 Task: Buy 4 Down & Down Alternative of size 6-7 years for Baby Girls from Clothing section under best seller category for shipping address: Gabriel Evans, 1399 Camden Street, Reno, Nevada 89501, Cell Number 7752551231. Pay from credit card ending with 2005, CVV 3321
Action: Mouse moved to (408, 95)
Screenshot: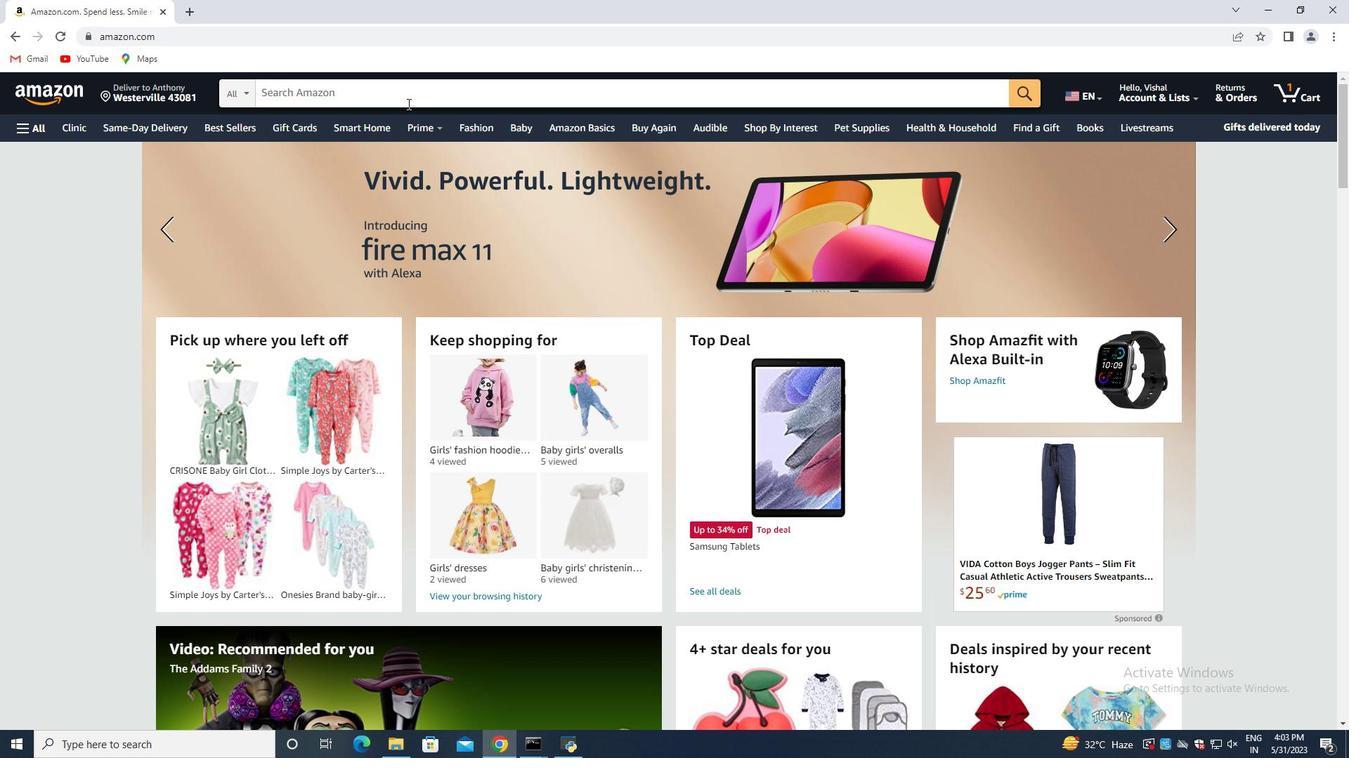 
Action: Mouse pressed left at (408, 95)
Screenshot: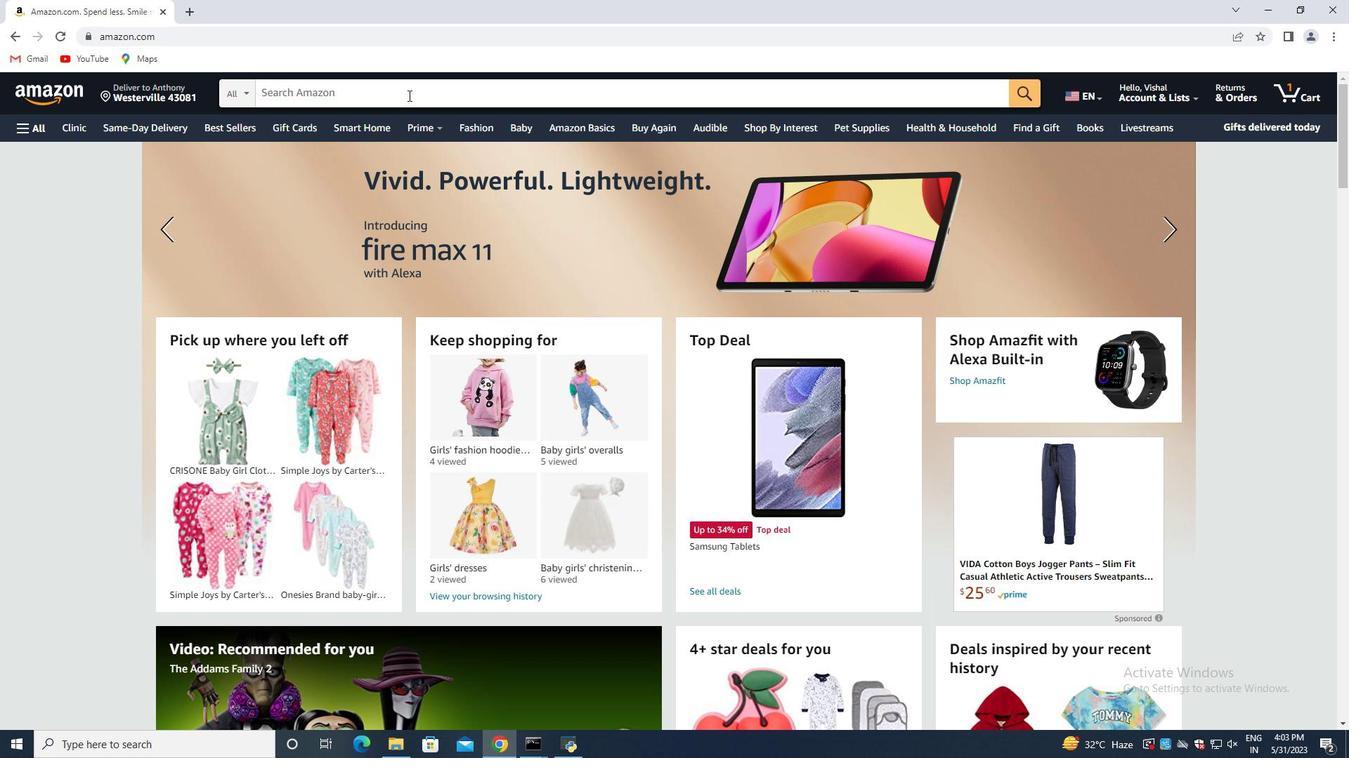 
Action: Key pressed <Key.shift><Key.shift><Key.shift><Key.shift><Key.shift><Key.shift><Key.shift><Key.shift><Key.shift><Key.shift><Key.shift><Key.shift><Key.shift><Key.shift>Down<Key.space><Key.shift><Key.shift><Key.shift><Key.shift><Key.shift><Key.shift><Key.shift><Key.shift><Key.shift><Key.shift><Key.shift><Key.shift>&<Key.space><Key.shift>Down<Key.space><Key.shift>Alternative<Key.space>of<Key.space>size<Key.space>6-7<Key.space>years<Key.space>for<Key.space><Key.shift>Baby<Key.space><Key.shift>Girls<Key.enter>
Screenshot: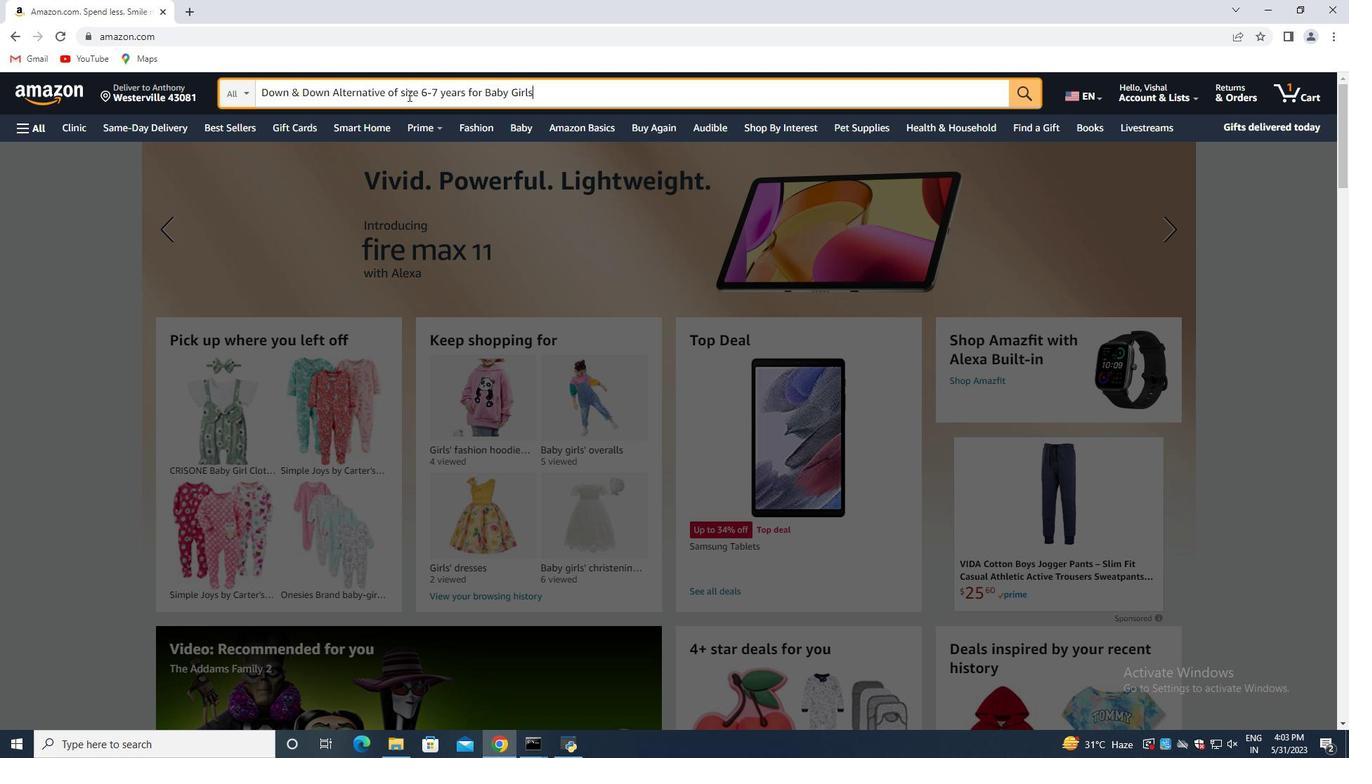 
Action: Mouse moved to (159, 285)
Screenshot: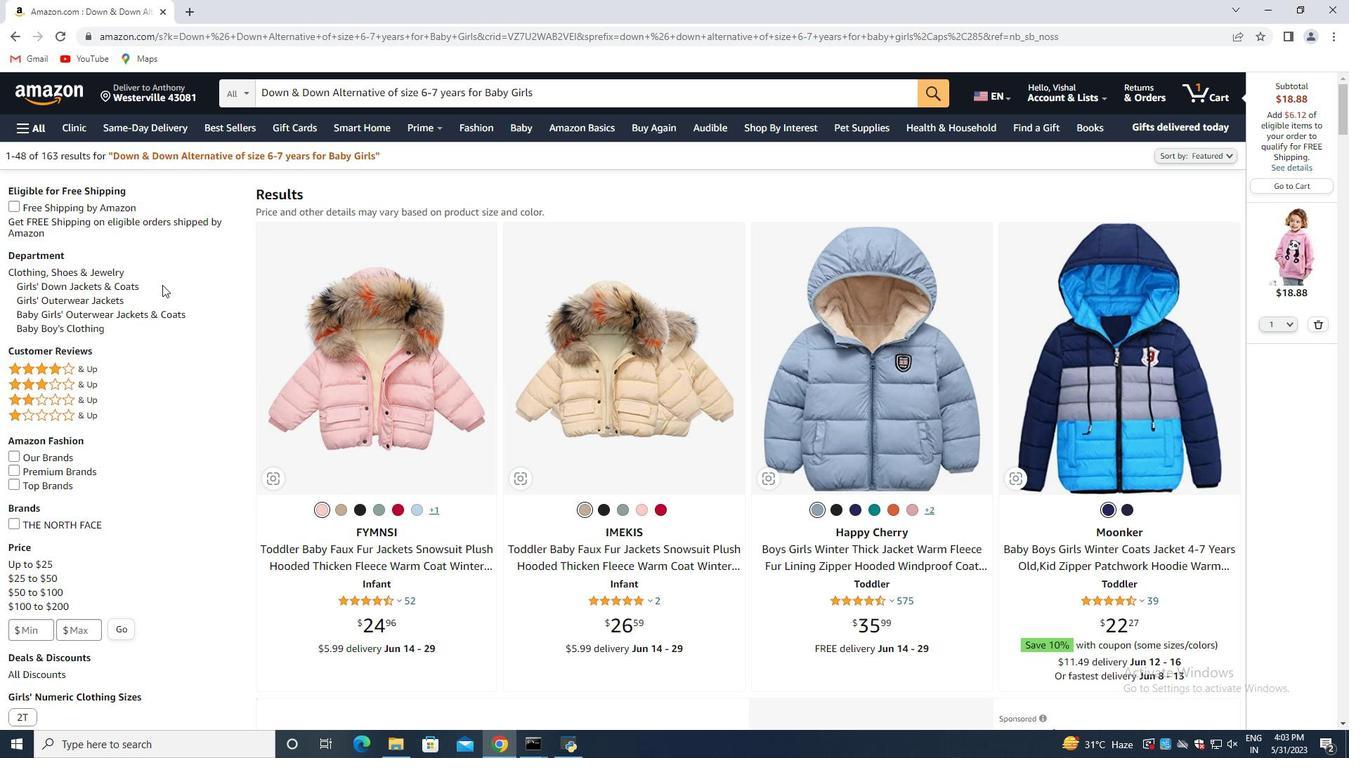 
Action: Mouse scrolled (159, 286) with delta (0, 0)
Screenshot: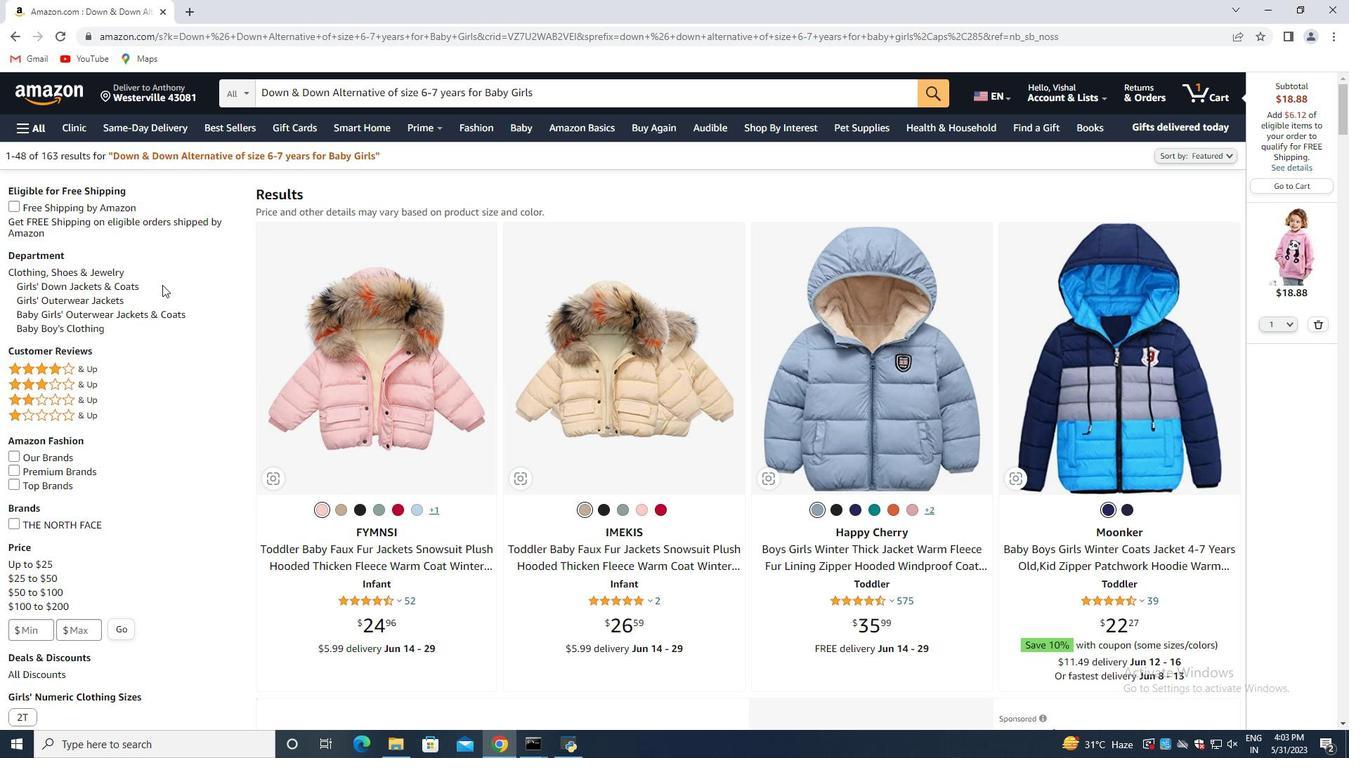 
Action: Mouse moved to (284, 300)
Screenshot: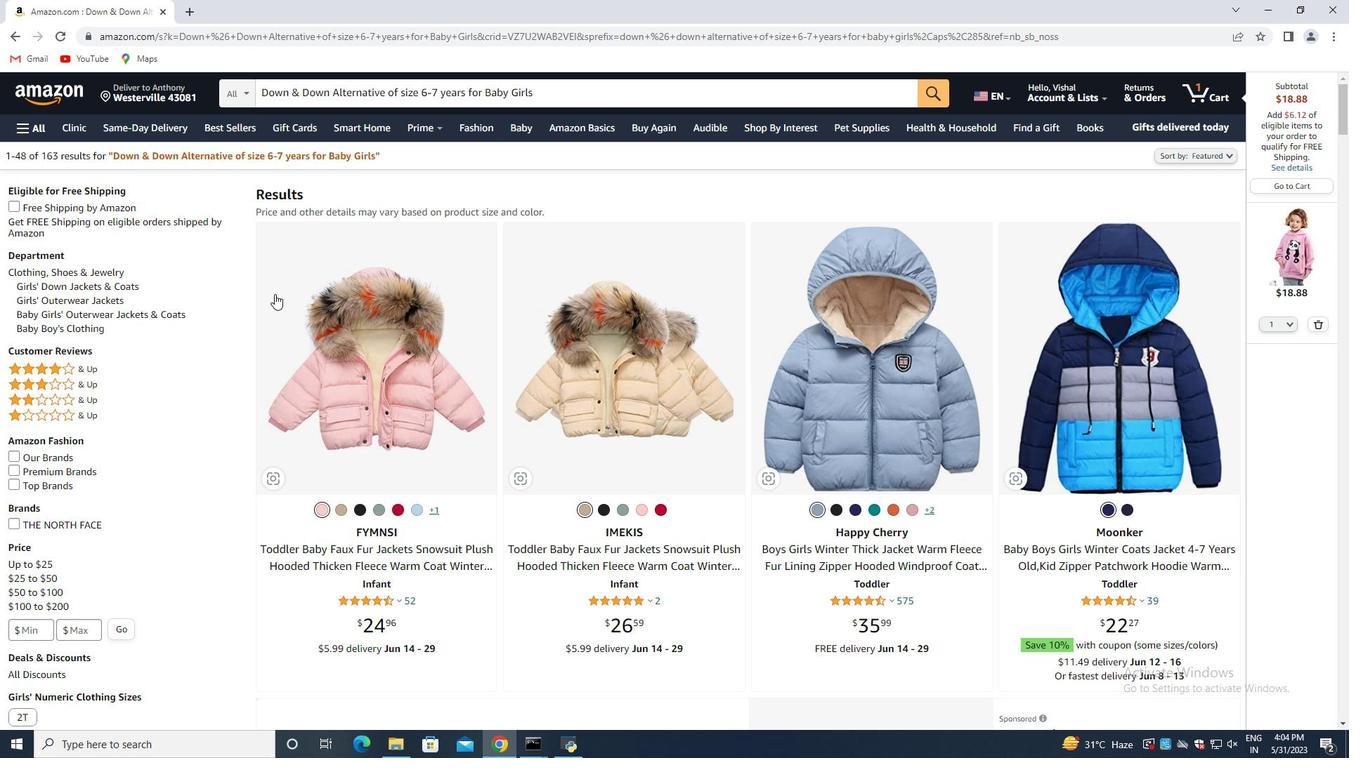 
Action: Mouse scrolled (284, 299) with delta (0, 0)
Screenshot: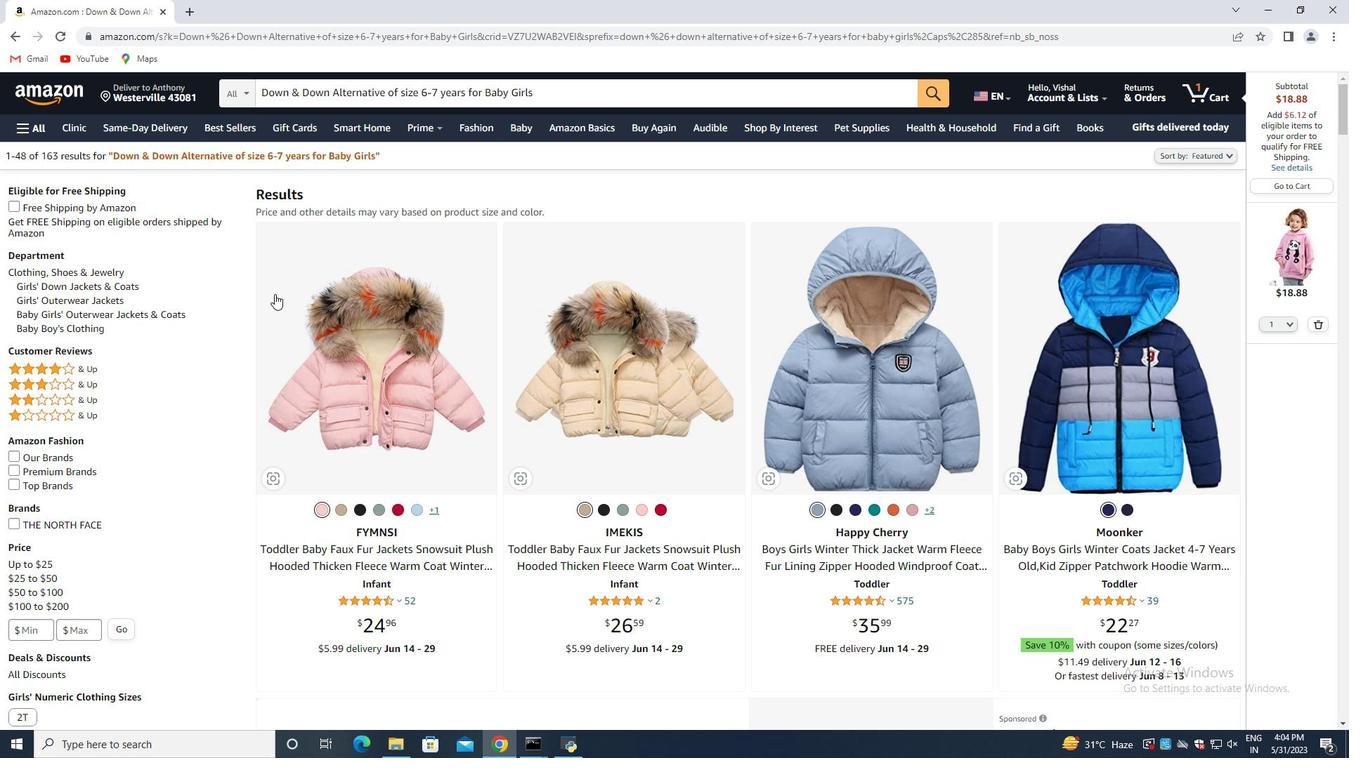 
Action: Mouse moved to (296, 304)
Screenshot: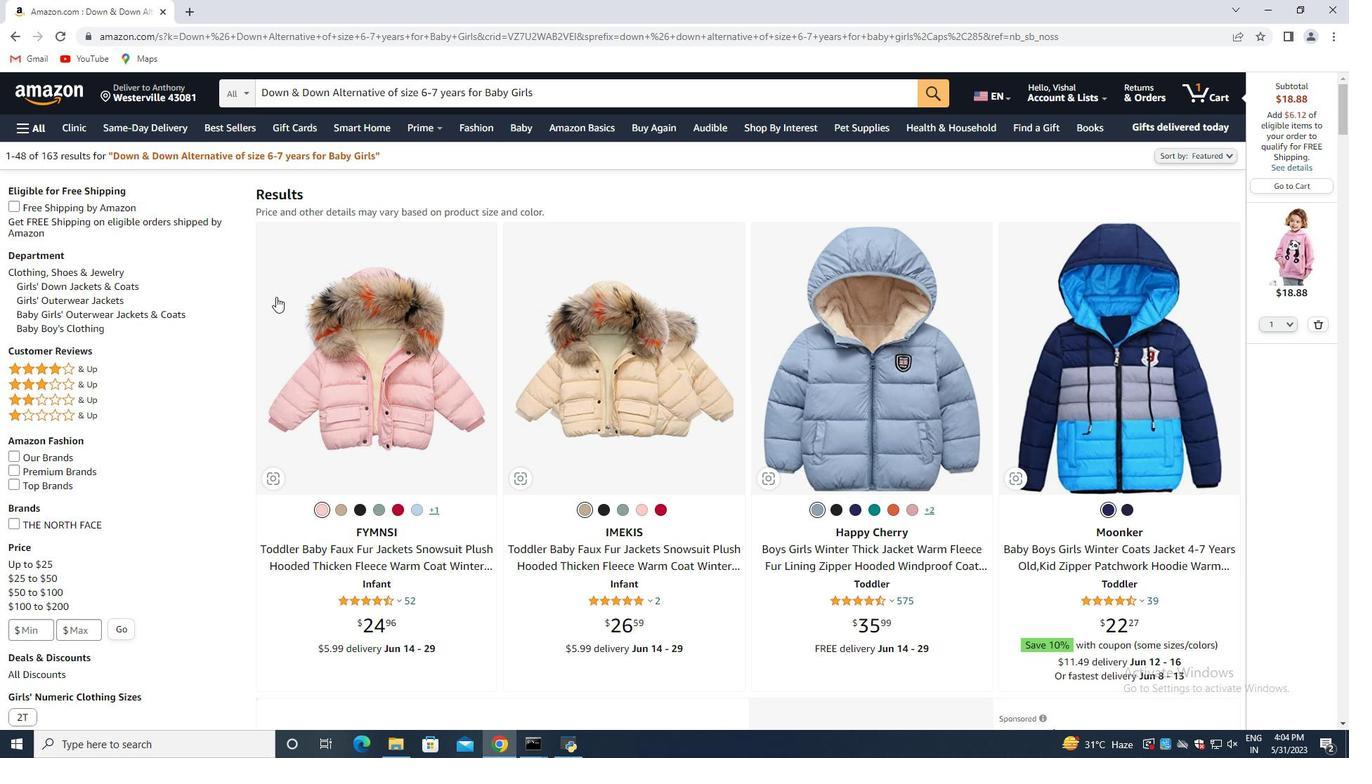 
Action: Mouse scrolled (296, 303) with delta (0, 0)
Screenshot: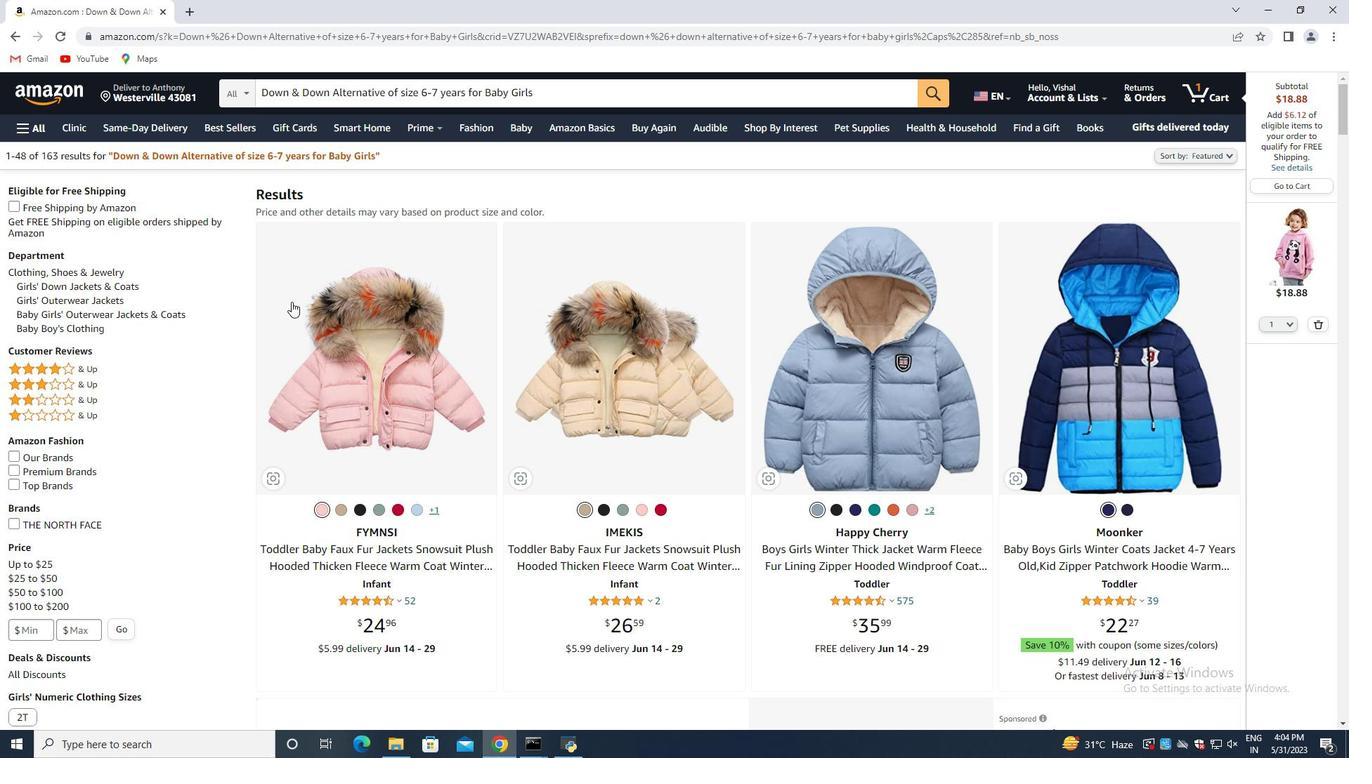 
Action: Mouse moved to (1320, 325)
Screenshot: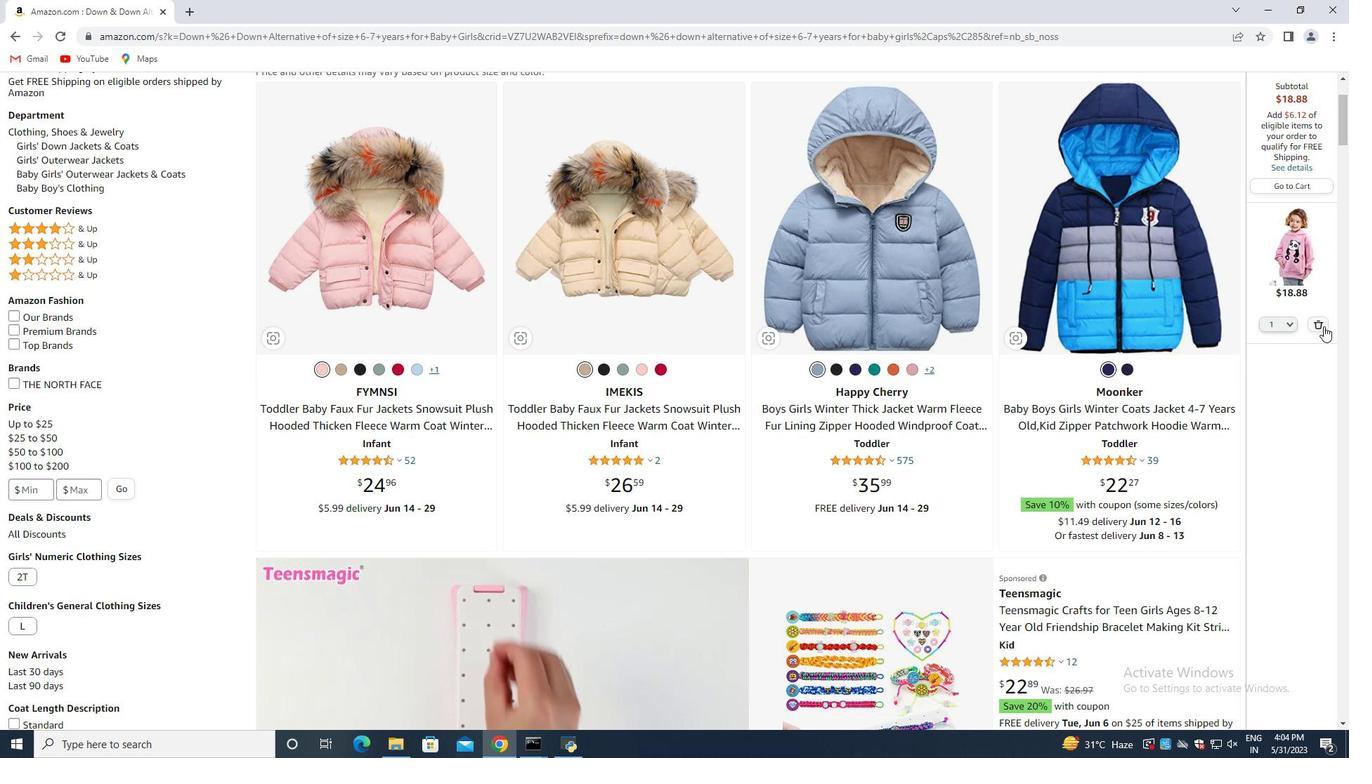 
Action: Mouse pressed left at (1320, 325)
Screenshot: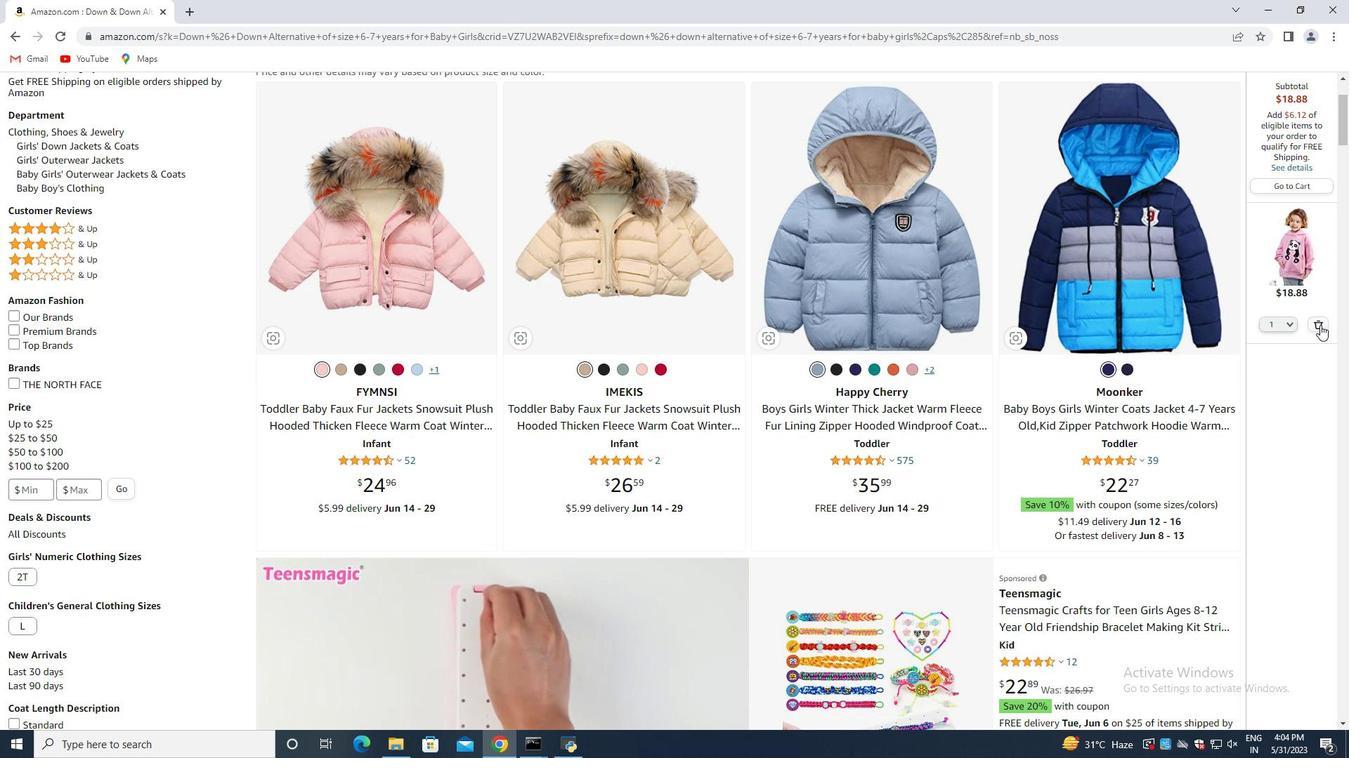 
Action: Mouse moved to (637, 330)
Screenshot: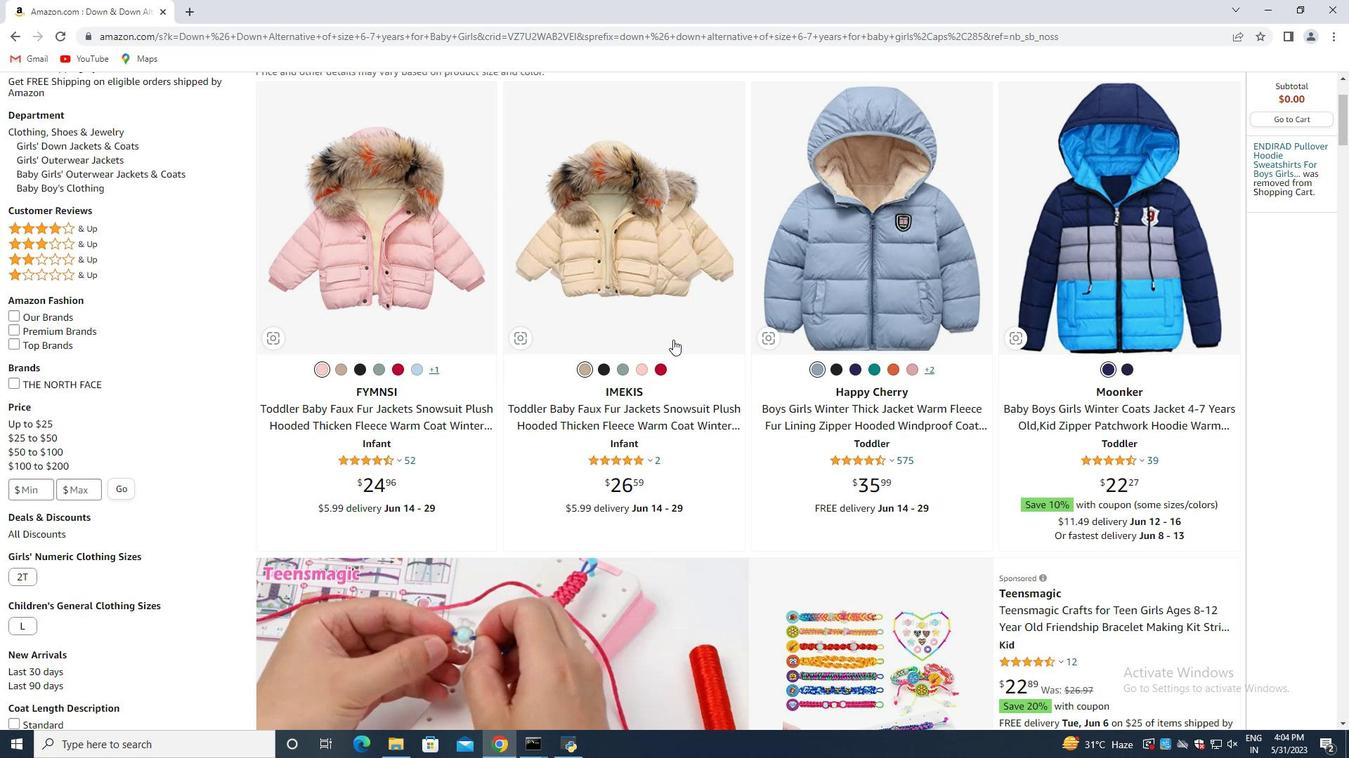
Action: Mouse scrolled (637, 331) with delta (0, 0)
Screenshot: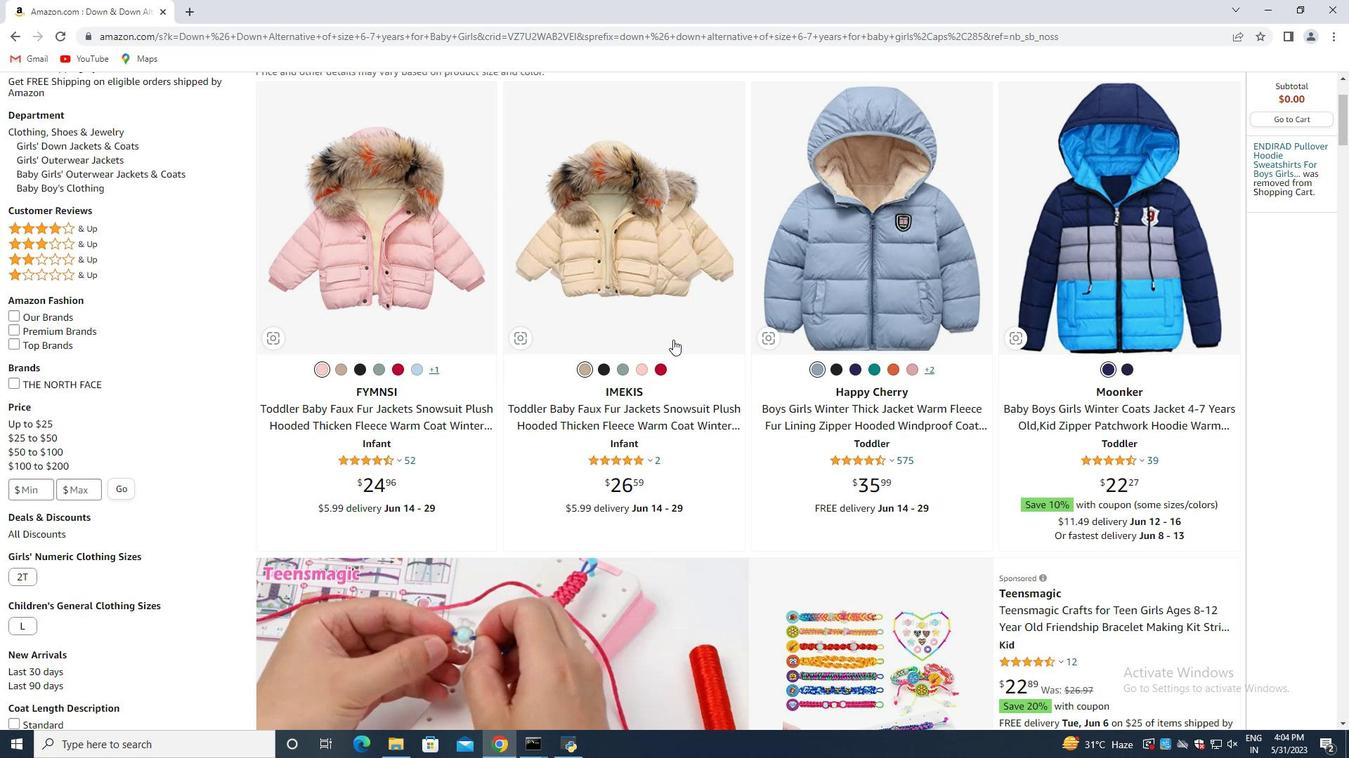 
Action: Mouse moved to (637, 329)
Screenshot: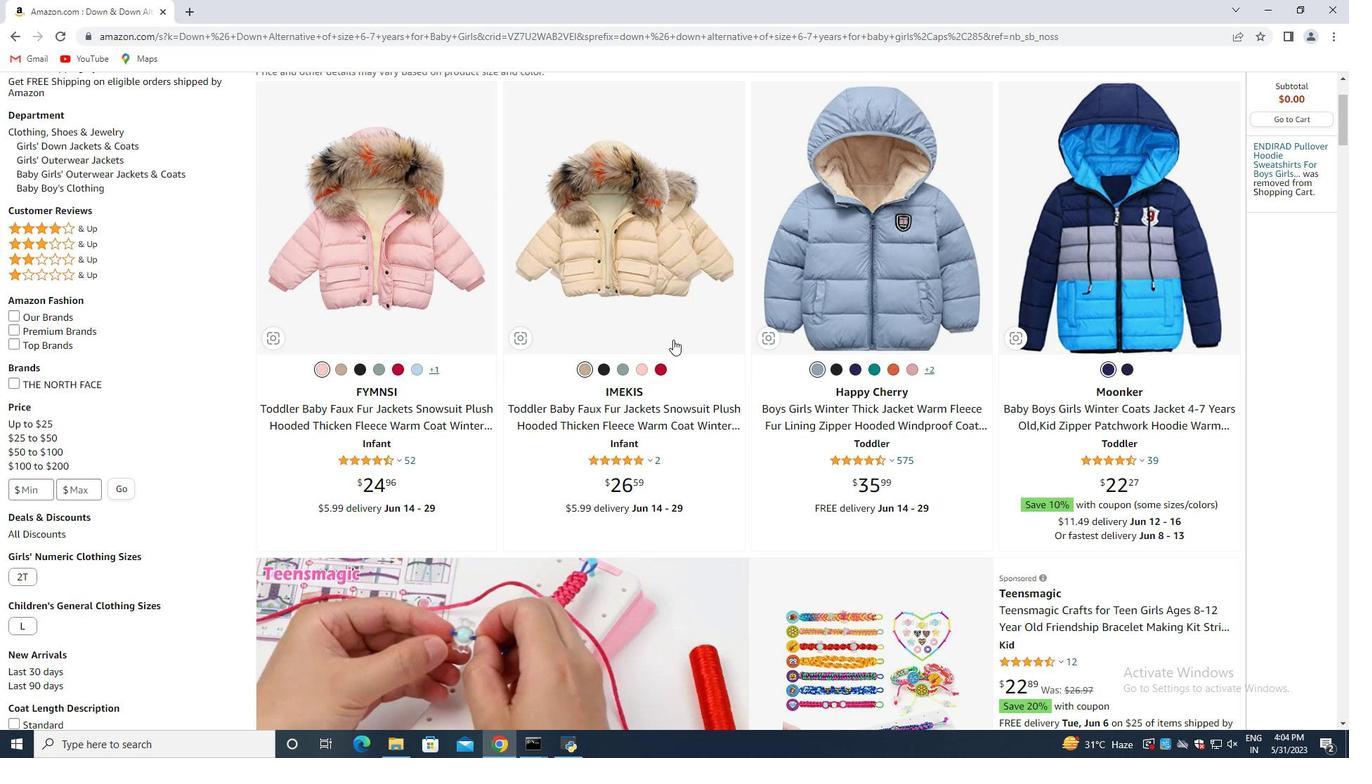 
Action: Mouse scrolled (637, 330) with delta (0, 0)
Screenshot: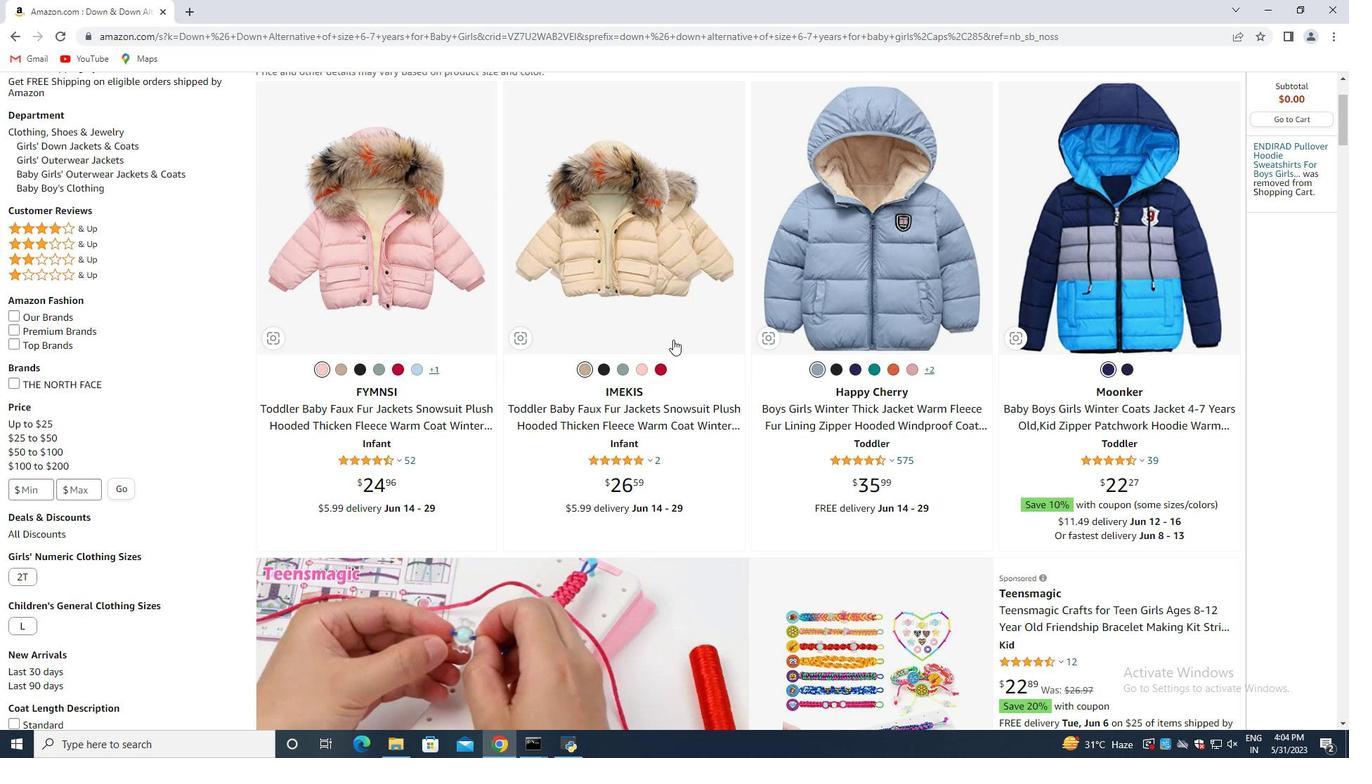 
Action: Mouse moved to (638, 329)
Screenshot: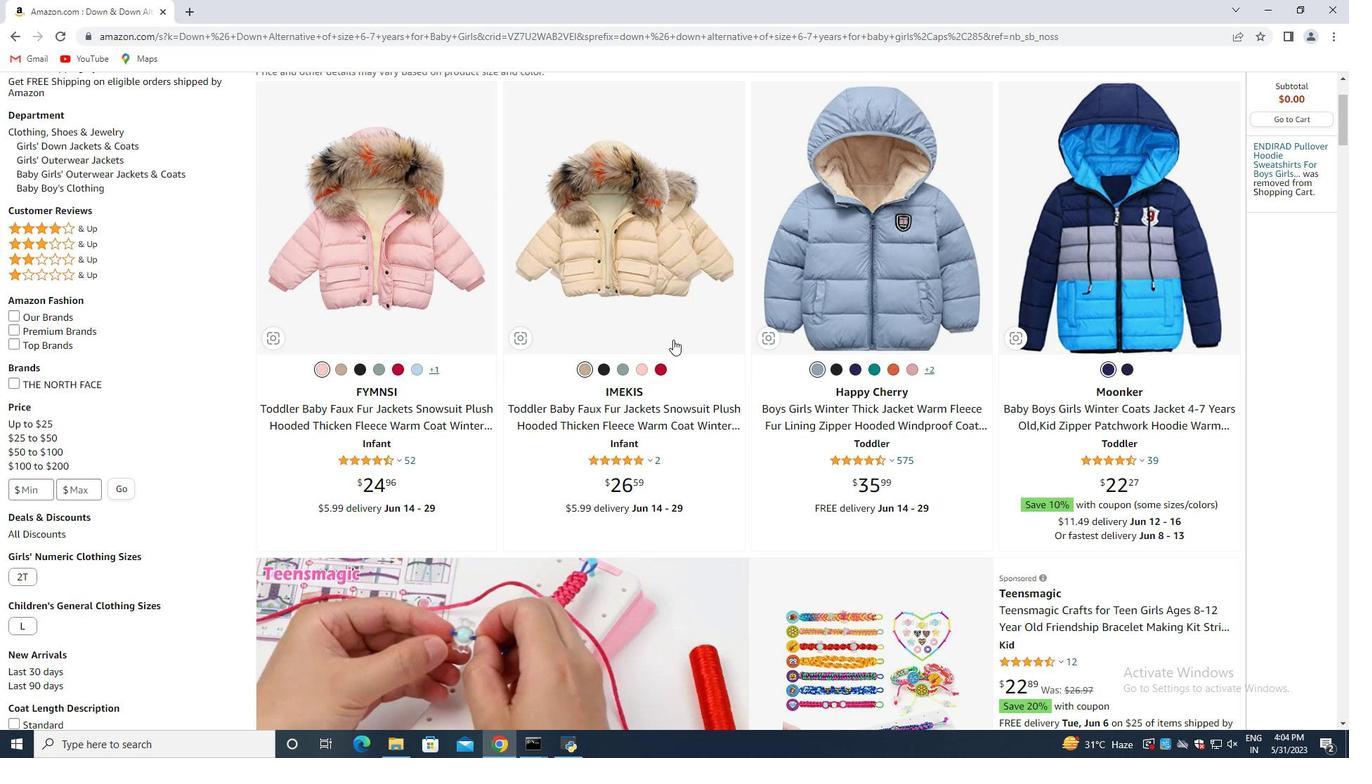 
Action: Mouse scrolled (638, 330) with delta (0, 0)
Screenshot: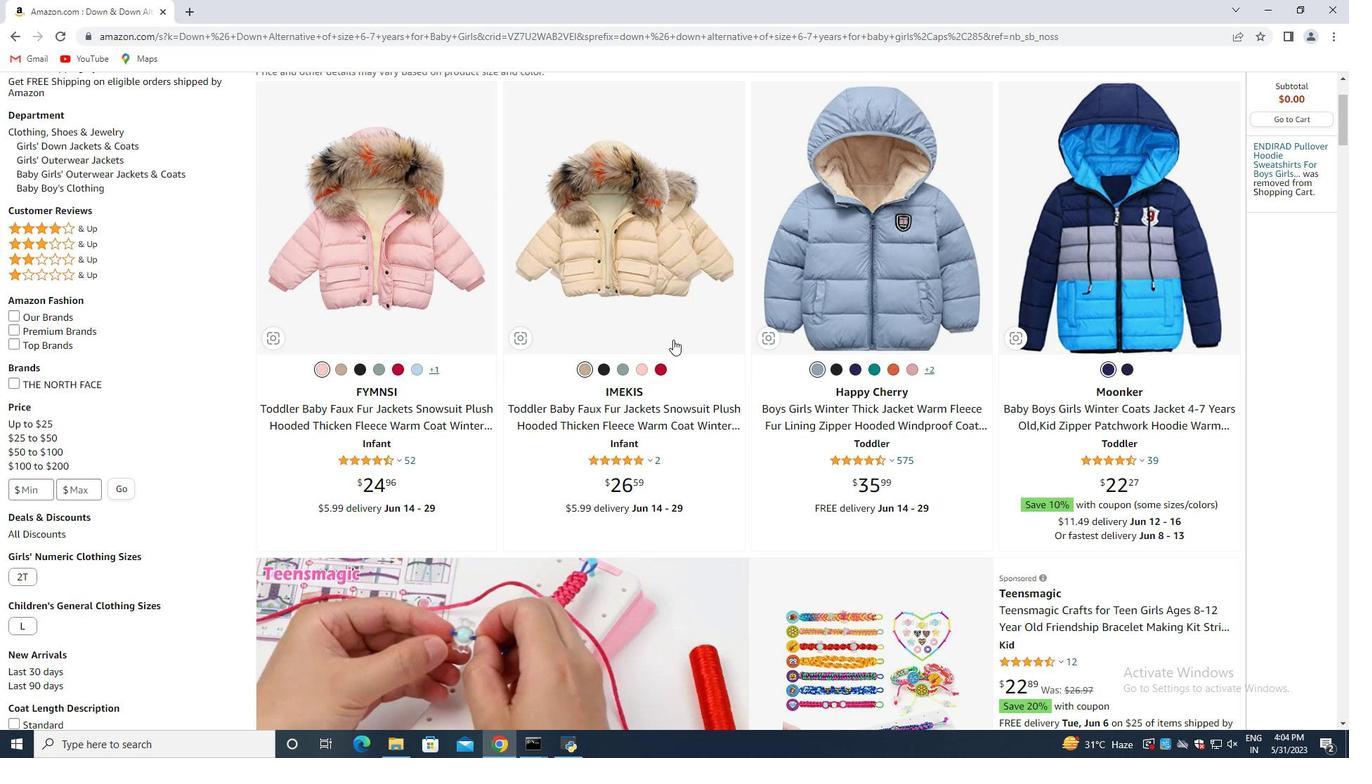 
Action: Mouse moved to (638, 329)
Screenshot: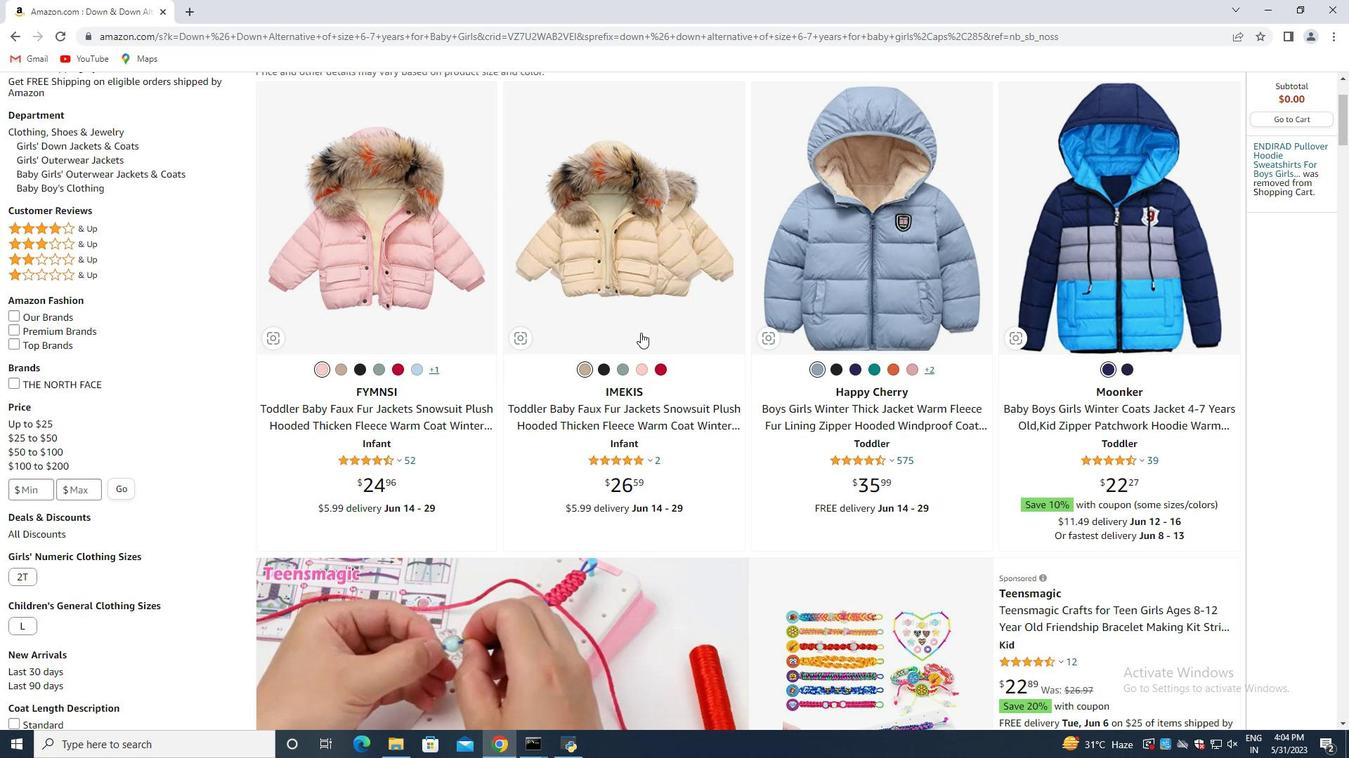 
Action: Mouse scrolled (638, 330) with delta (0, 0)
Screenshot: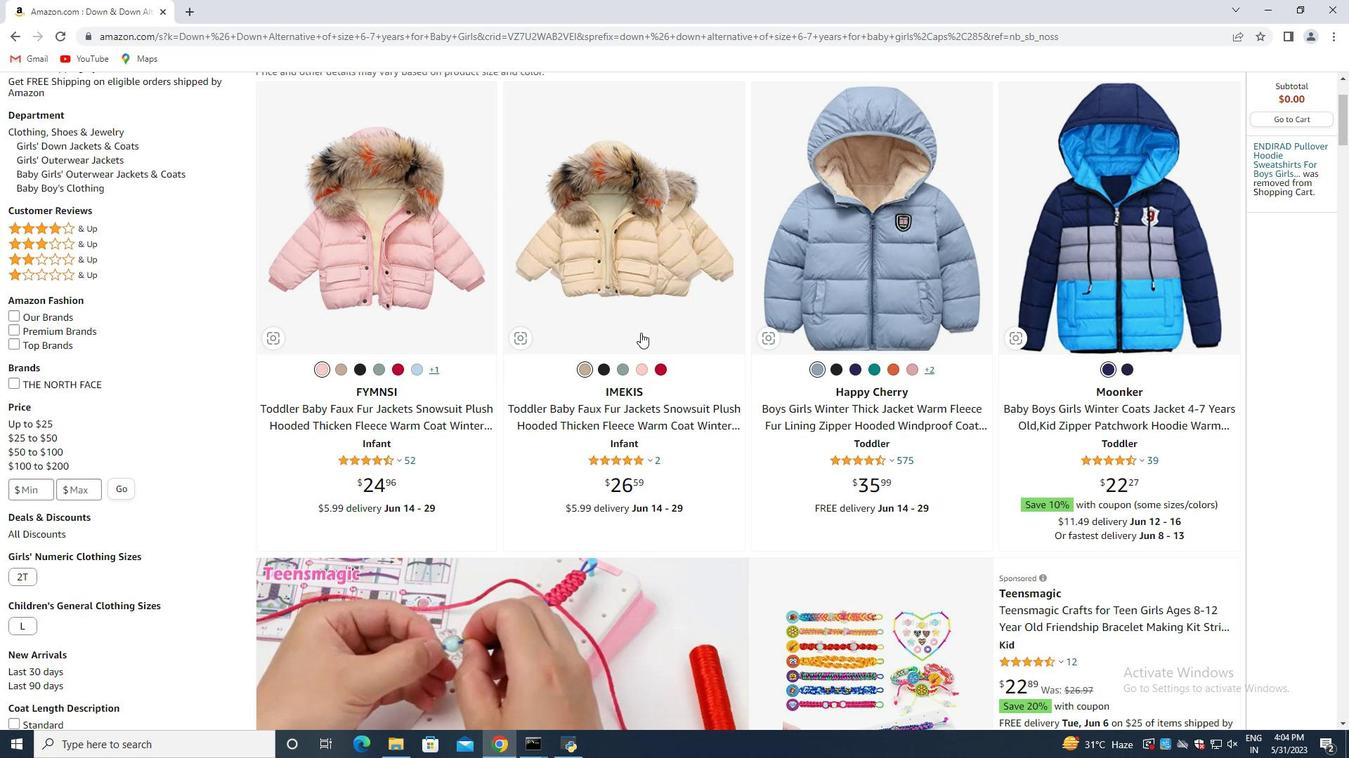 
Action: Mouse scrolled (638, 330) with delta (0, 0)
Screenshot: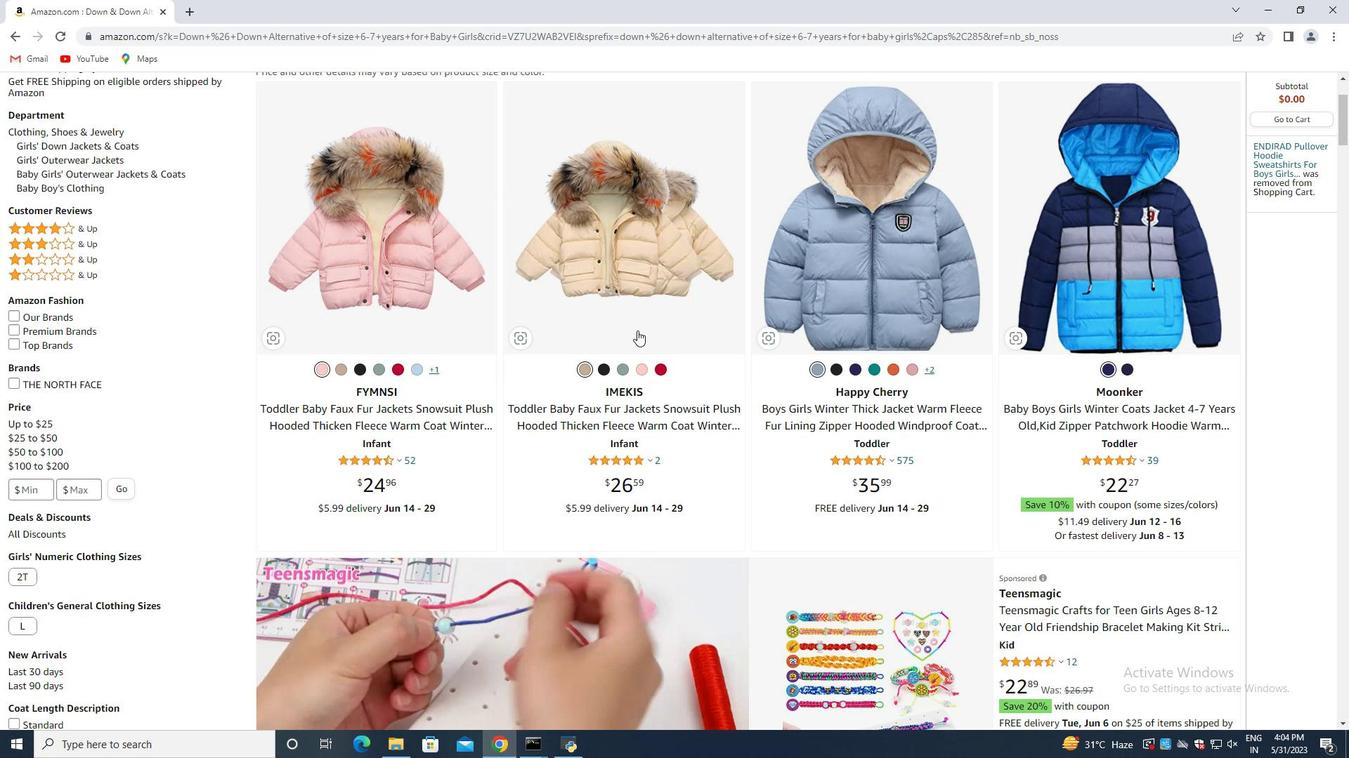 
Action: Mouse scrolled (638, 330) with delta (0, 0)
Screenshot: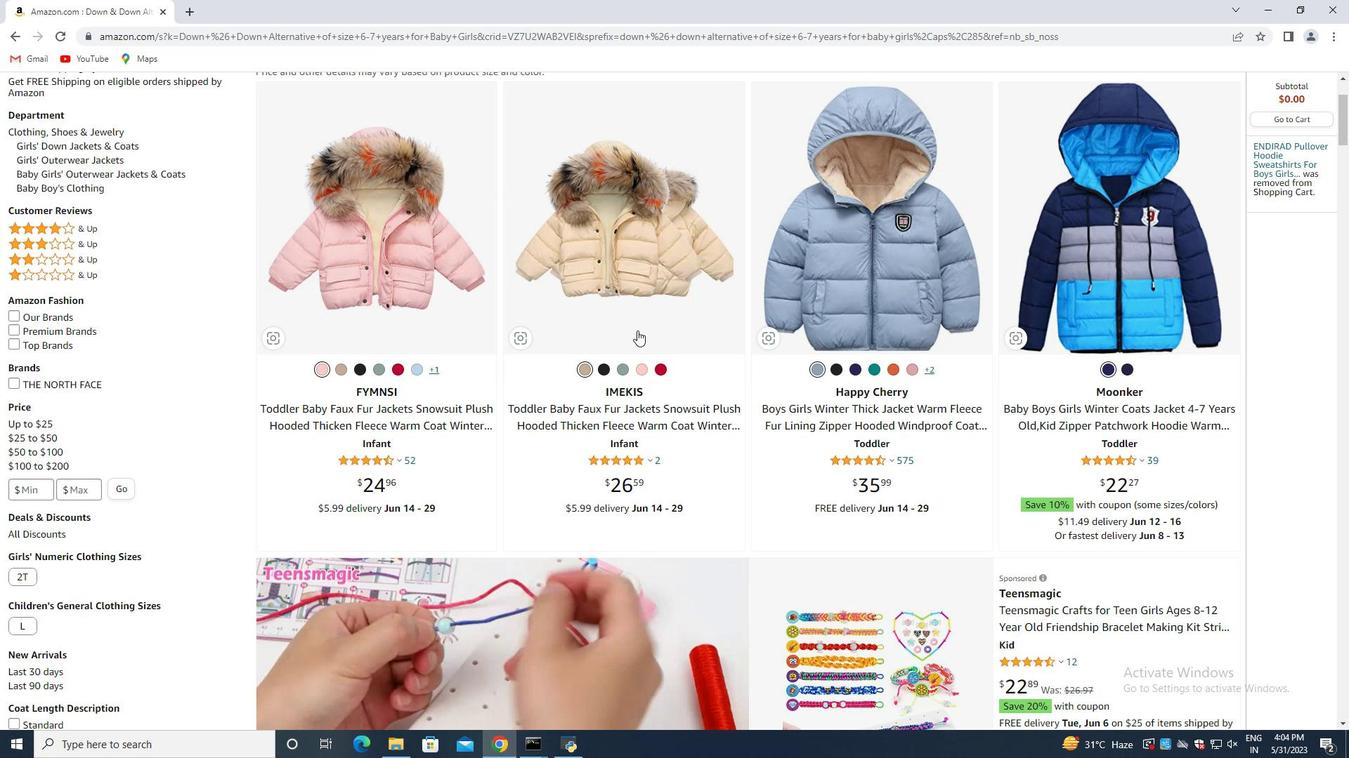 
Action: Mouse scrolled (638, 328) with delta (0, 0)
Screenshot: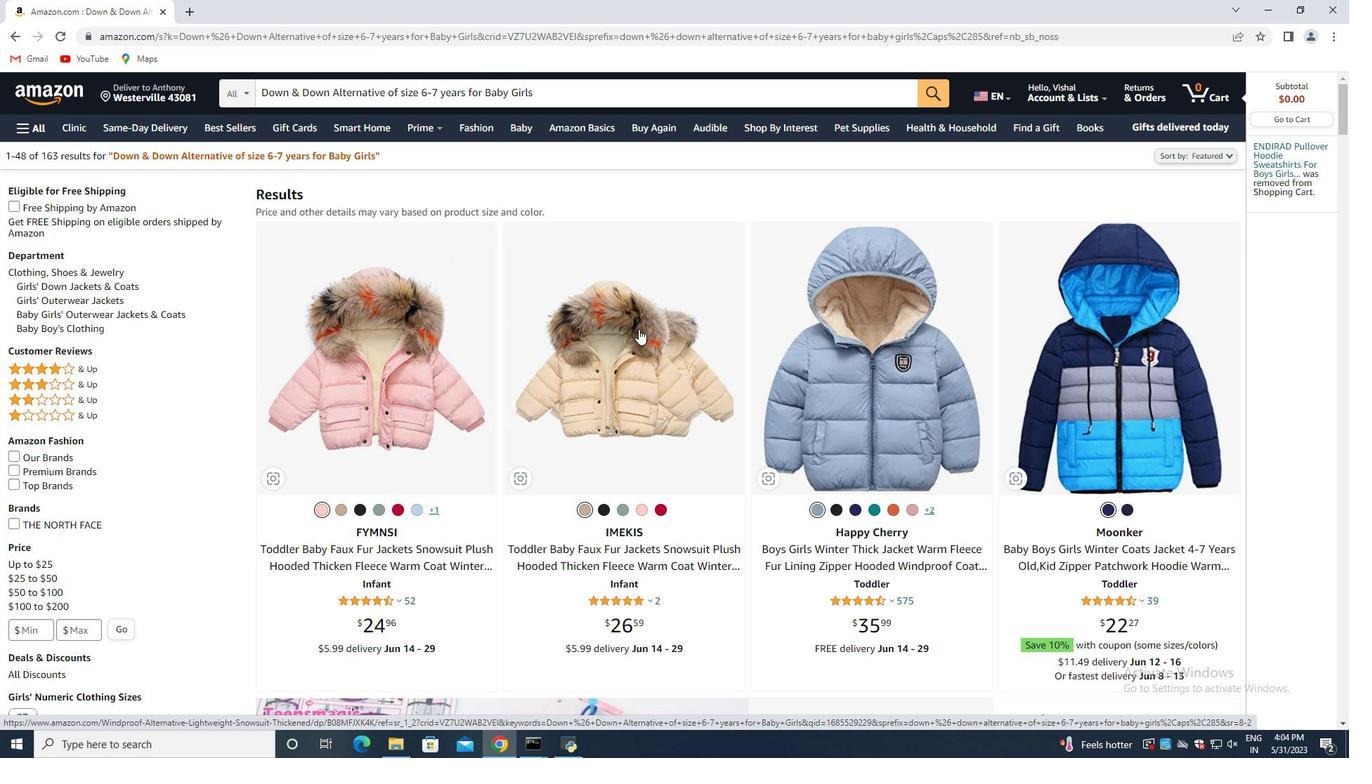 
Action: Mouse moved to (638, 335)
Screenshot: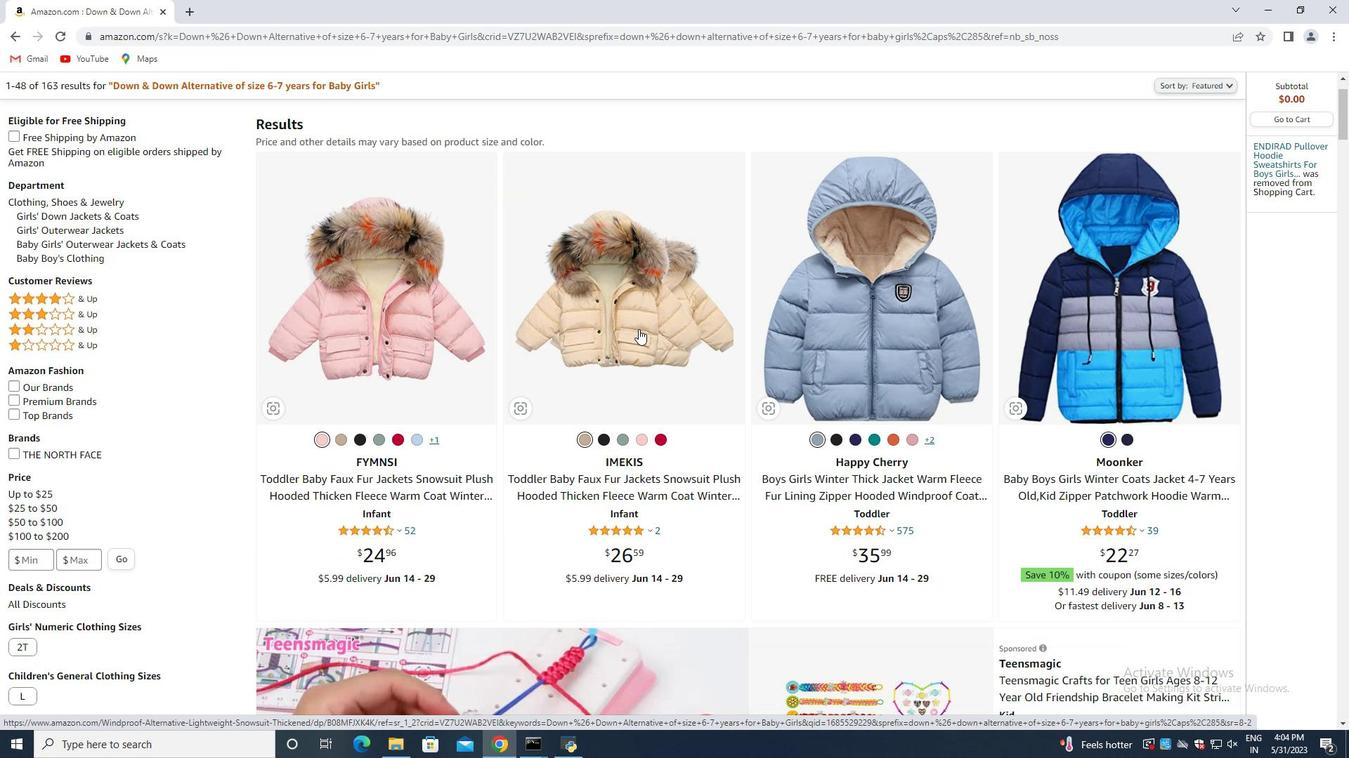 
Action: Mouse scrolled (638, 334) with delta (0, 0)
Screenshot: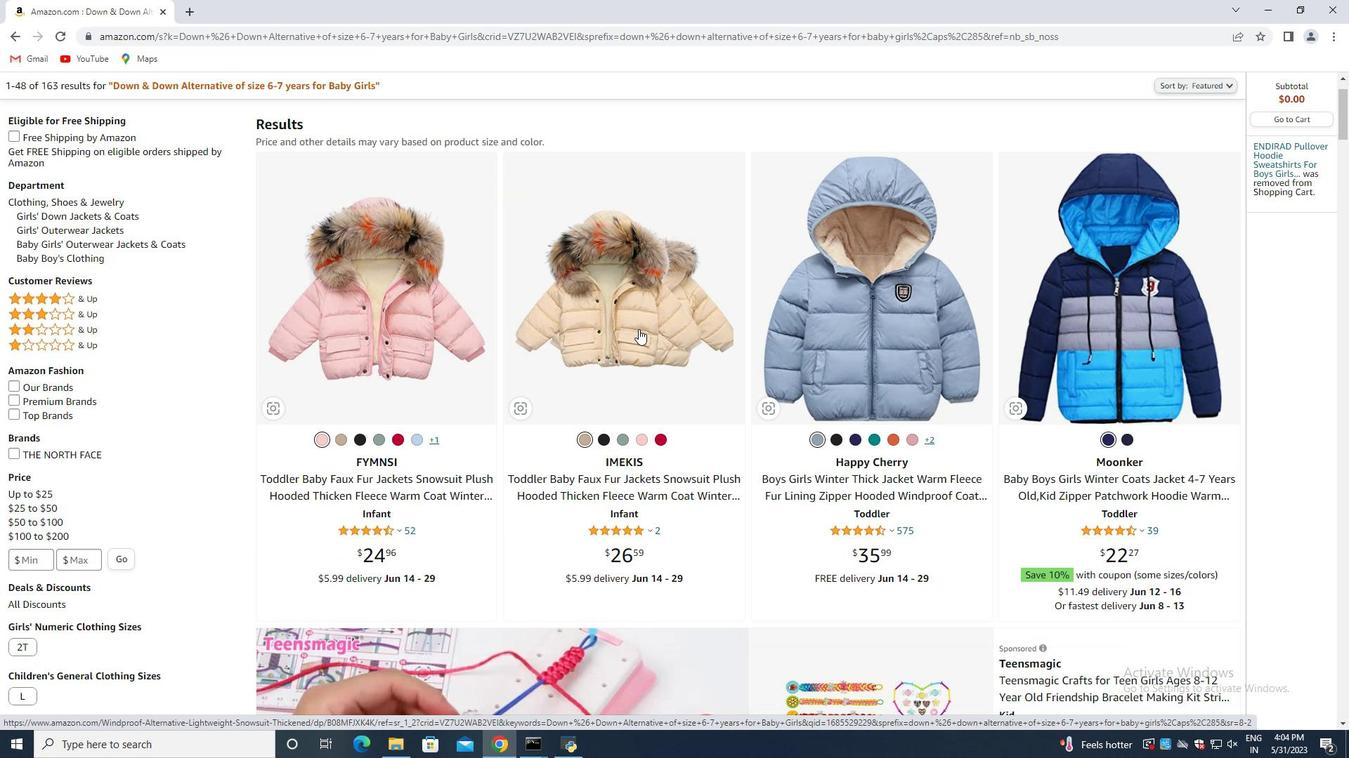 
Action: Mouse moved to (638, 336)
Screenshot: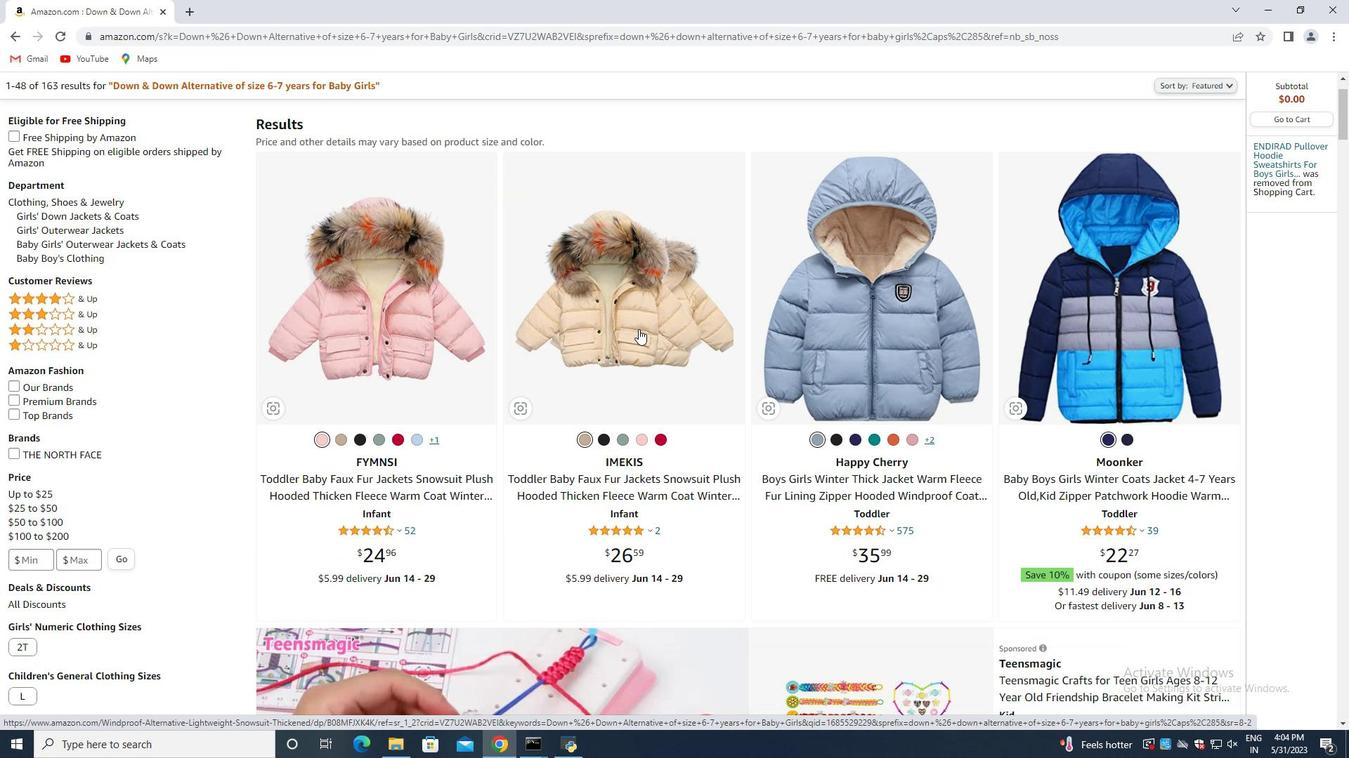 
Action: Mouse scrolled (638, 335) with delta (0, 0)
Screenshot: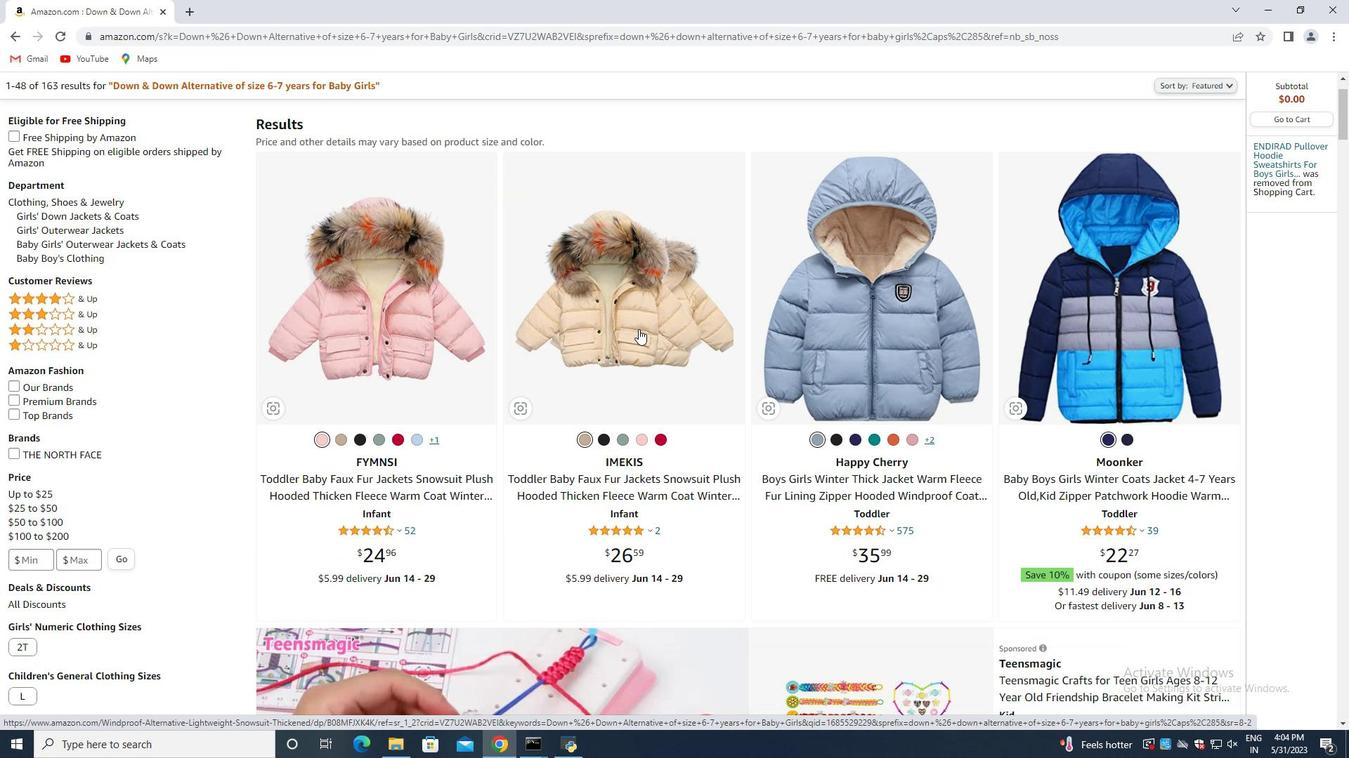 
Action: Mouse scrolled (638, 335) with delta (0, 0)
Screenshot: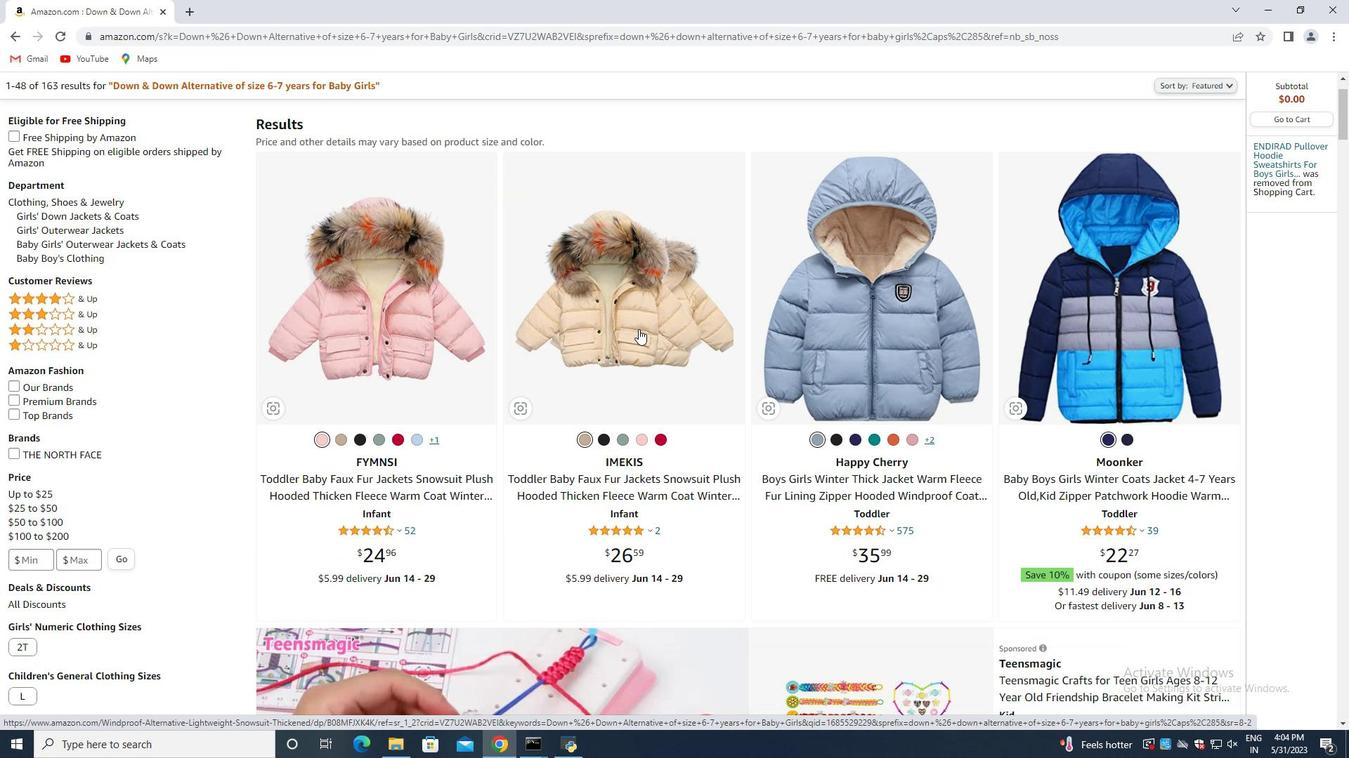 
Action: Mouse scrolled (638, 335) with delta (0, 0)
Screenshot: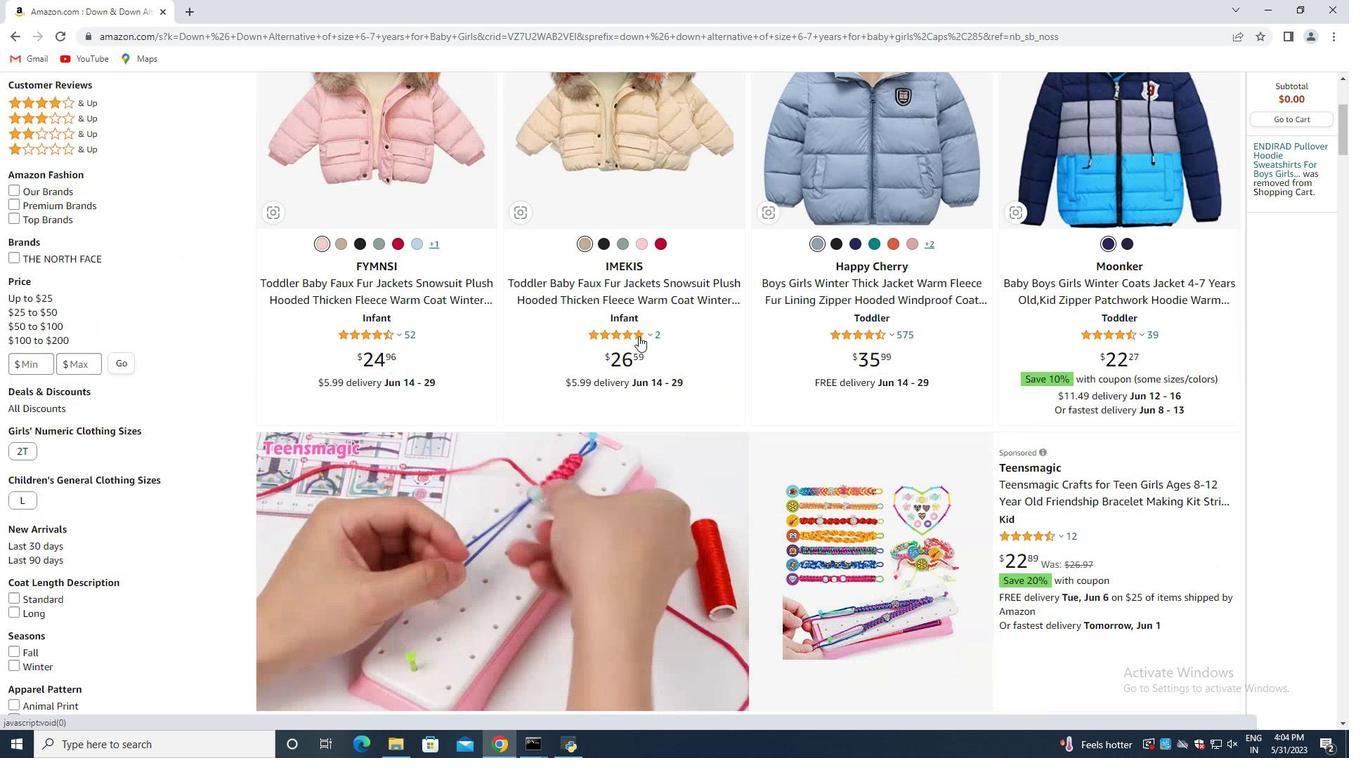 
Action: Mouse moved to (638, 337)
Screenshot: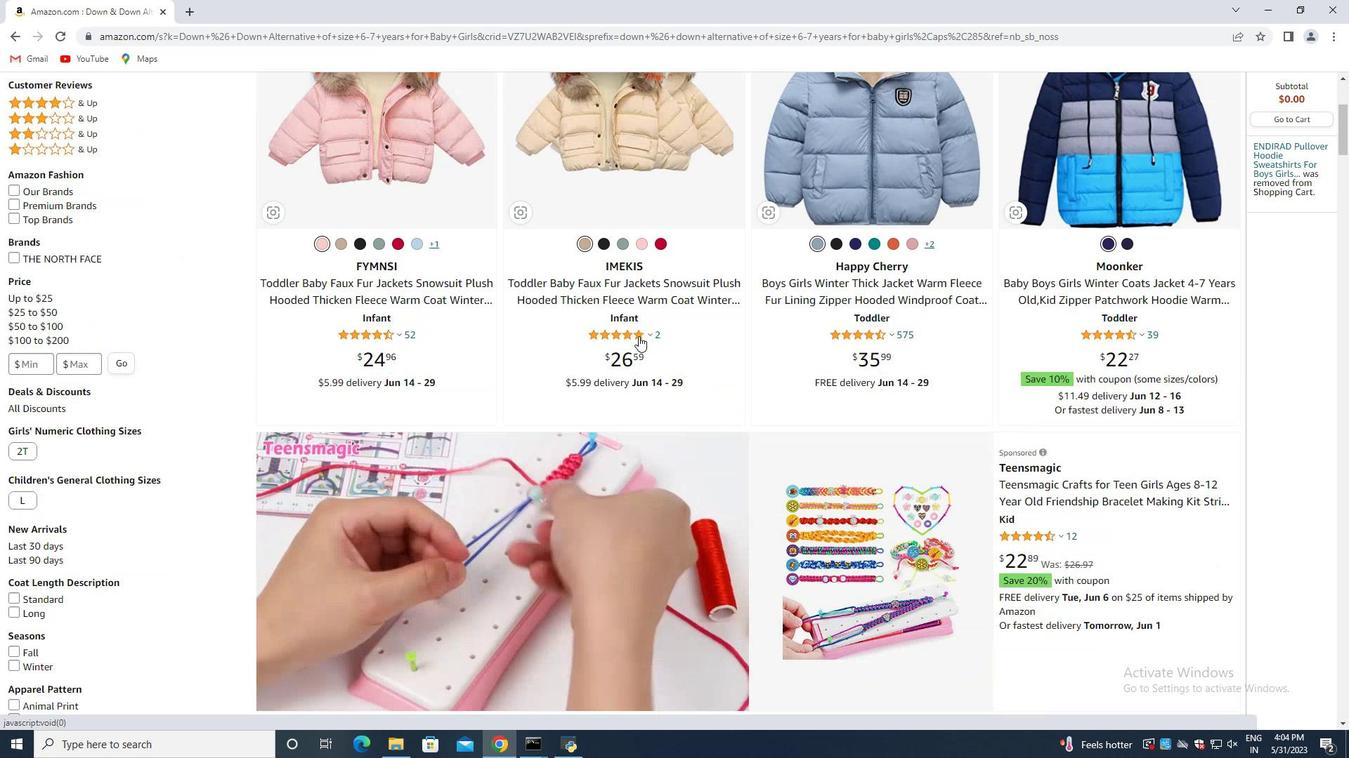 
Action: Mouse scrolled (638, 336) with delta (0, 0)
Screenshot: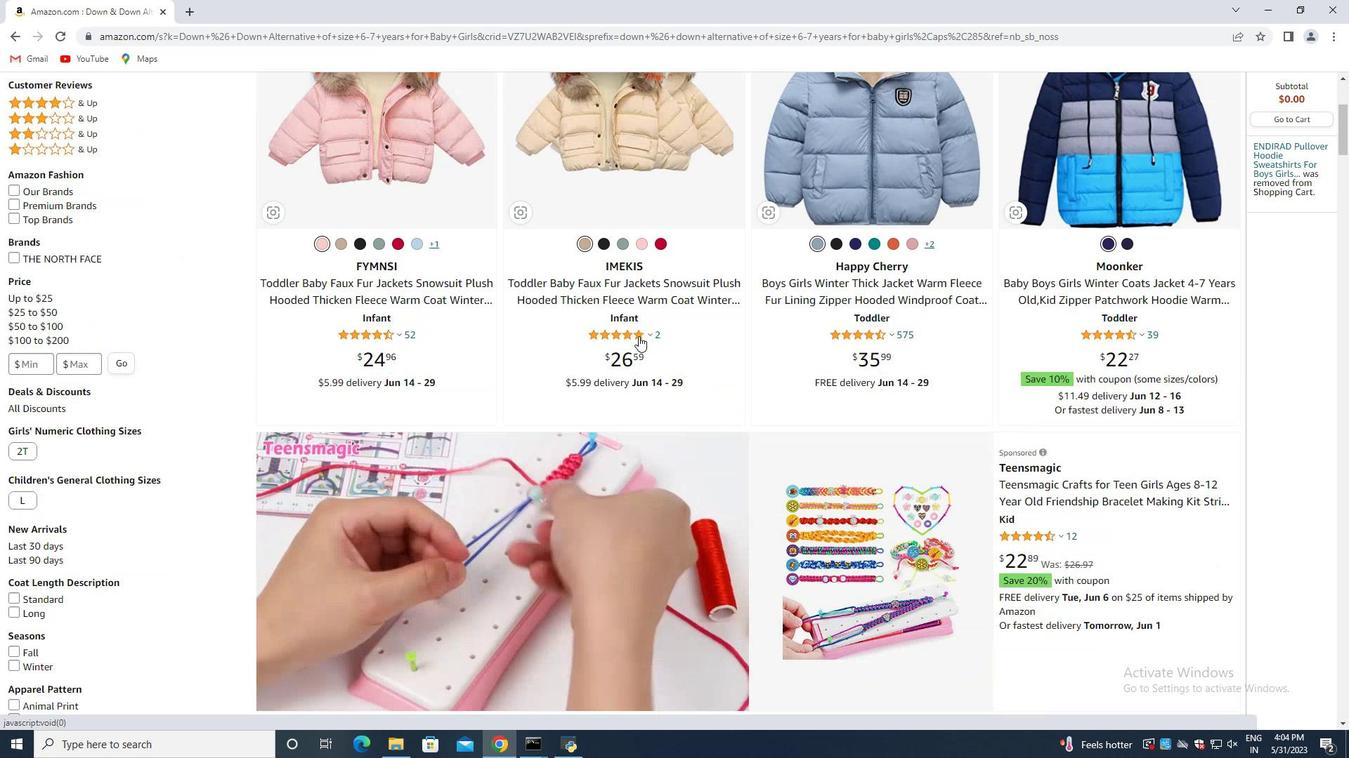 
Action: Mouse moved to (638, 338)
Screenshot: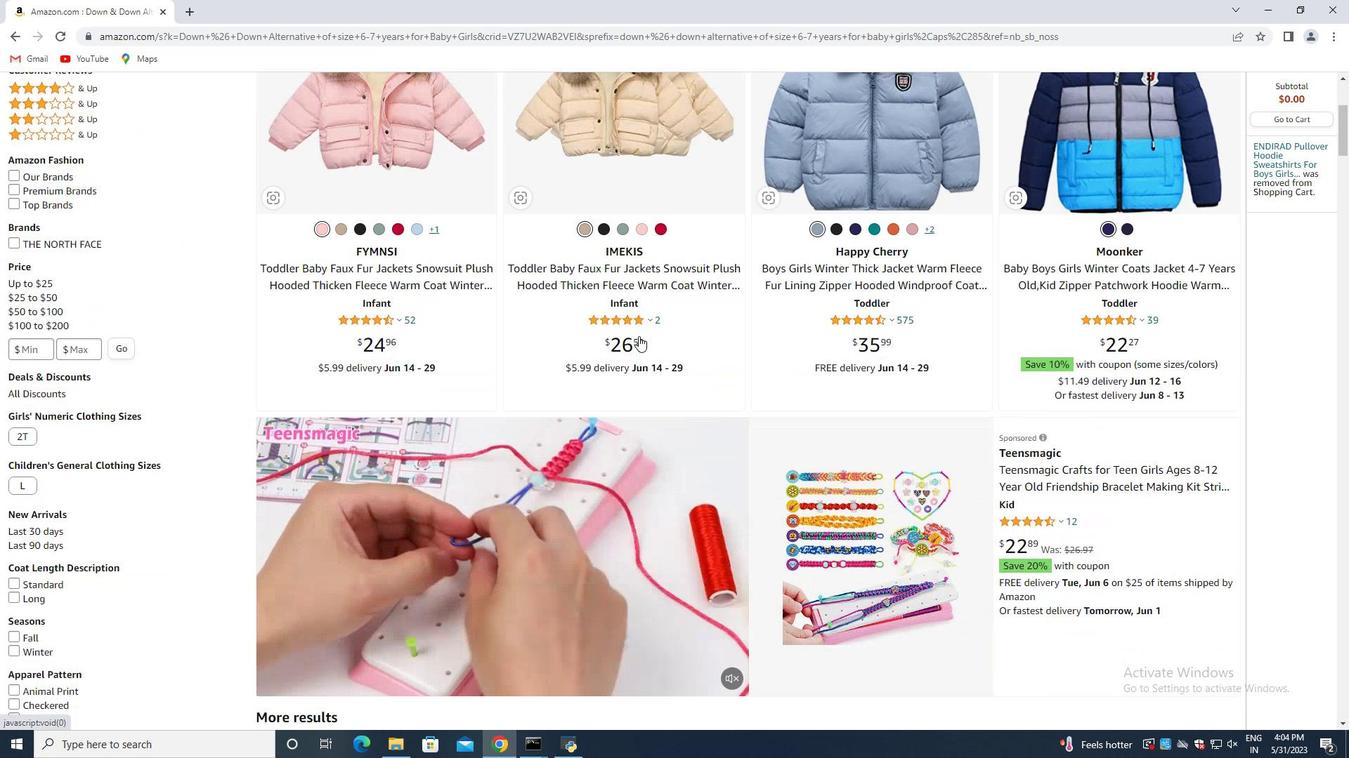
Action: Mouse scrolled (638, 338) with delta (0, 0)
Screenshot: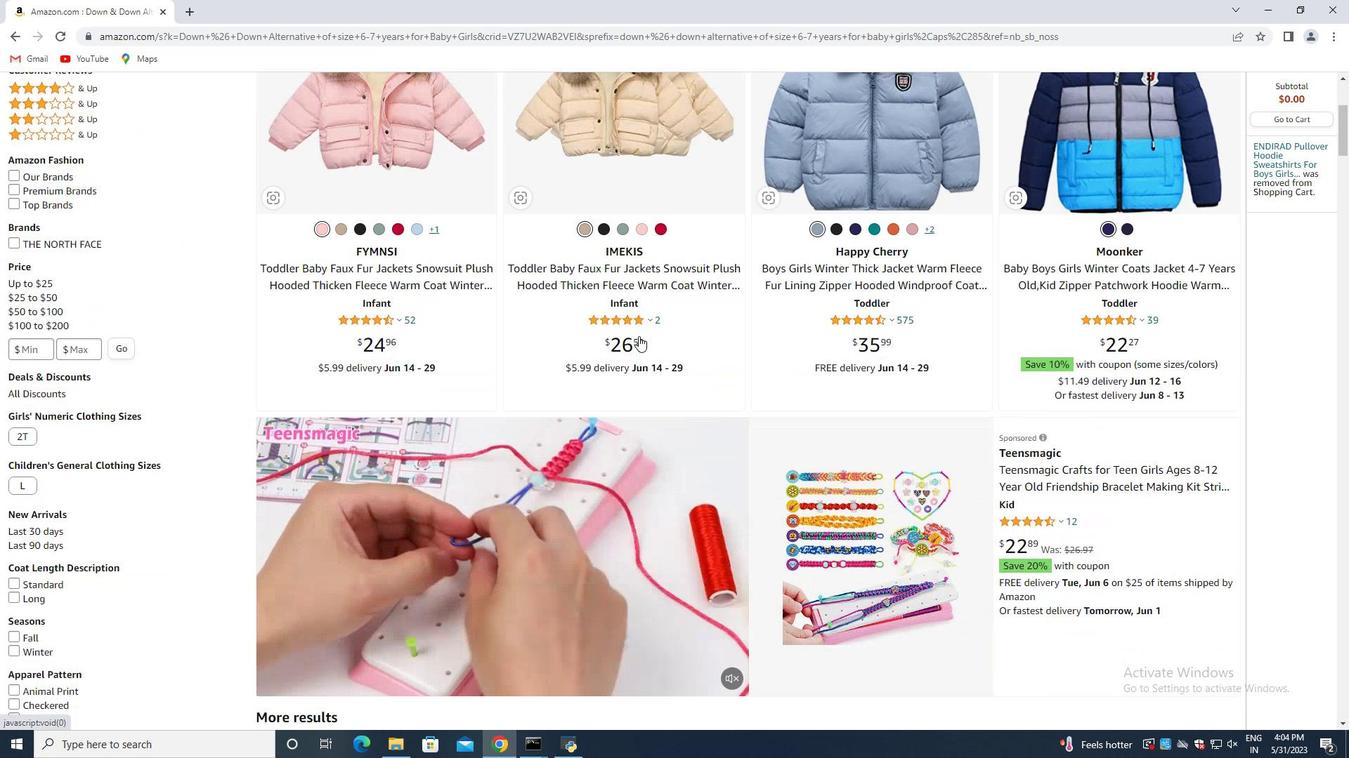 
Action: Mouse scrolled (638, 338) with delta (0, 0)
Screenshot: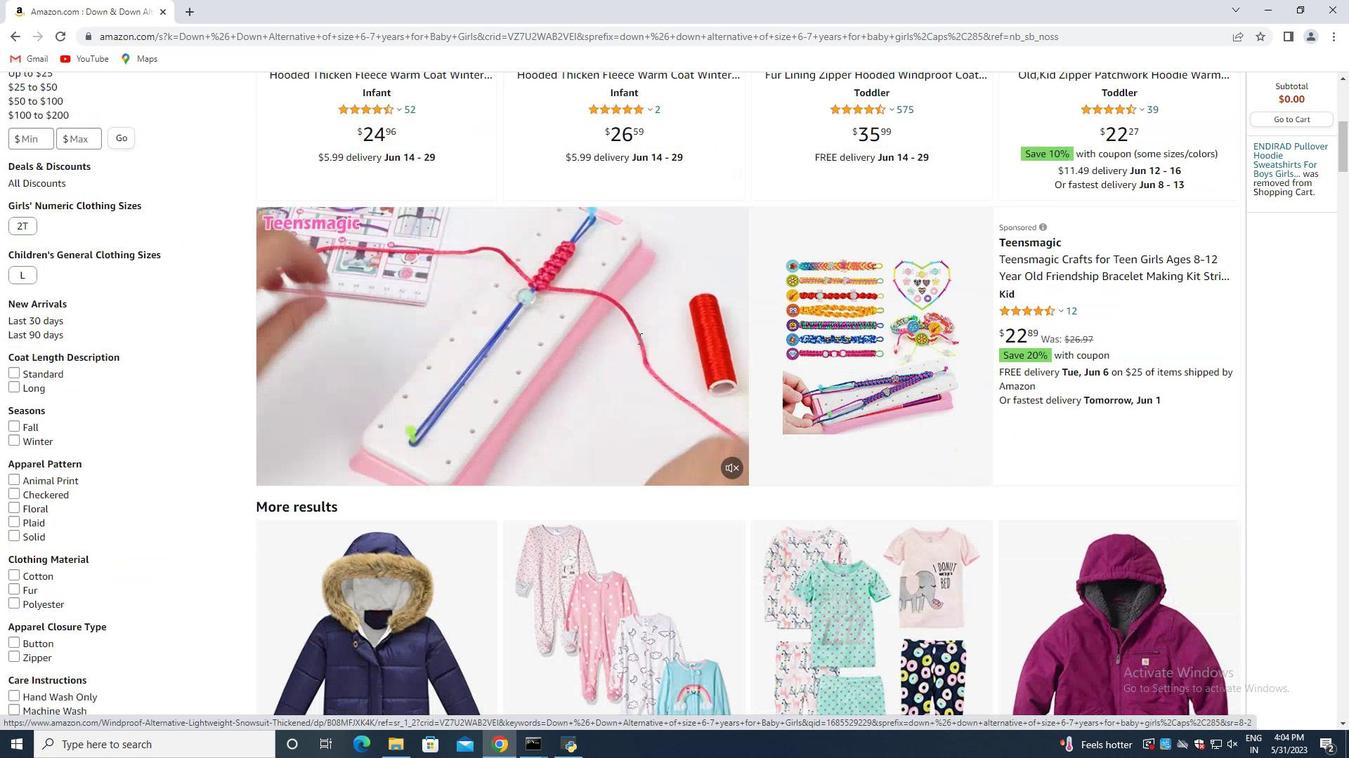 
Action: Mouse moved to (638, 339)
Screenshot: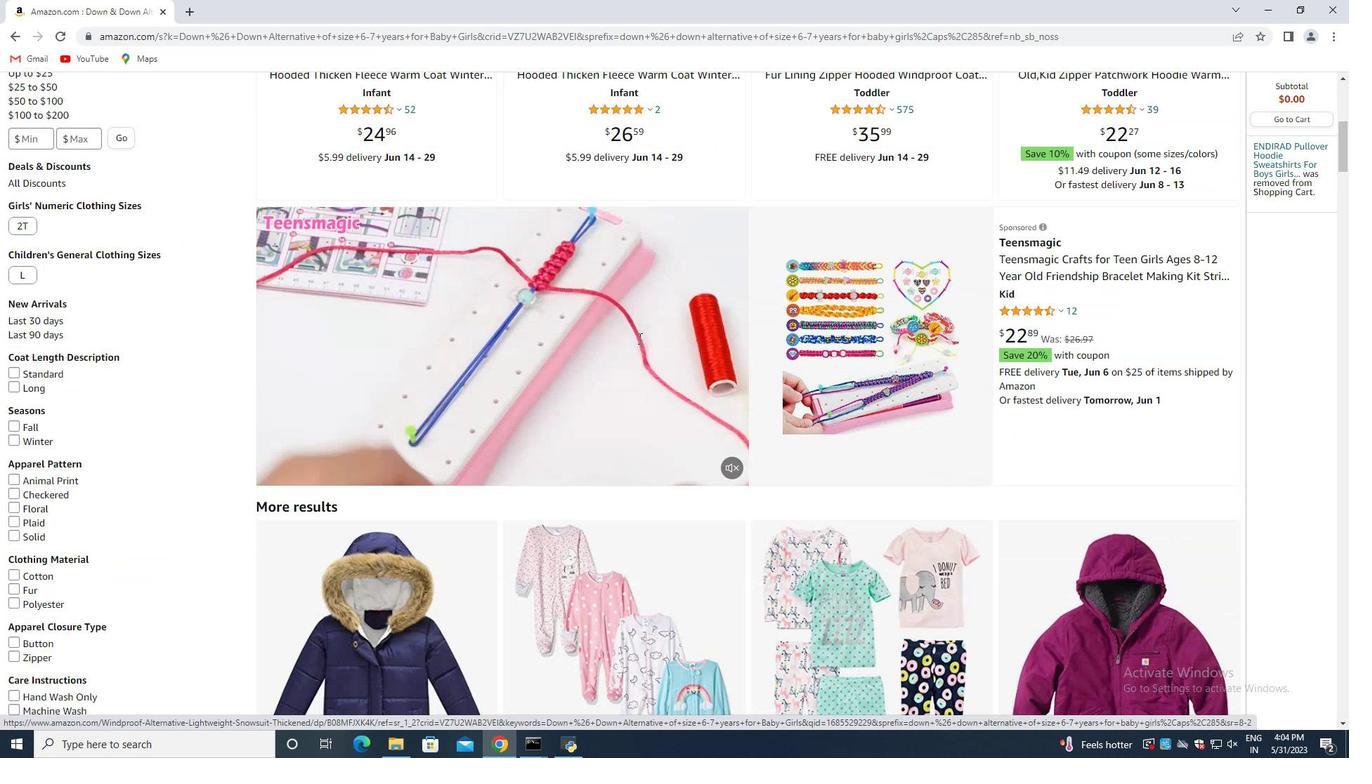 
Action: Mouse scrolled (638, 338) with delta (0, 0)
Screenshot: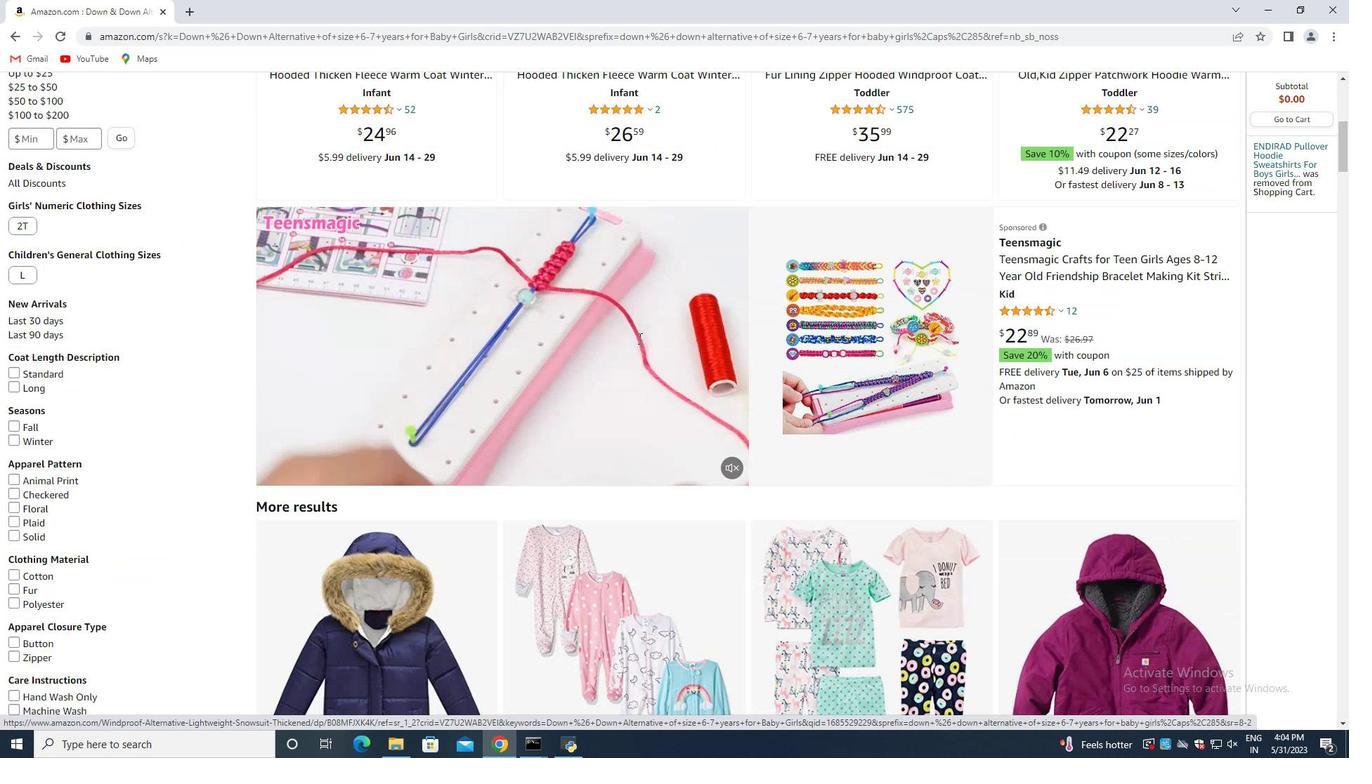 
Action: Mouse moved to (638, 340)
Screenshot: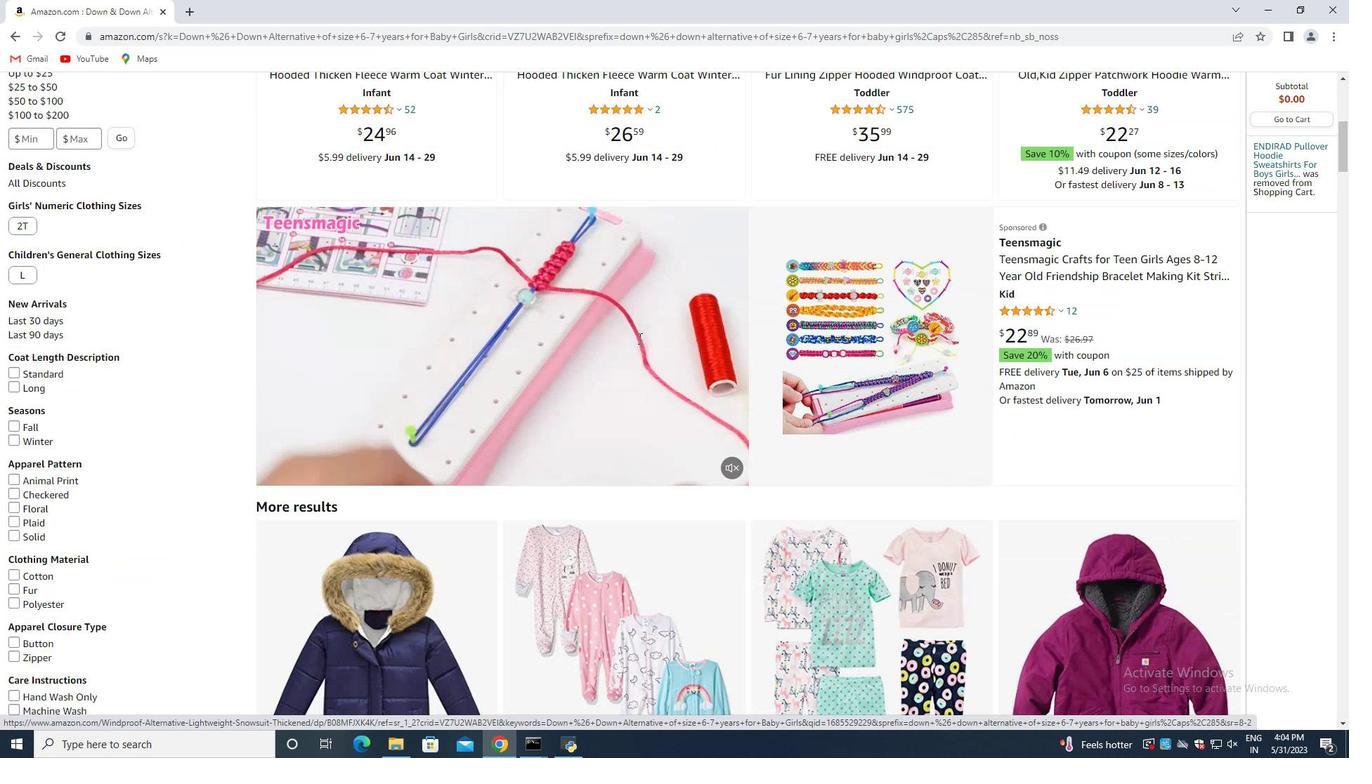 
Action: Mouse scrolled (638, 339) with delta (0, 0)
Screenshot: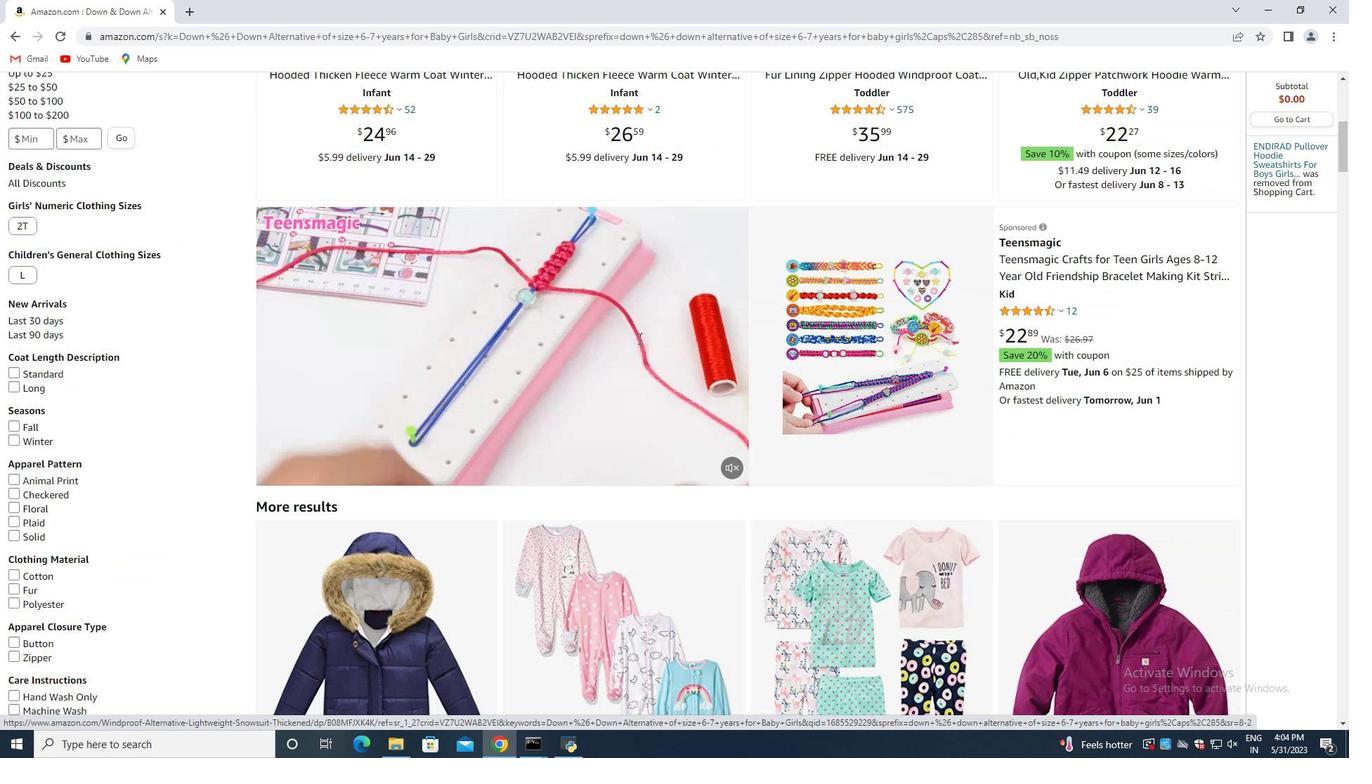 
Action: Mouse moved to (638, 341)
Screenshot: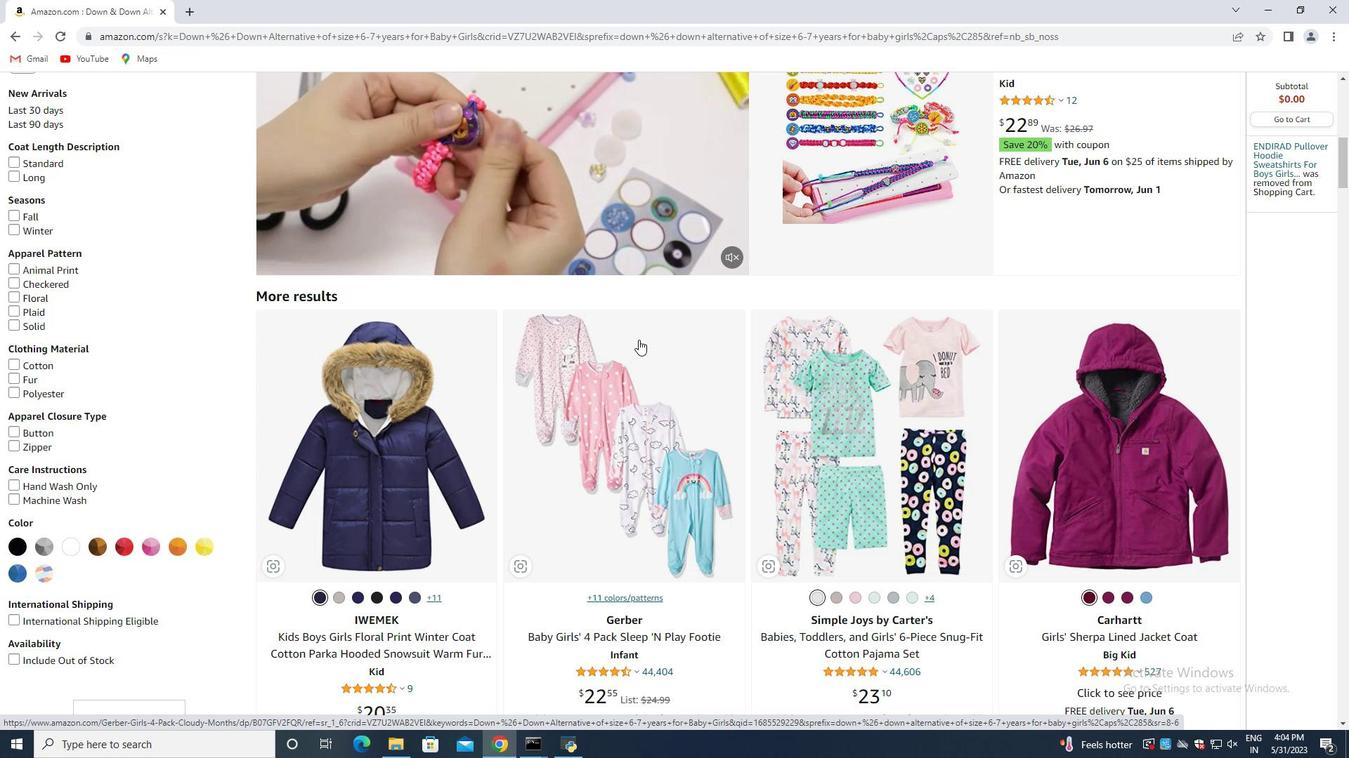 
Action: Mouse scrolled (638, 340) with delta (0, 0)
Screenshot: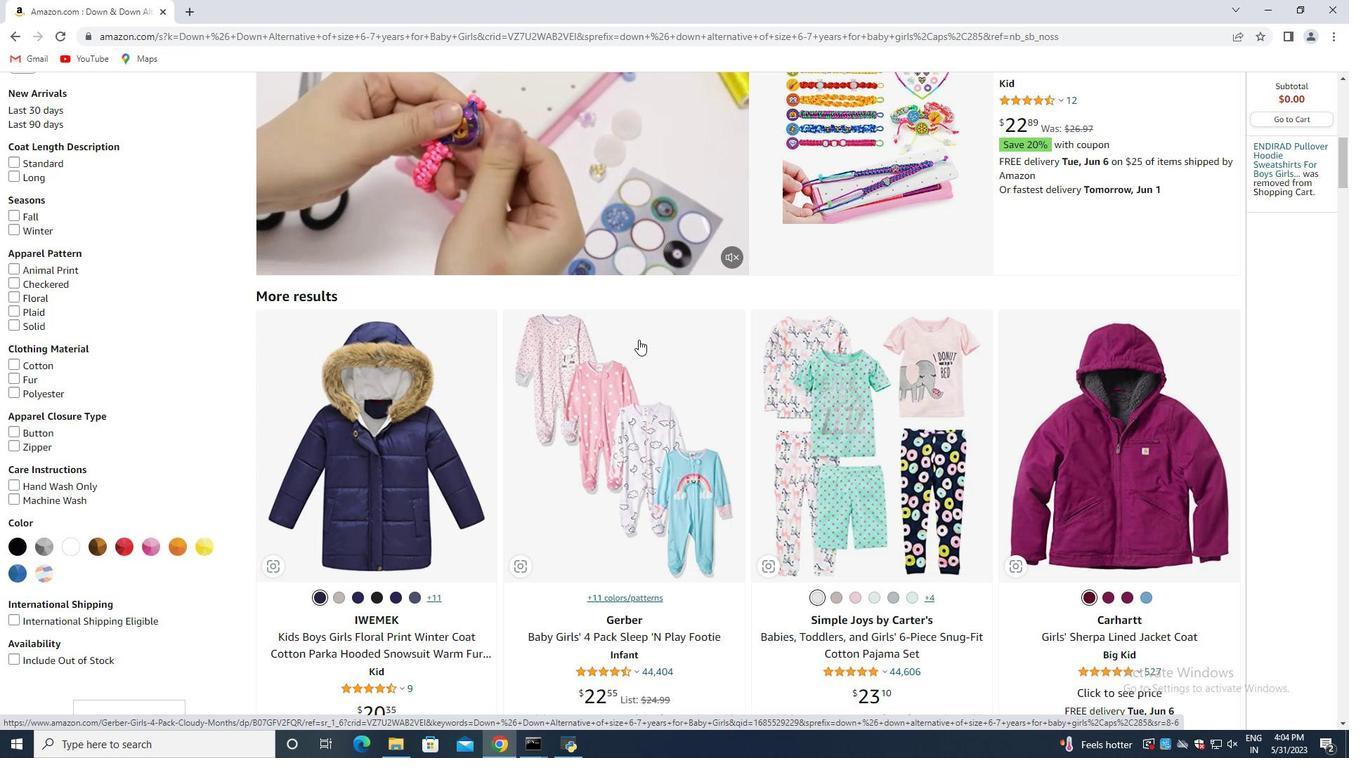 
Action: Mouse moved to (638, 342)
Screenshot: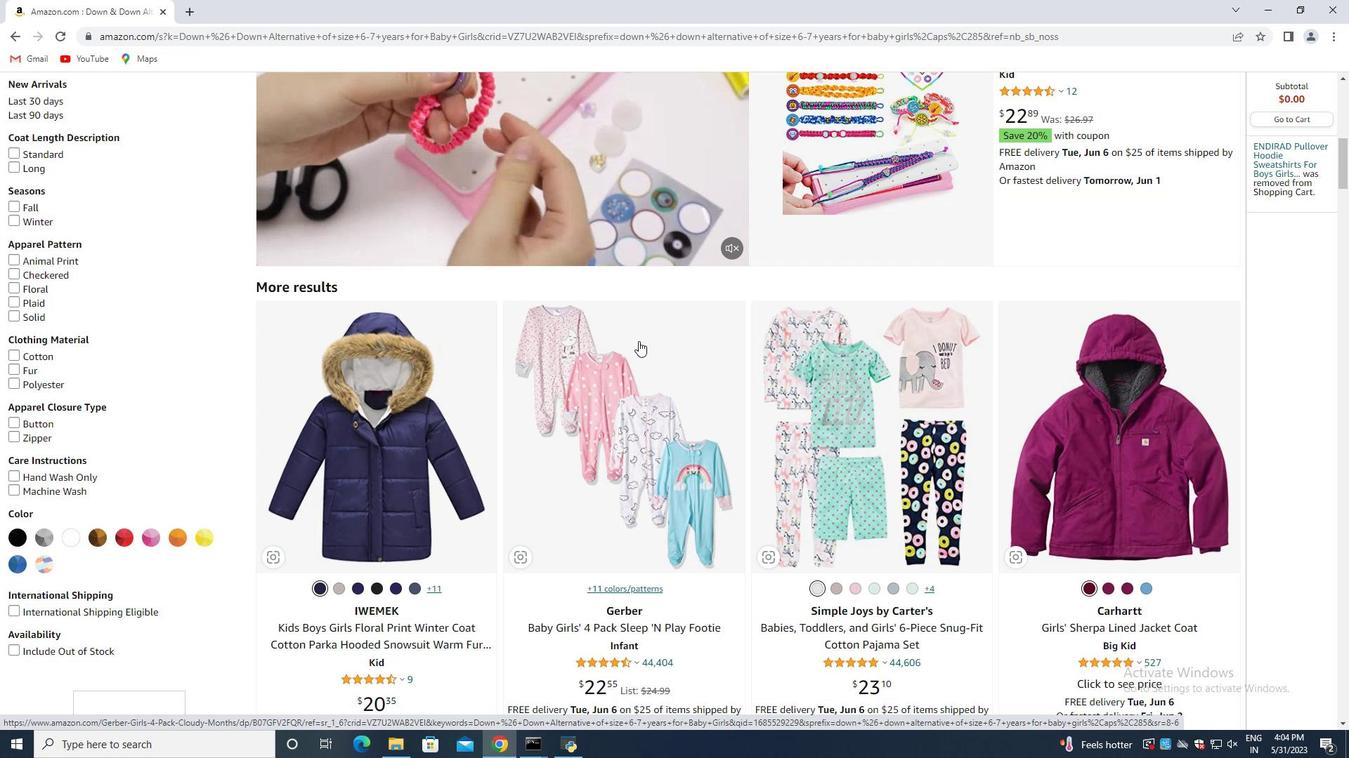 
Action: Mouse scrolled (638, 342) with delta (0, 0)
Screenshot: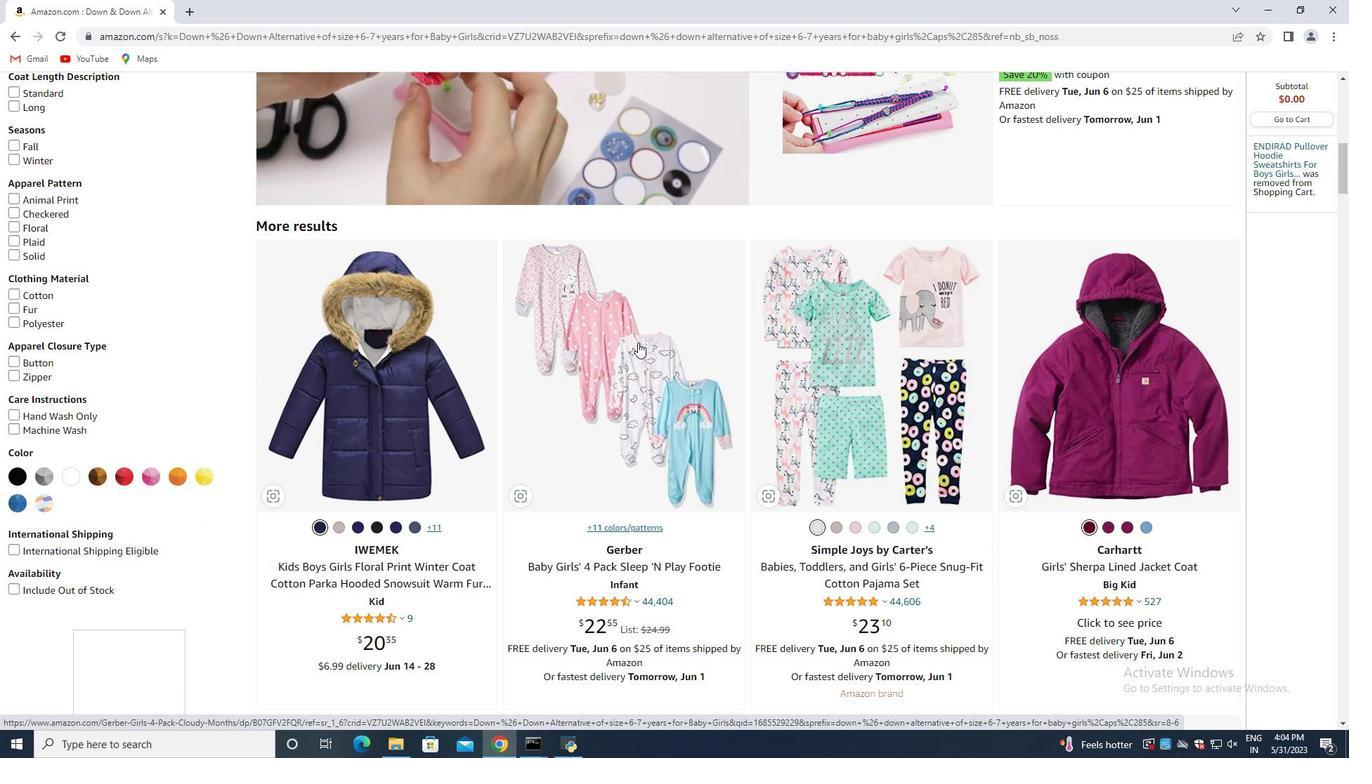
Action: Mouse scrolled (638, 342) with delta (0, 0)
Screenshot: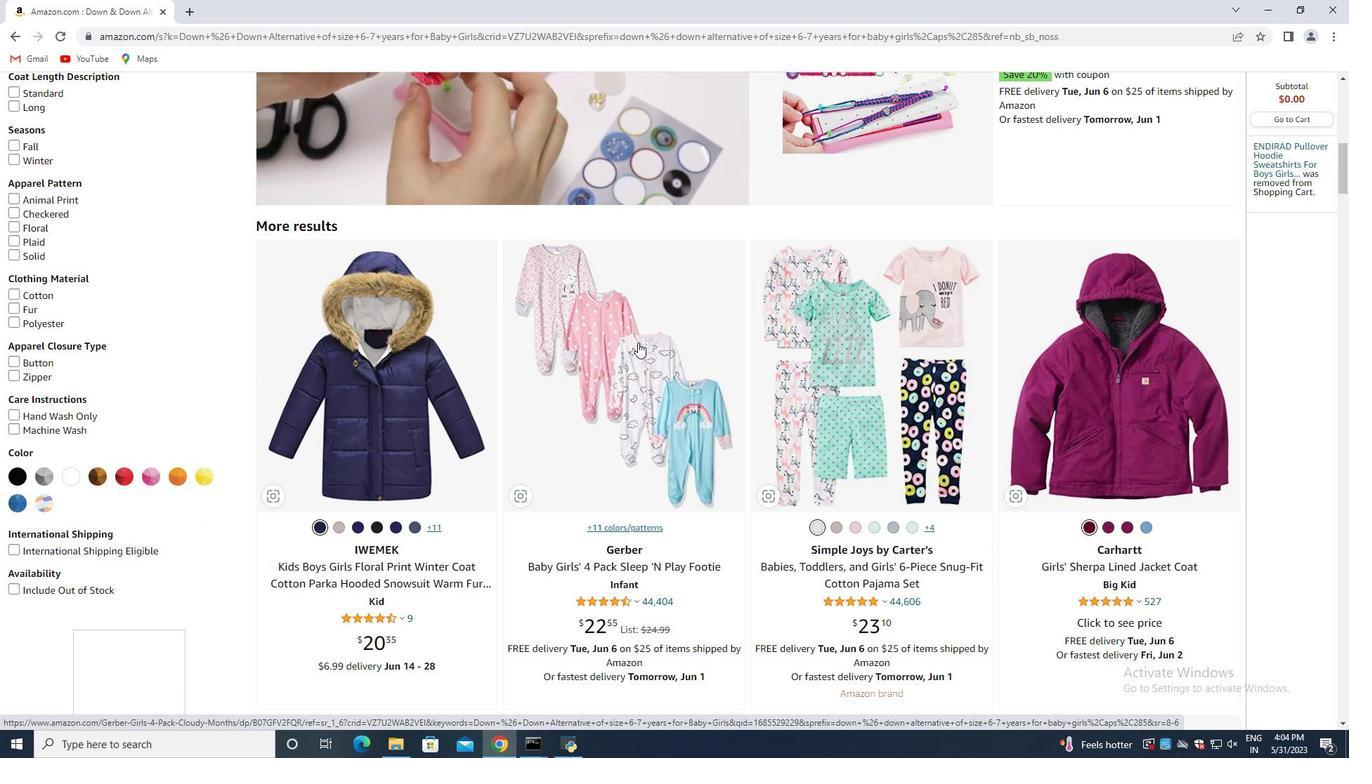 
Action: Mouse moved to (637, 343)
Screenshot: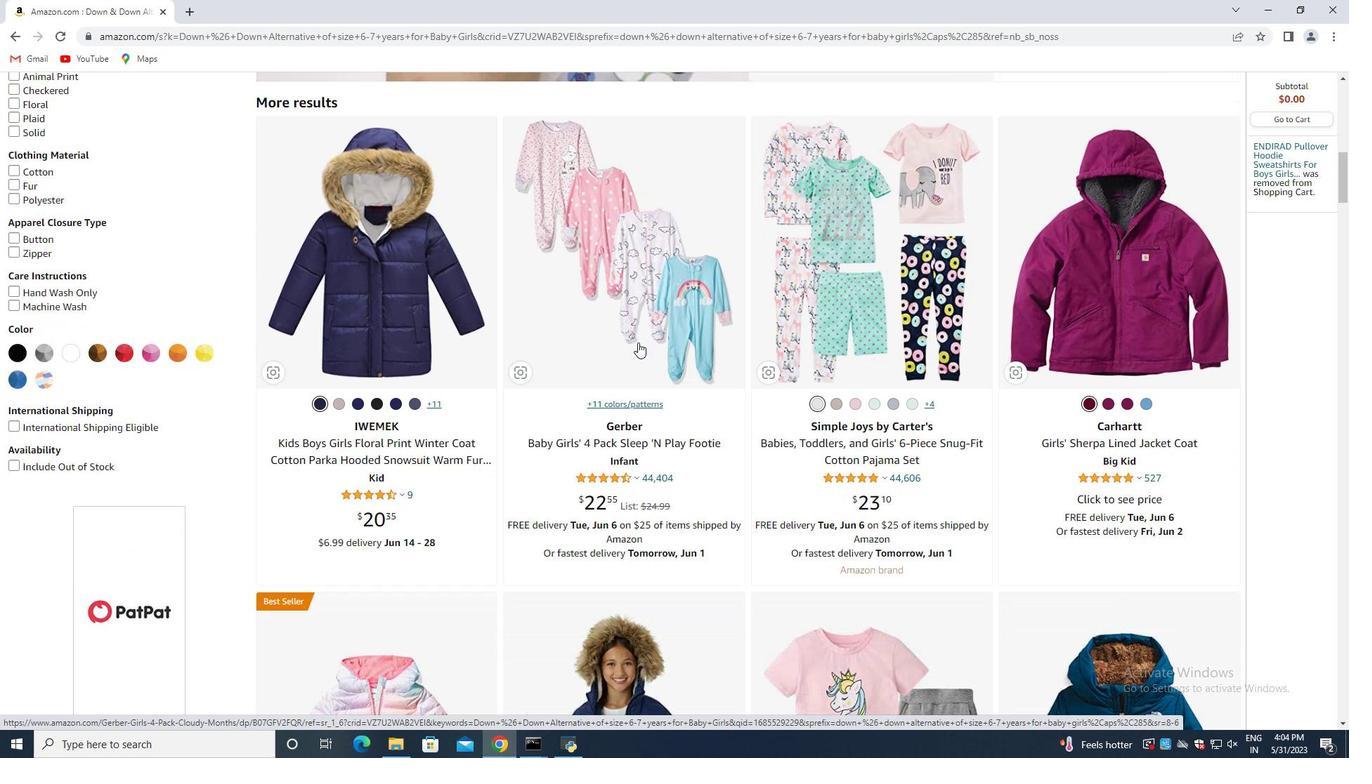 
Action: Mouse scrolled (637, 342) with delta (0, 0)
Screenshot: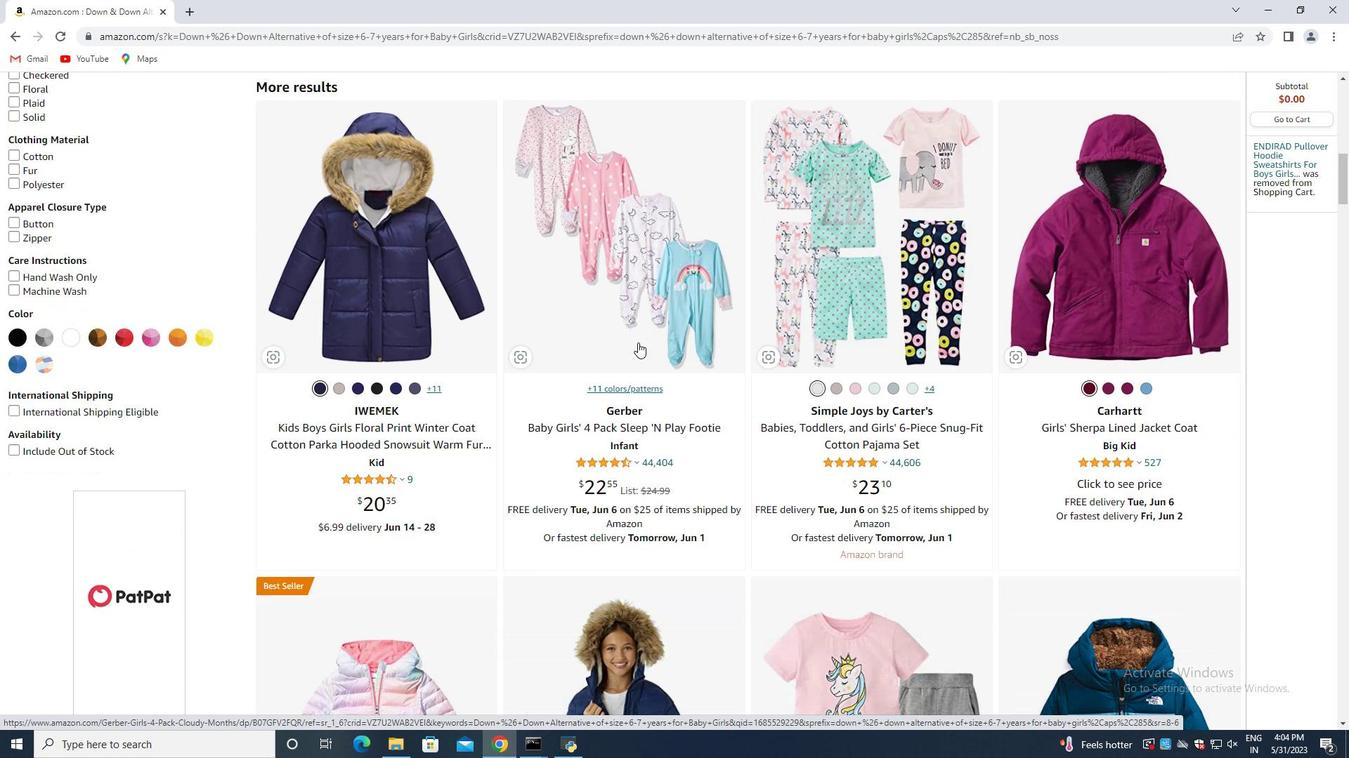 
Action: Mouse scrolled (637, 342) with delta (0, 0)
Screenshot: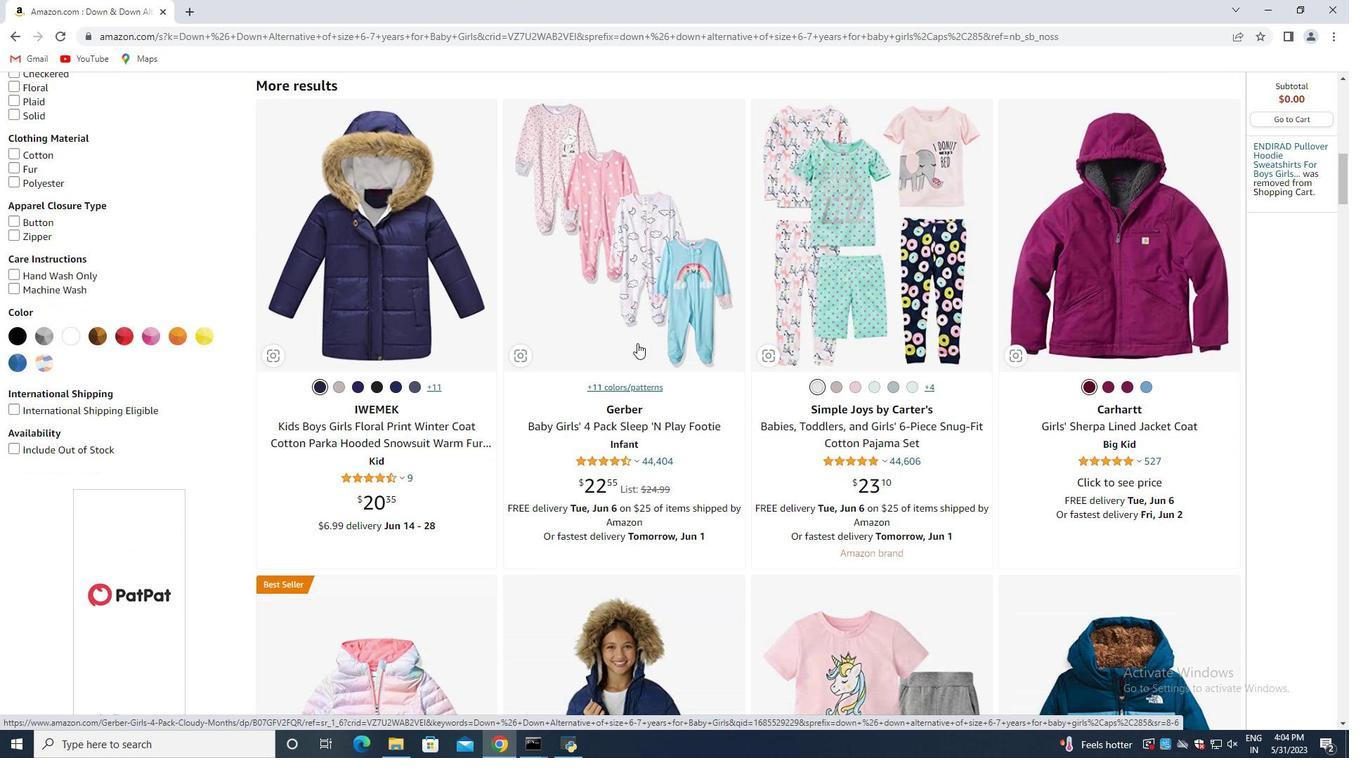 
Action: Mouse moved to (636, 345)
Screenshot: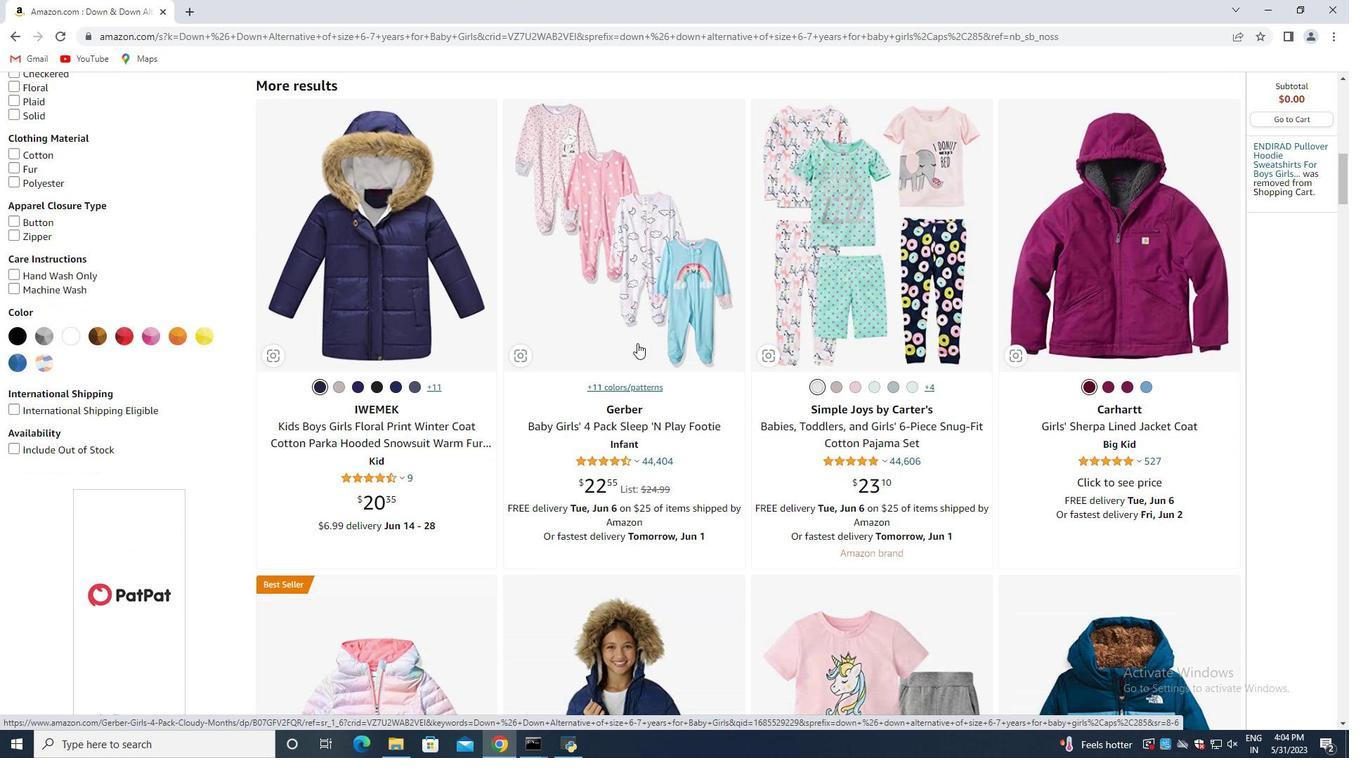 
Action: Mouse scrolled (636, 344) with delta (0, 0)
Screenshot: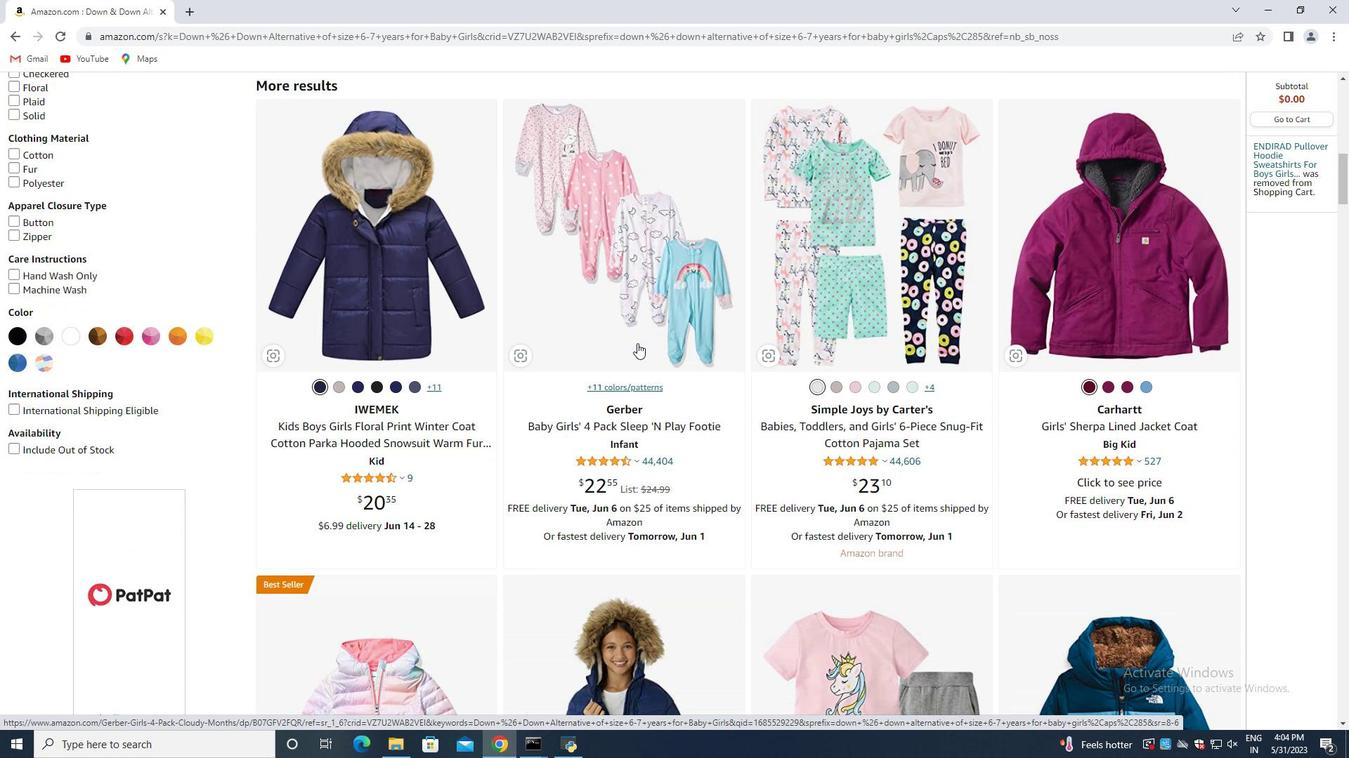 
Action: Mouse moved to (636, 347)
Screenshot: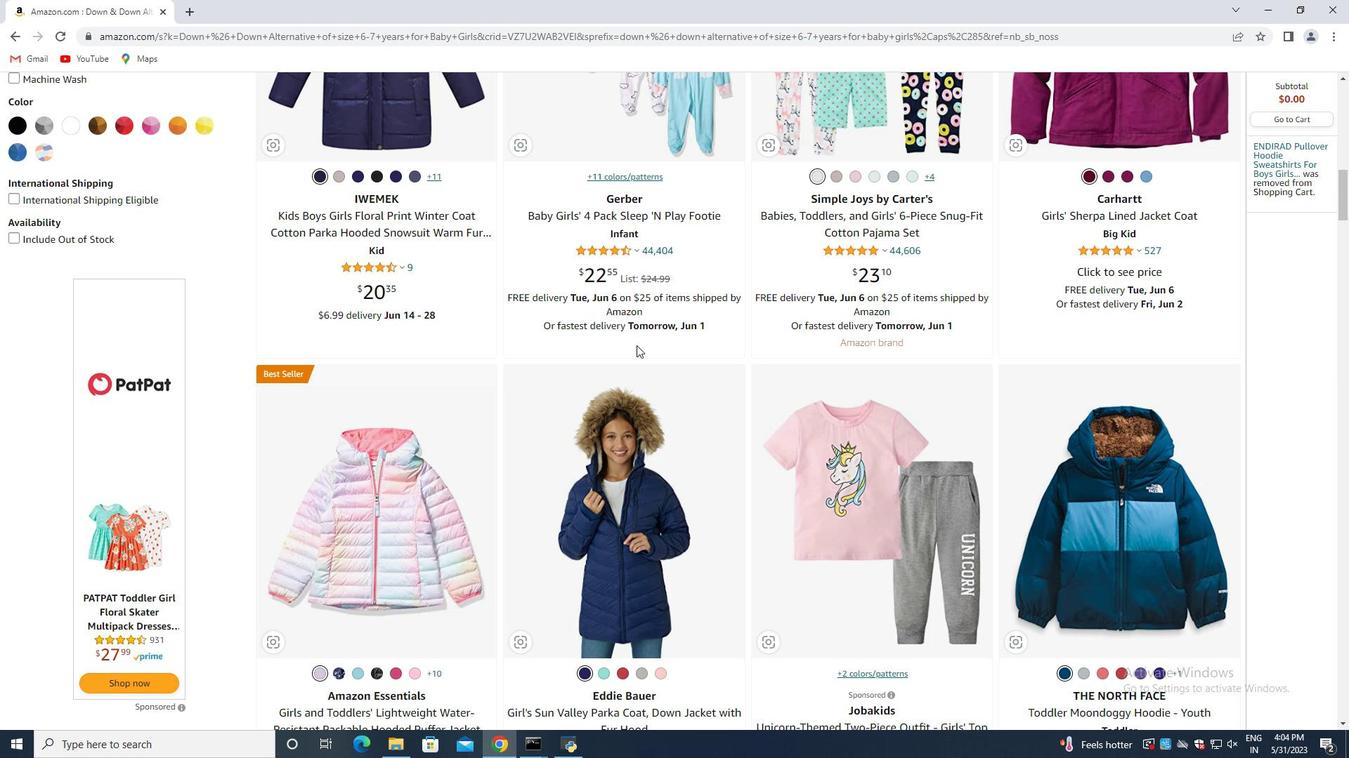 
Action: Mouse scrolled (636, 346) with delta (0, 0)
Screenshot: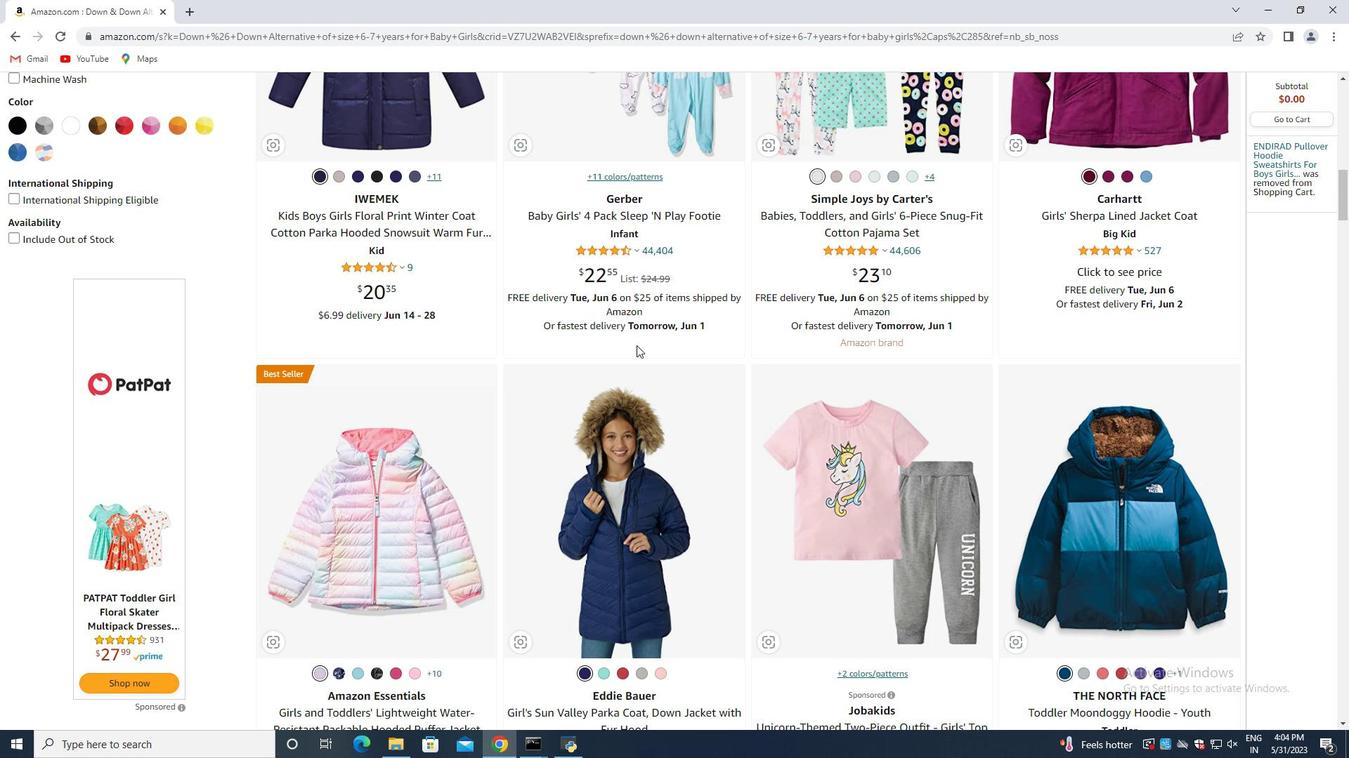 
Action: Mouse moved to (636, 347)
Screenshot: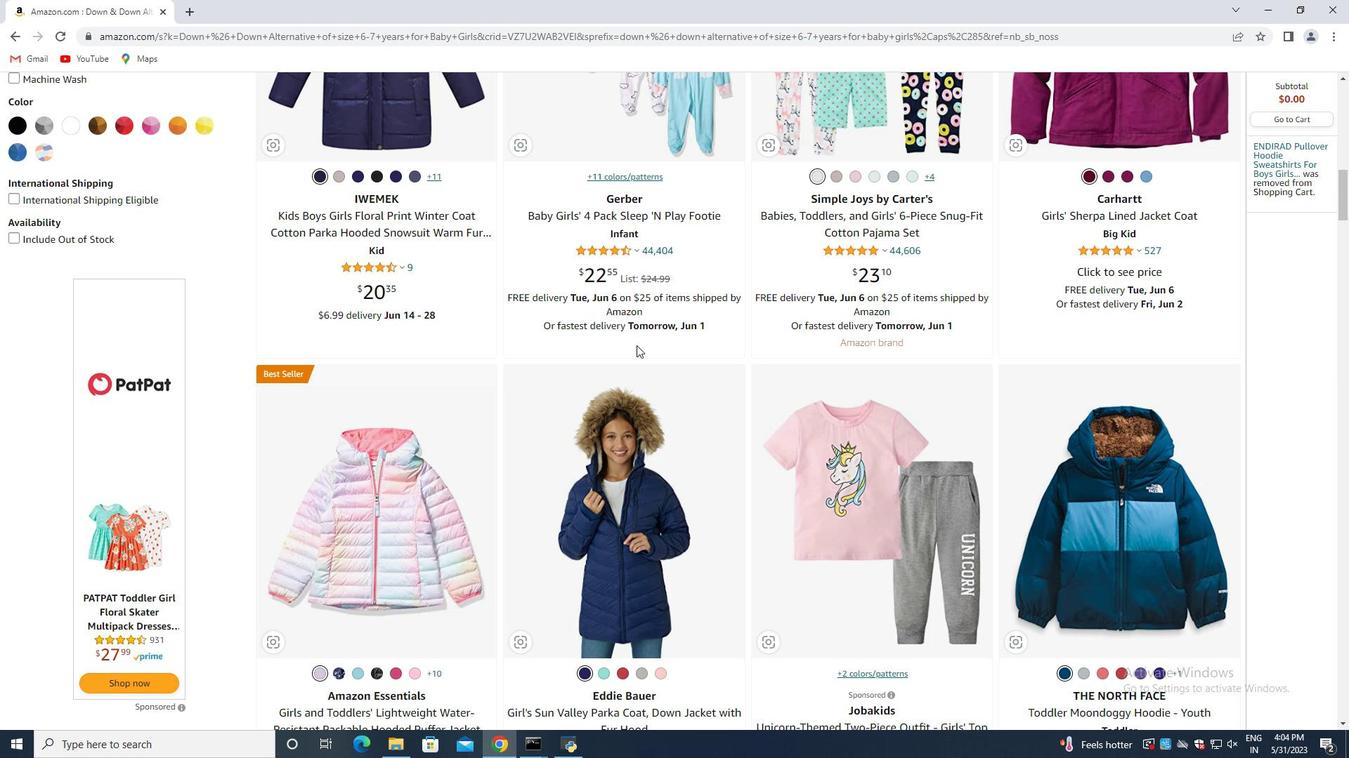 
Action: Mouse scrolled (636, 347) with delta (0, 0)
Screenshot: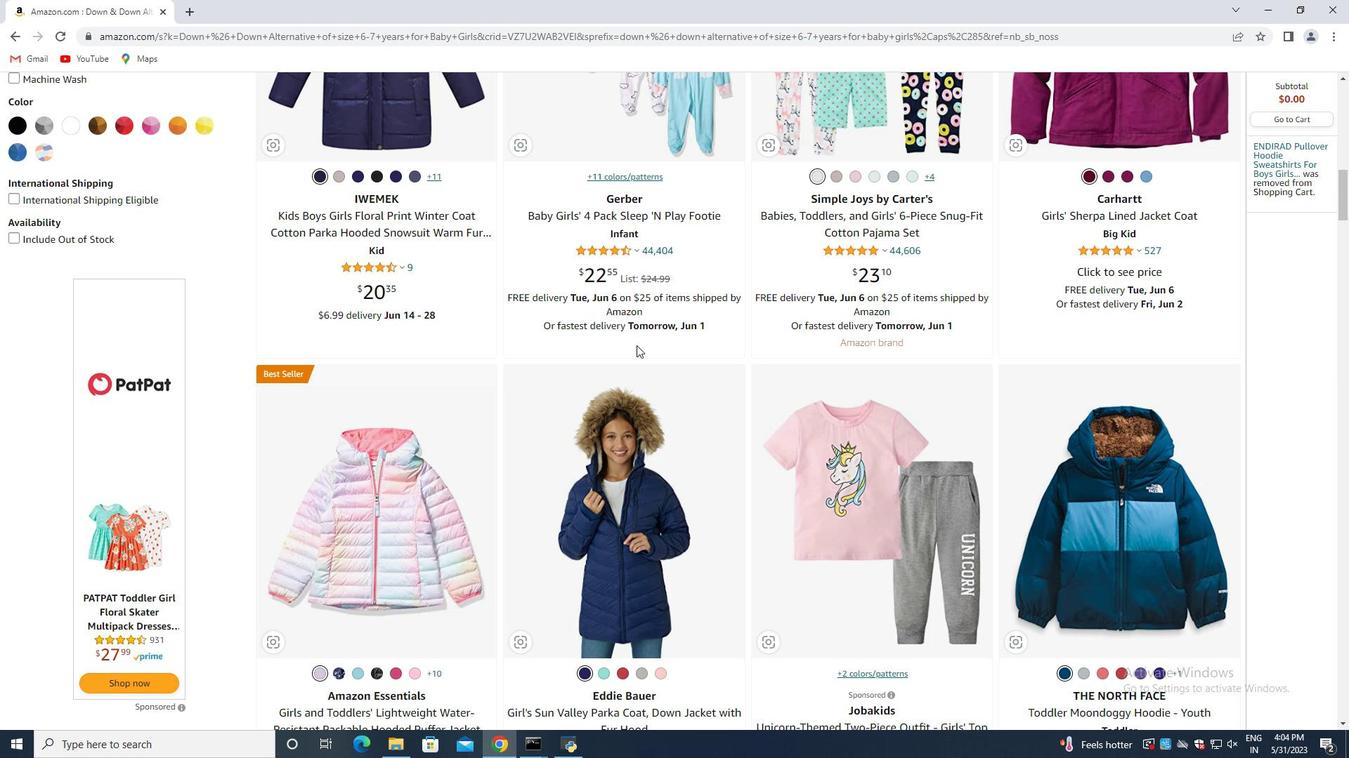 
Action: Mouse moved to (635, 355)
Screenshot: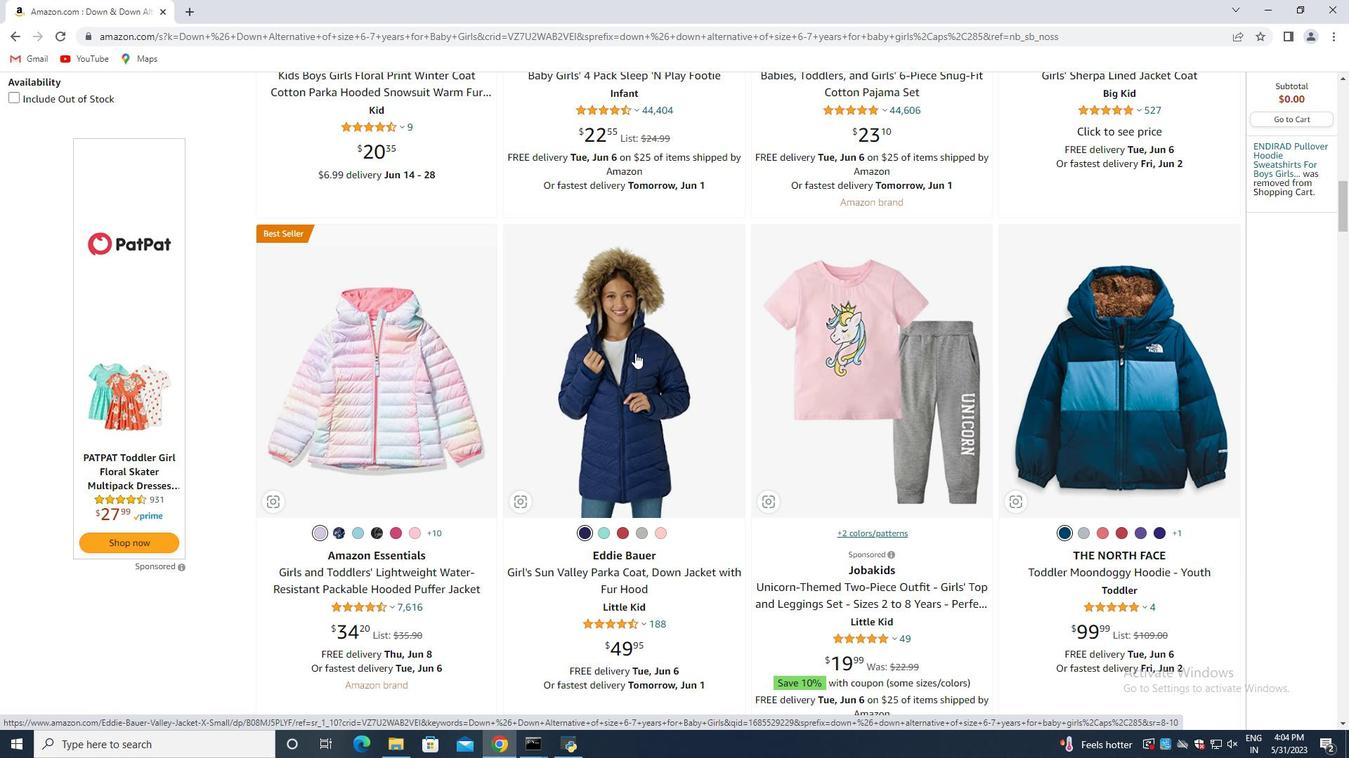 
Action: Mouse scrolled (635, 354) with delta (0, 0)
Screenshot: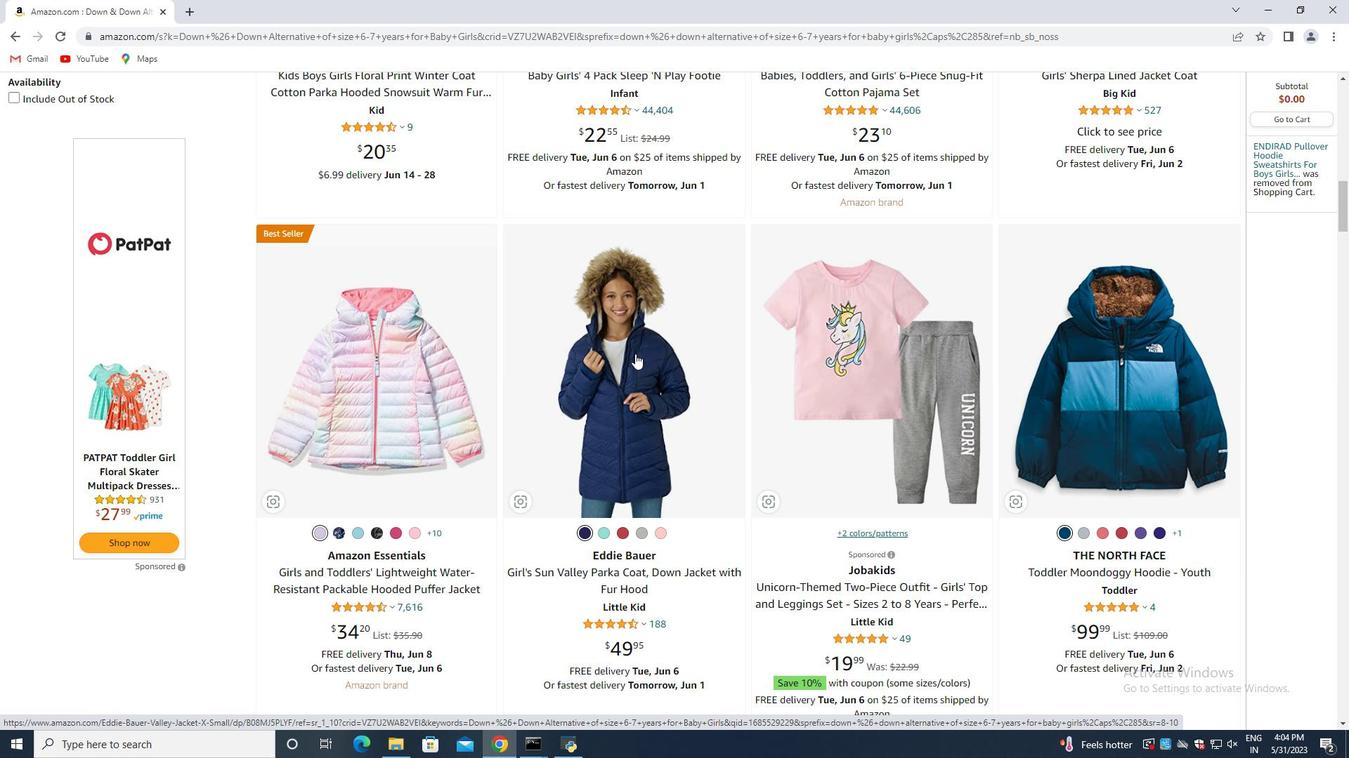 
Action: Mouse moved to (635, 356)
Screenshot: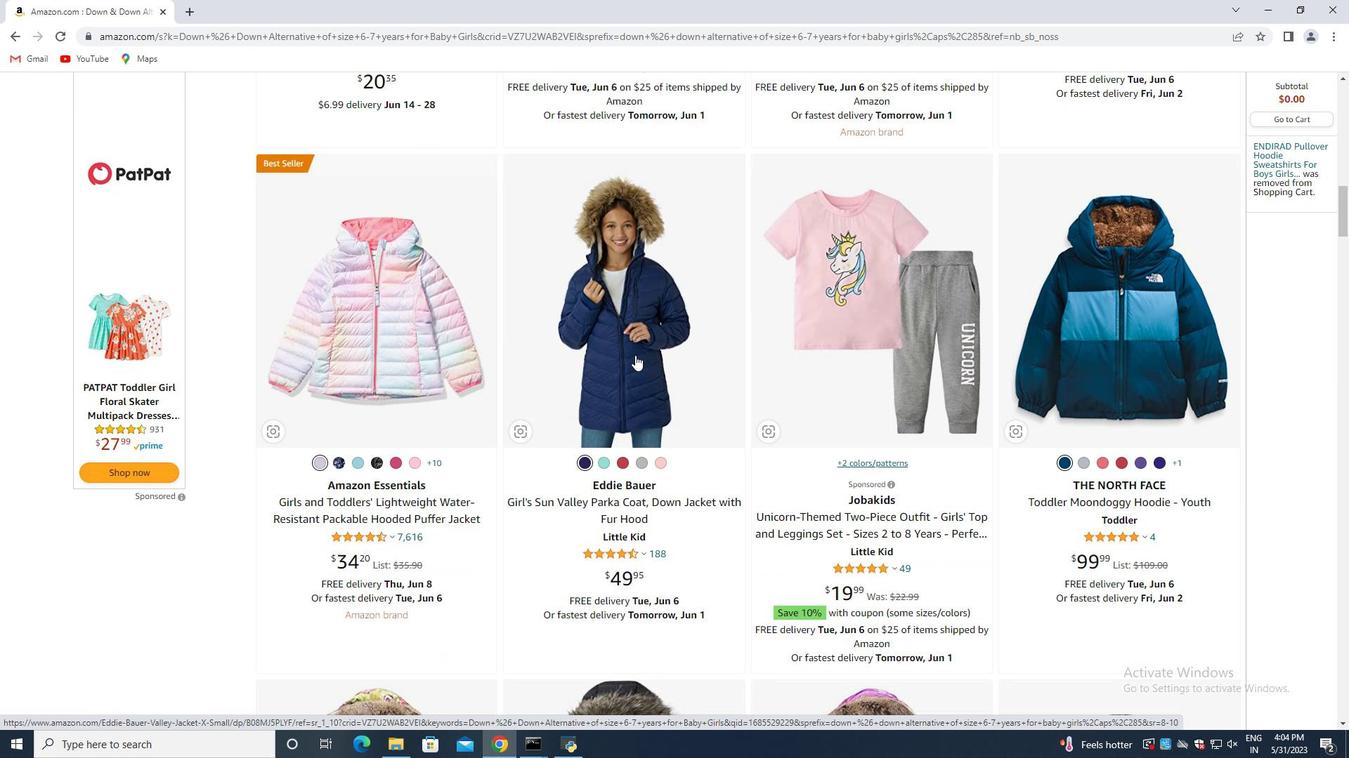 
Action: Mouse scrolled (635, 355) with delta (0, 0)
Screenshot: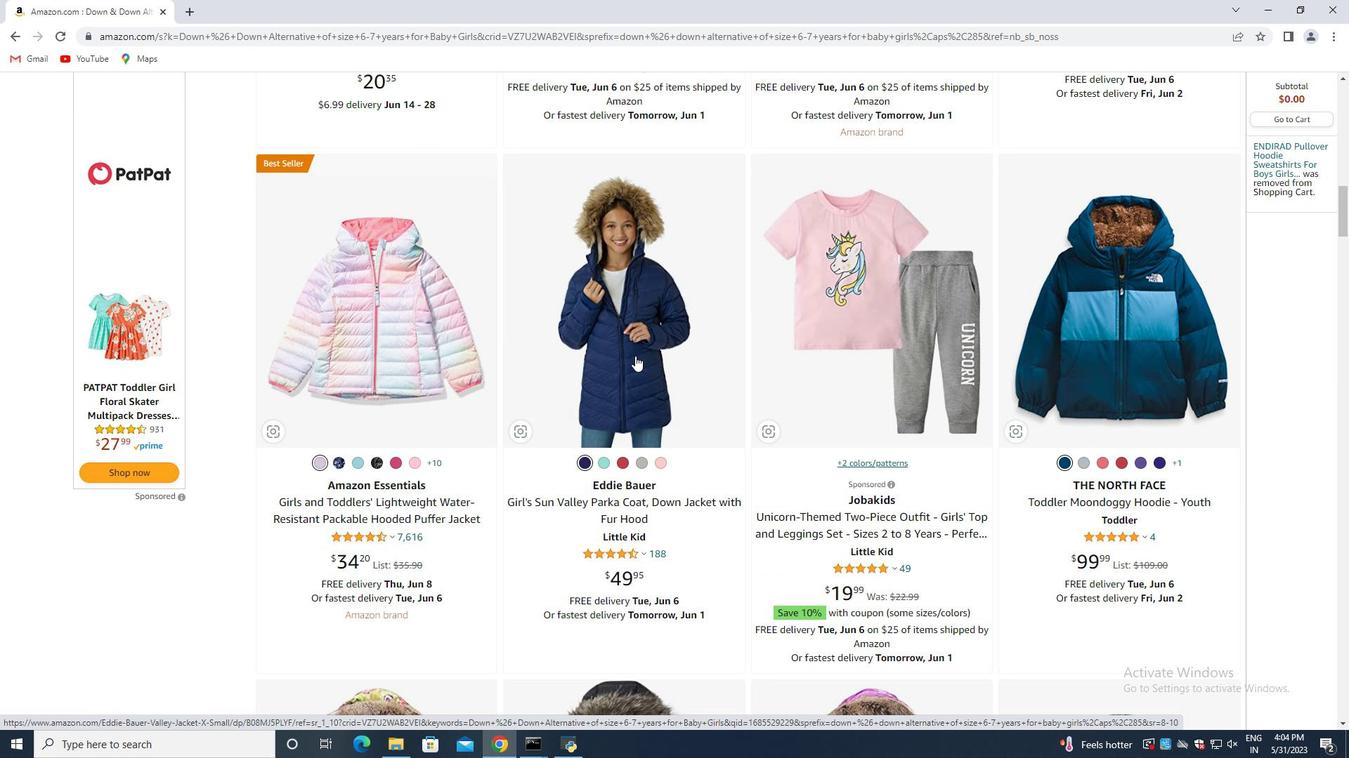 
Action: Mouse scrolled (635, 355) with delta (0, 0)
Screenshot: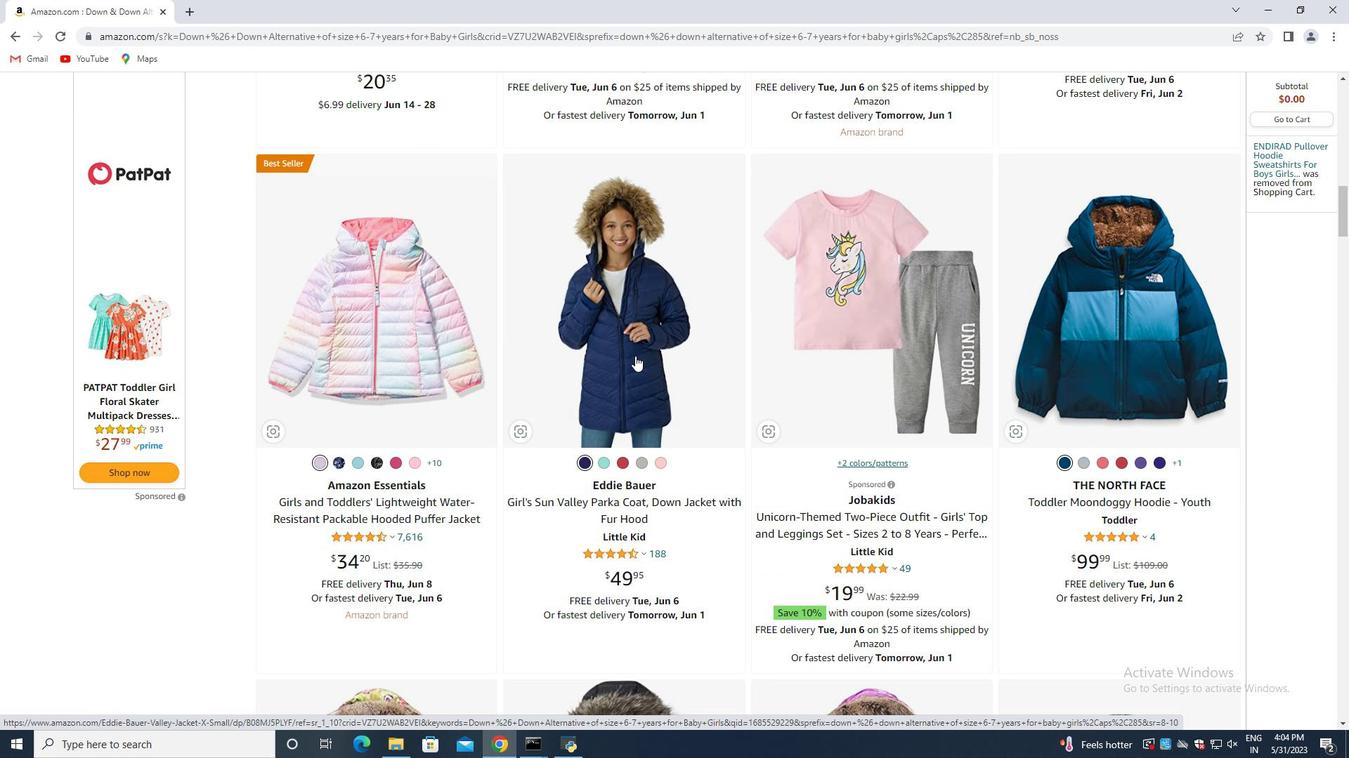 
Action: Mouse scrolled (635, 355) with delta (0, 0)
Screenshot: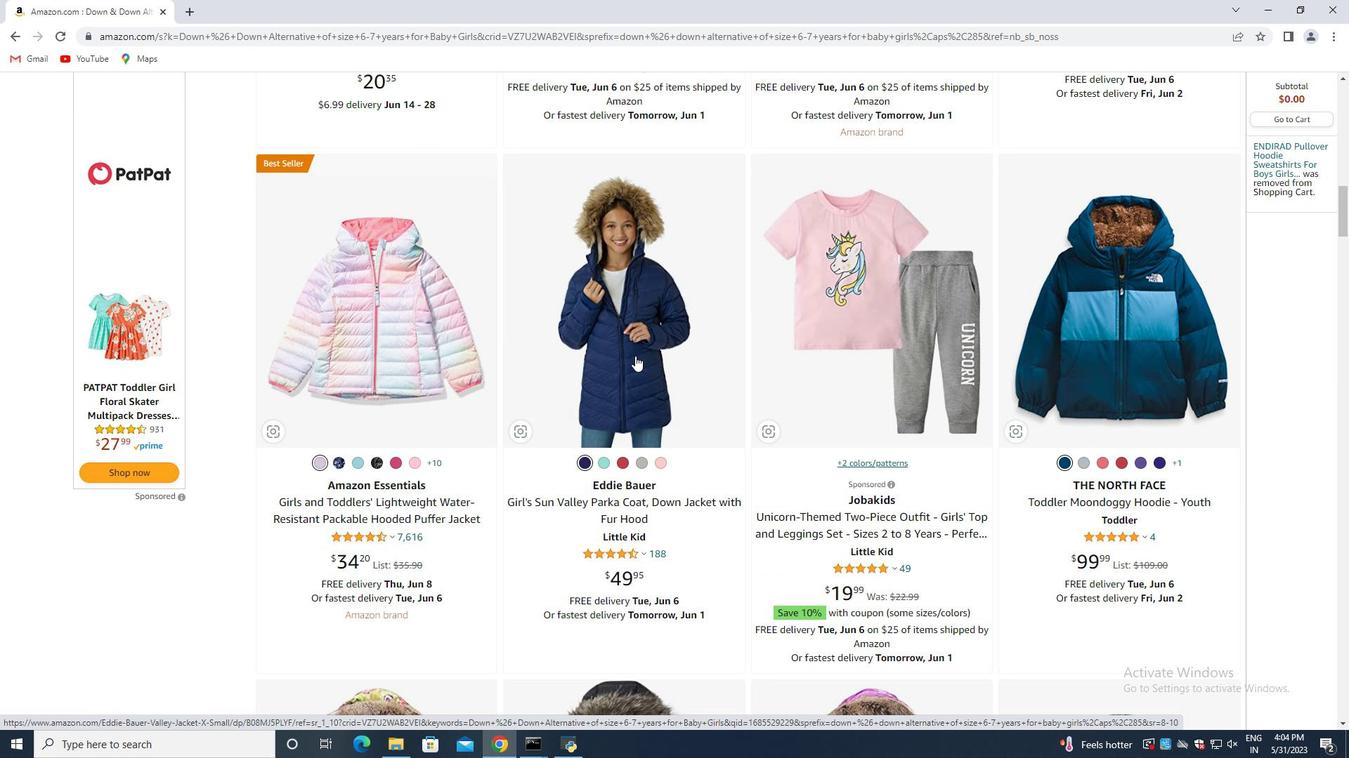 
Action: Mouse moved to (634, 358)
Screenshot: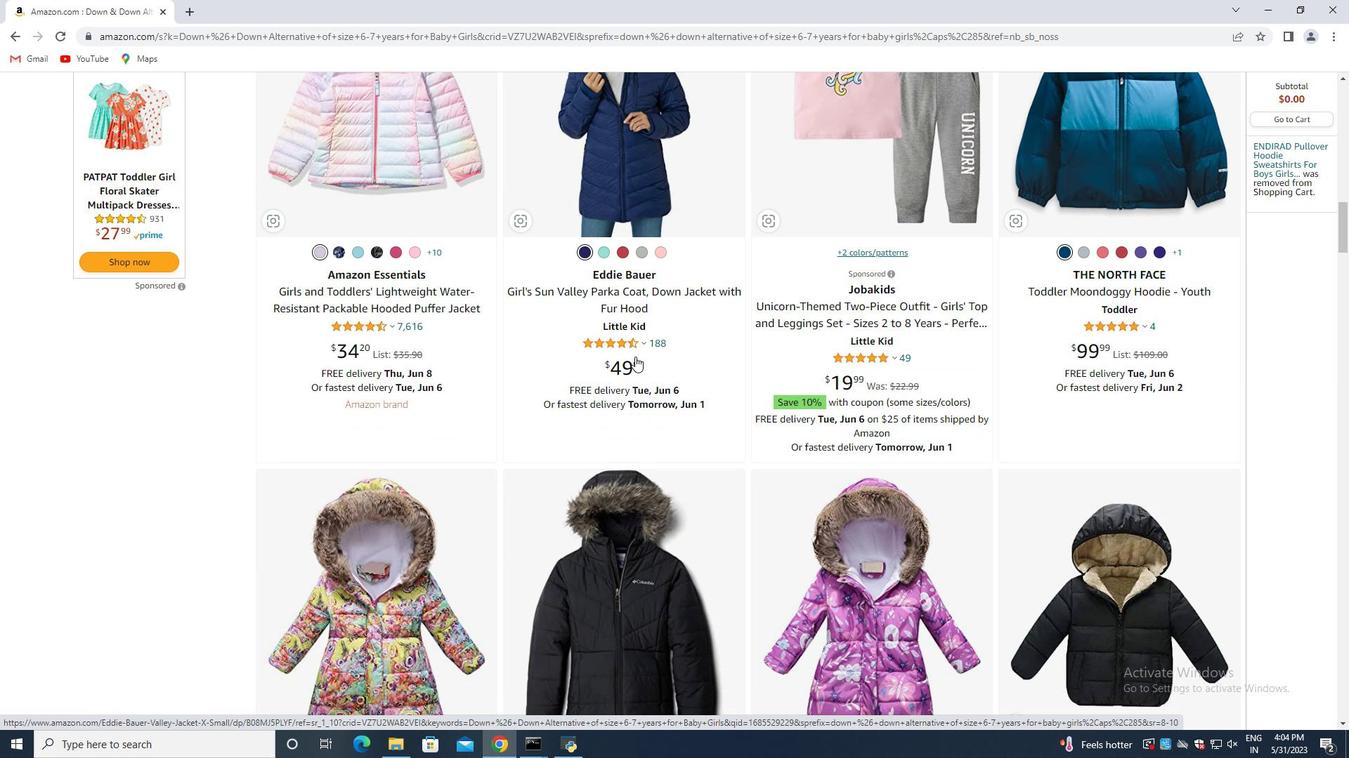 
Action: Mouse scrolled (634, 357) with delta (0, 0)
Screenshot: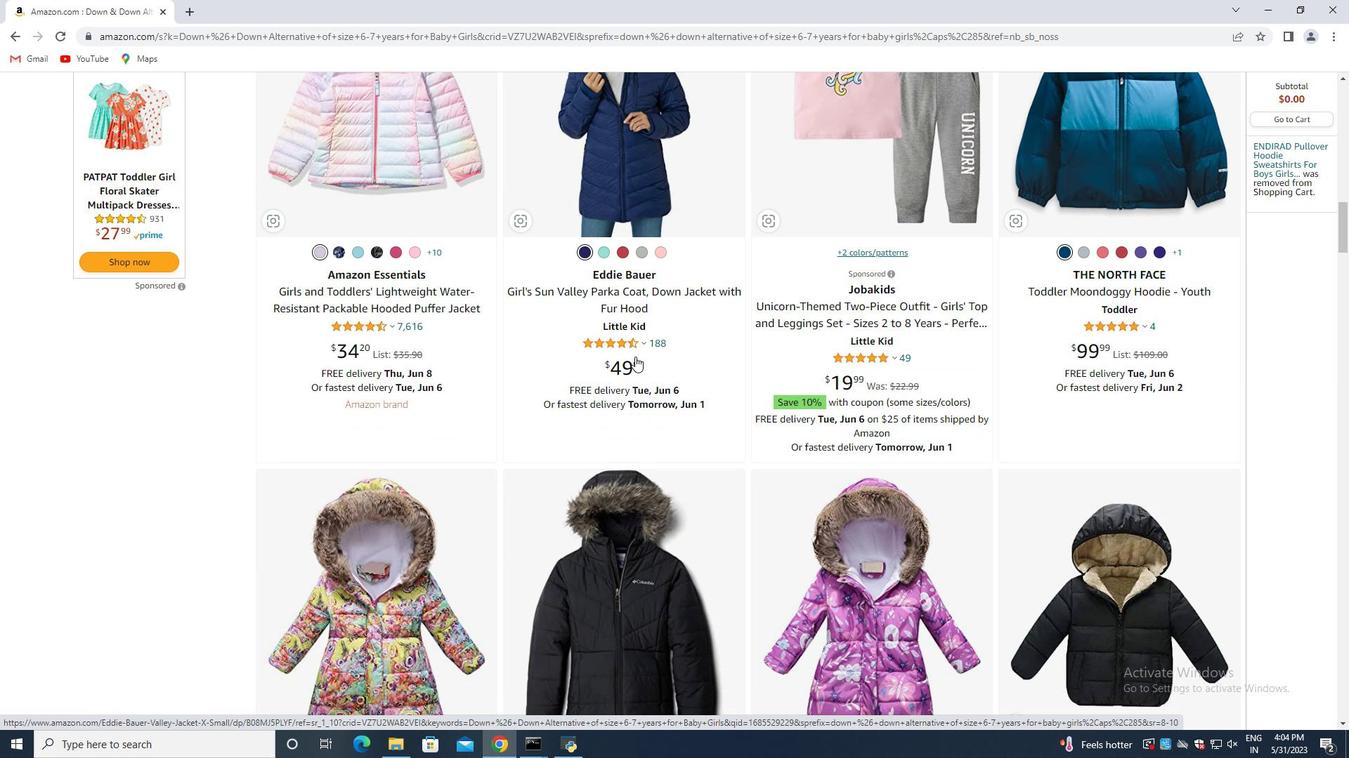 
Action: Mouse moved to (633, 358)
Screenshot: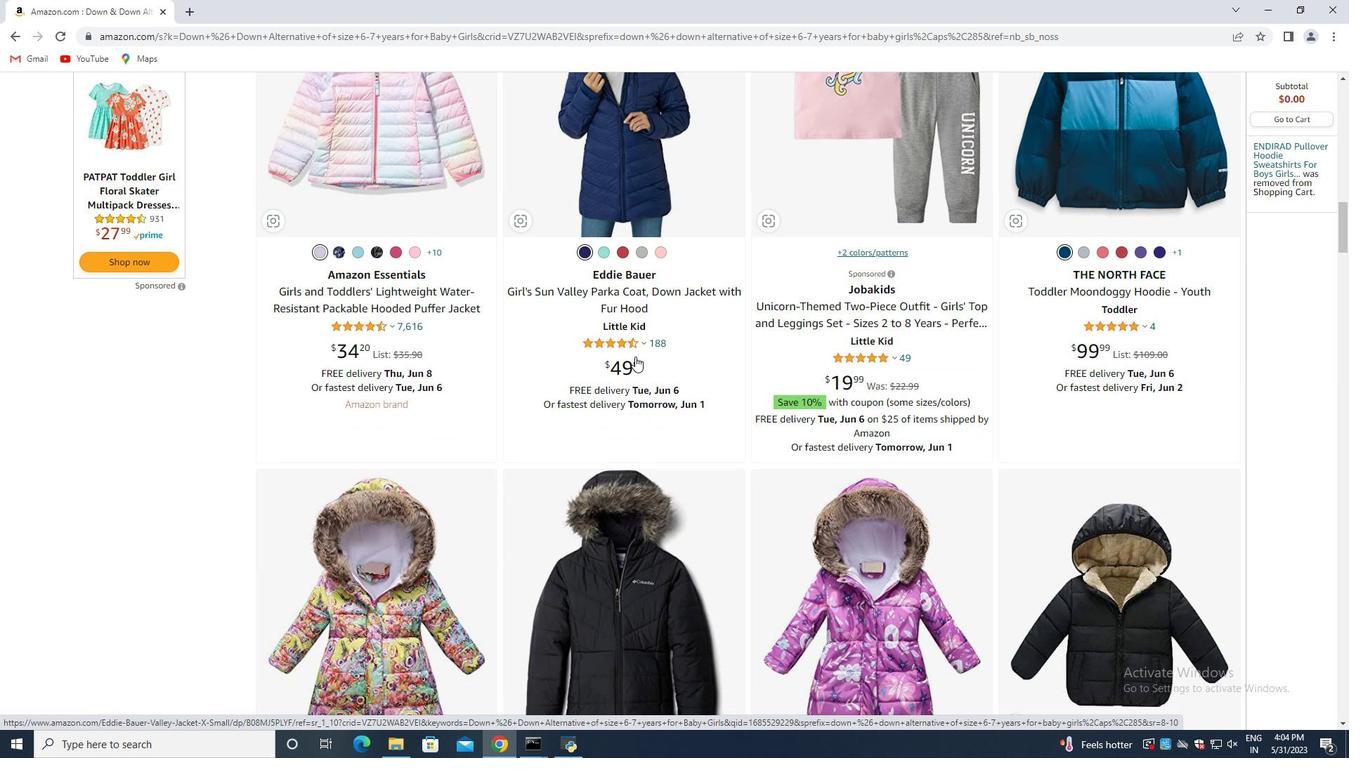 
Action: Mouse scrolled (633, 357) with delta (0, 0)
Screenshot: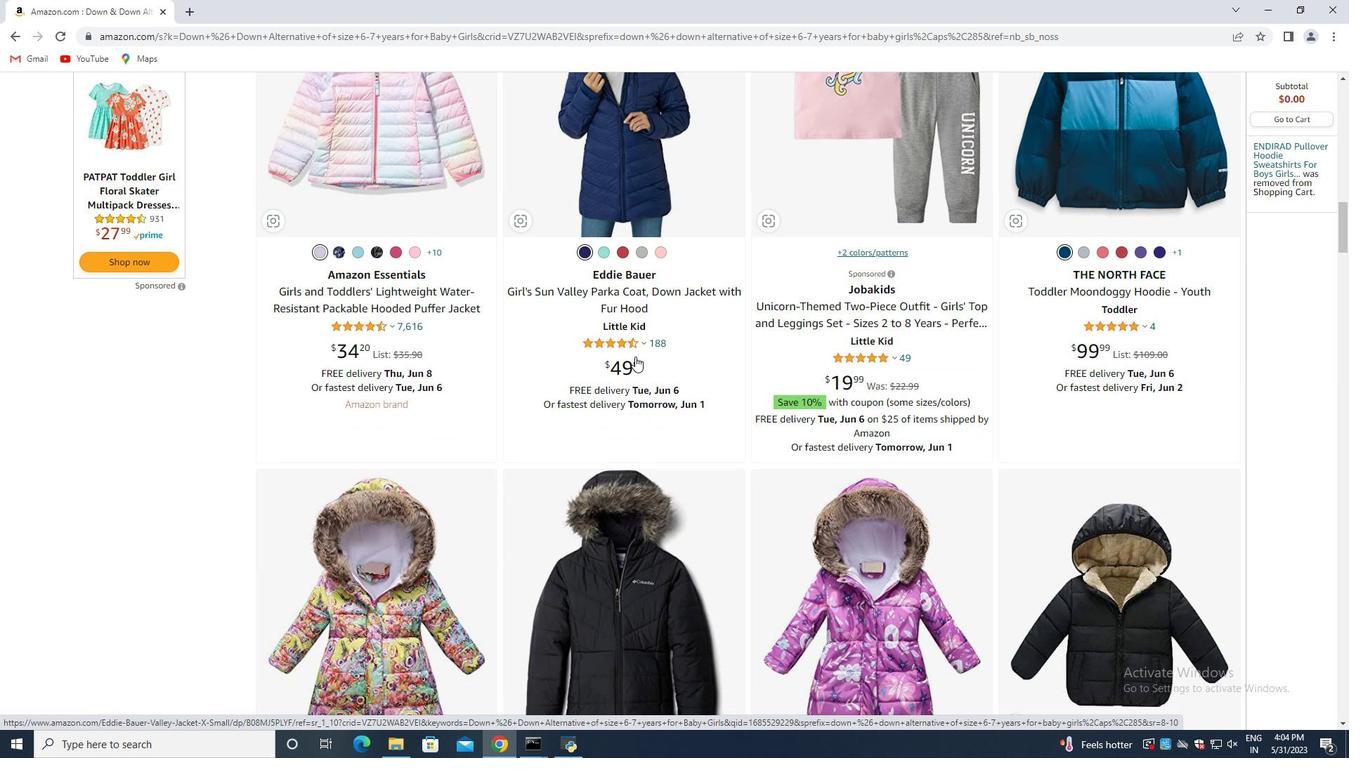 
Action: Mouse moved to (633, 361)
Screenshot: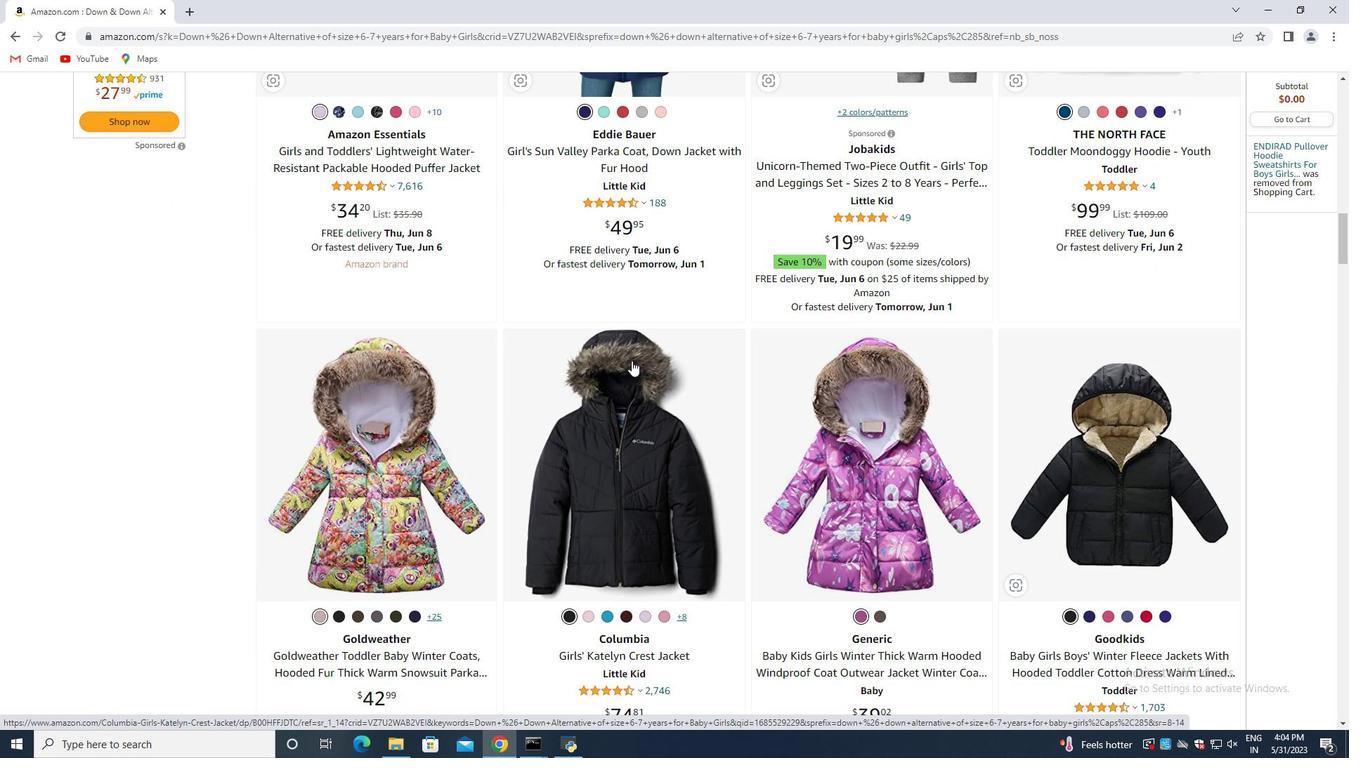
Action: Mouse scrolled (633, 360) with delta (0, 0)
Screenshot: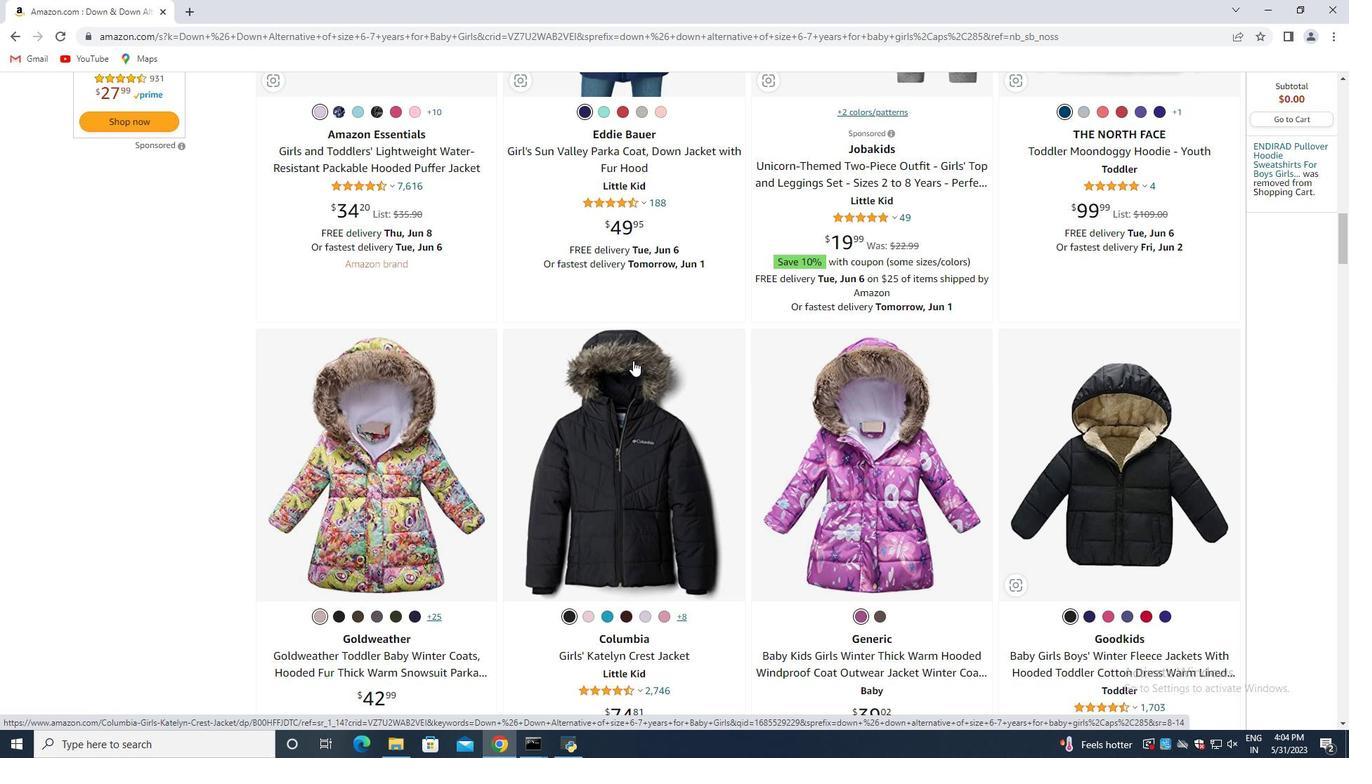 
Action: Mouse scrolled (633, 360) with delta (0, 0)
Screenshot: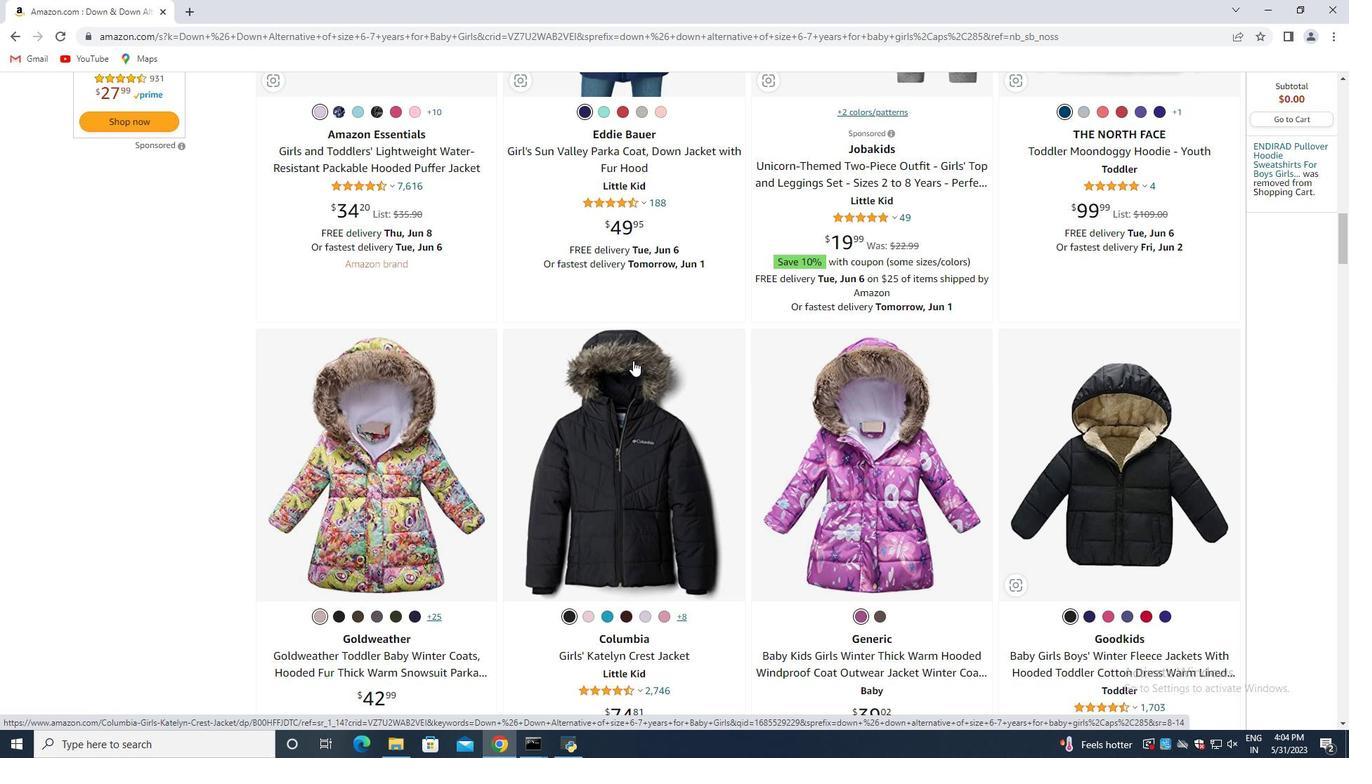 
Action: Mouse scrolled (633, 360) with delta (0, 0)
Screenshot: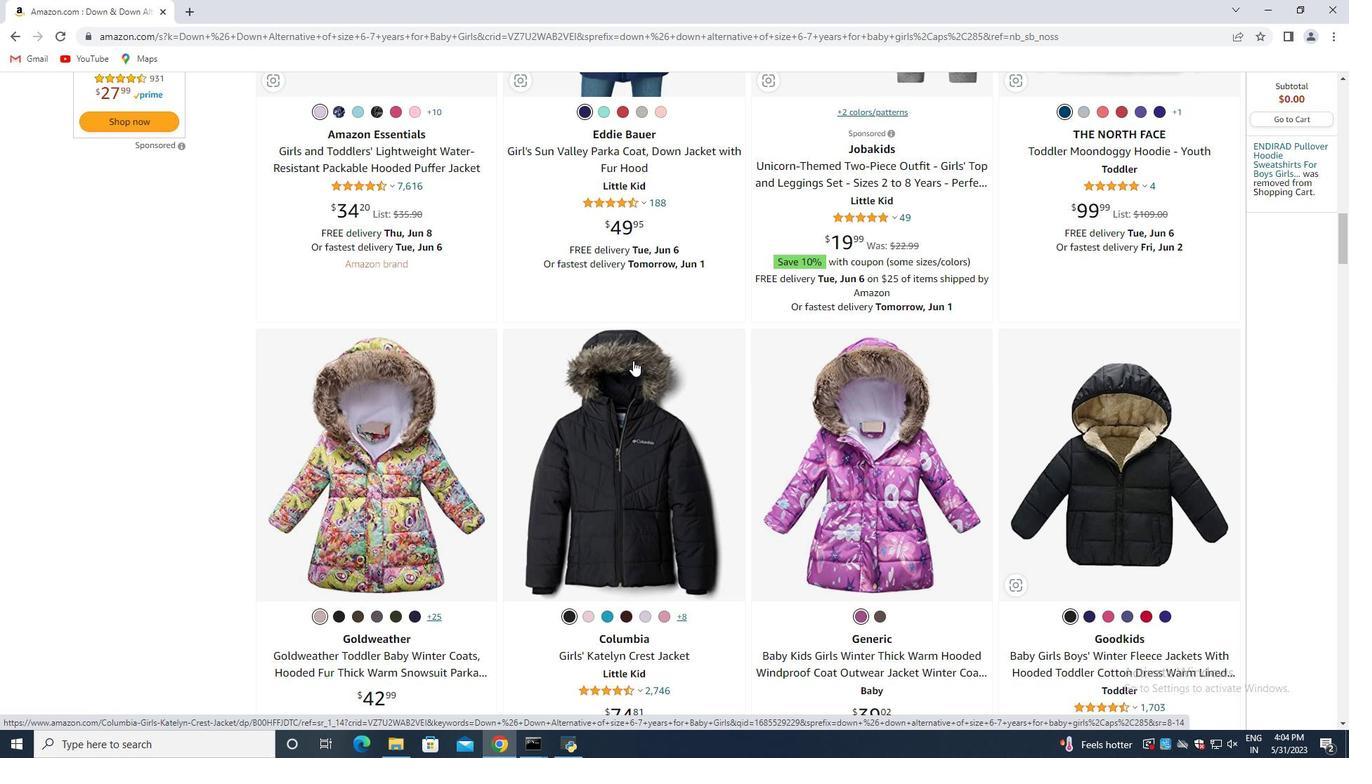 
Action: Mouse moved to (633, 364)
Screenshot: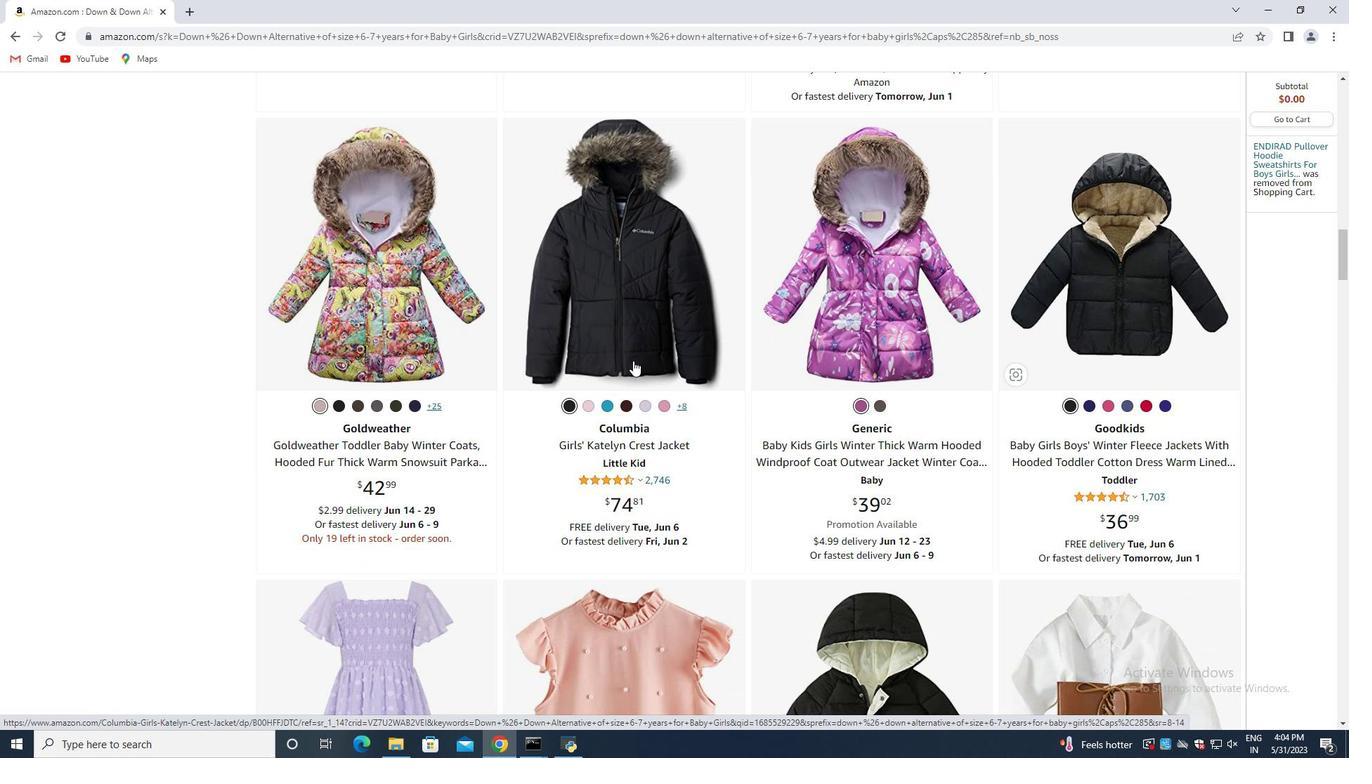 
Action: Mouse scrolled (633, 364) with delta (0, 0)
Screenshot: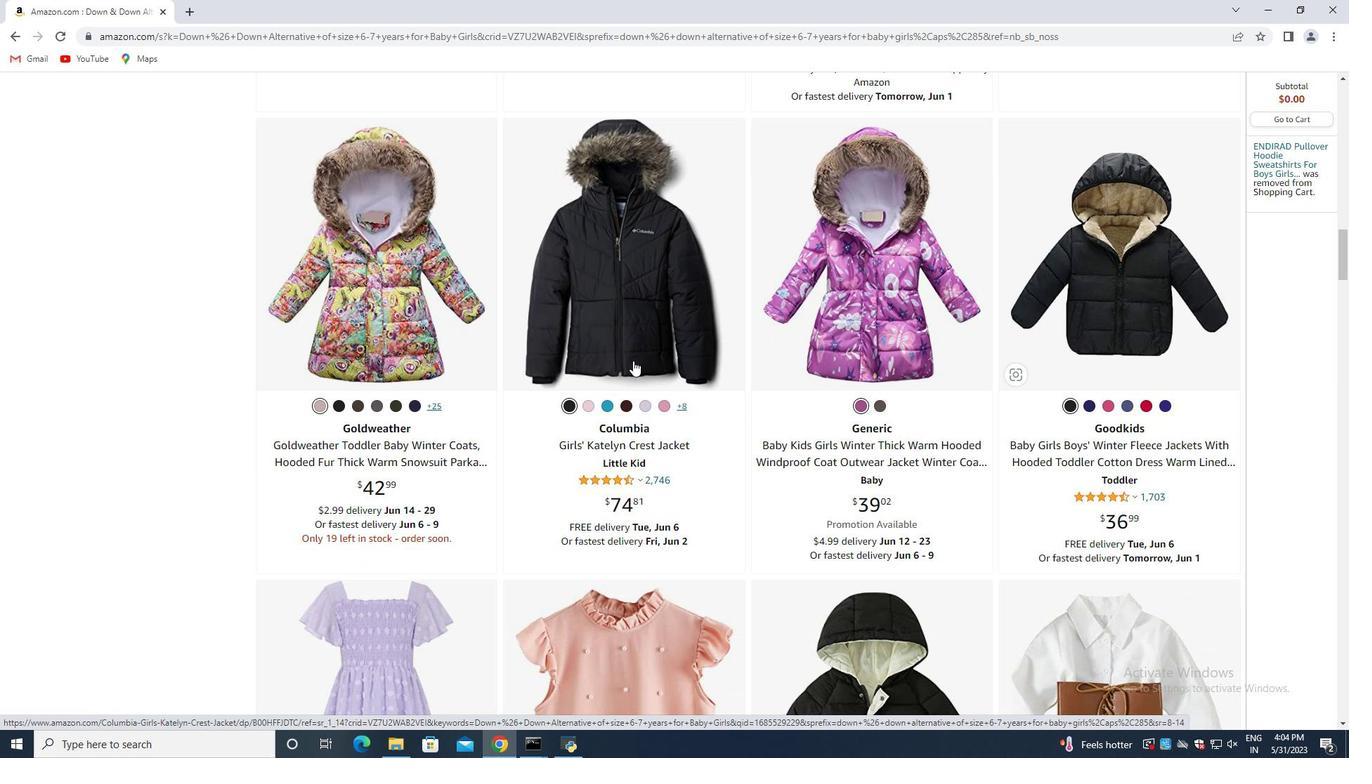 
Action: Mouse scrolled (633, 364) with delta (0, 0)
Screenshot: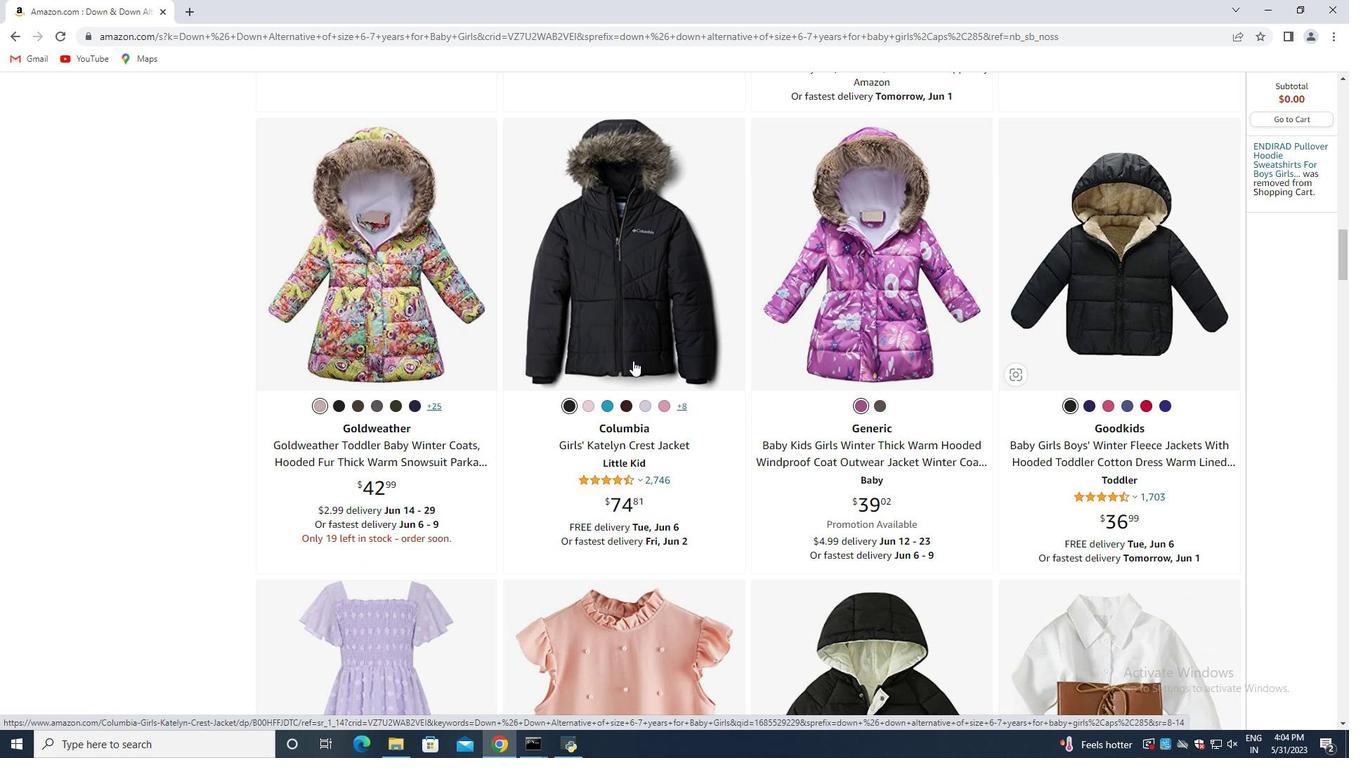 
Action: Mouse moved to (633, 365)
Screenshot: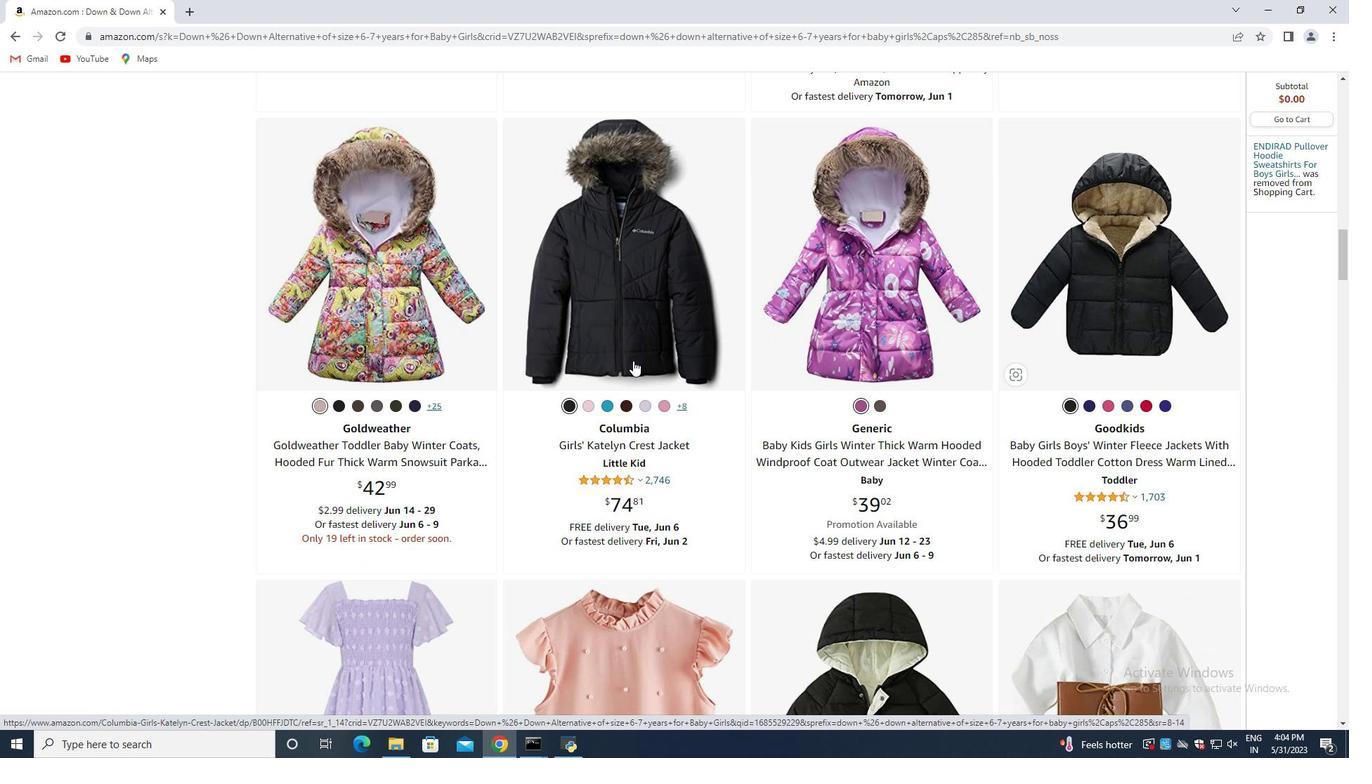 
Action: Mouse scrolled (633, 364) with delta (0, 0)
Screenshot: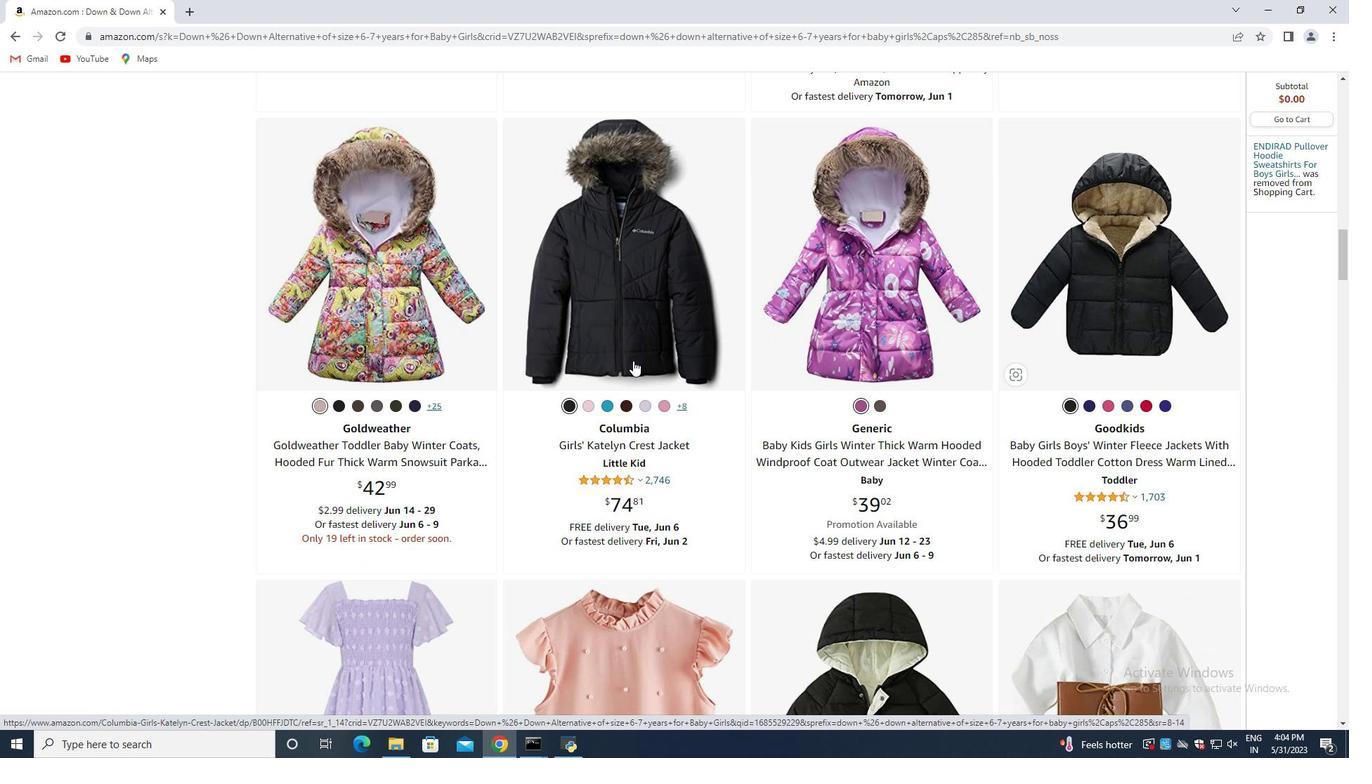 
Action: Mouse moved to (555, 375)
Screenshot: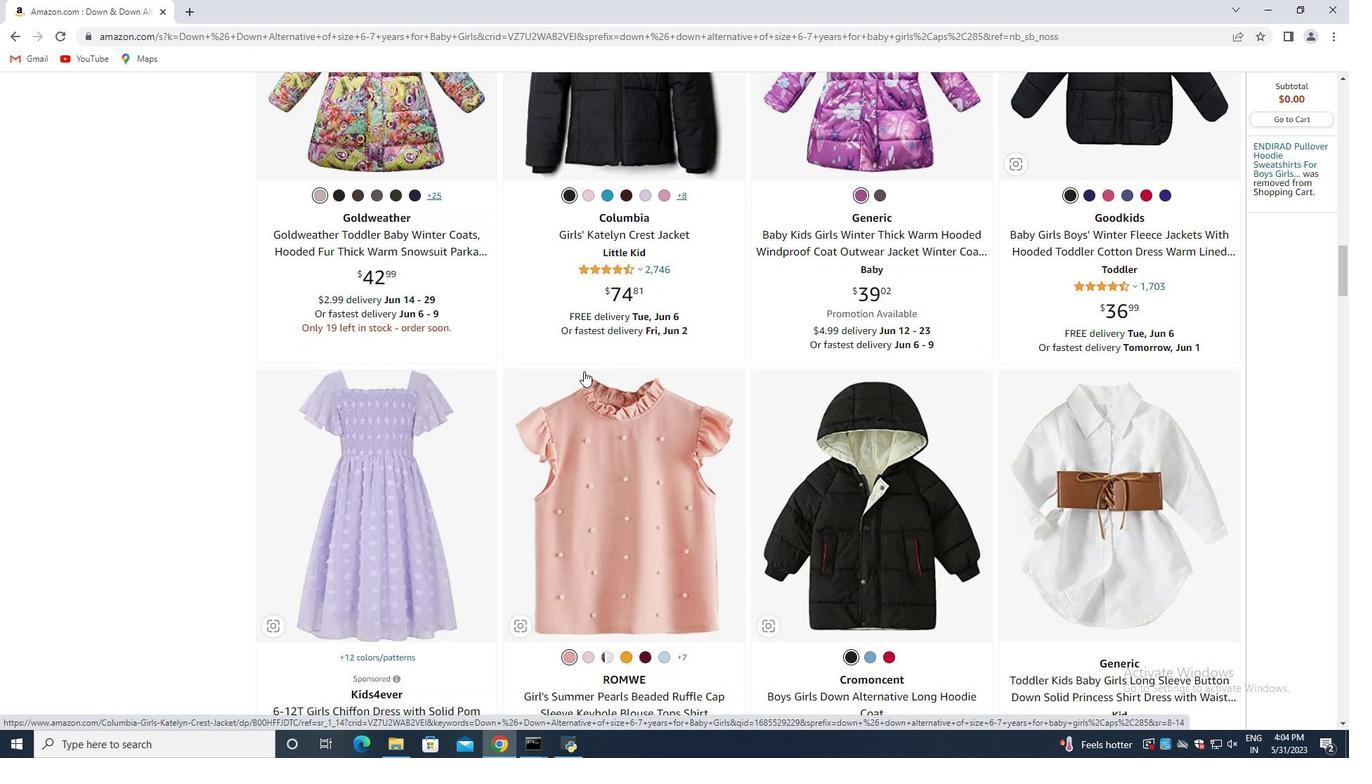 
Action: Mouse scrolled (555, 375) with delta (0, 0)
Screenshot: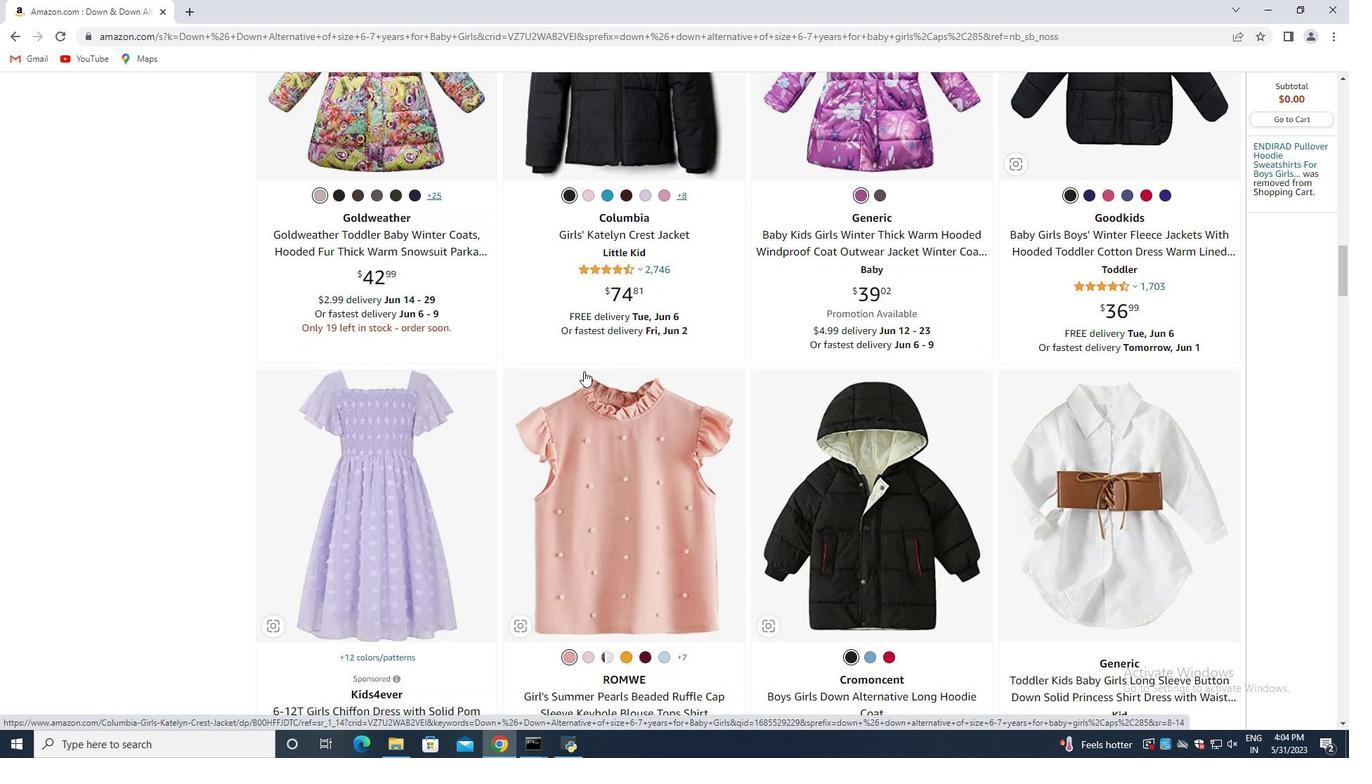 
Action: Mouse moved to (553, 378)
Screenshot: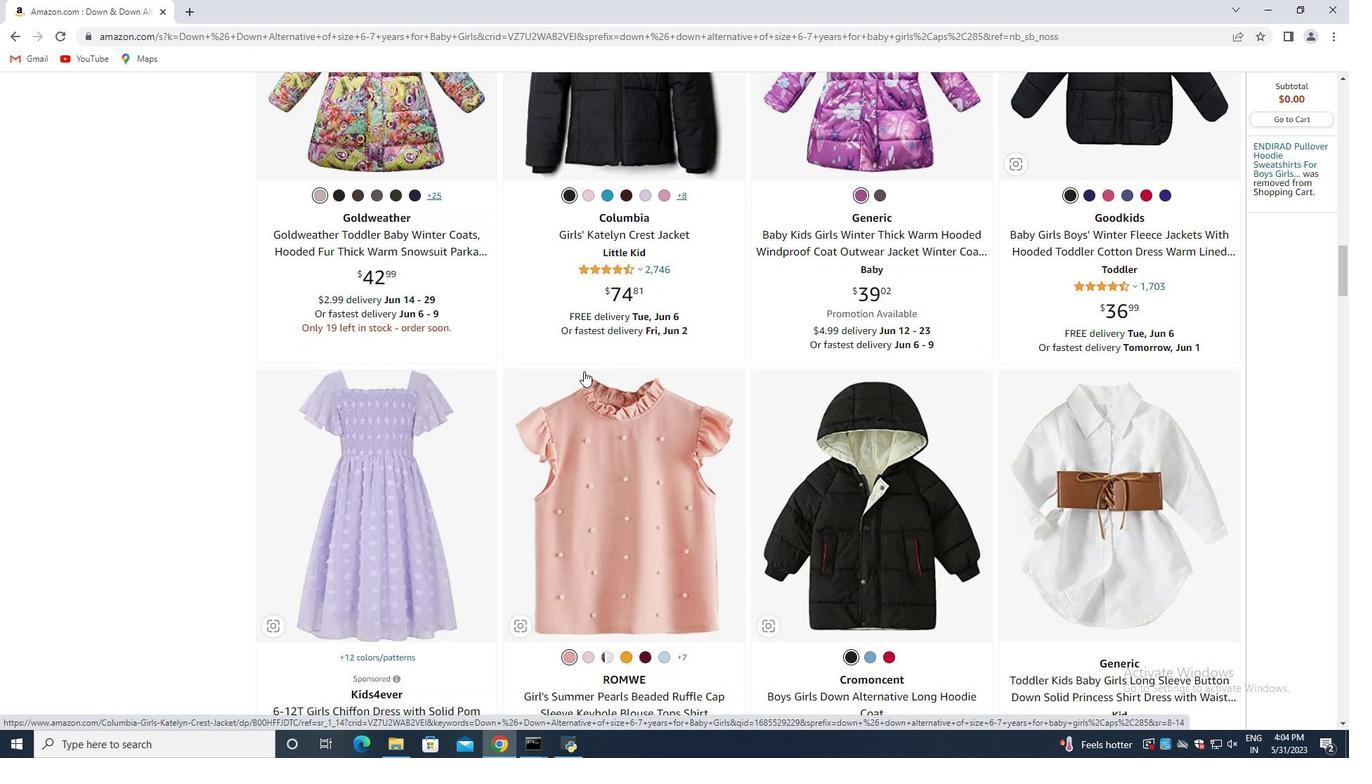 
Action: Mouse scrolled (553, 377) with delta (0, 0)
Screenshot: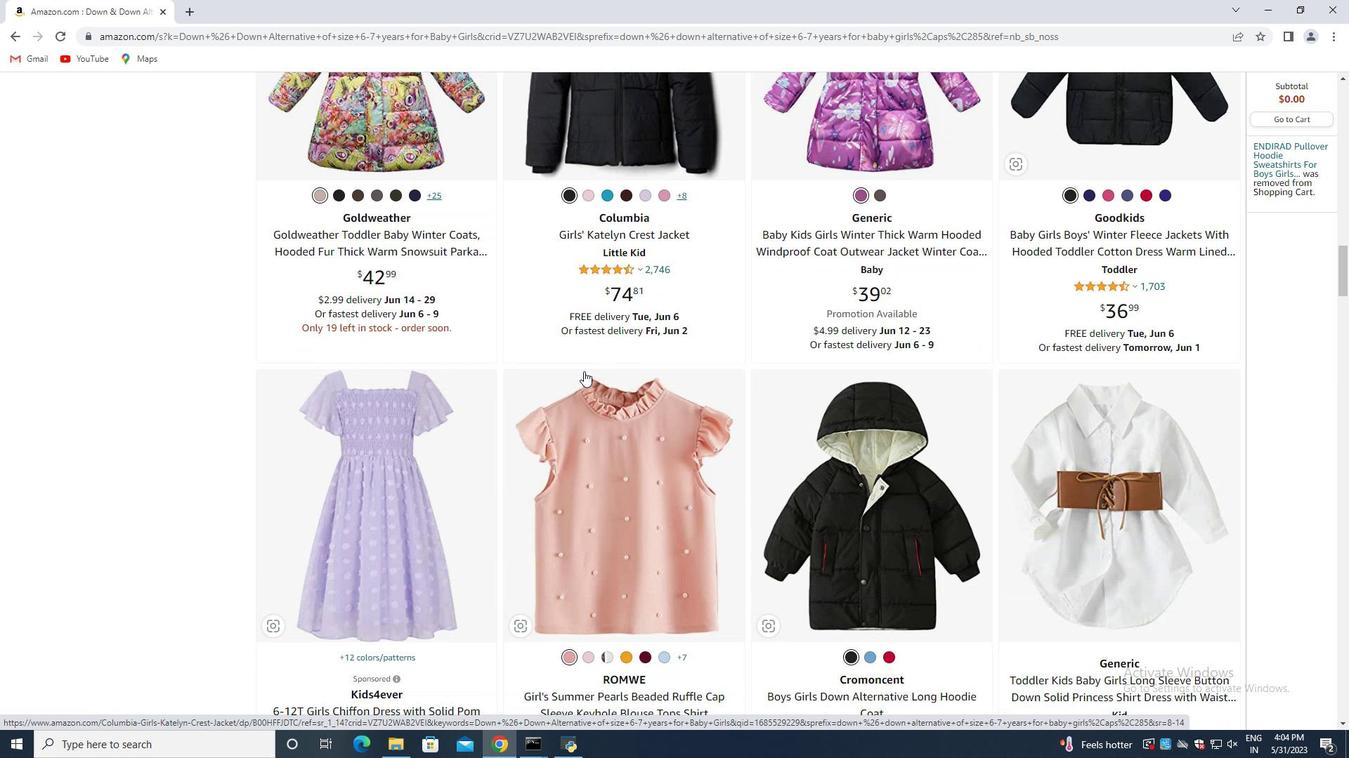 
Action: Mouse moved to (553, 380)
Screenshot: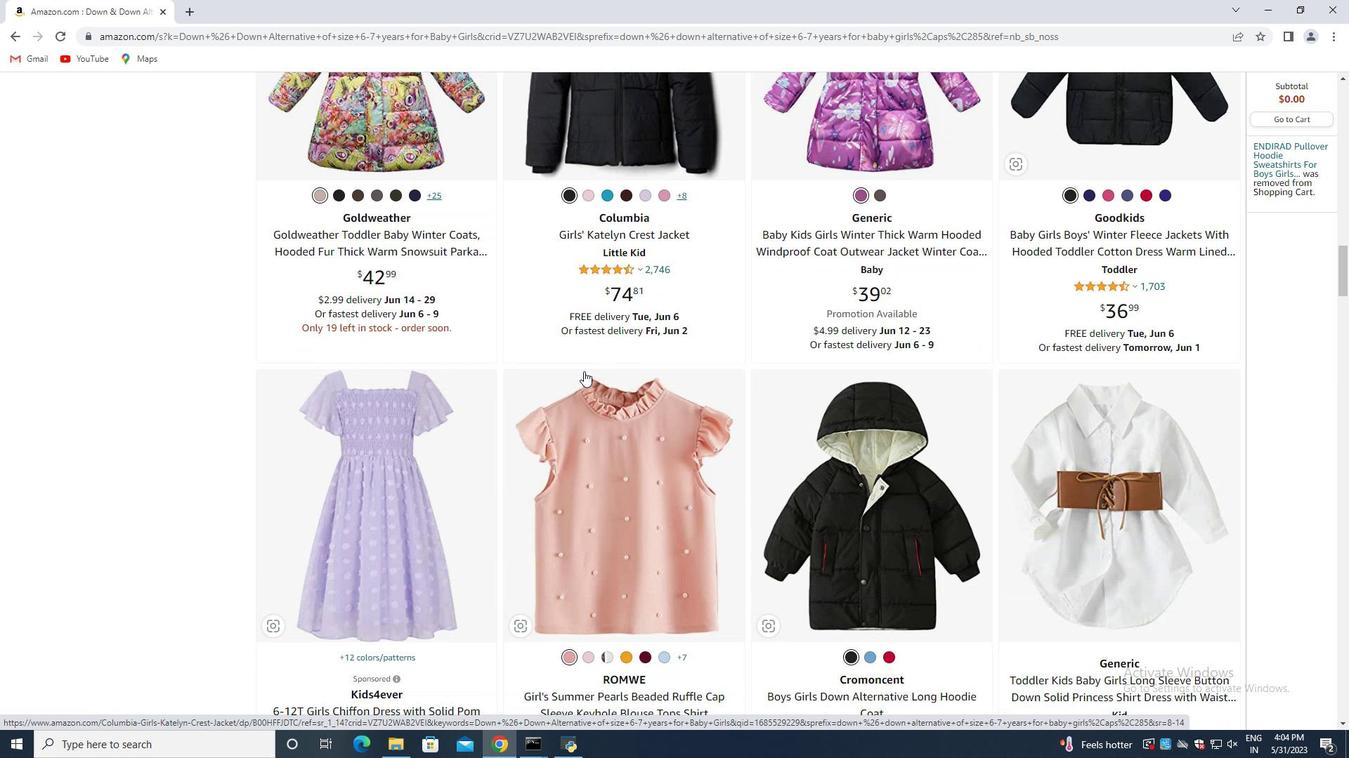 
Action: Mouse scrolled (553, 379) with delta (0, 0)
Screenshot: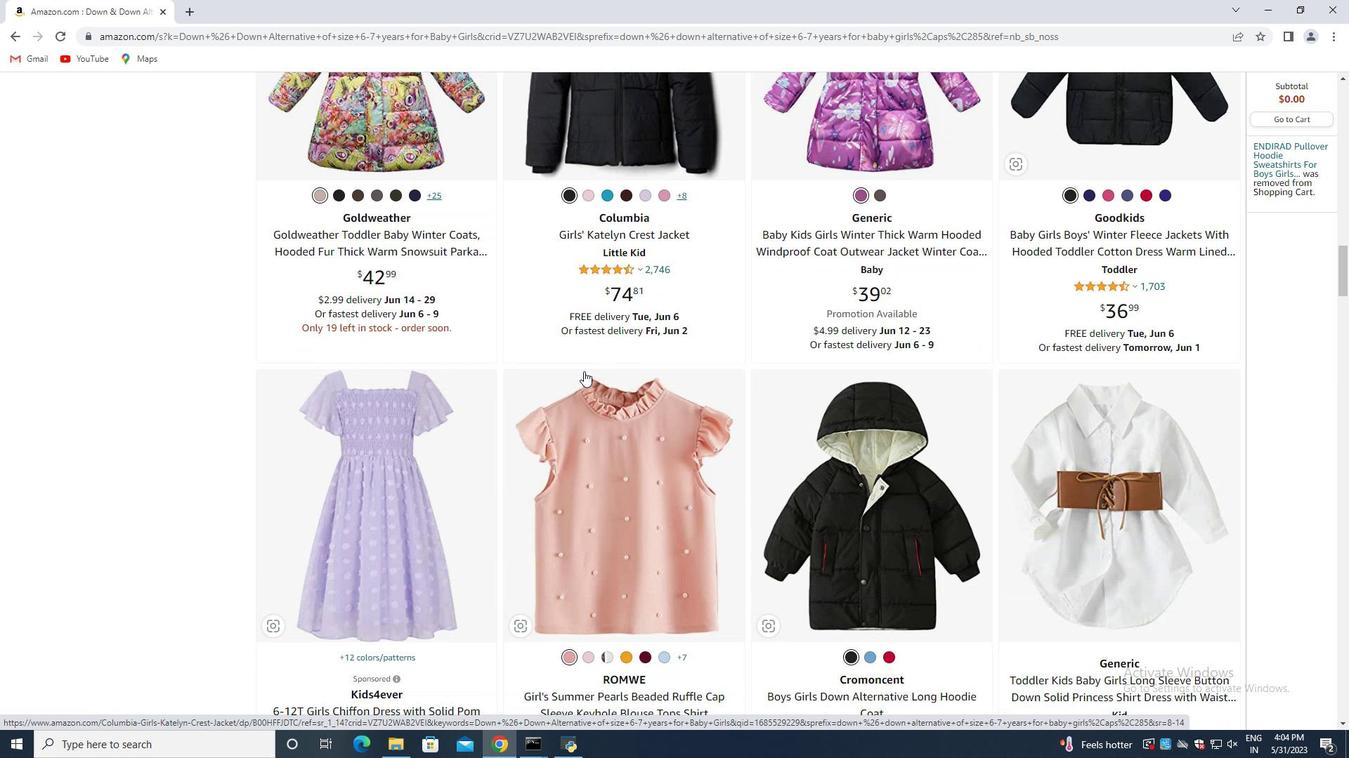 
Action: Mouse moved to (877, 355)
Screenshot: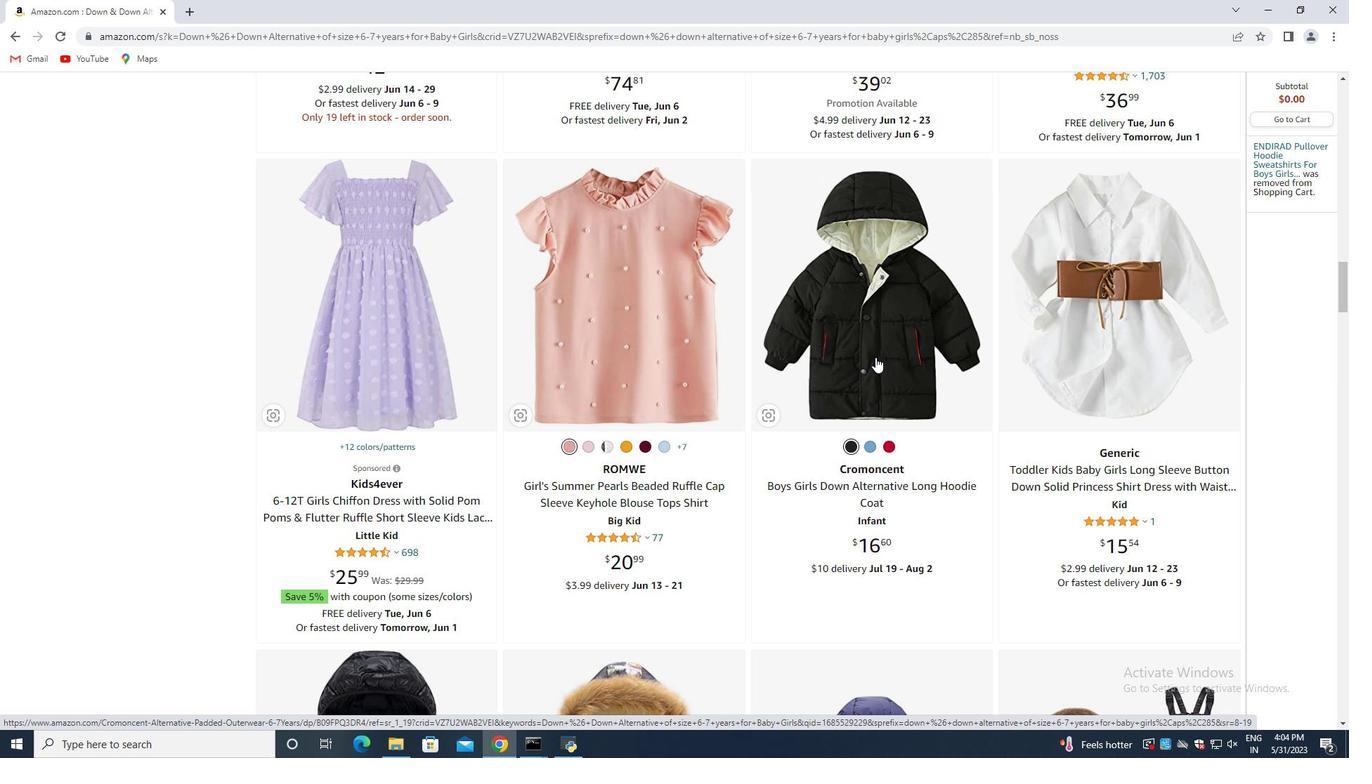 
Action: Mouse pressed left at (877, 355)
Screenshot: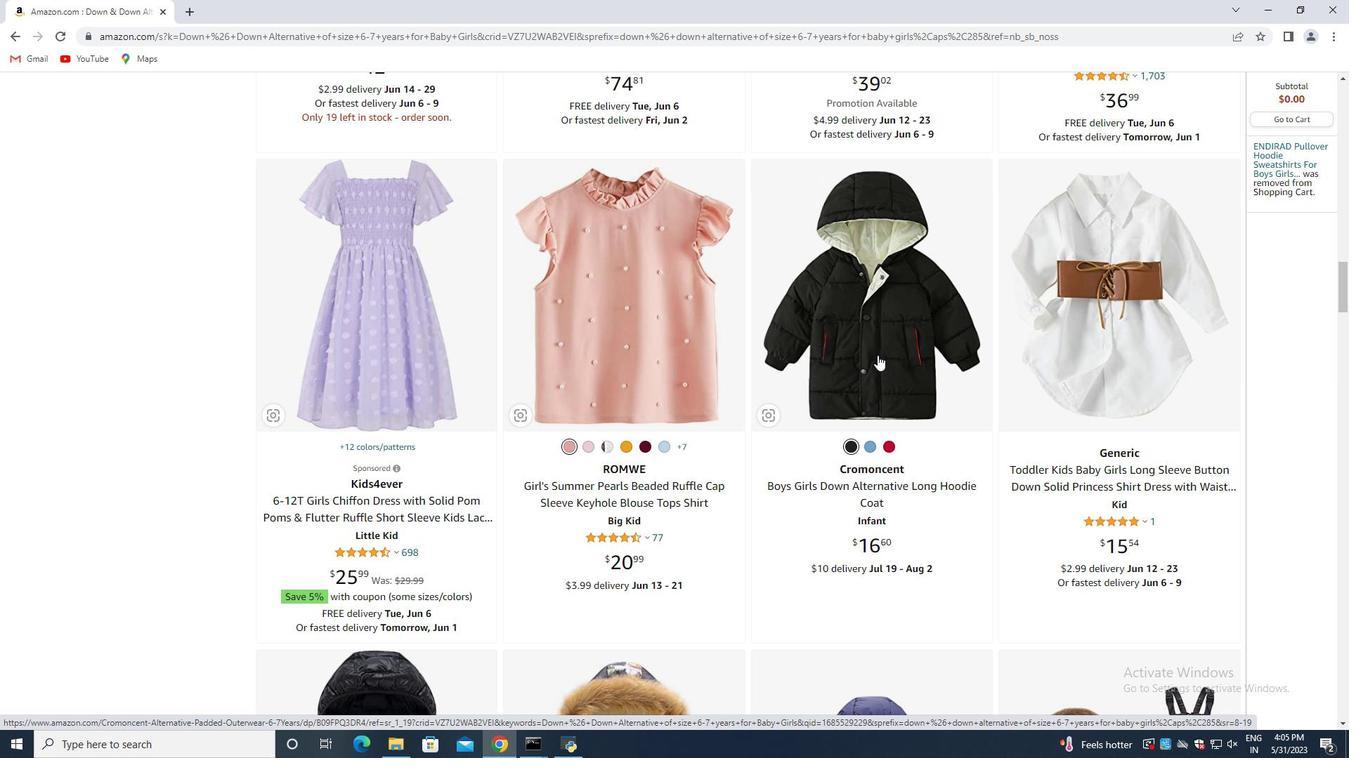 
Action: Mouse moved to (552, 421)
Screenshot: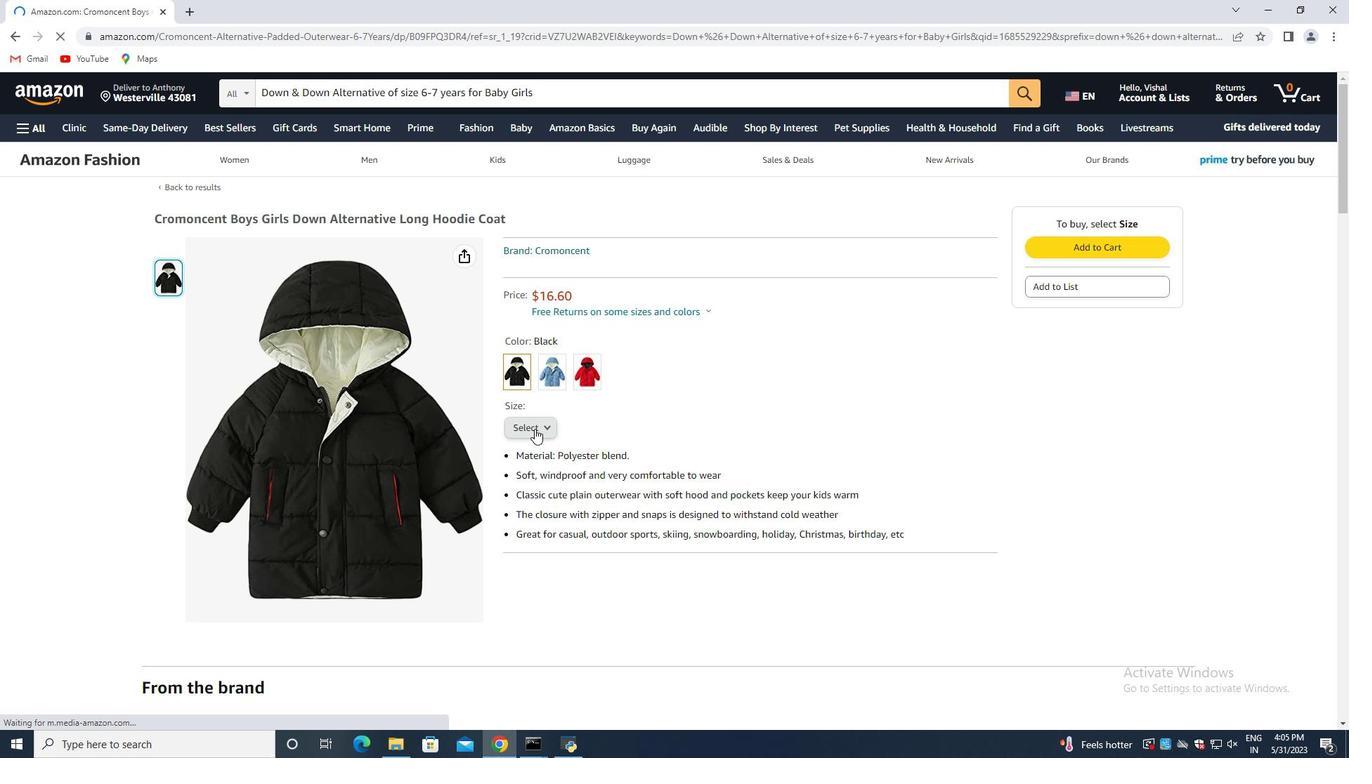 
Action: Mouse pressed left at (552, 421)
Screenshot: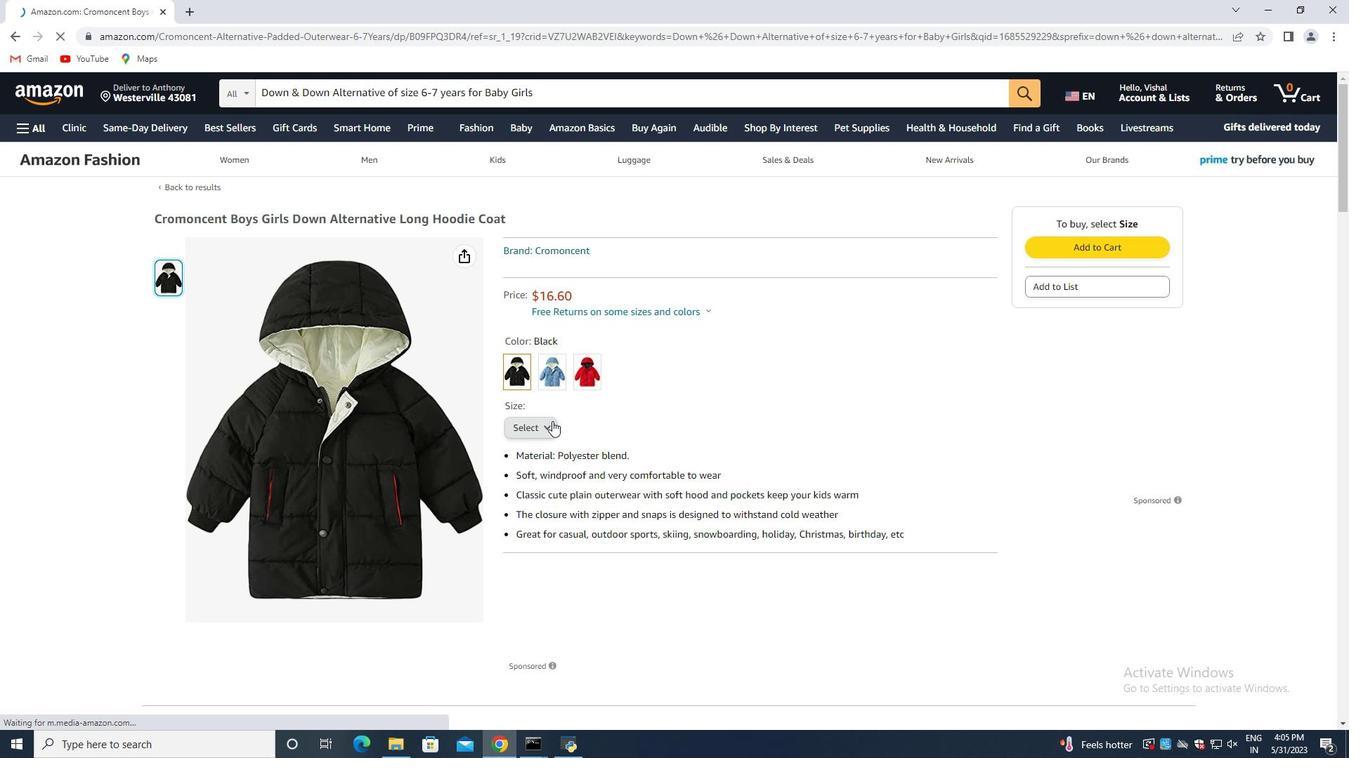 
Action: Mouse moved to (561, 480)
Screenshot: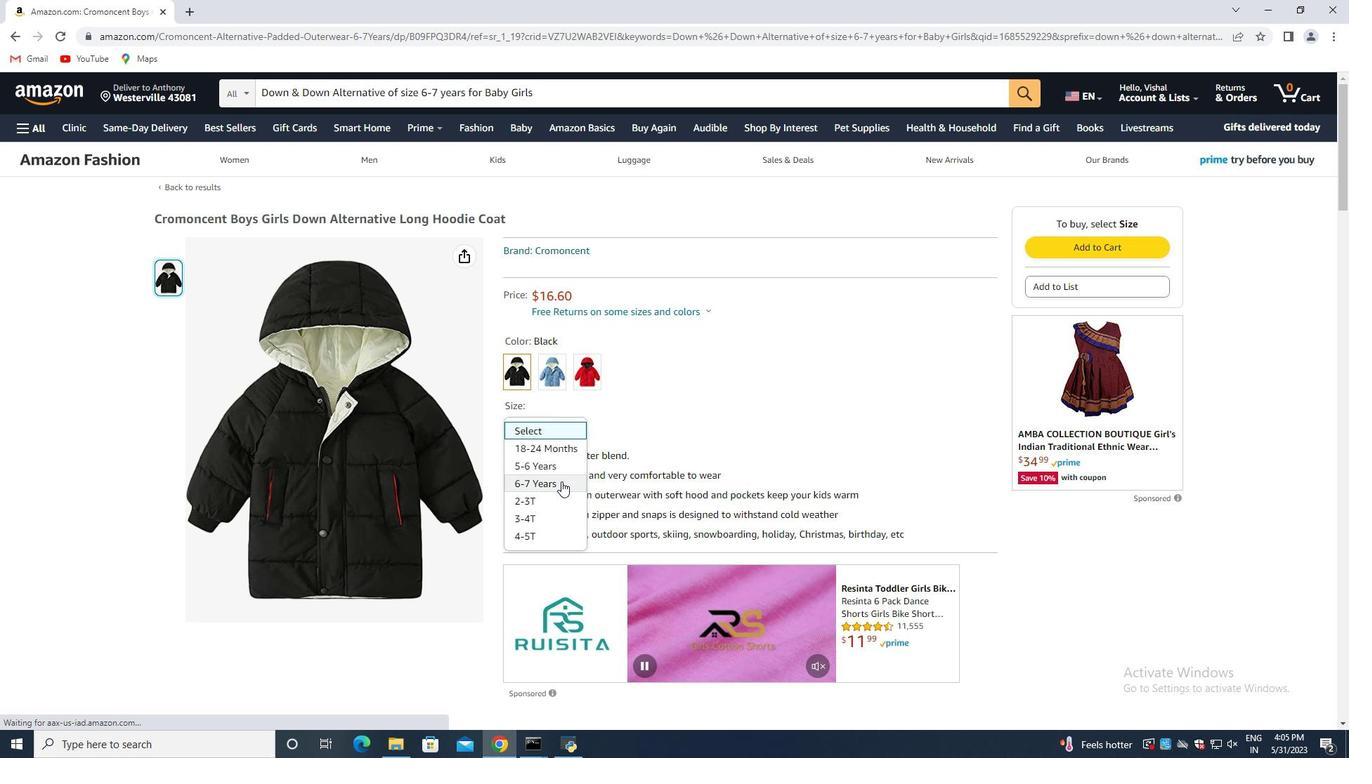 
Action: Mouse pressed left at (561, 480)
Screenshot: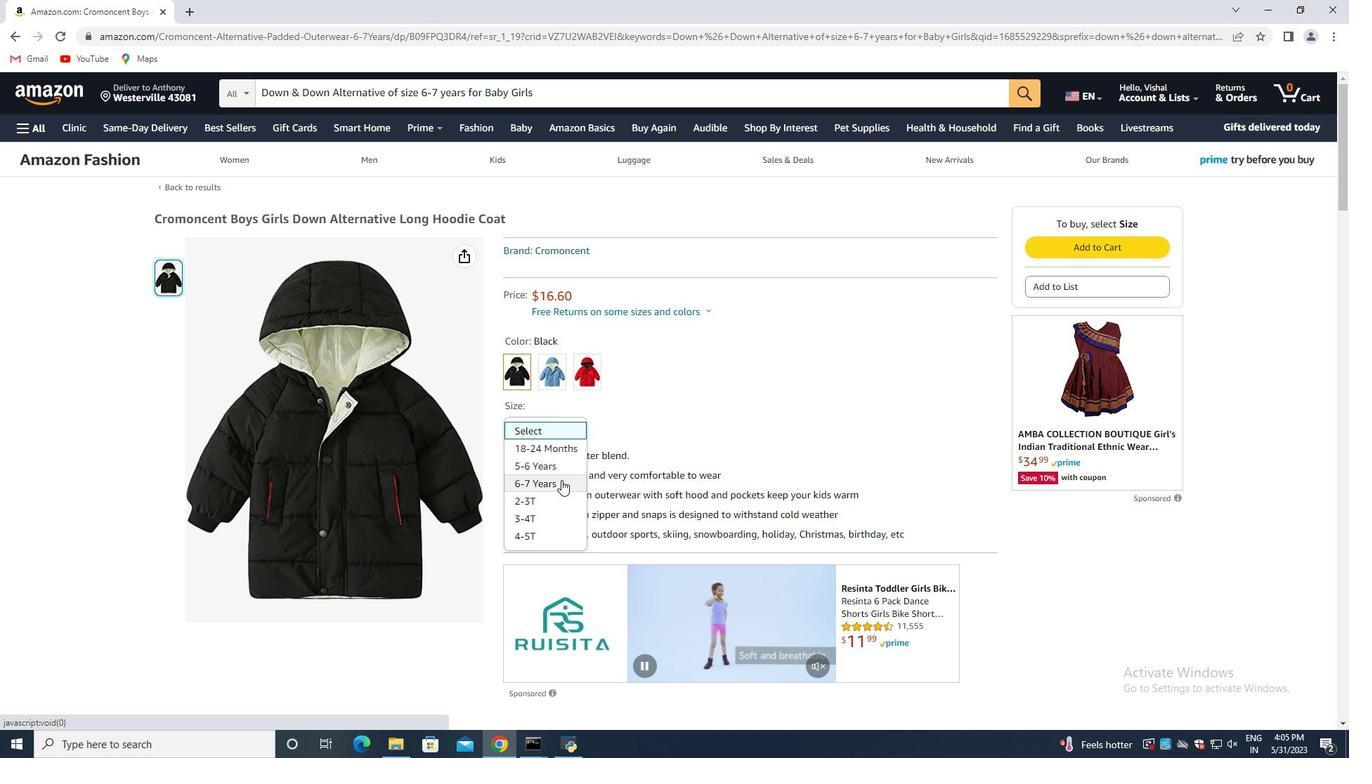 
Action: Mouse moved to (421, 445)
Screenshot: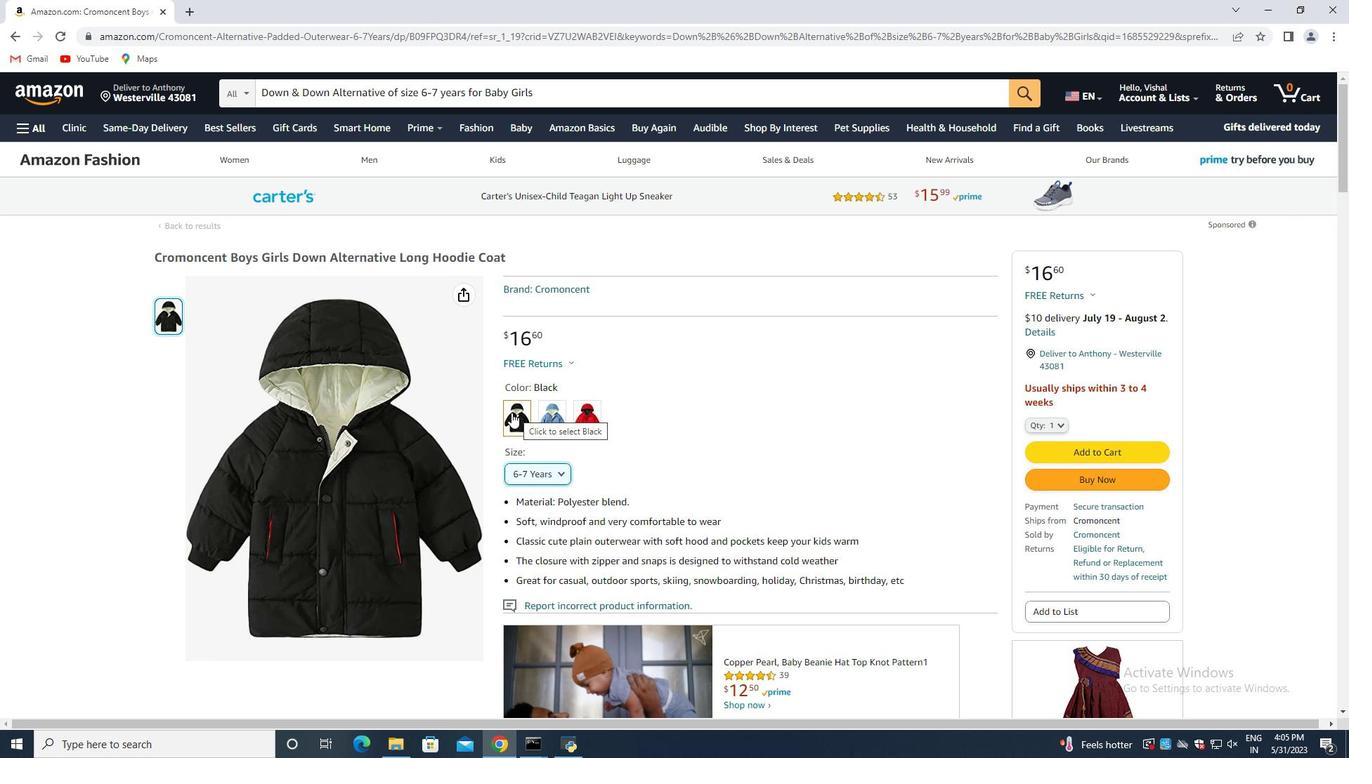 
Action: Mouse scrolled (421, 444) with delta (0, 0)
Screenshot: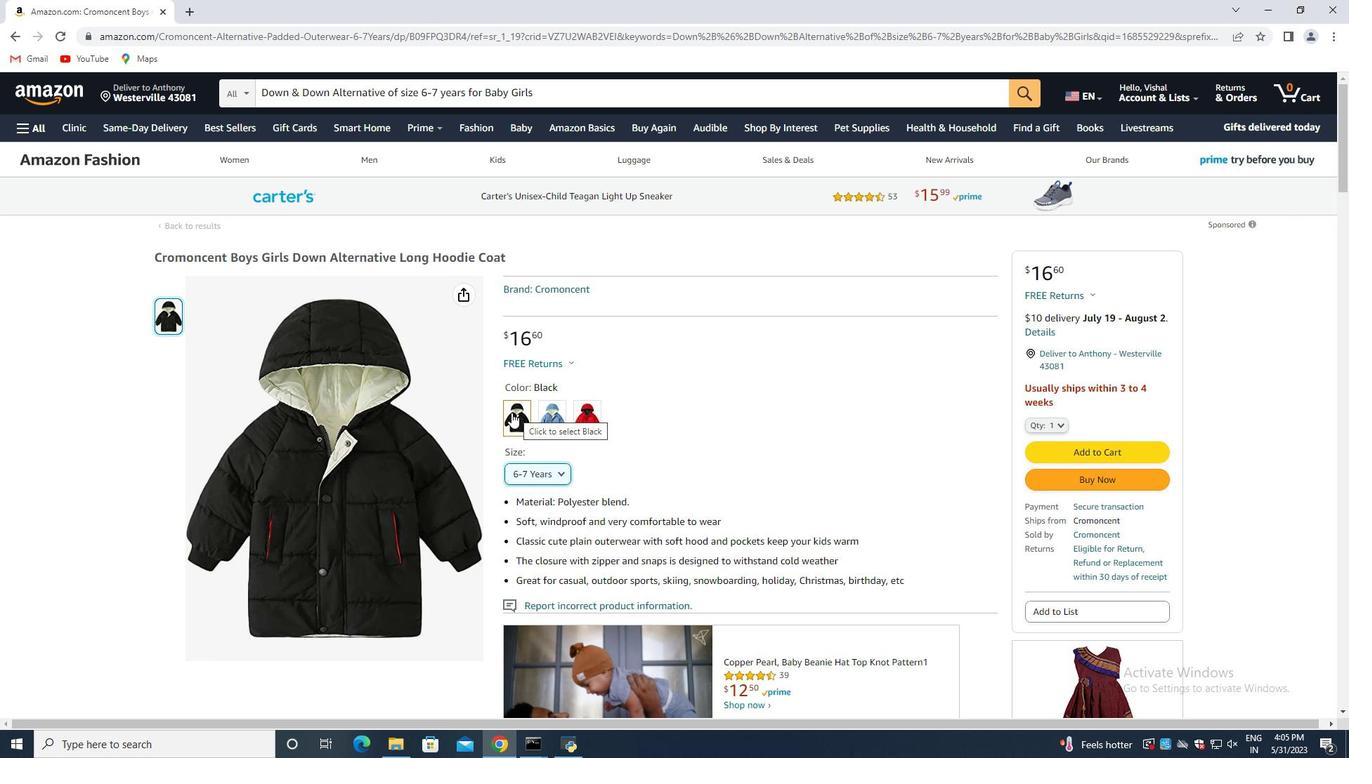 
Action: Mouse moved to (389, 457)
Screenshot: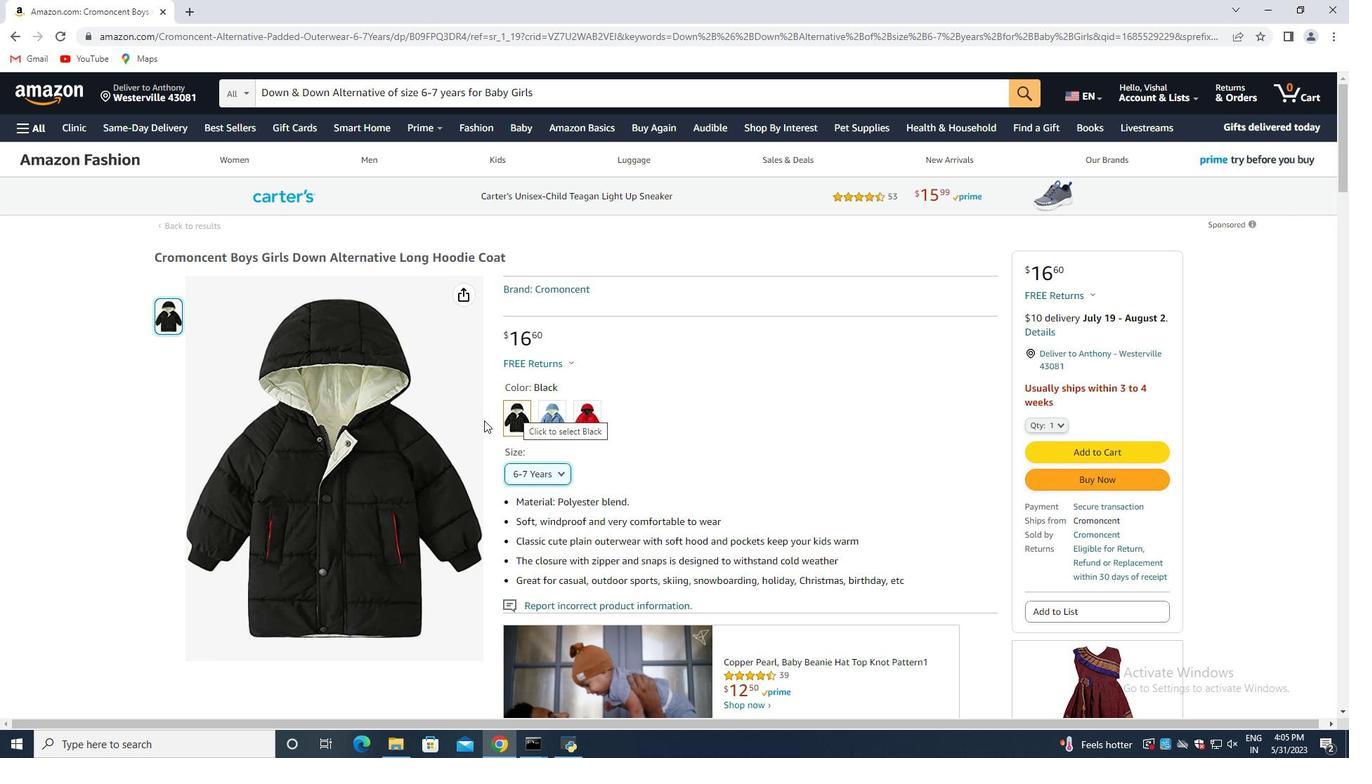 
Action: Mouse scrolled (389, 456) with delta (0, 0)
Screenshot: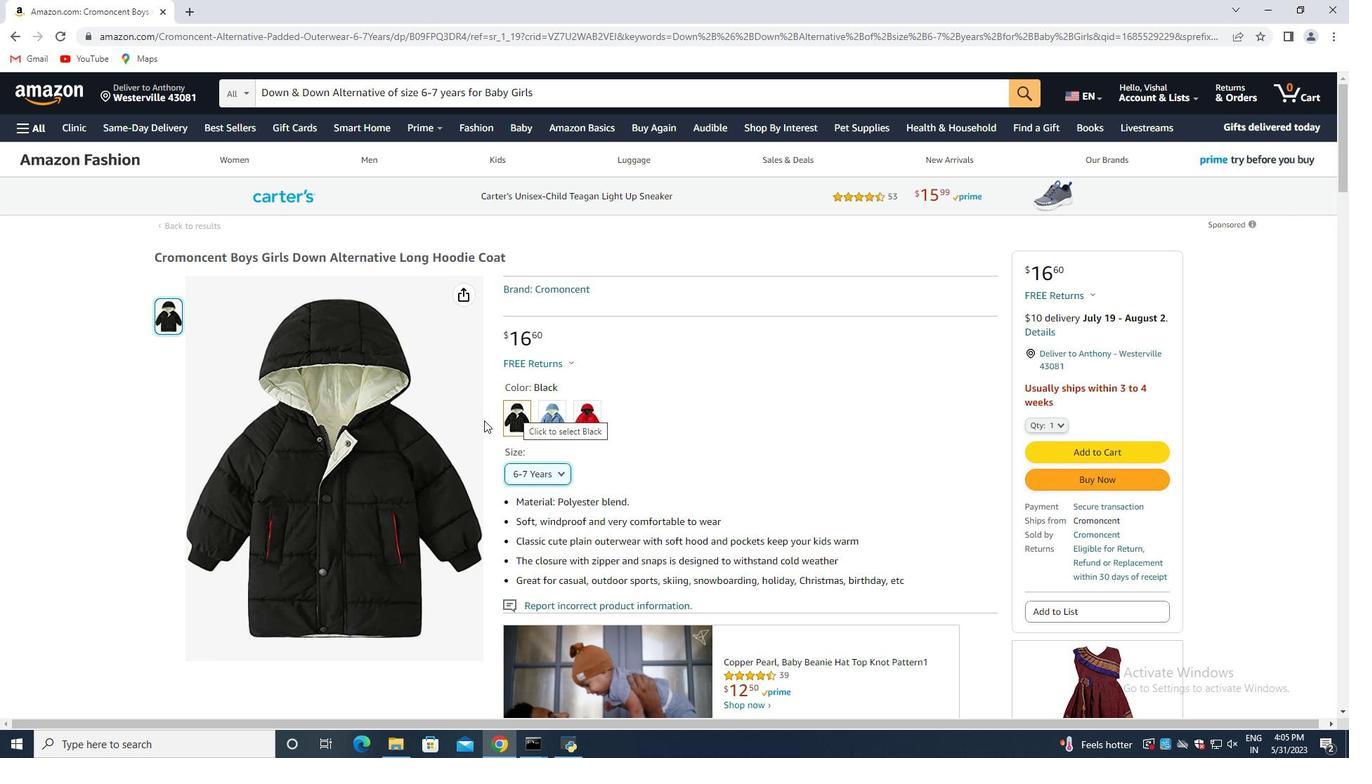 
Action: Mouse moved to (378, 462)
Screenshot: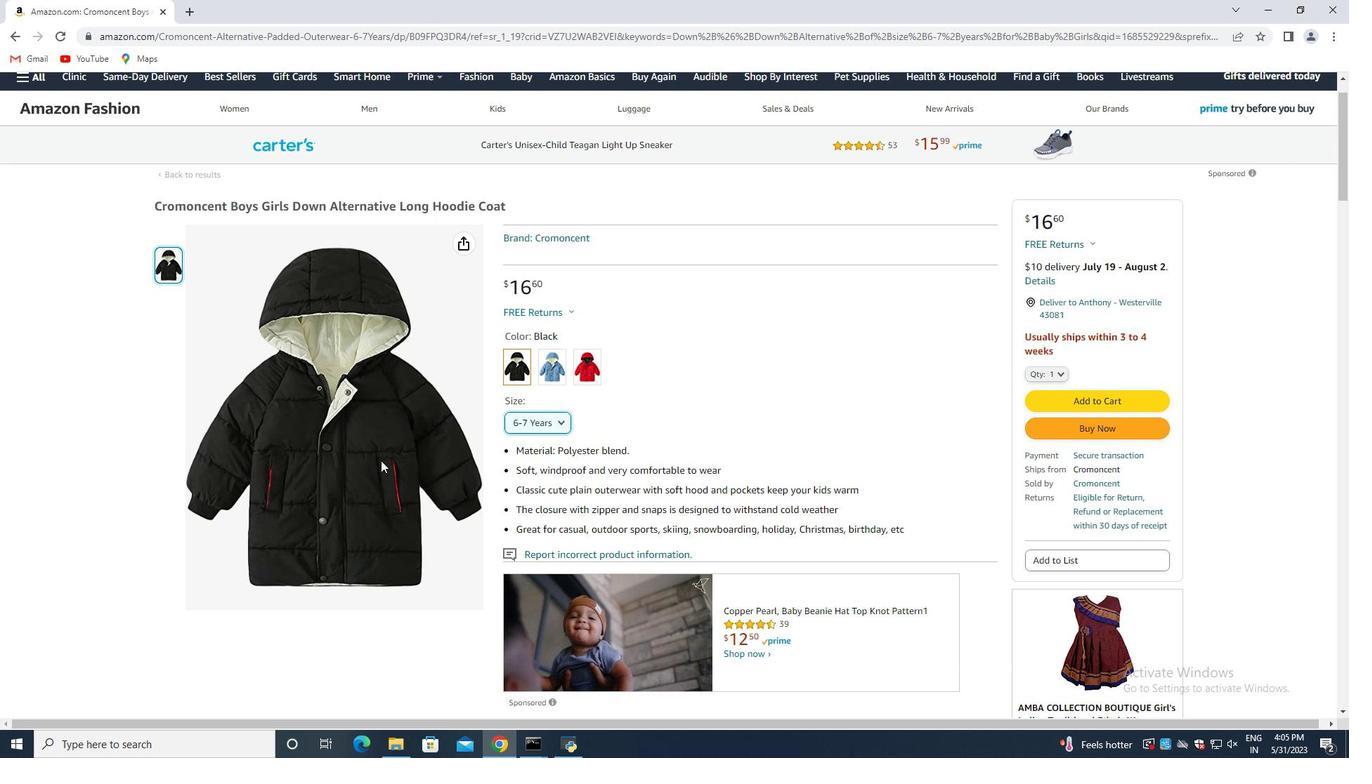 
Action: Mouse scrolled (378, 462) with delta (0, 0)
Screenshot: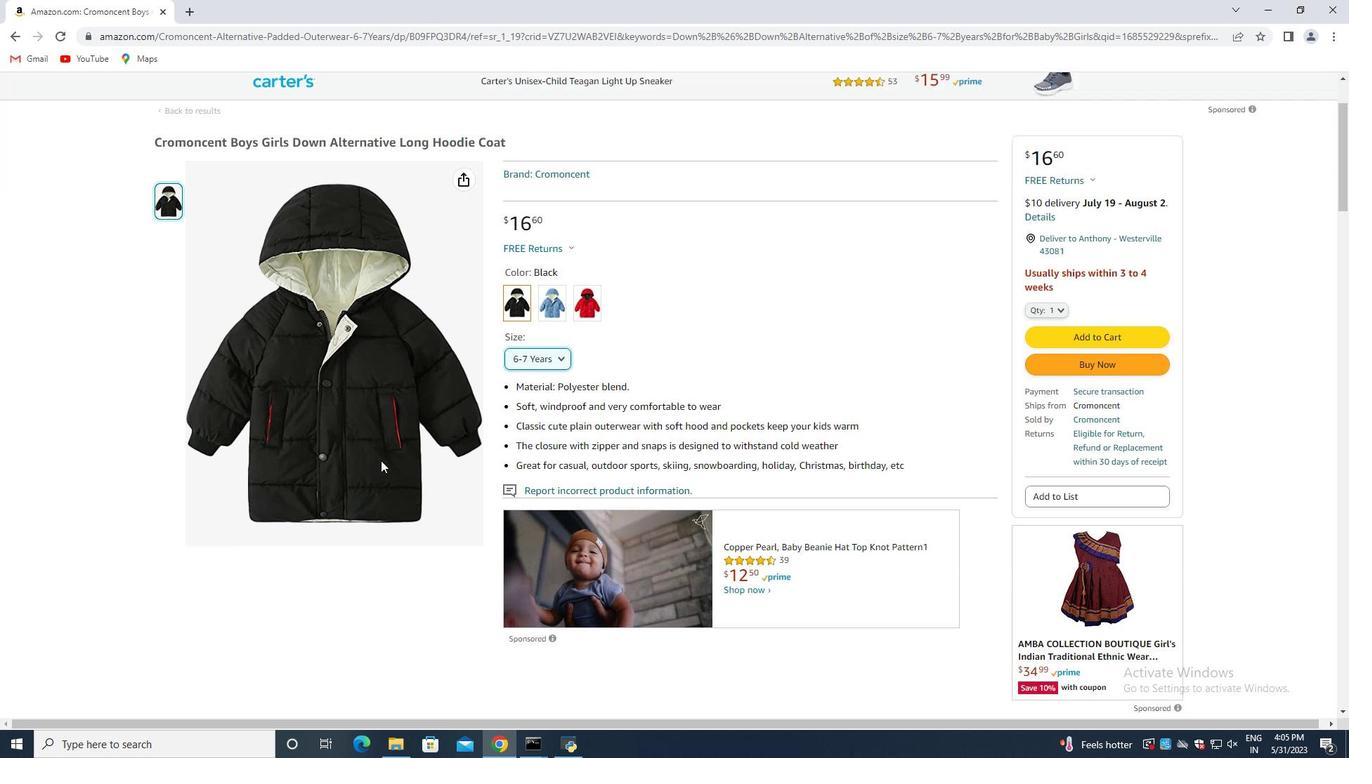 
Action: Mouse moved to (383, 458)
Screenshot: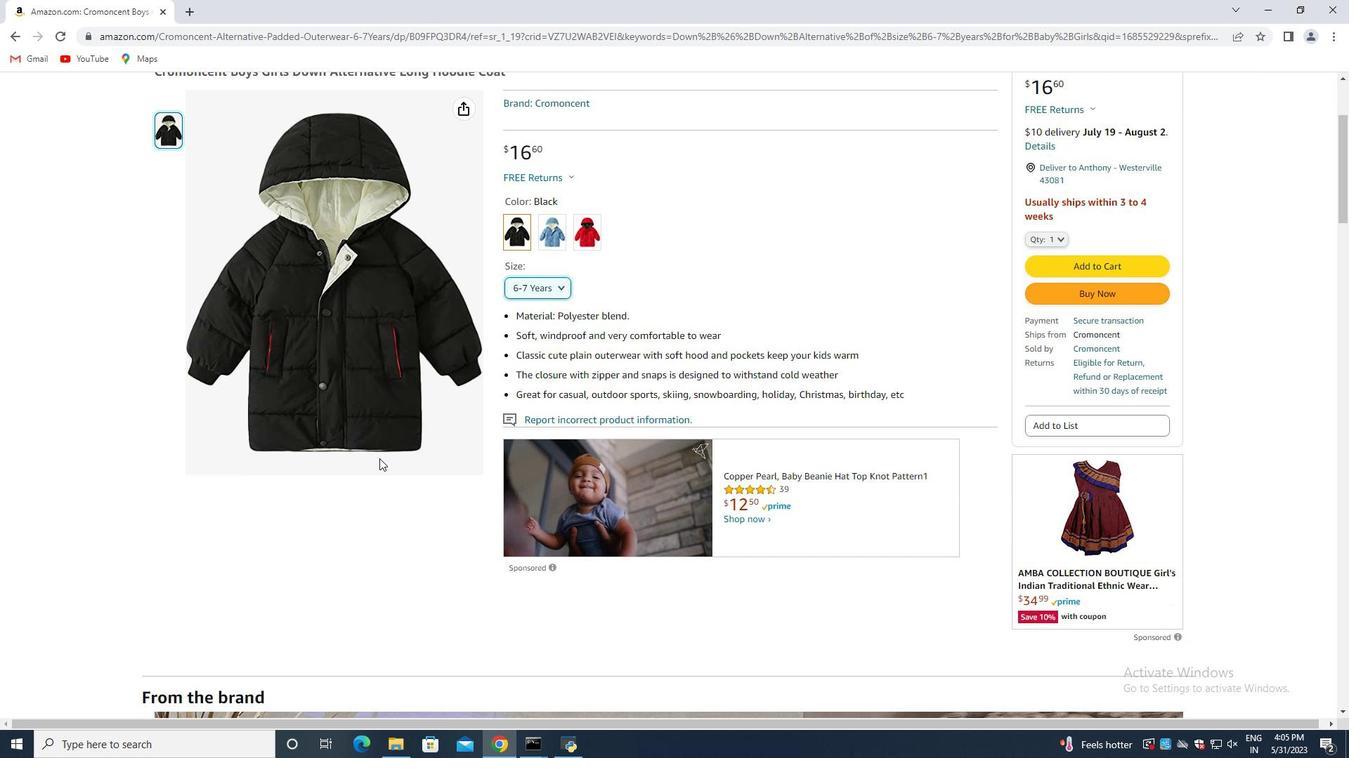 
Action: Mouse scrolled (383, 457) with delta (0, 0)
Screenshot: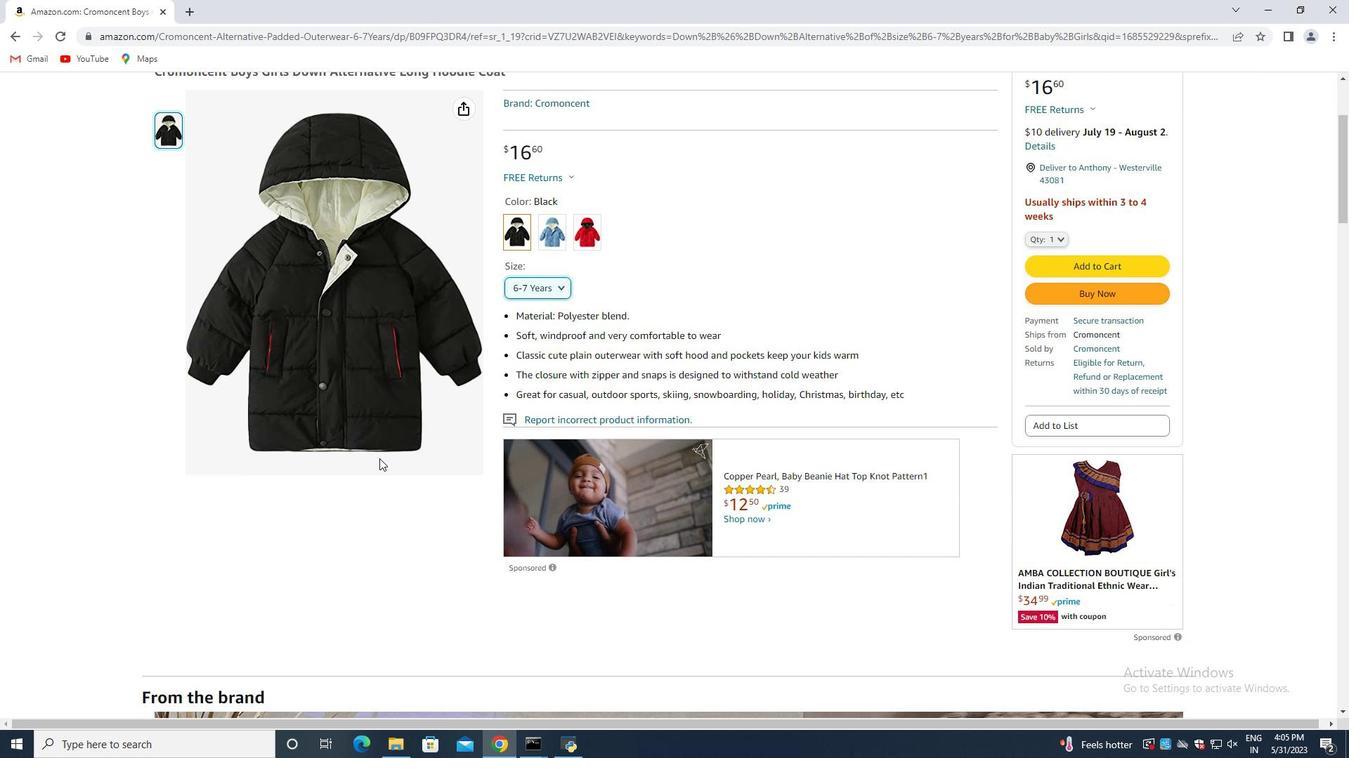 
Action: Mouse moved to (673, 341)
Screenshot: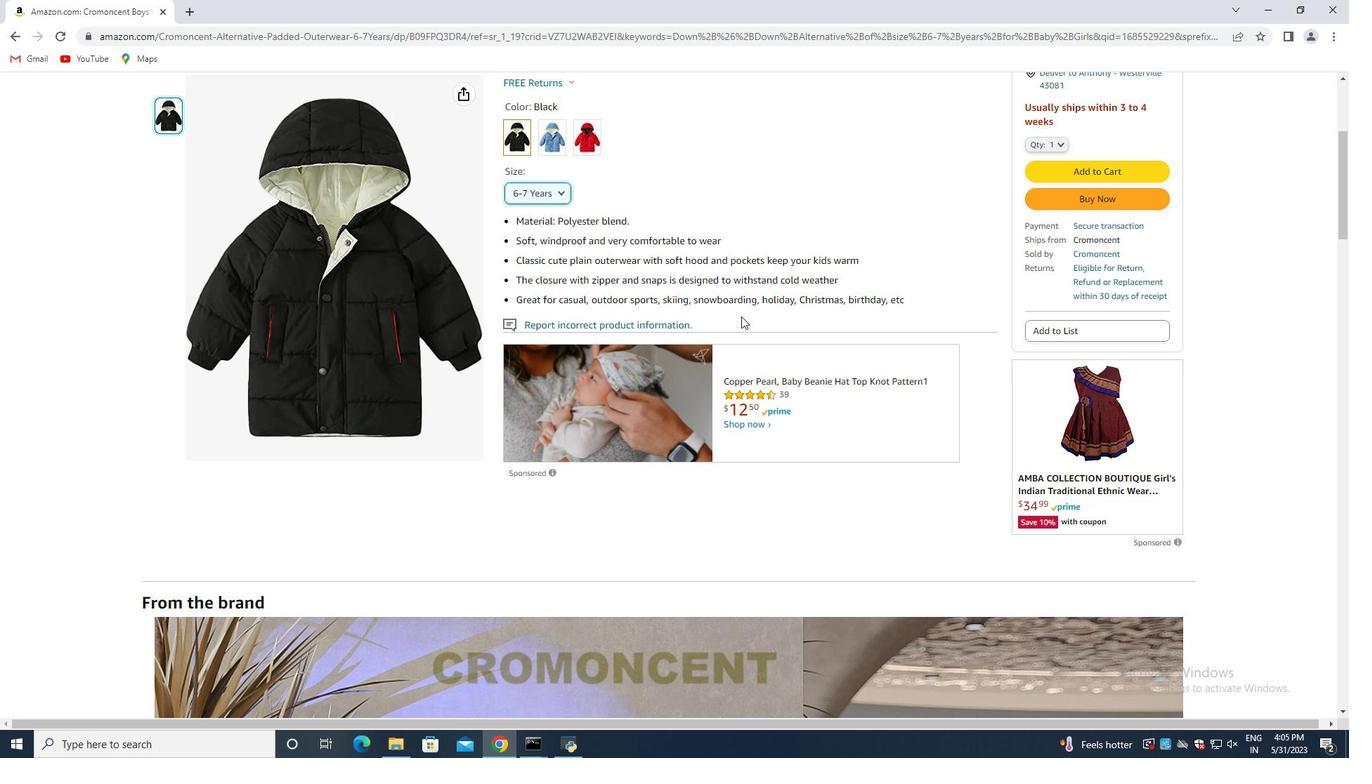 
Action: Mouse scrolled (673, 340) with delta (0, 0)
Screenshot: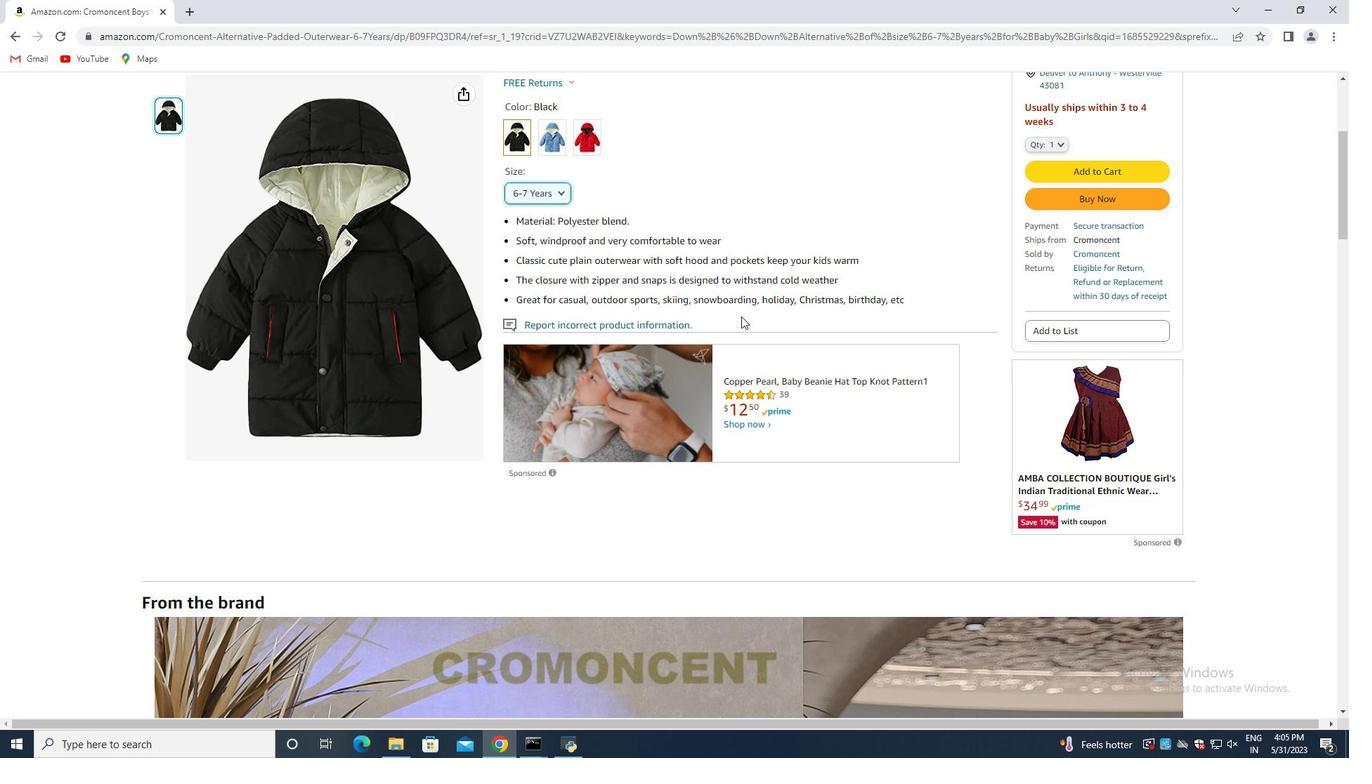 
Action: Mouse moved to (664, 344)
Screenshot: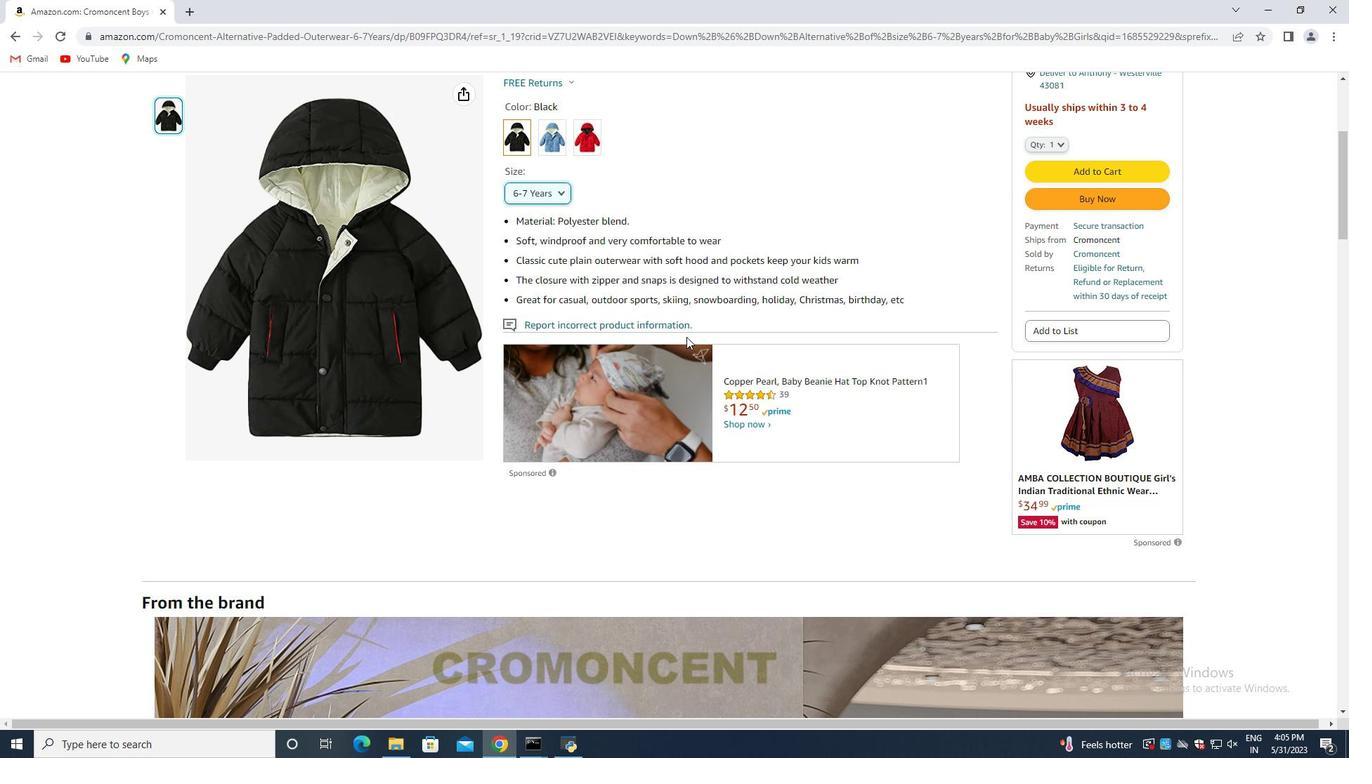 
Action: Mouse scrolled (664, 343) with delta (0, 0)
Screenshot: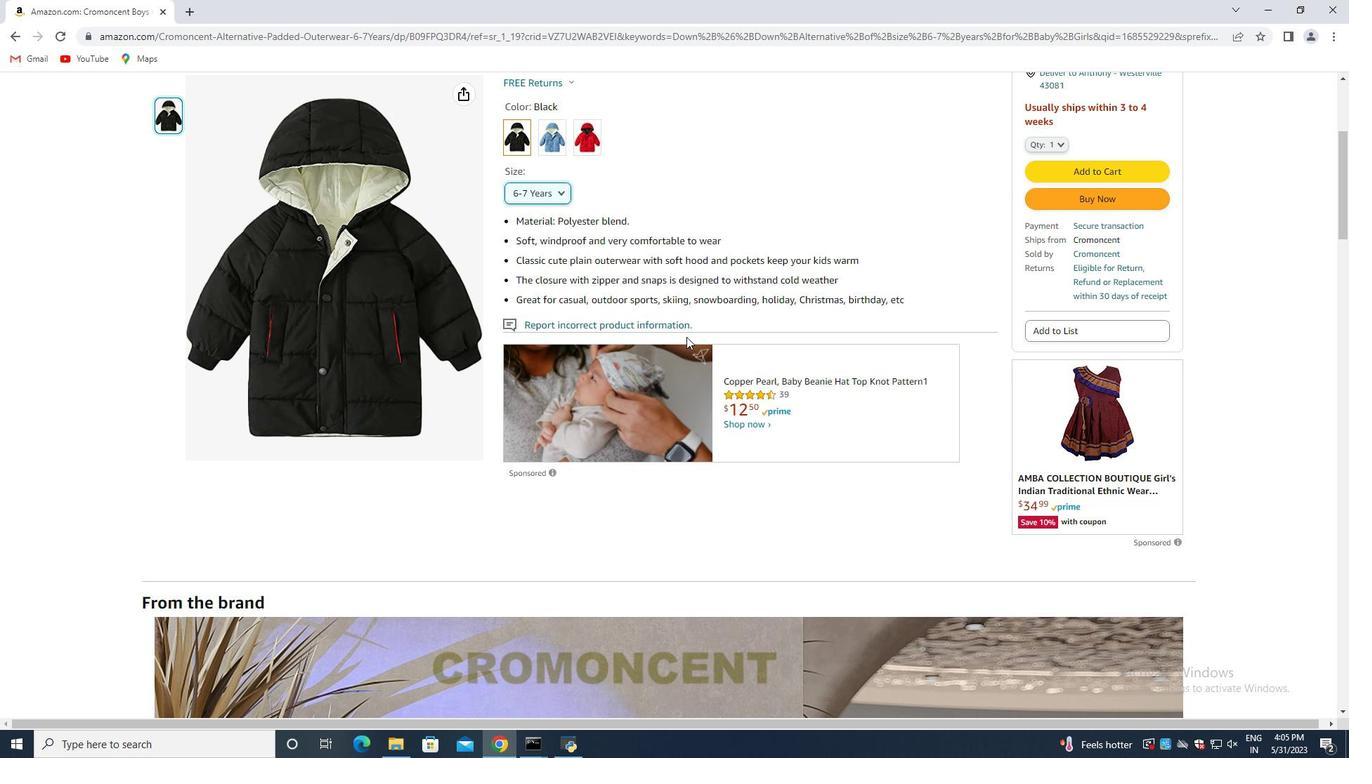 
Action: Mouse moved to (659, 345)
Screenshot: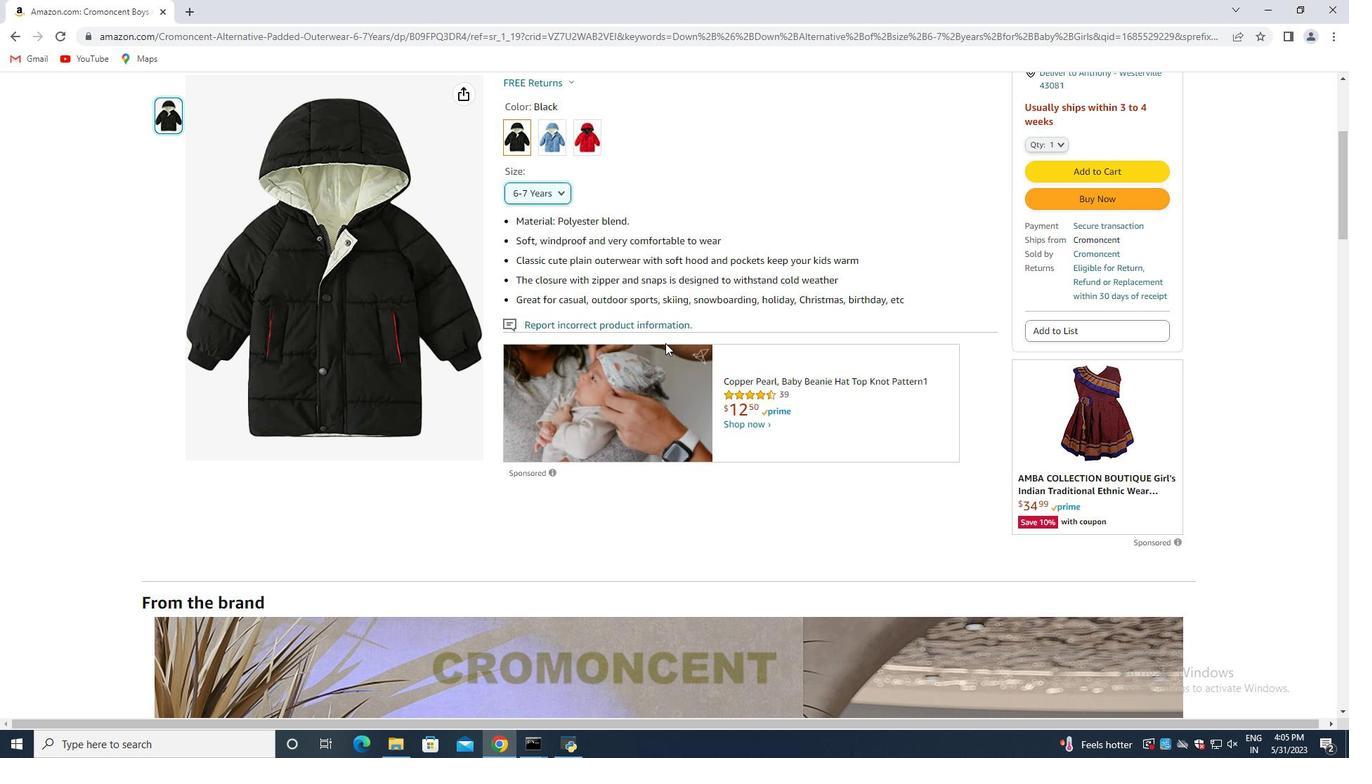 
Action: Mouse scrolled (659, 344) with delta (0, 0)
Screenshot: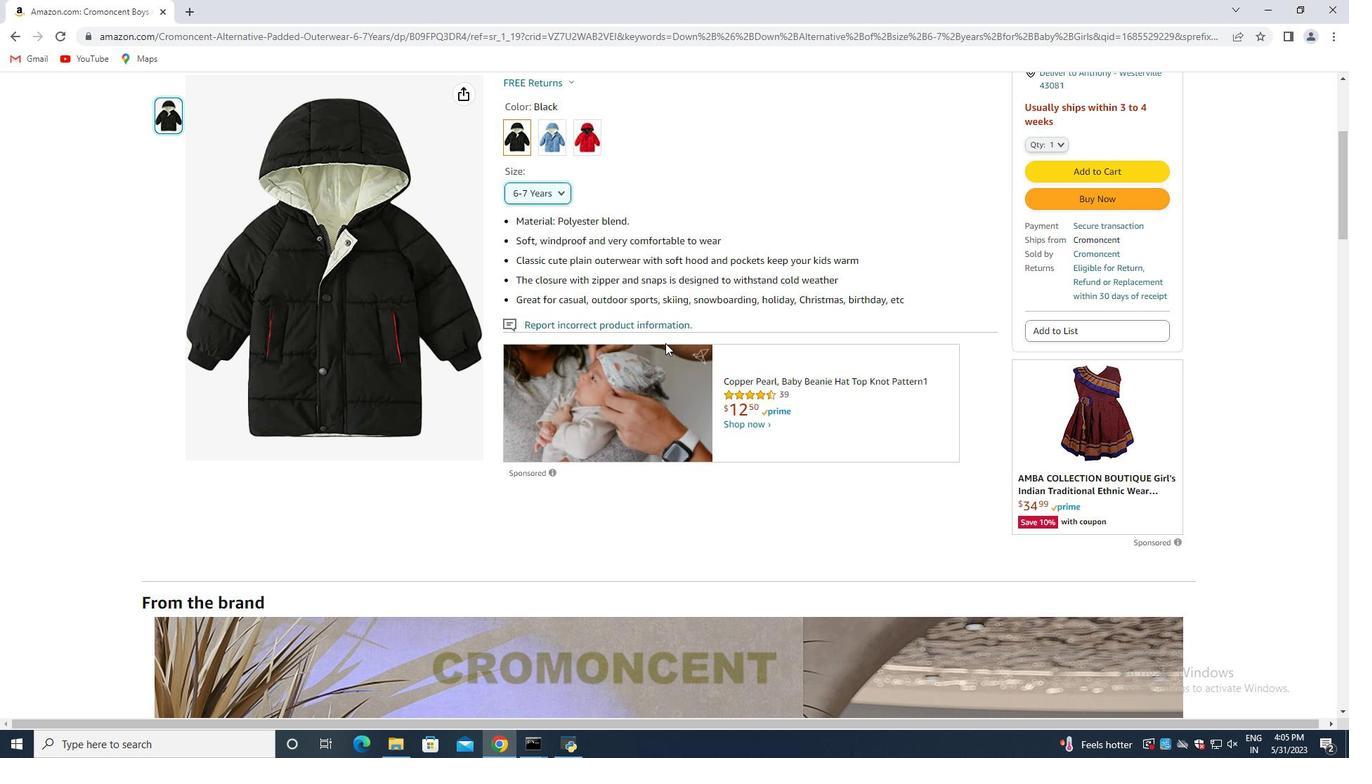 
Action: Mouse moved to (545, 334)
Screenshot: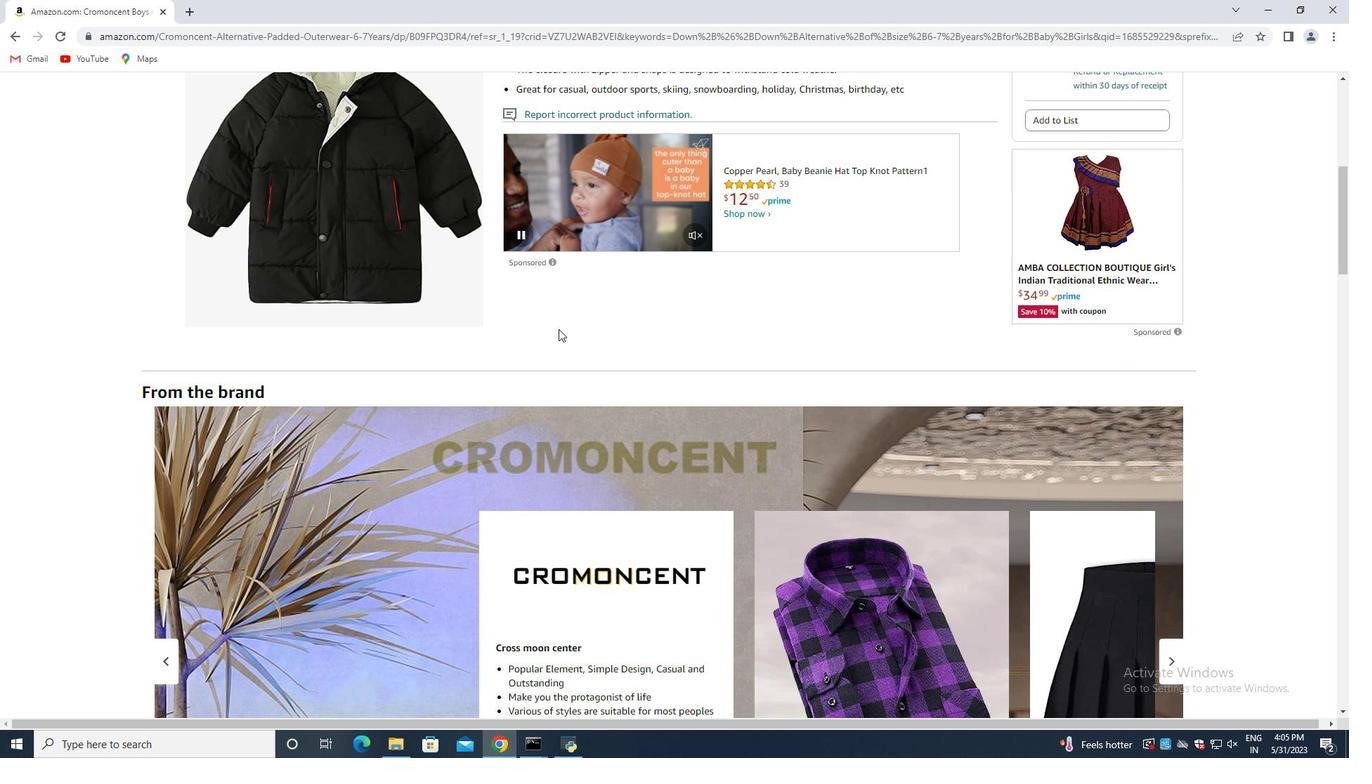 
Action: Mouse scrolled (545, 333) with delta (0, 0)
Screenshot: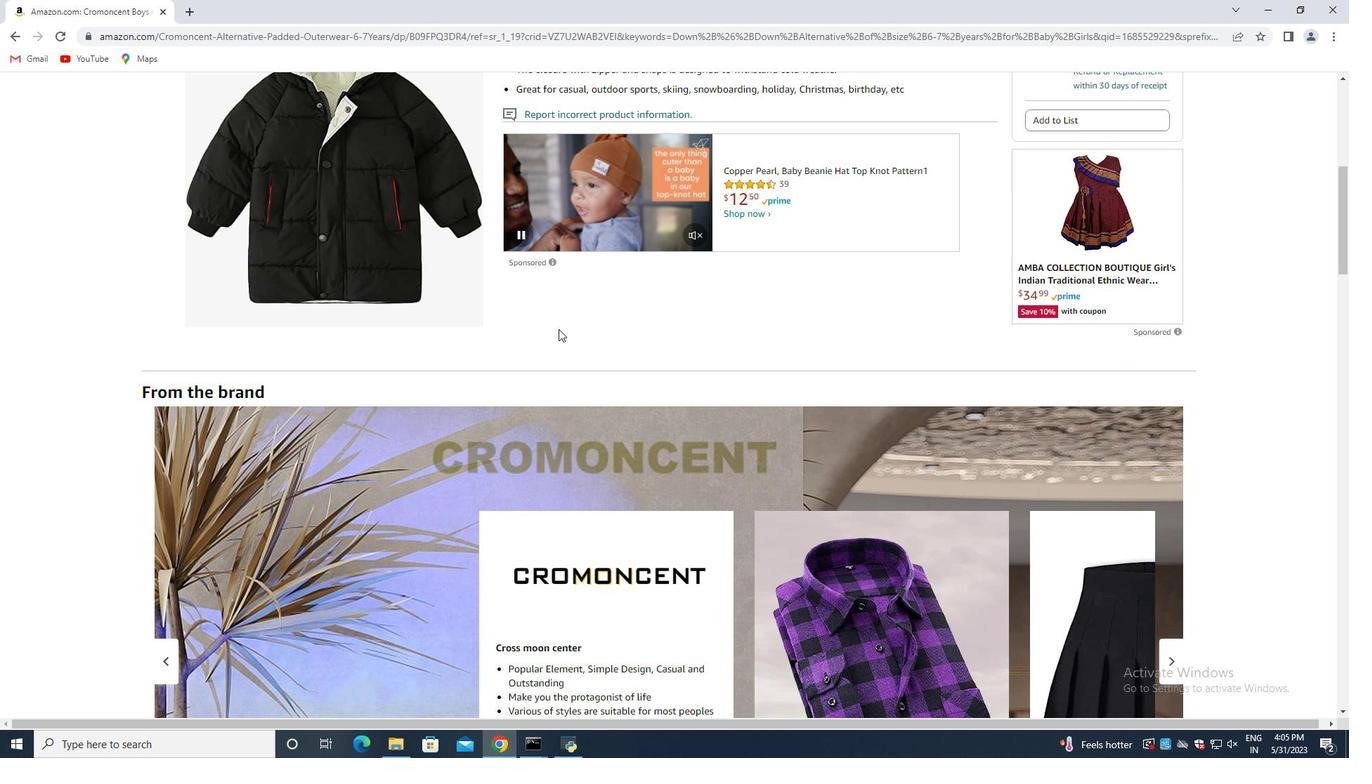 
Action: Mouse moved to (541, 335)
Screenshot: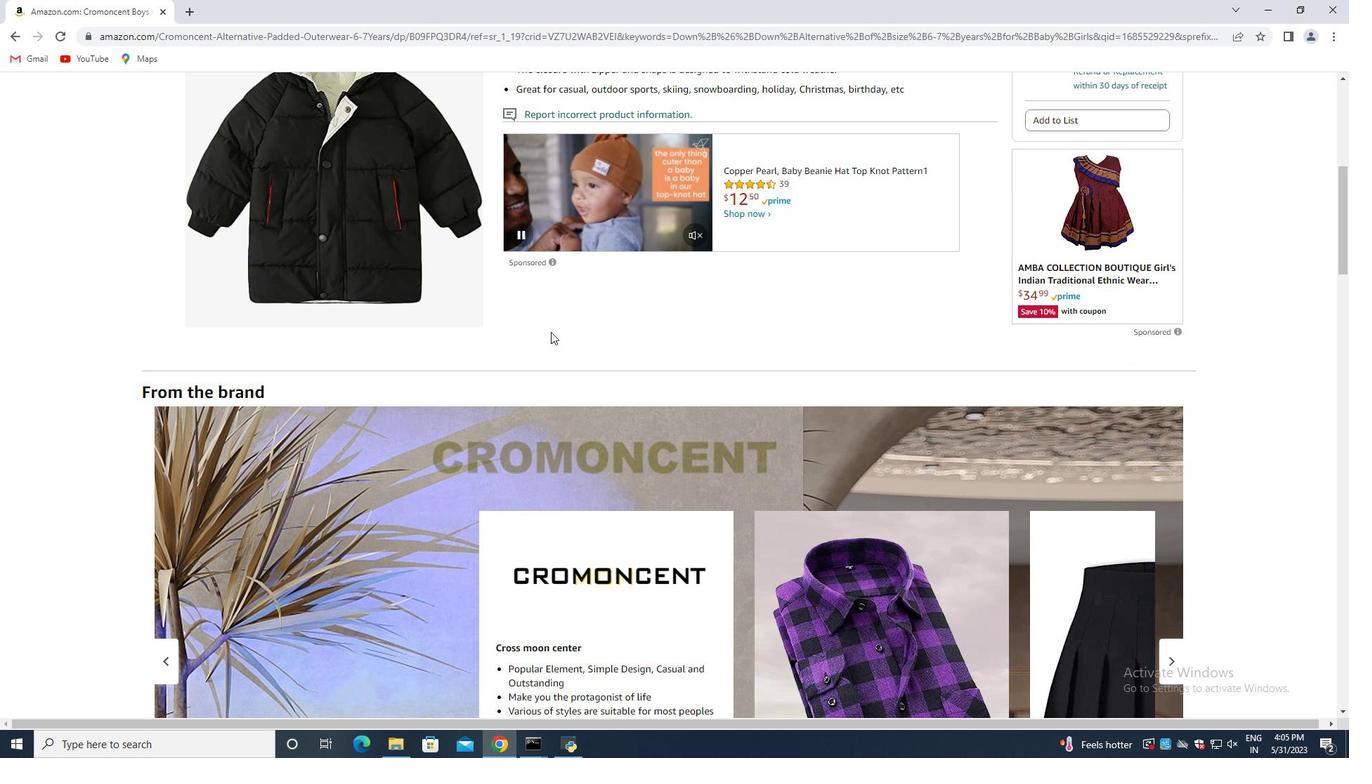 
Action: Mouse scrolled (541, 335) with delta (0, 0)
Screenshot: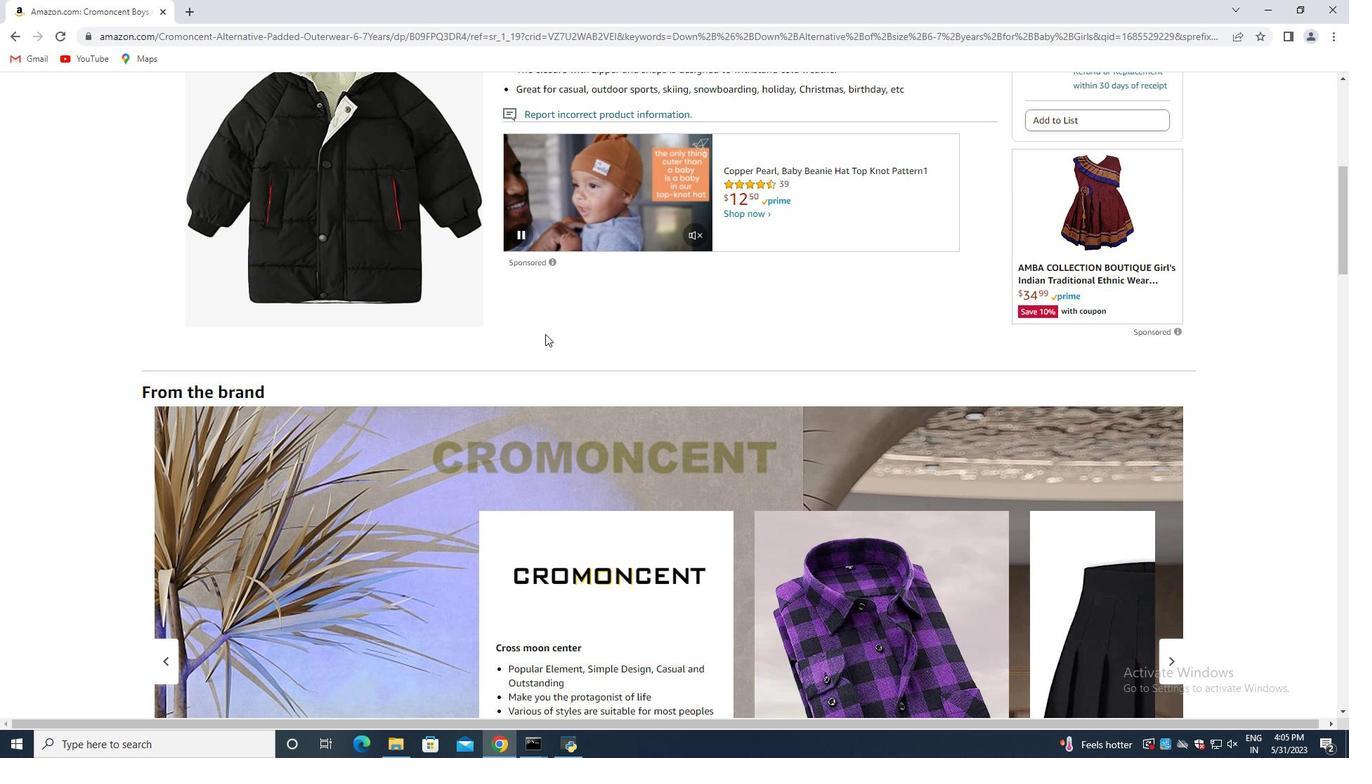 
Action: Mouse moved to (542, 352)
Screenshot: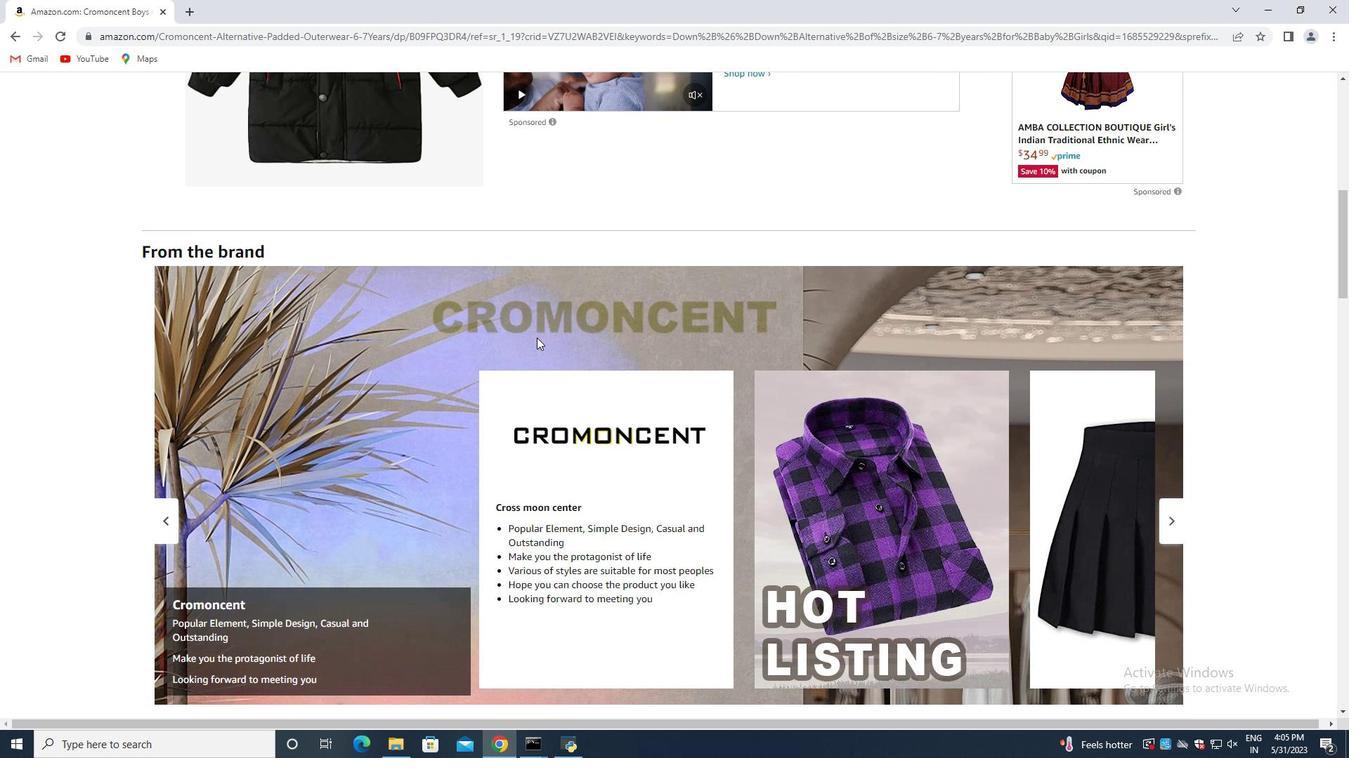 
Action: Mouse scrolled (542, 351) with delta (0, 0)
Screenshot: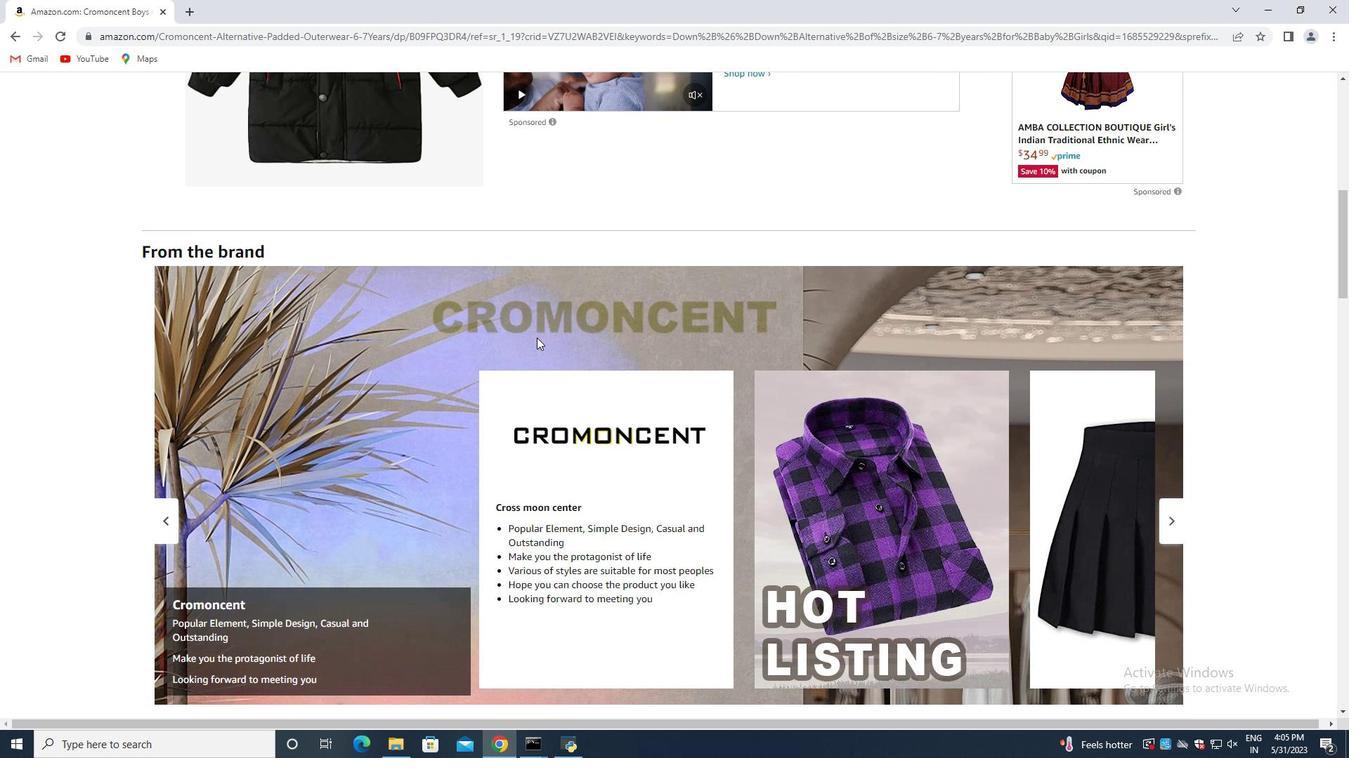 
Action: Mouse moved to (543, 354)
Screenshot: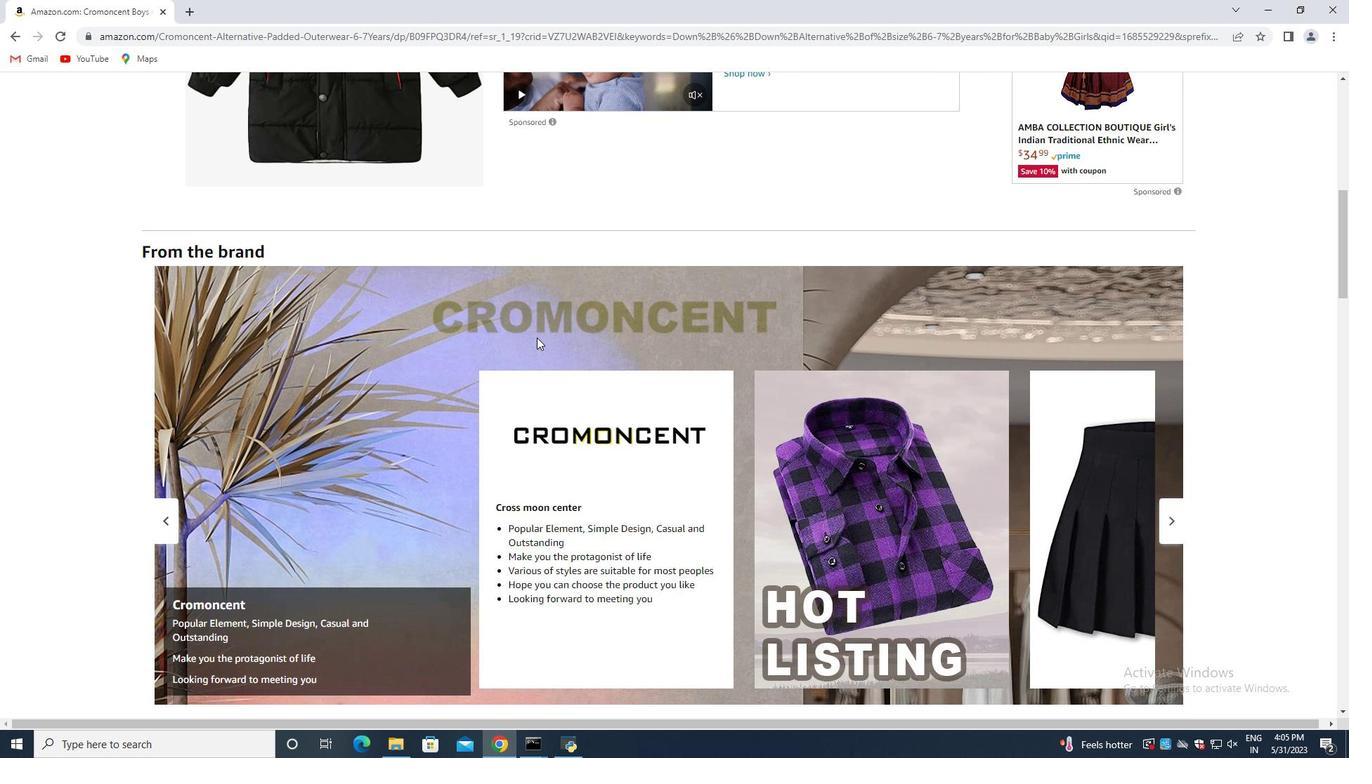 
Action: Mouse scrolled (543, 354) with delta (0, 0)
Screenshot: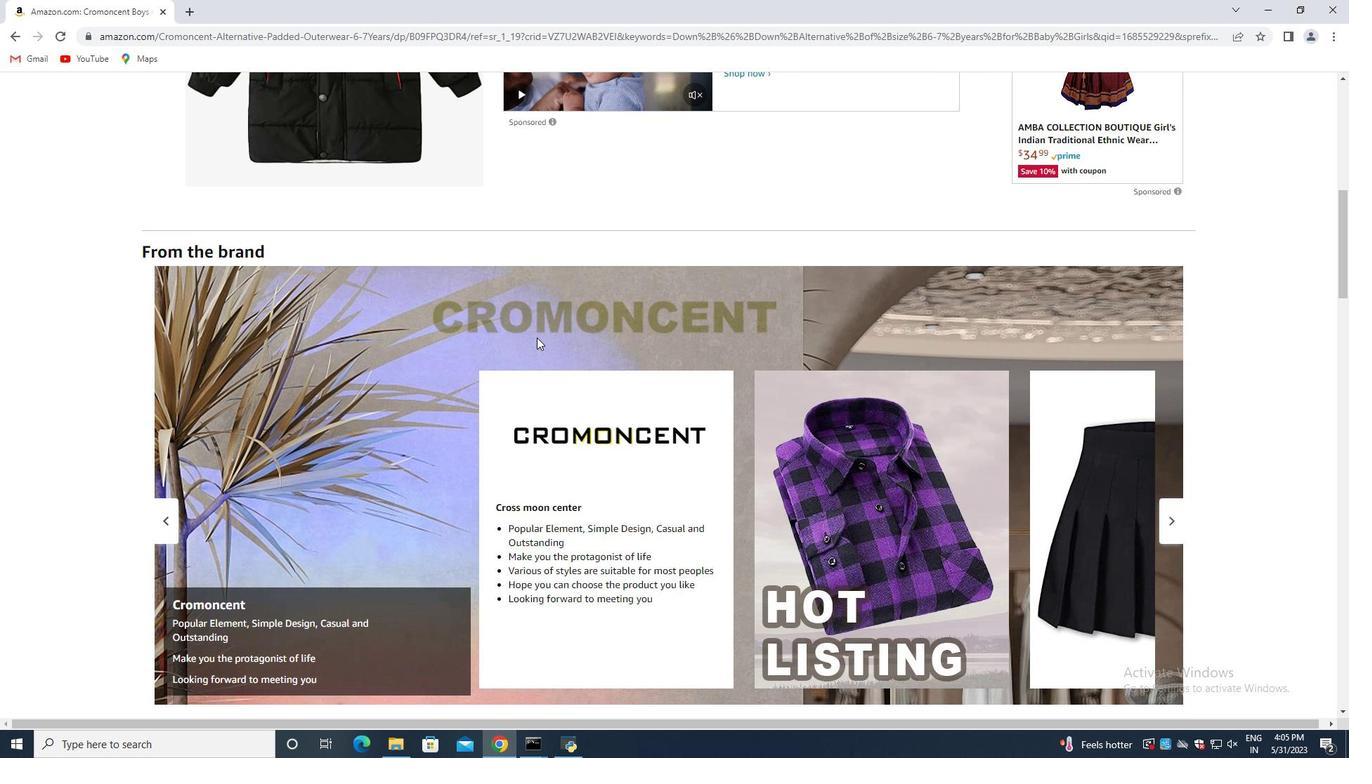 
Action: Mouse moved to (543, 361)
Screenshot: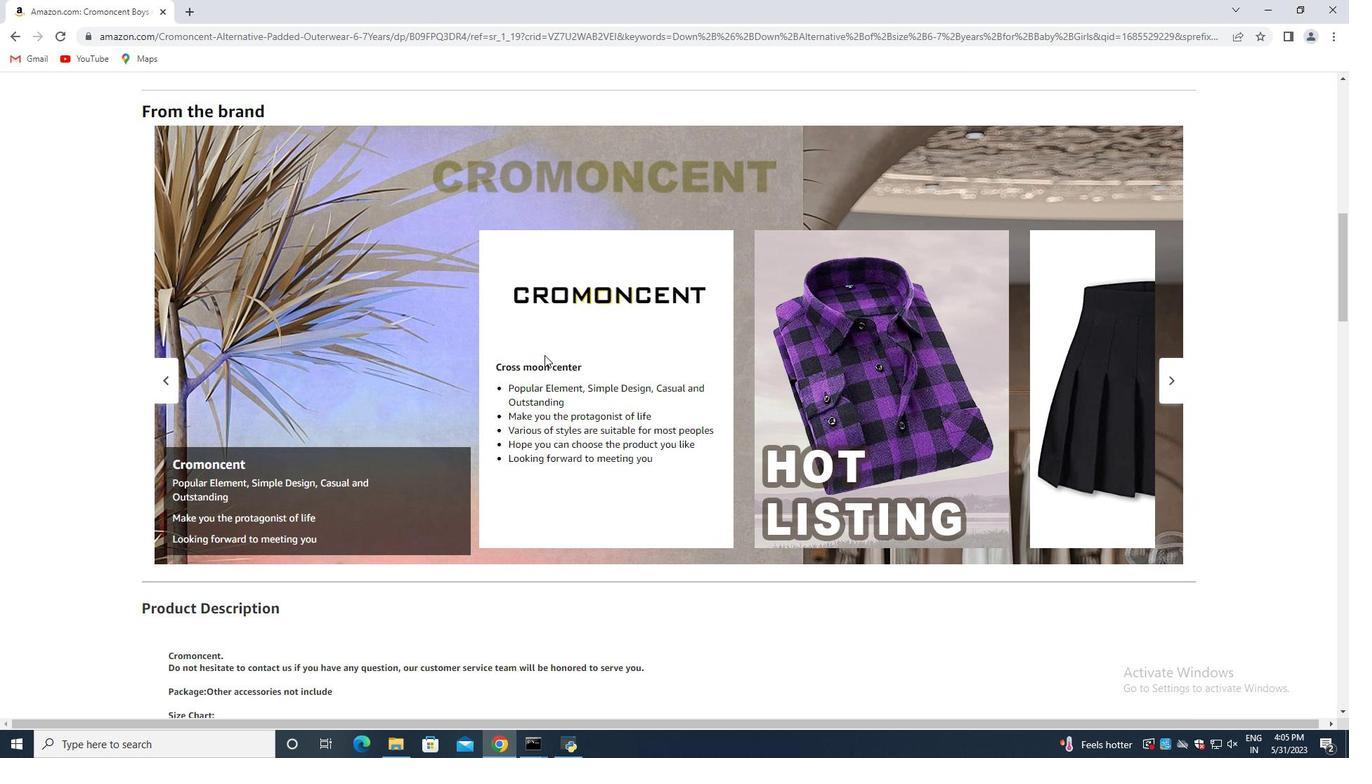 
Action: Mouse scrolled (543, 360) with delta (0, 0)
Screenshot: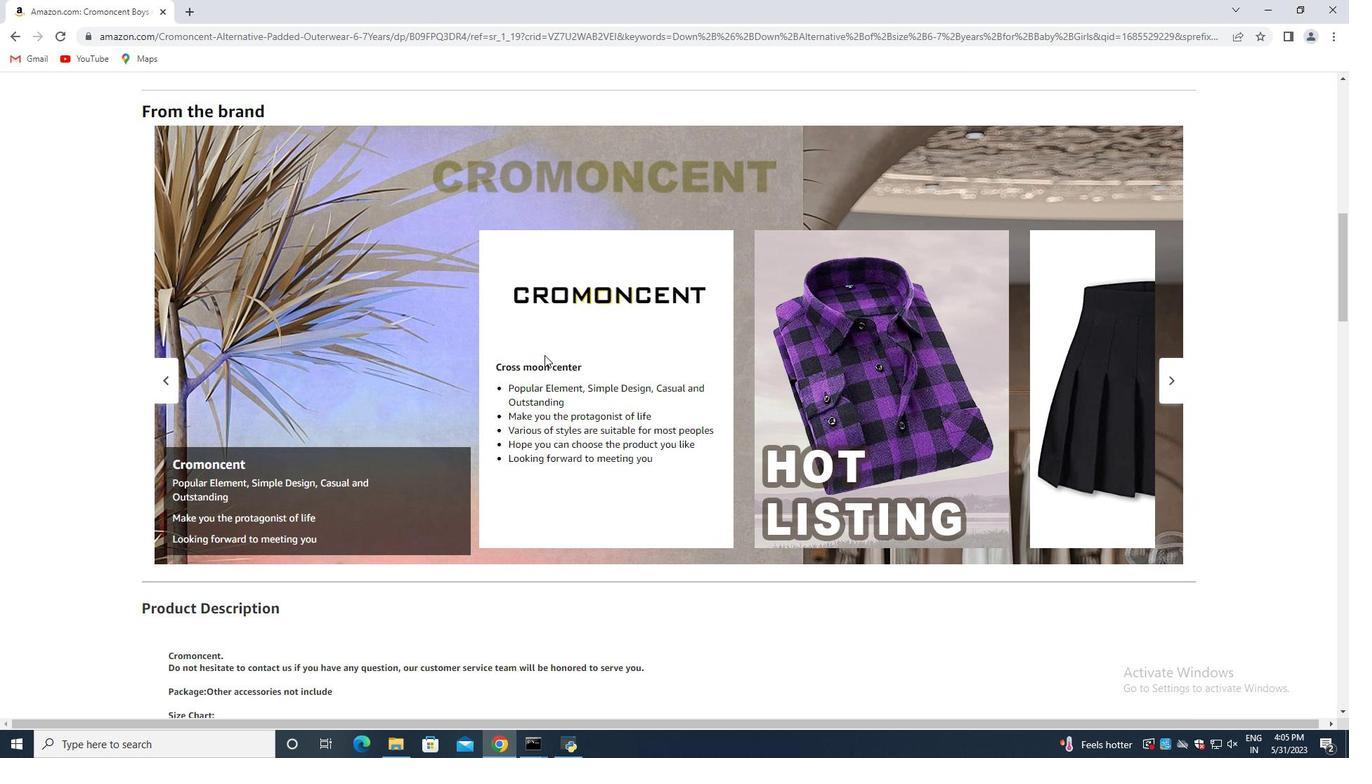 
Action: Mouse moved to (543, 364)
Screenshot: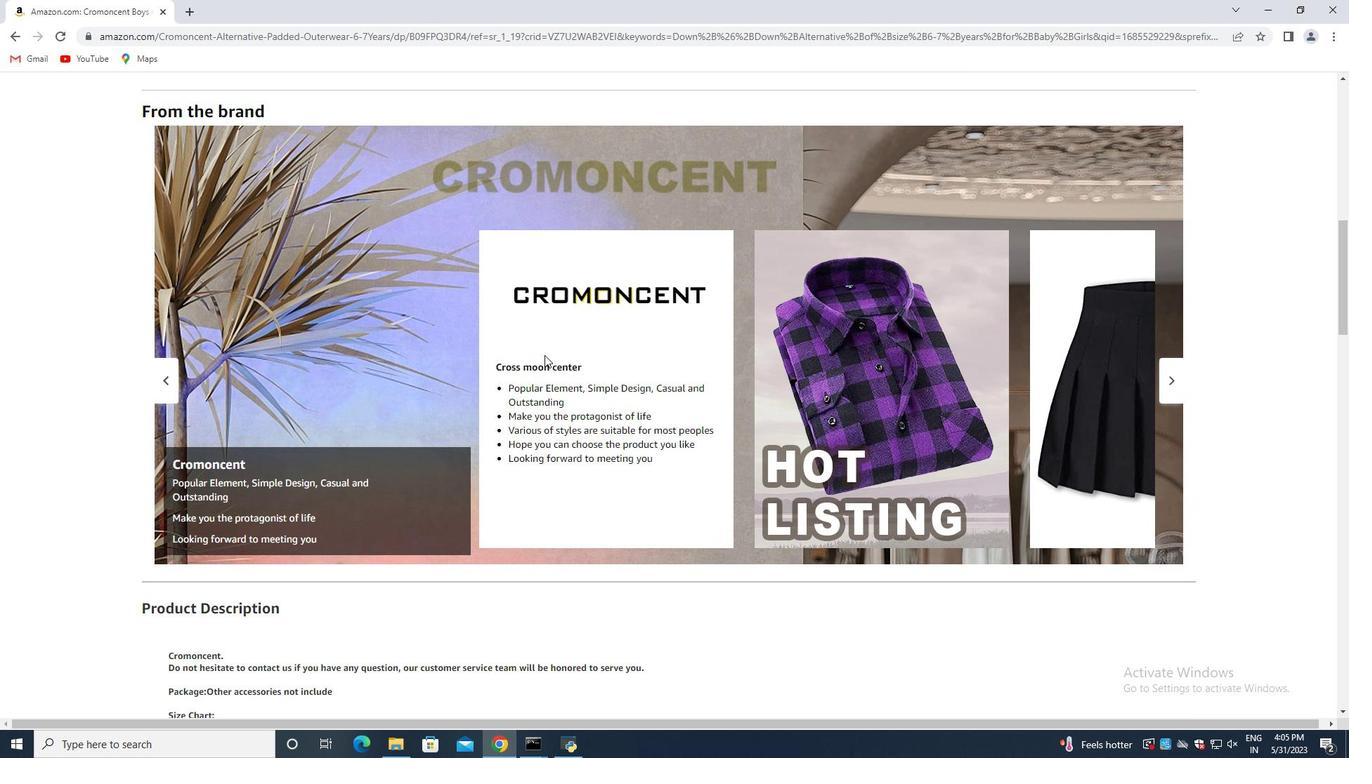 
Action: Mouse scrolled (543, 364) with delta (0, 0)
Screenshot: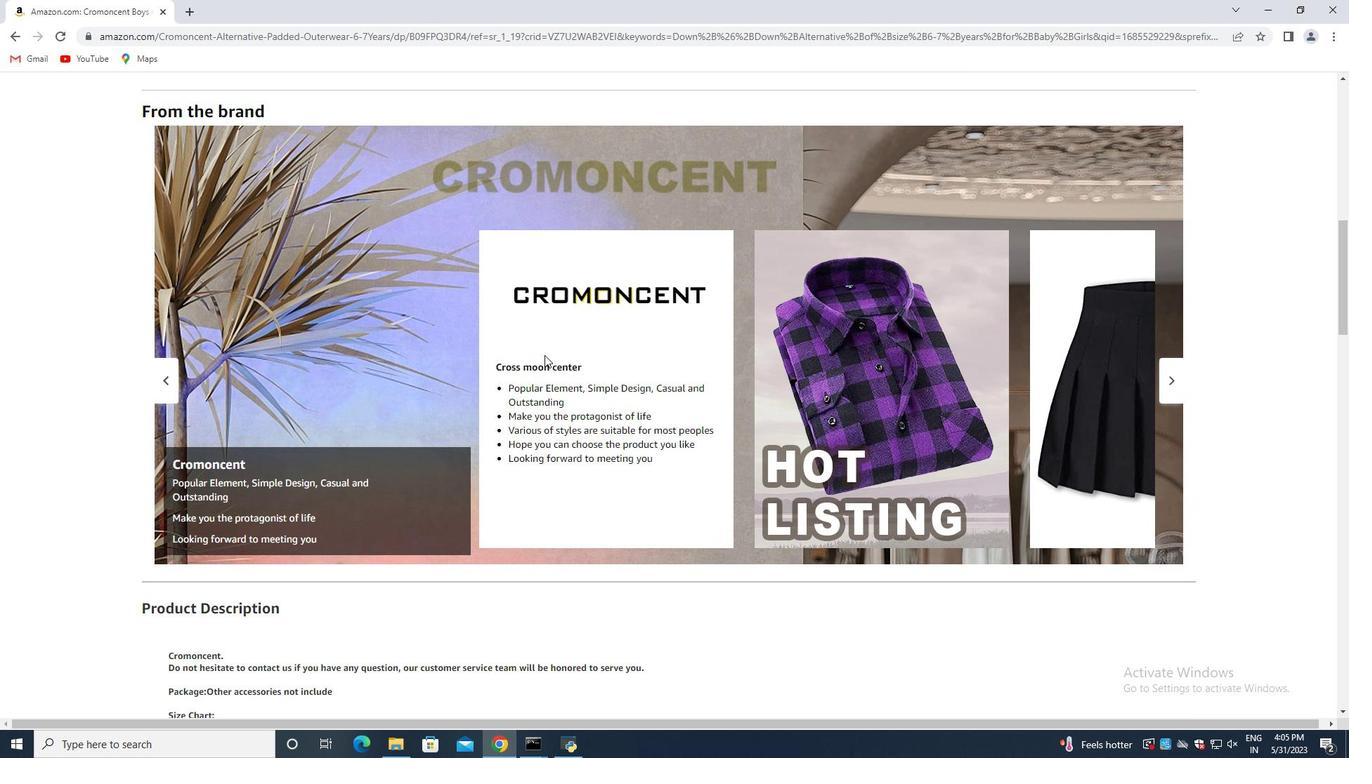 
Action: Mouse moved to (543, 368)
Screenshot: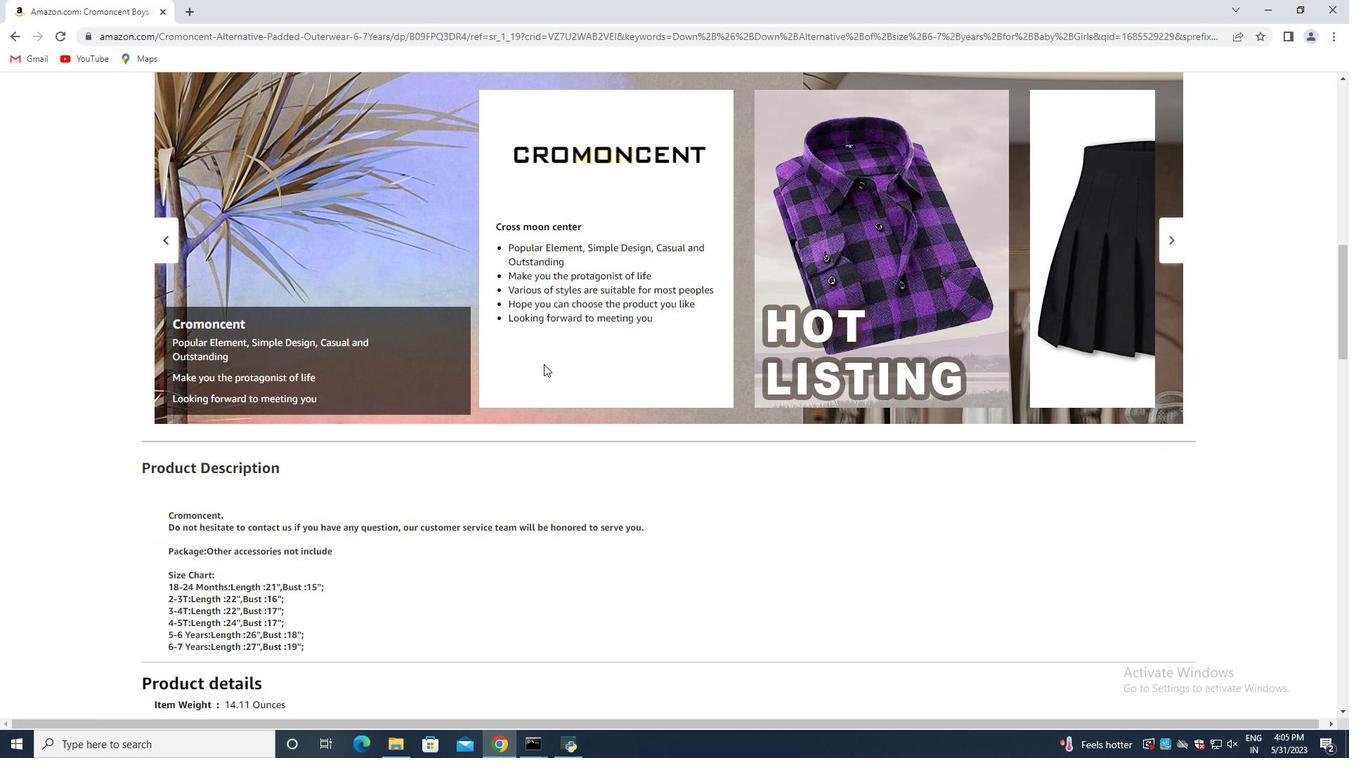 
Action: Mouse scrolled (543, 367) with delta (0, 0)
Screenshot: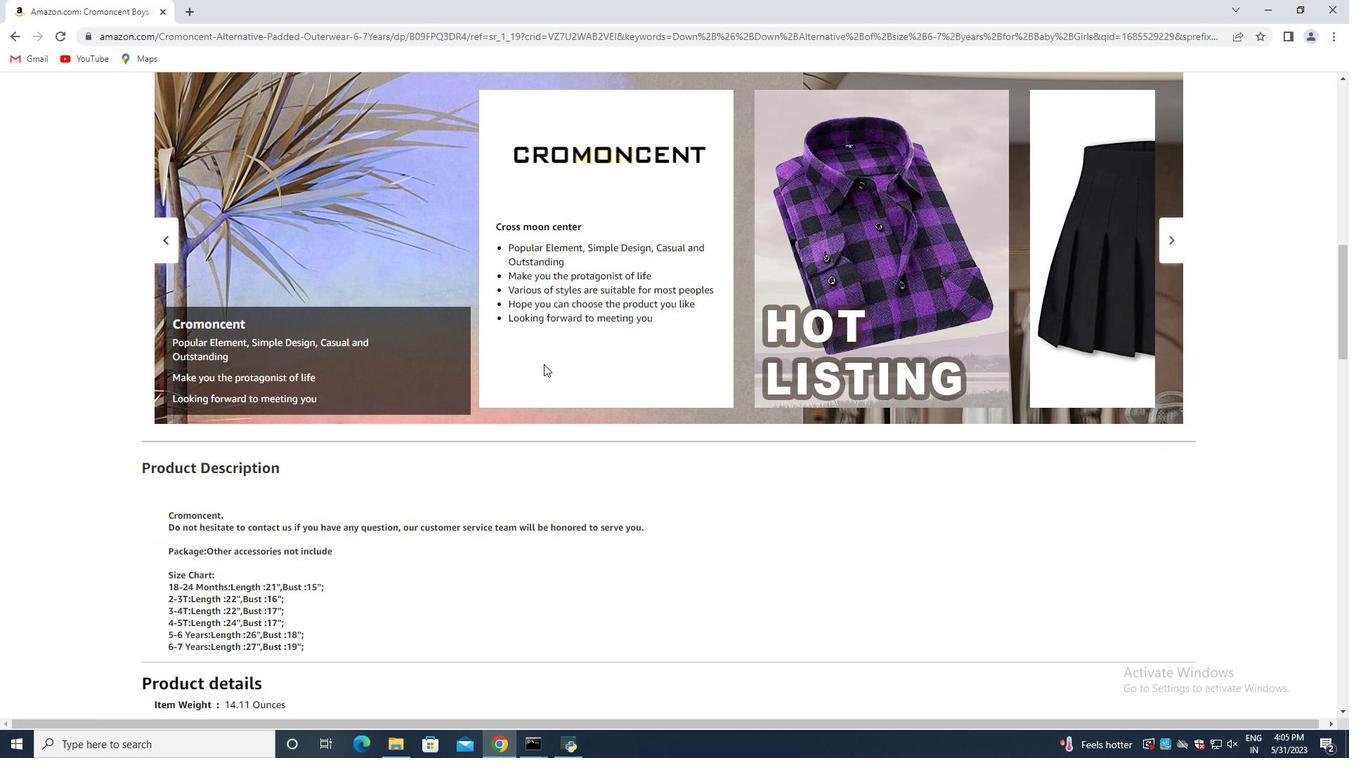 
Action: Mouse moved to (543, 368)
Screenshot: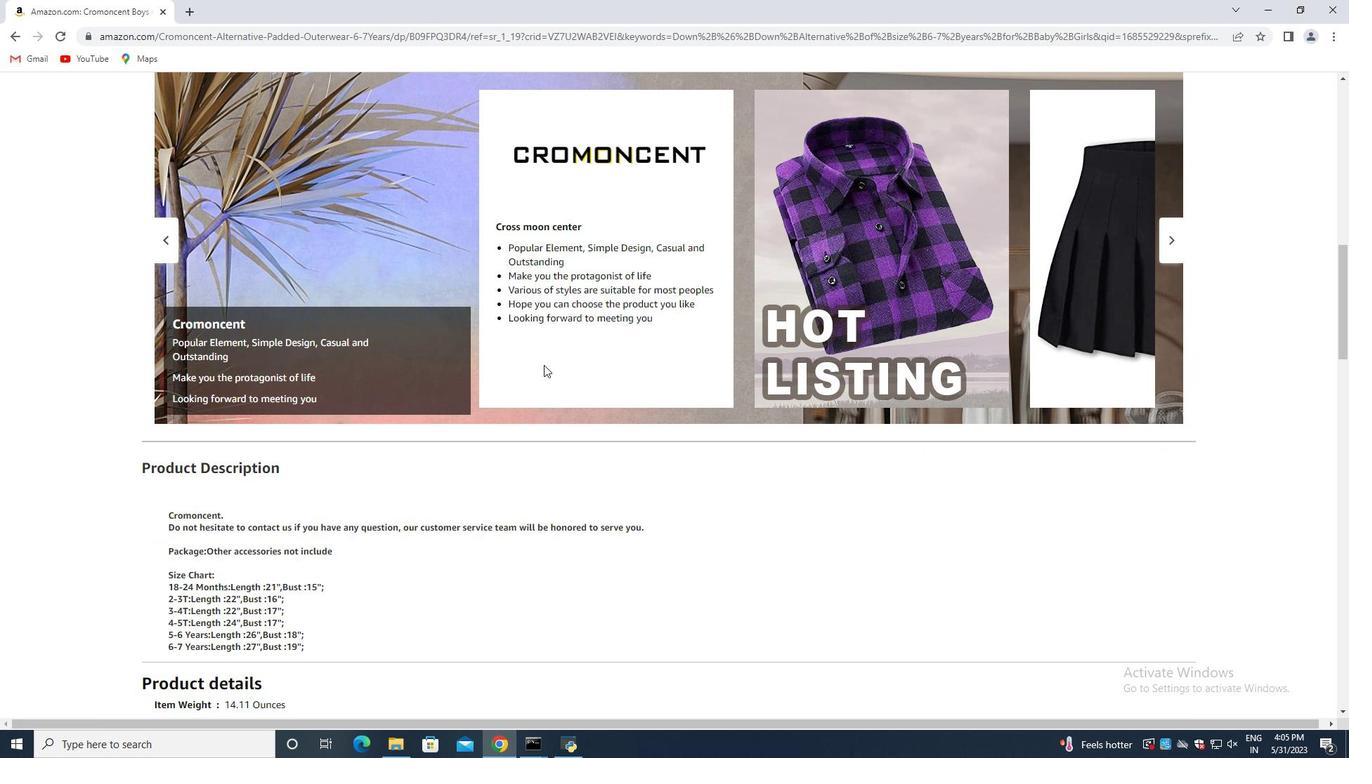 
Action: Mouse scrolled (543, 368) with delta (0, 0)
Screenshot: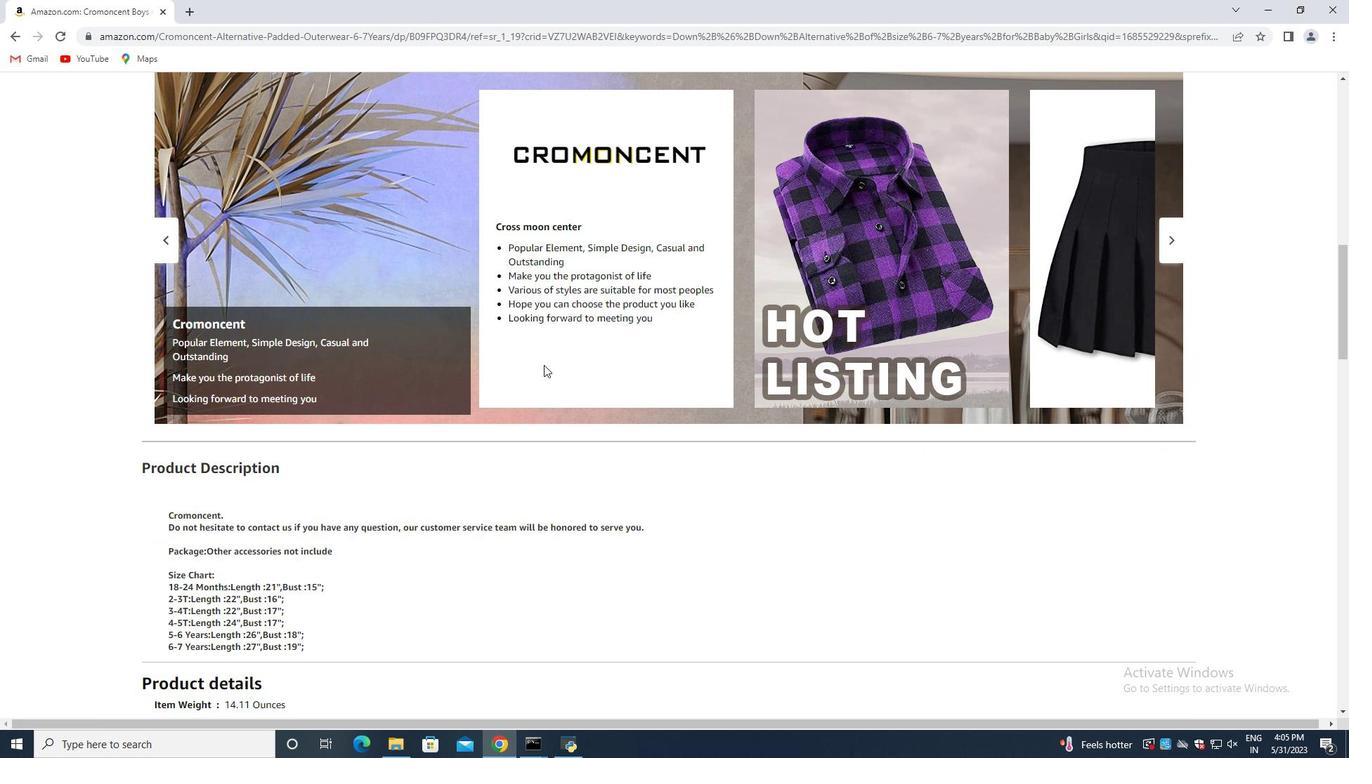 
Action: Mouse moved to (543, 370)
Screenshot: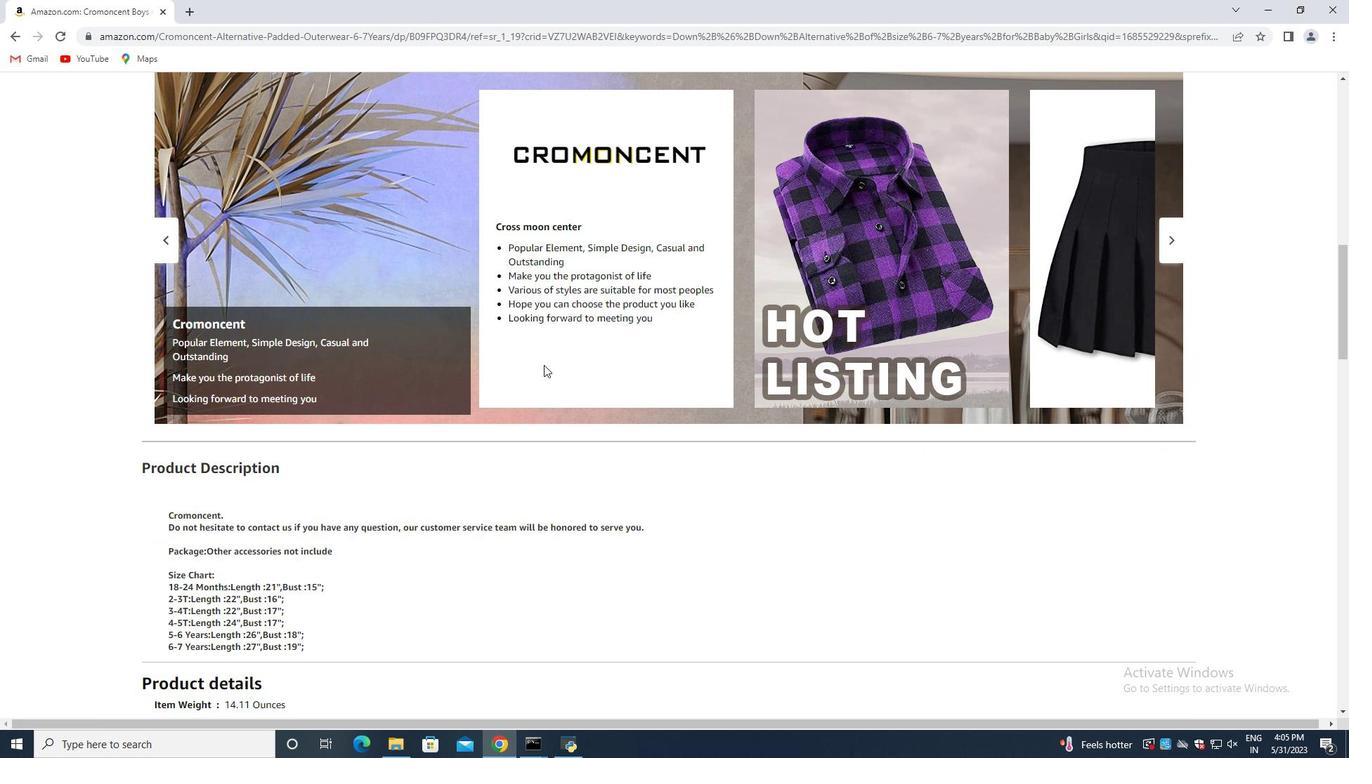 
Action: Mouse scrolled (543, 369) with delta (0, 0)
Screenshot: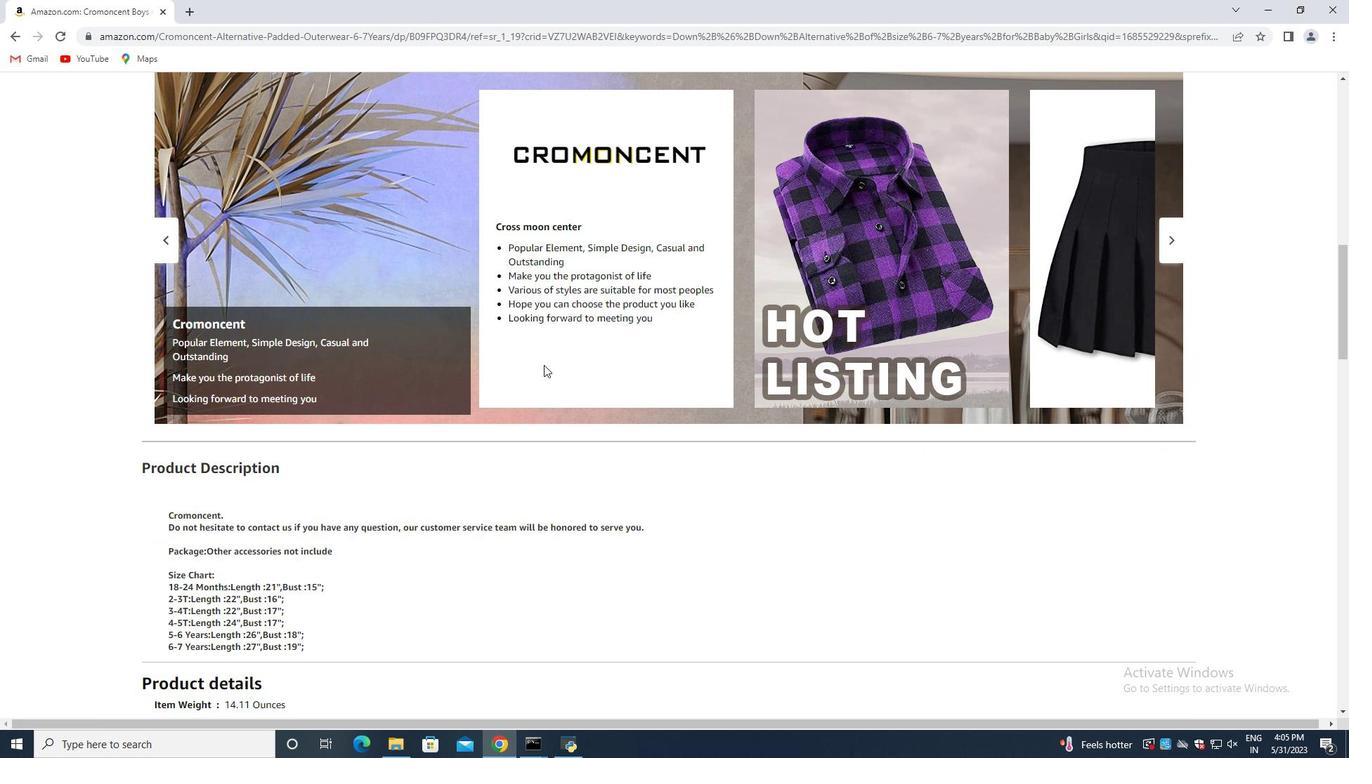 
Action: Mouse moved to (541, 373)
Screenshot: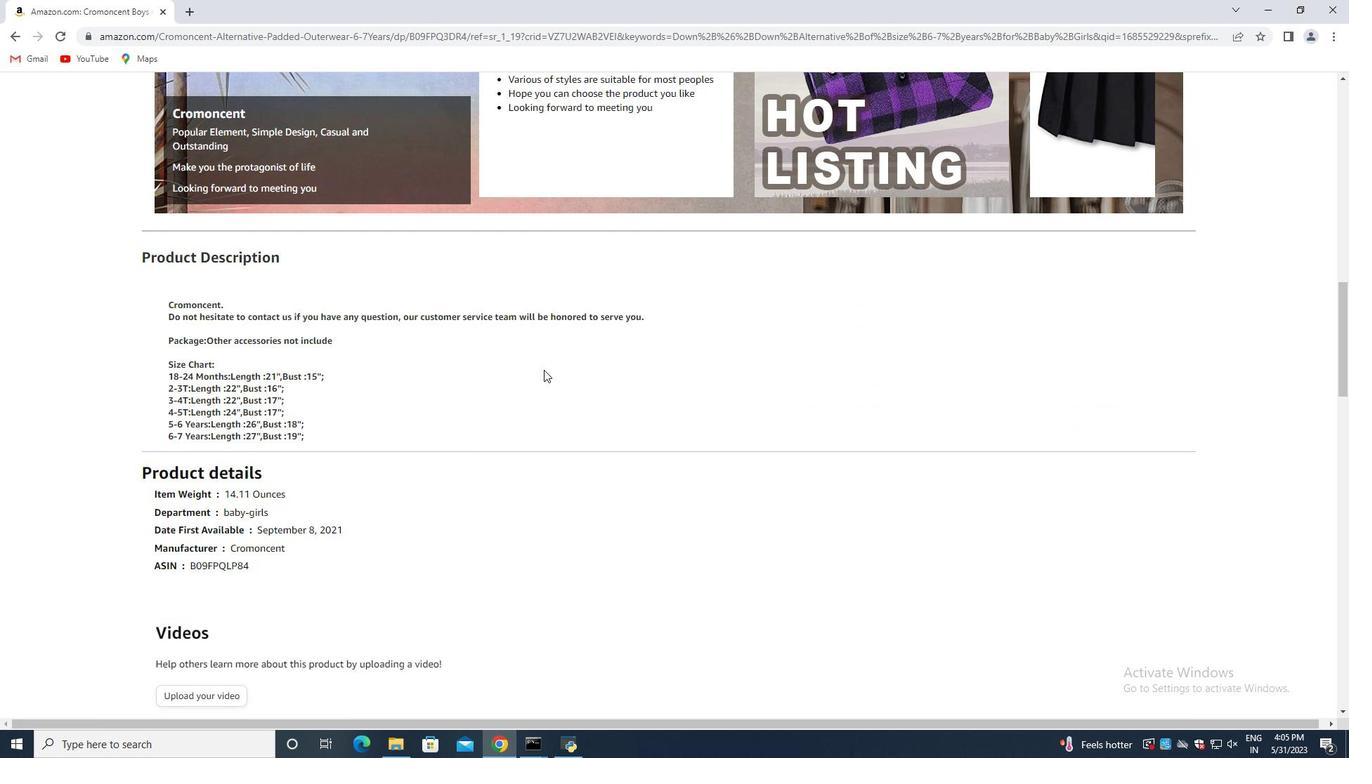 
Action: Mouse scrolled (541, 373) with delta (0, 0)
Screenshot: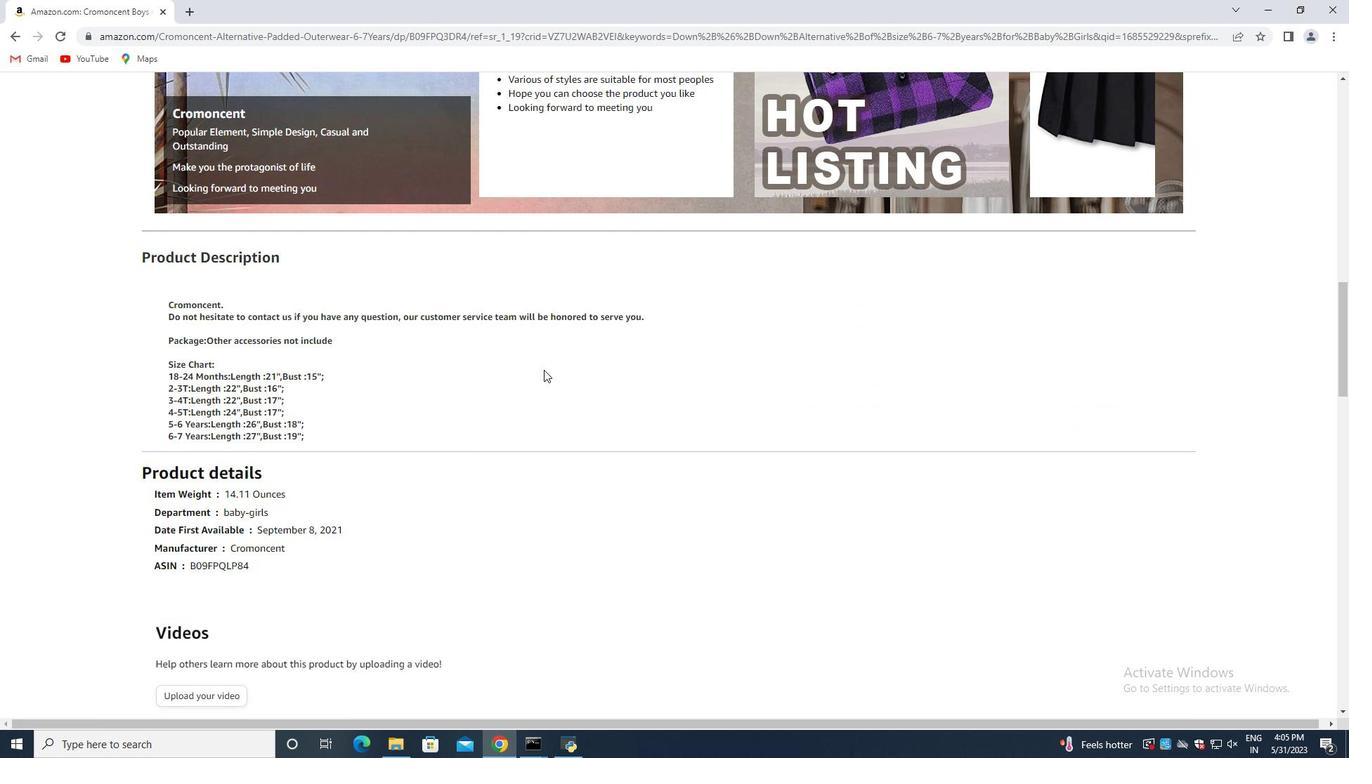 
Action: Mouse moved to (451, 370)
Screenshot: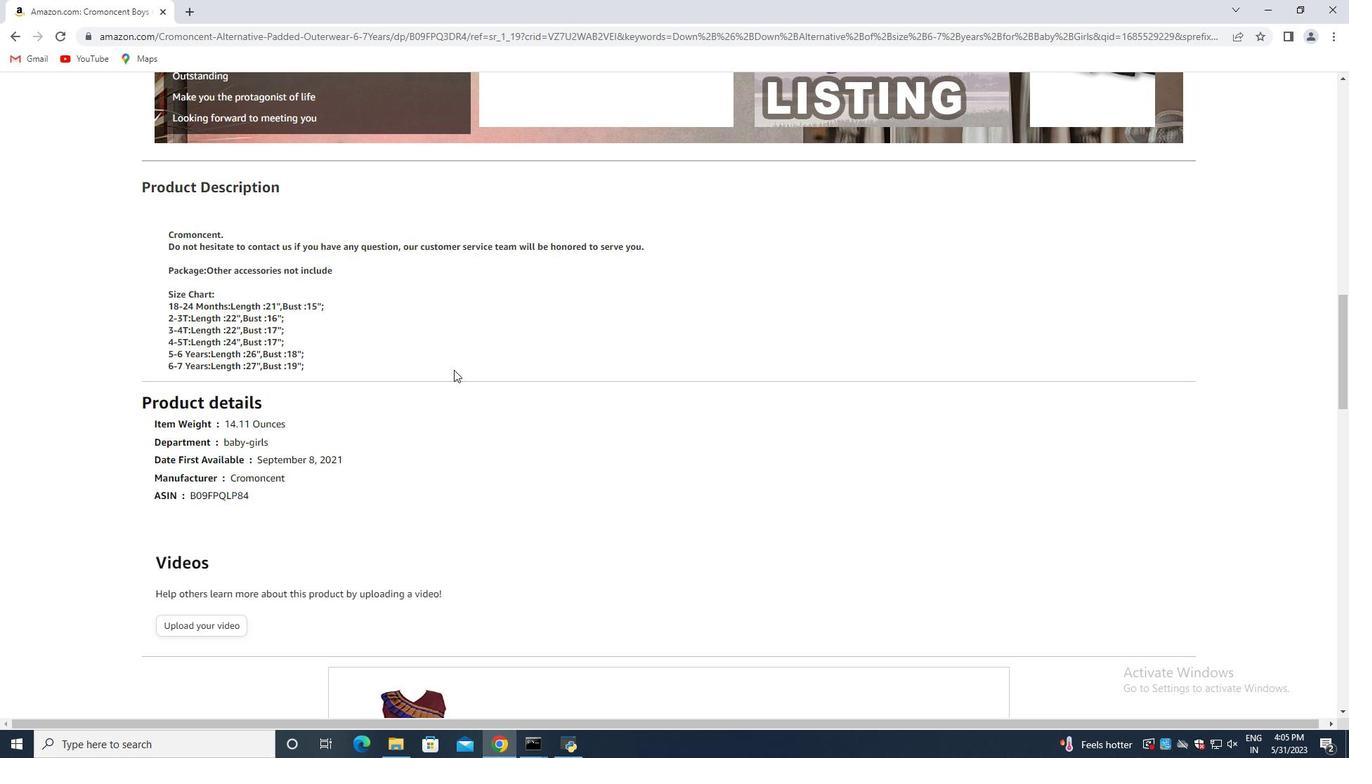 
Action: Mouse scrolled (451, 369) with delta (0, 0)
Screenshot: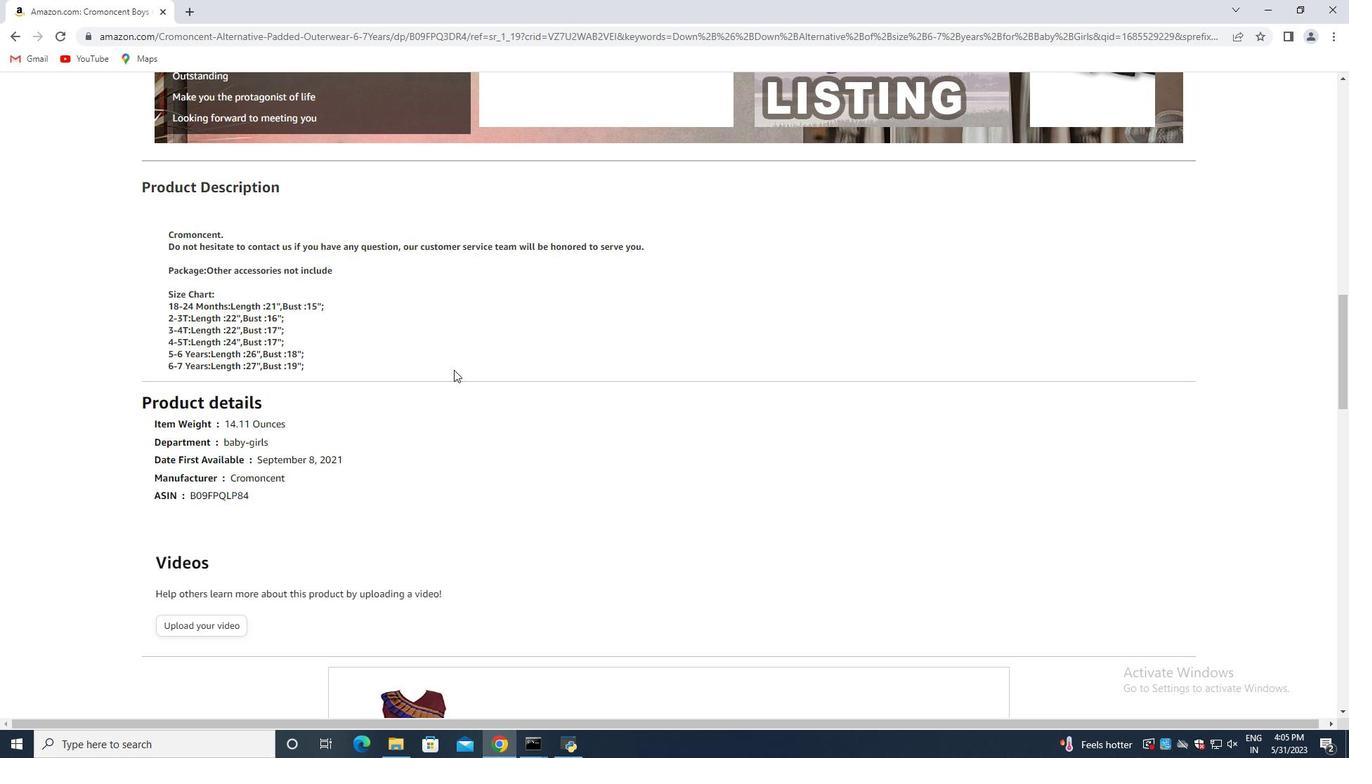 
Action: Mouse moved to (454, 371)
Screenshot: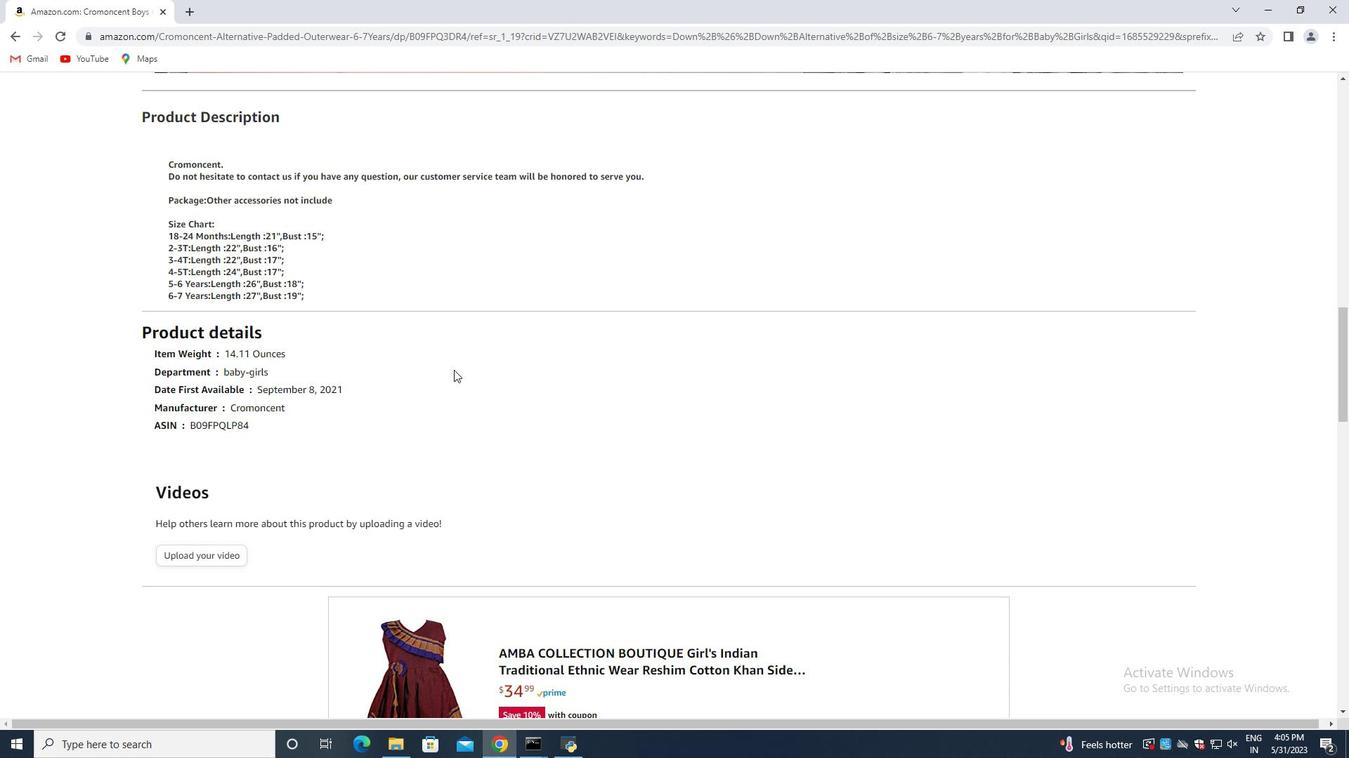 
Action: Mouse scrolled (454, 371) with delta (0, 0)
Screenshot: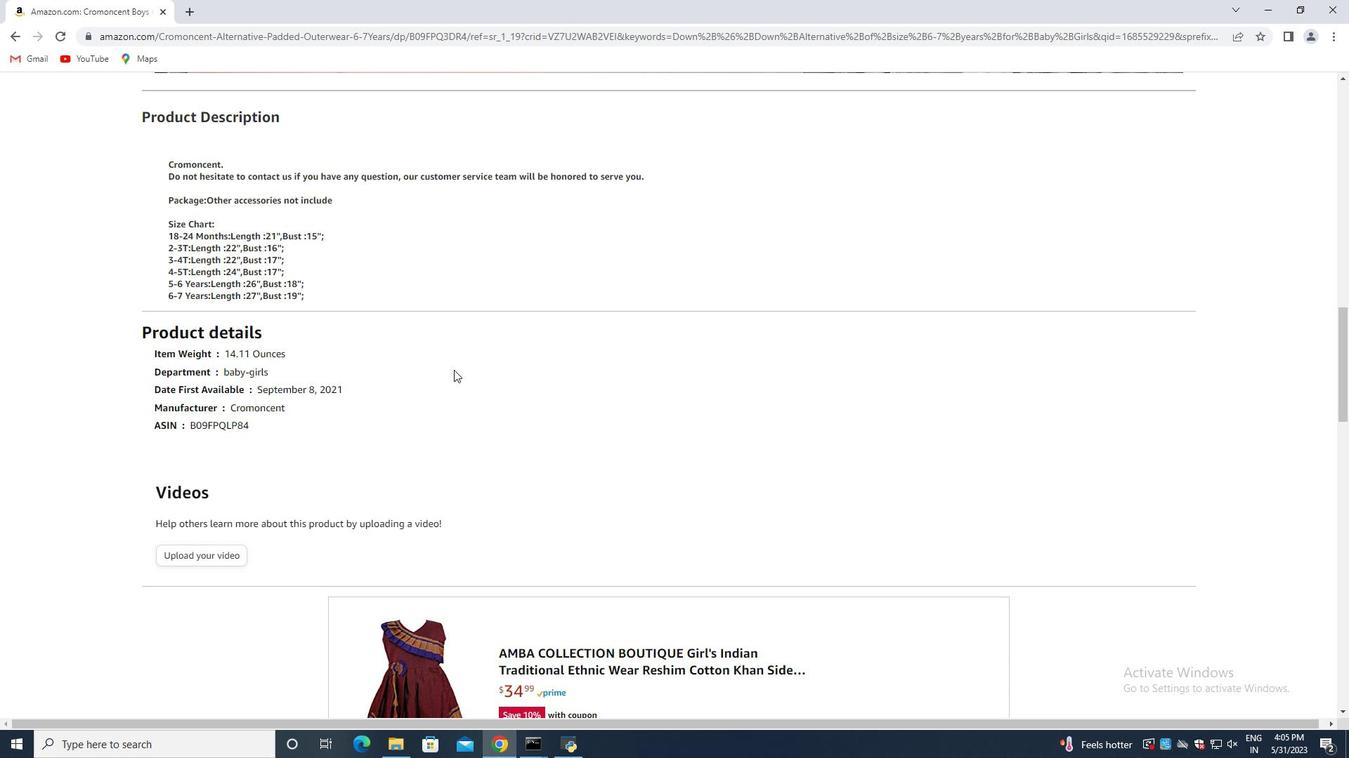
Action: Mouse moved to (456, 372)
Screenshot: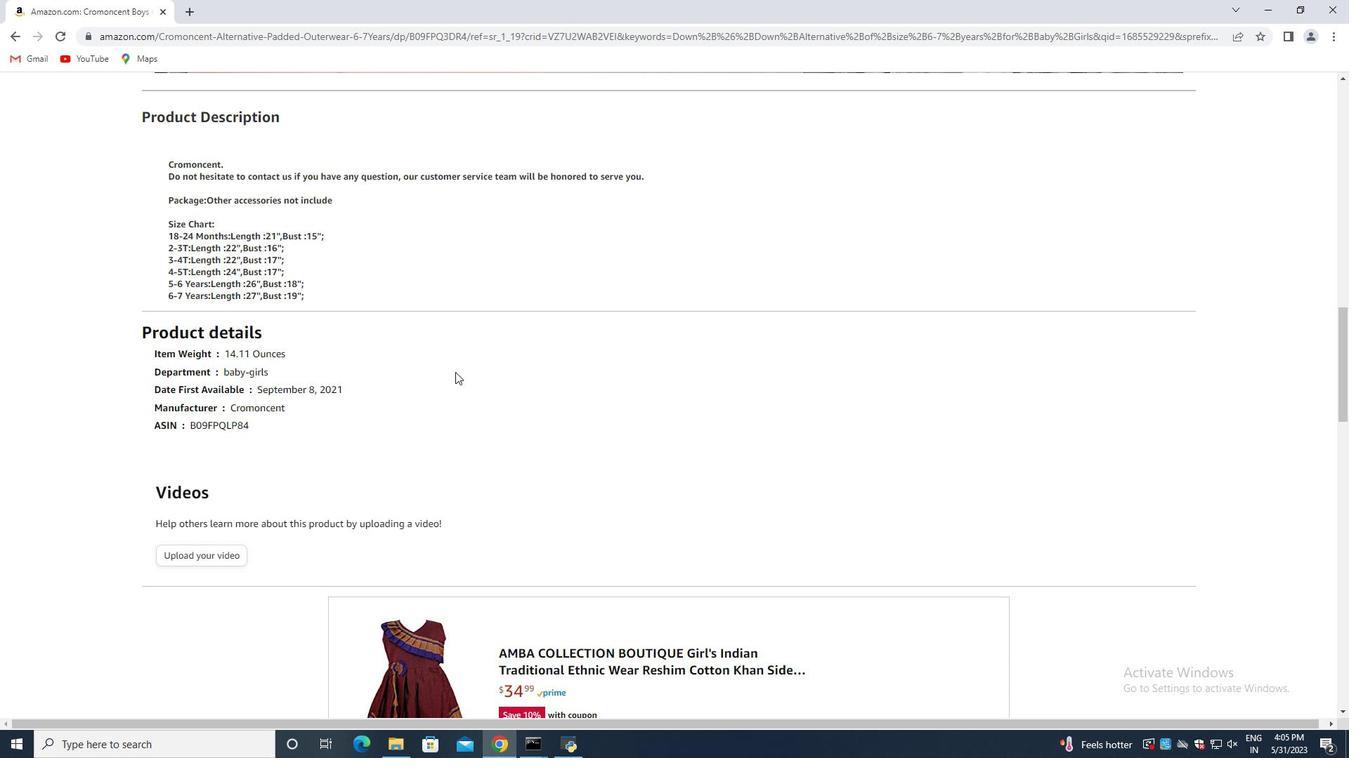 
Action: Mouse scrolled (456, 371) with delta (0, 0)
Screenshot: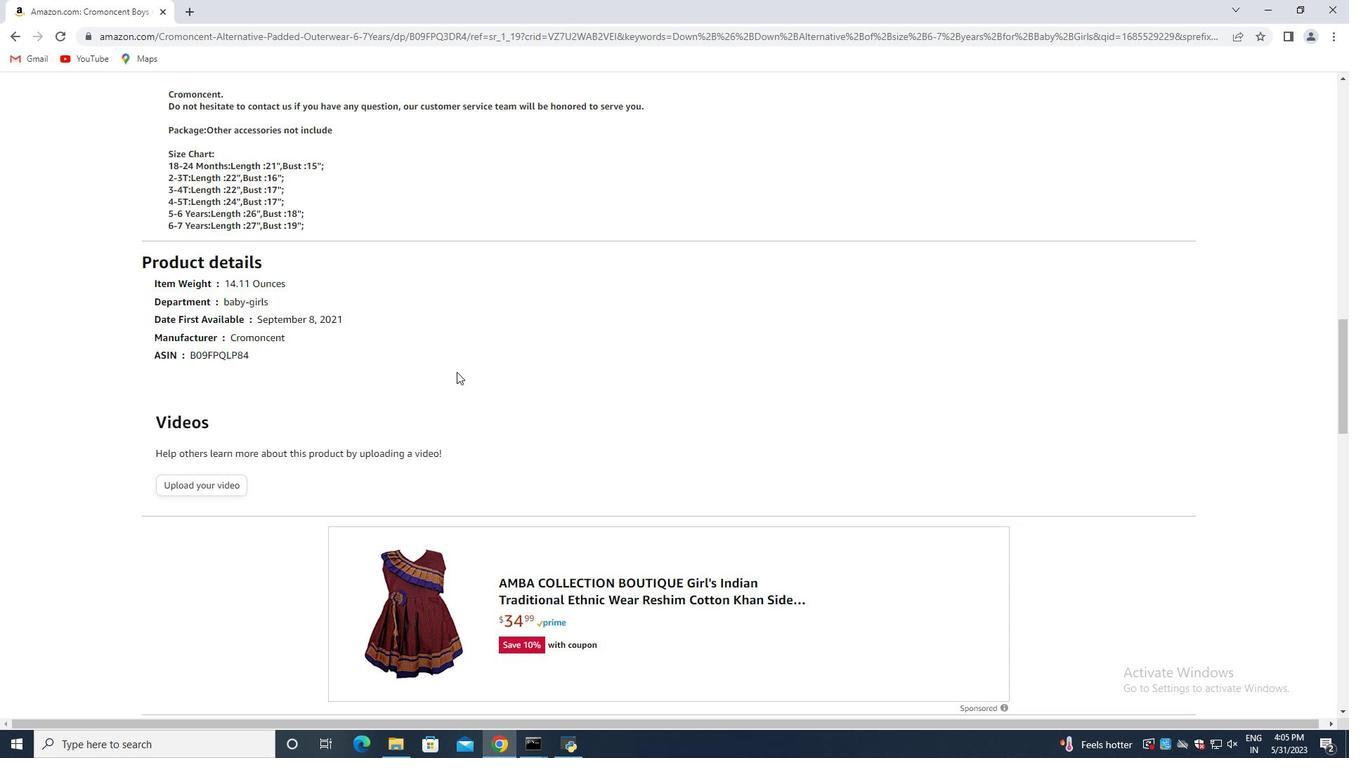 
Action: Mouse scrolled (456, 371) with delta (0, 0)
Screenshot: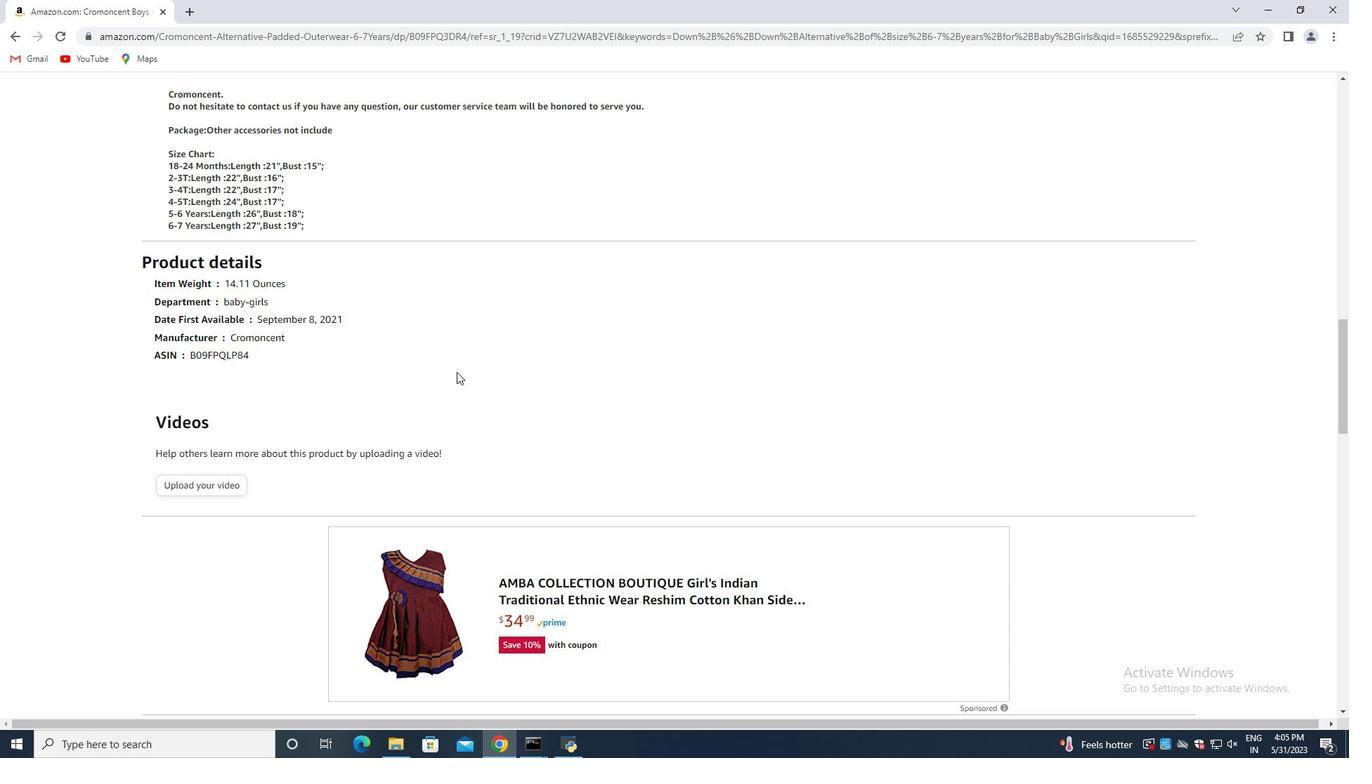
Action: Mouse scrolled (456, 371) with delta (0, 0)
Screenshot: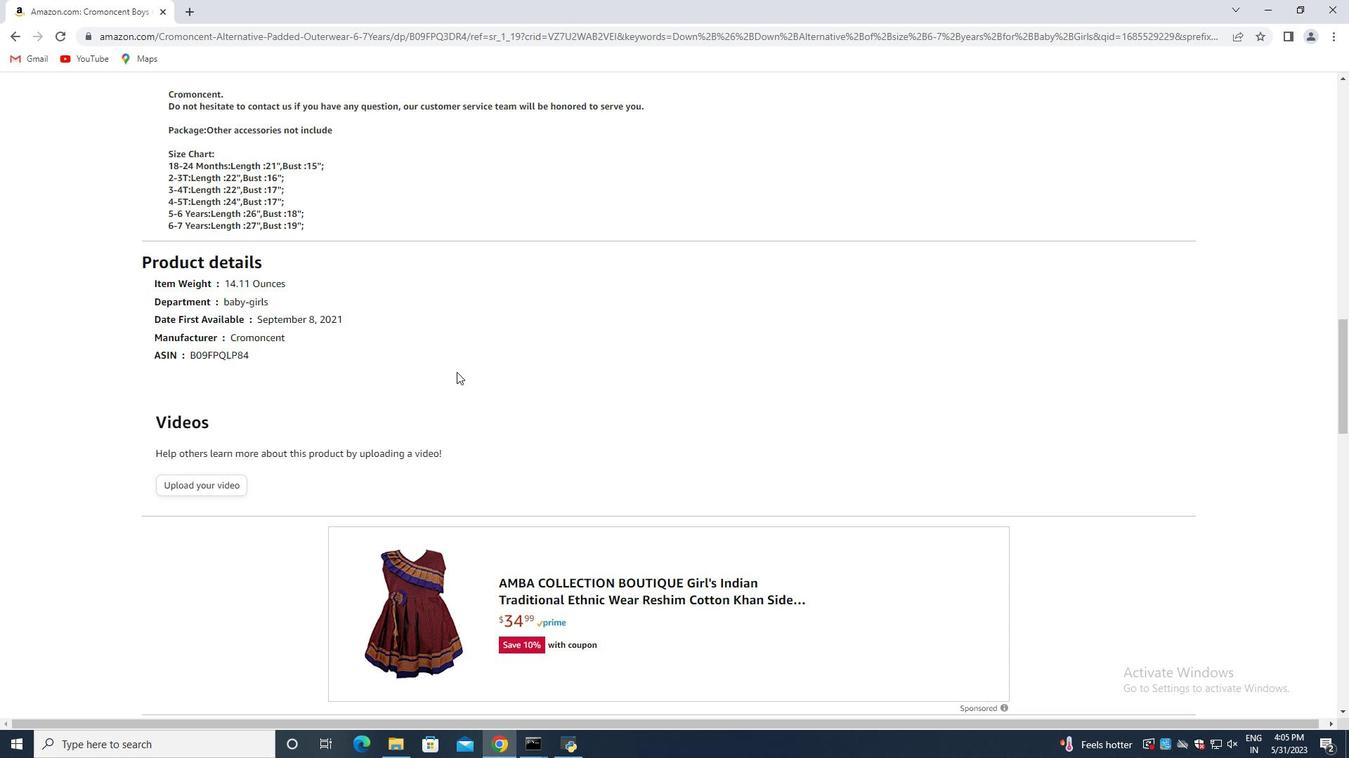 
Action: Mouse moved to (456, 372)
Screenshot: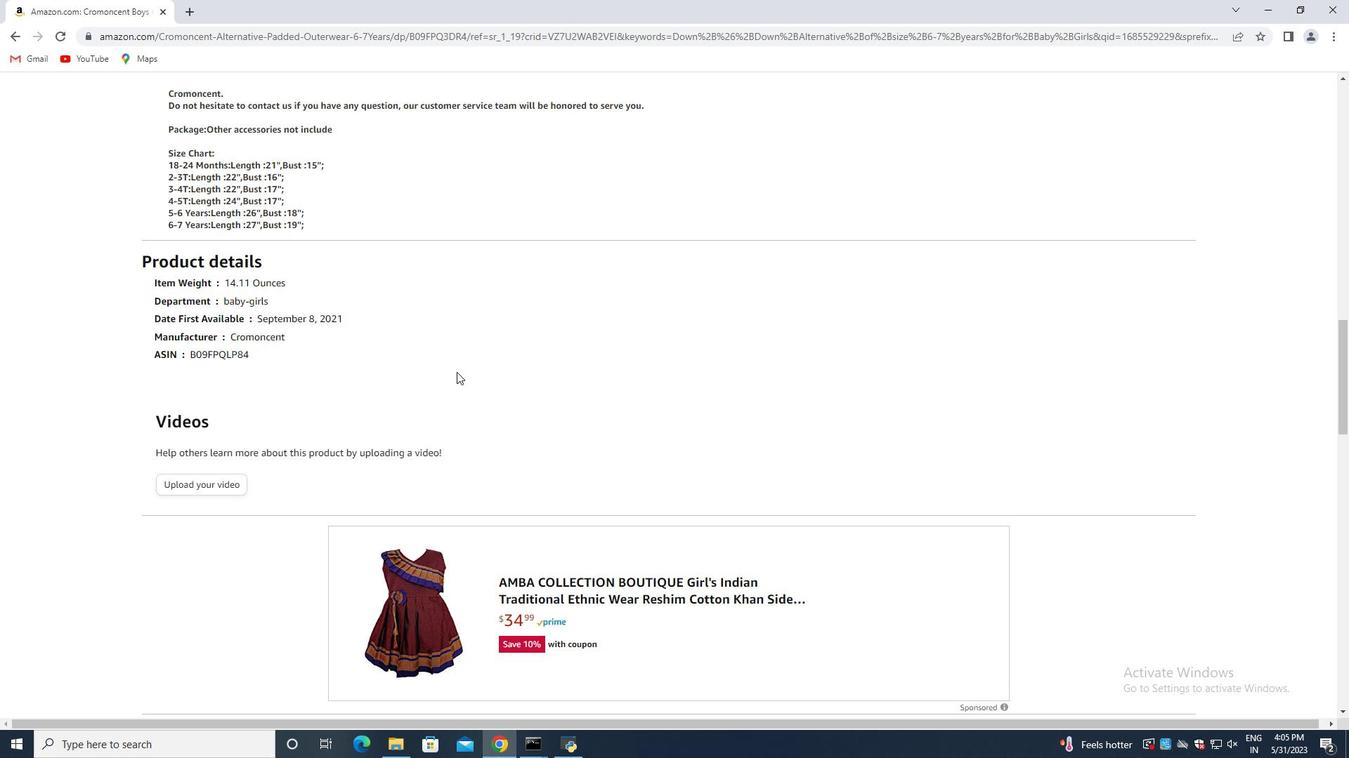 
Action: Mouse scrolled (456, 371) with delta (0, 0)
Screenshot: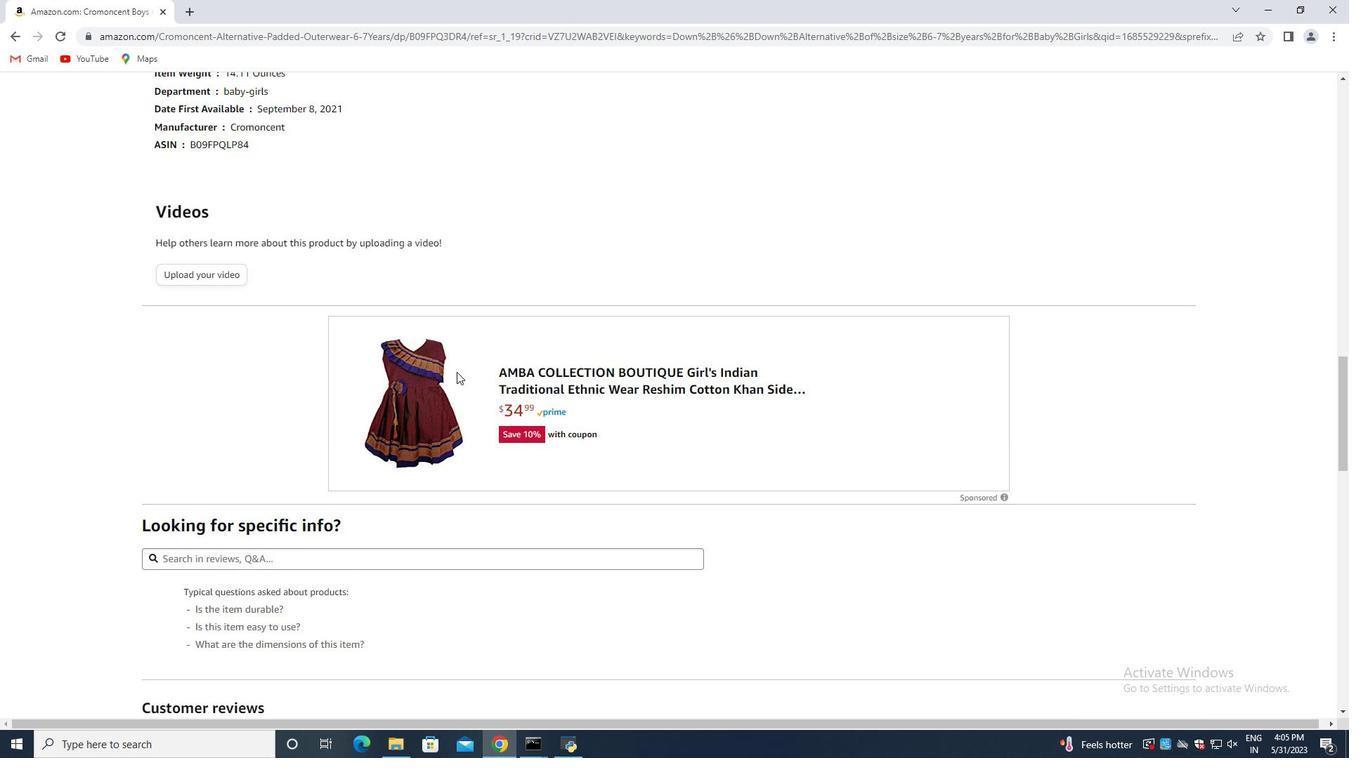 
Action: Mouse scrolled (456, 371) with delta (0, 0)
Screenshot: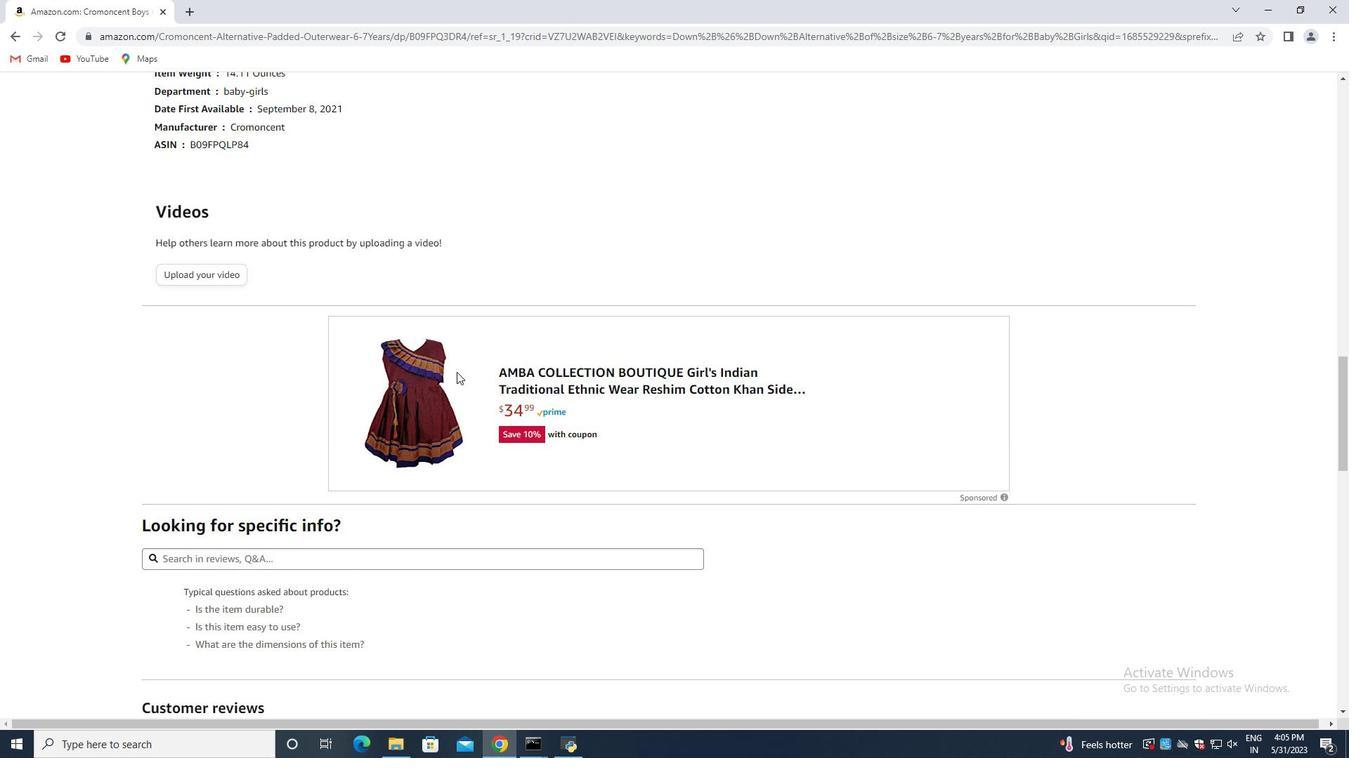 
Action: Mouse scrolled (456, 371) with delta (0, 0)
Screenshot: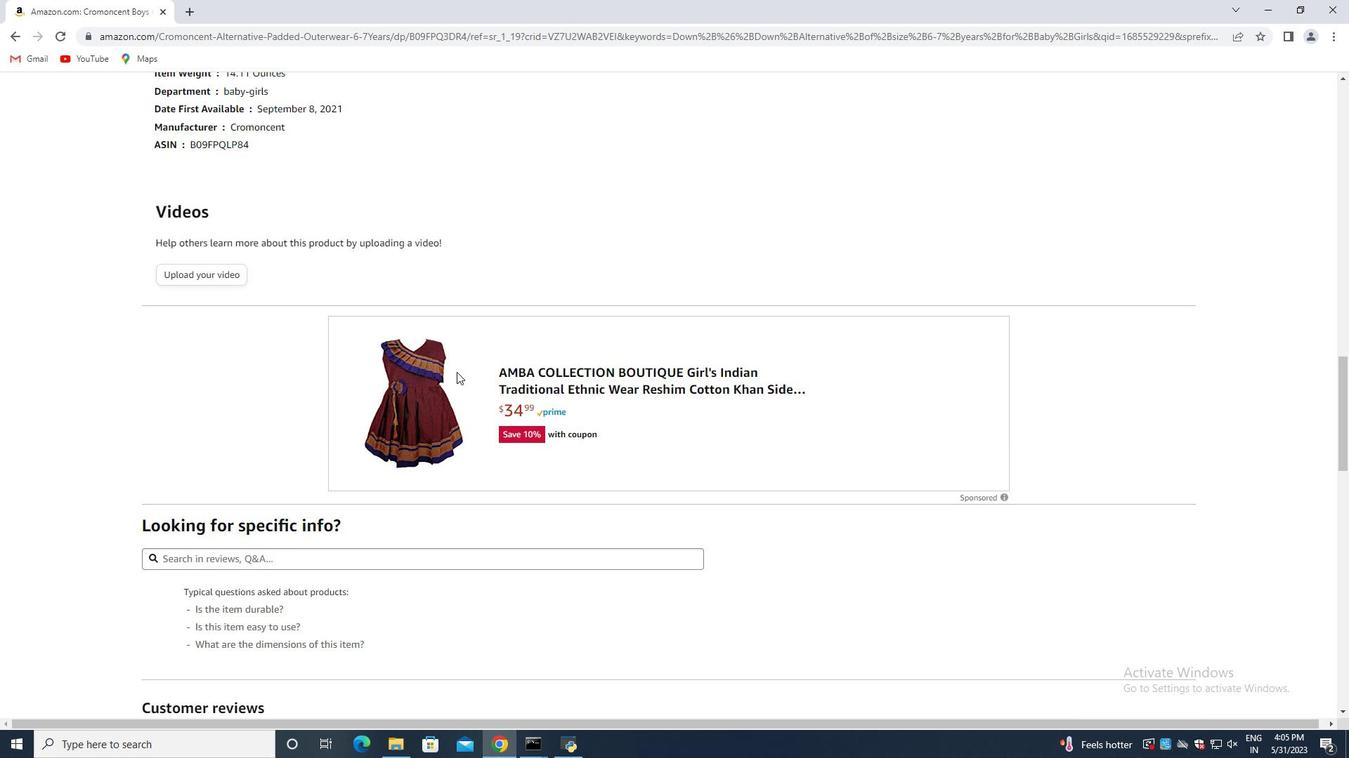 
Action: Mouse moved to (457, 372)
Screenshot: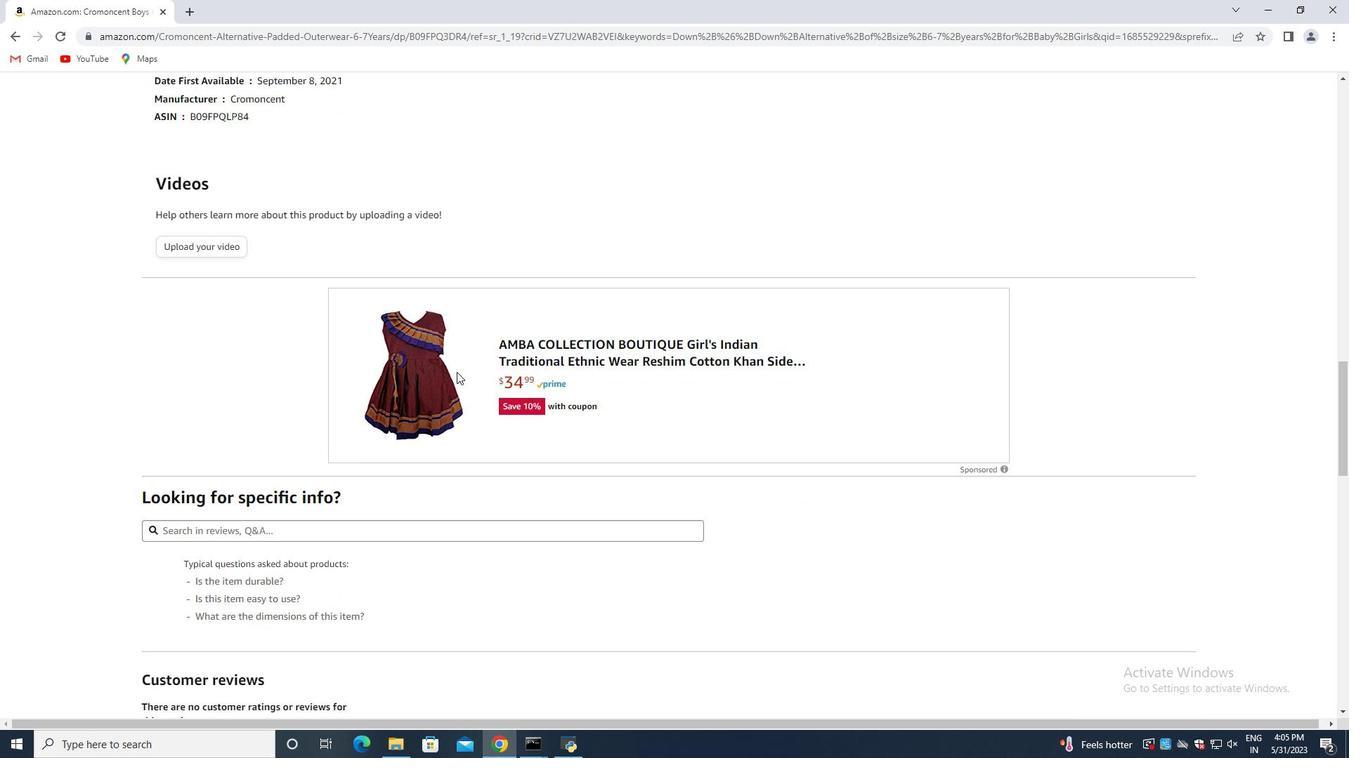 
Action: Mouse scrolled (457, 371) with delta (0, 0)
Screenshot: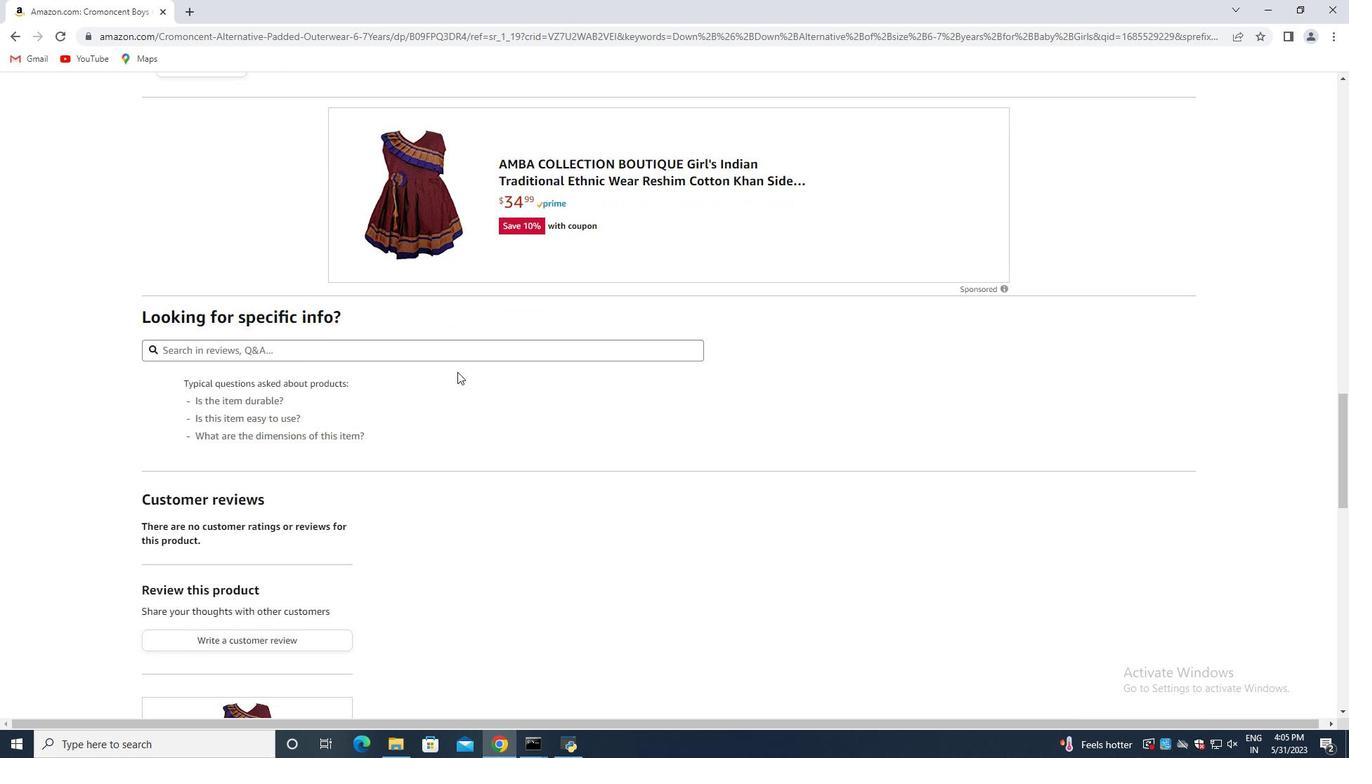
Action: Mouse scrolled (457, 371) with delta (0, 0)
Screenshot: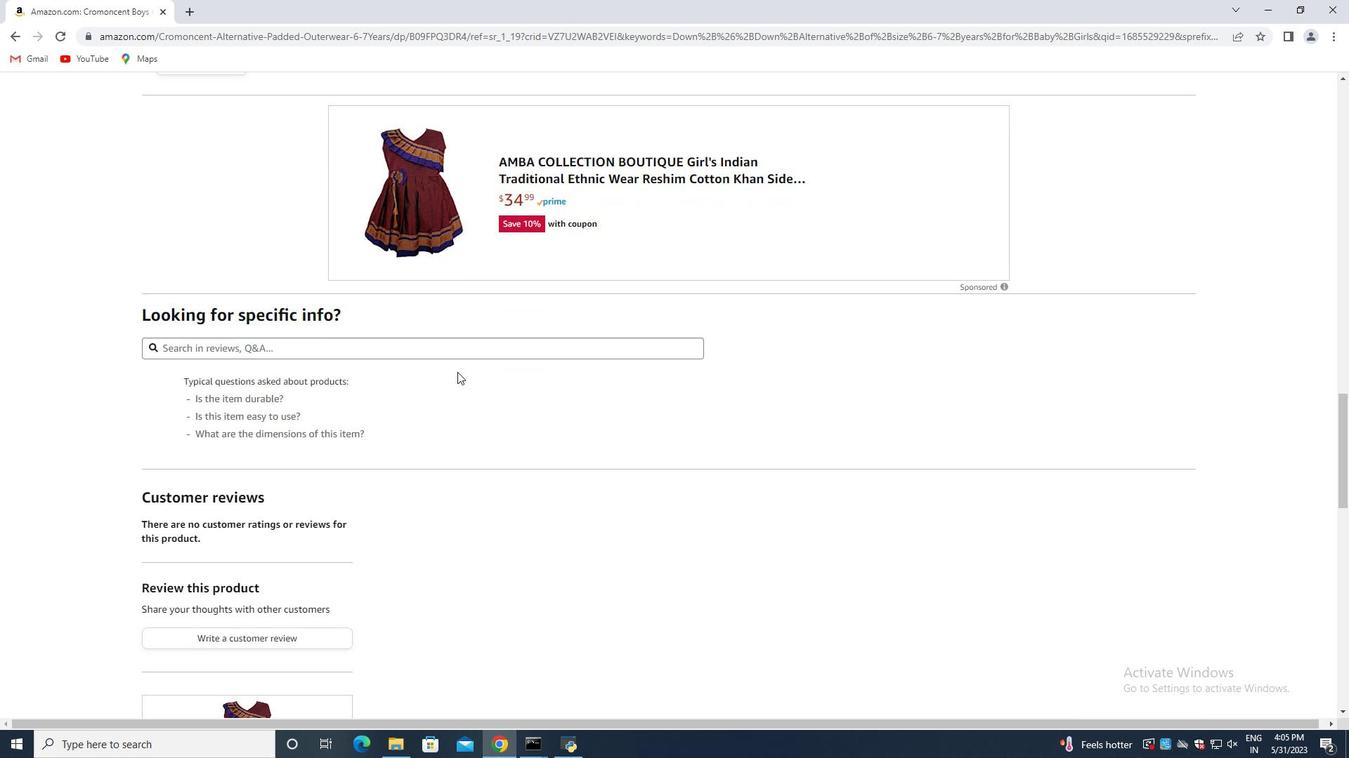 
Action: Mouse moved to (460, 374)
Screenshot: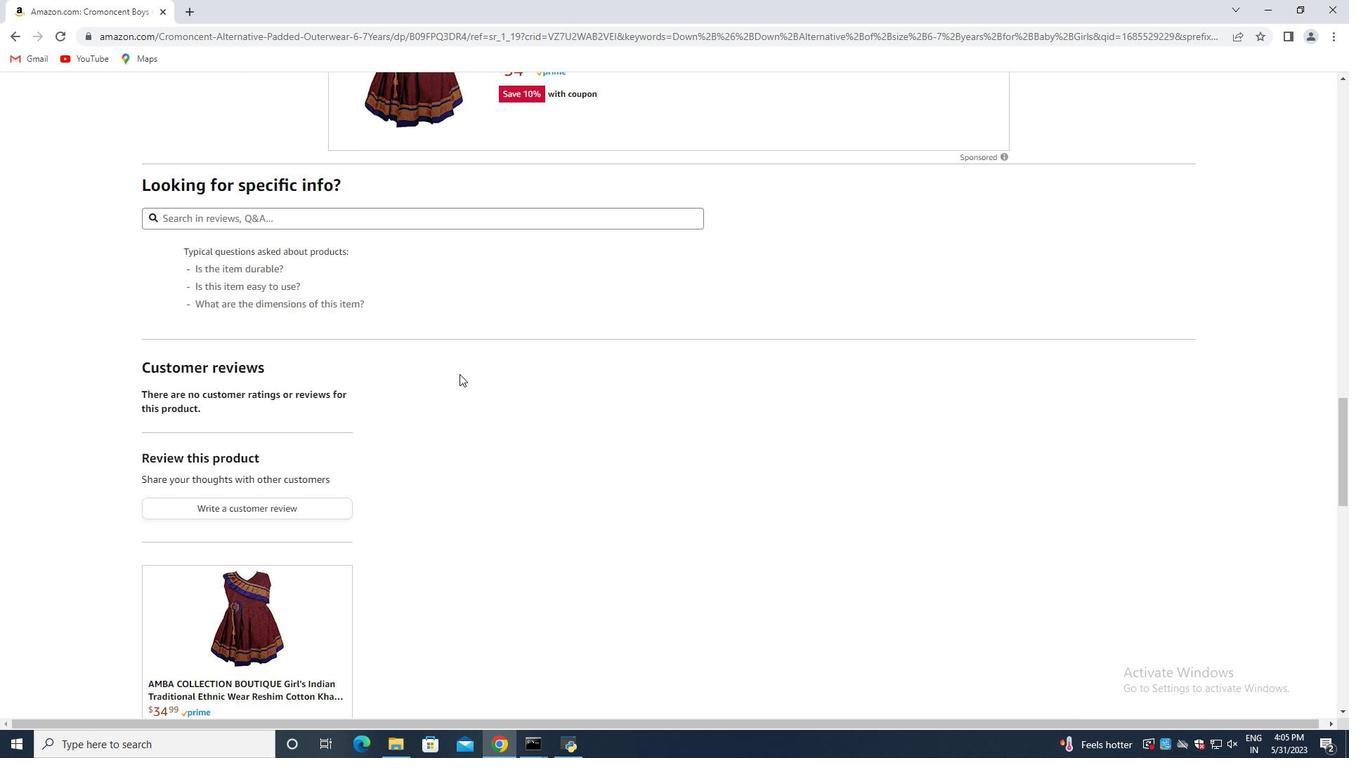 
Action: Mouse scrolled (460, 373) with delta (0, 0)
Screenshot: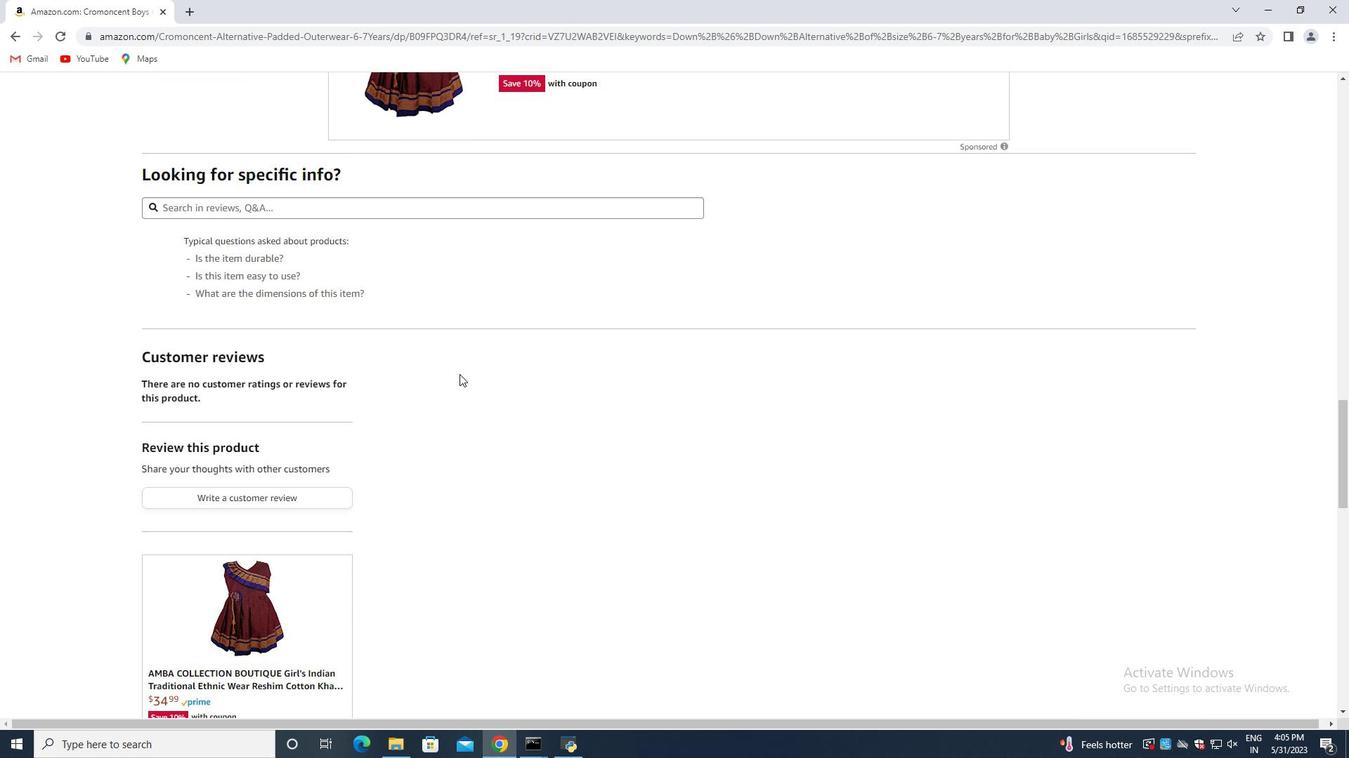
Action: Mouse scrolled (460, 373) with delta (0, 0)
Screenshot: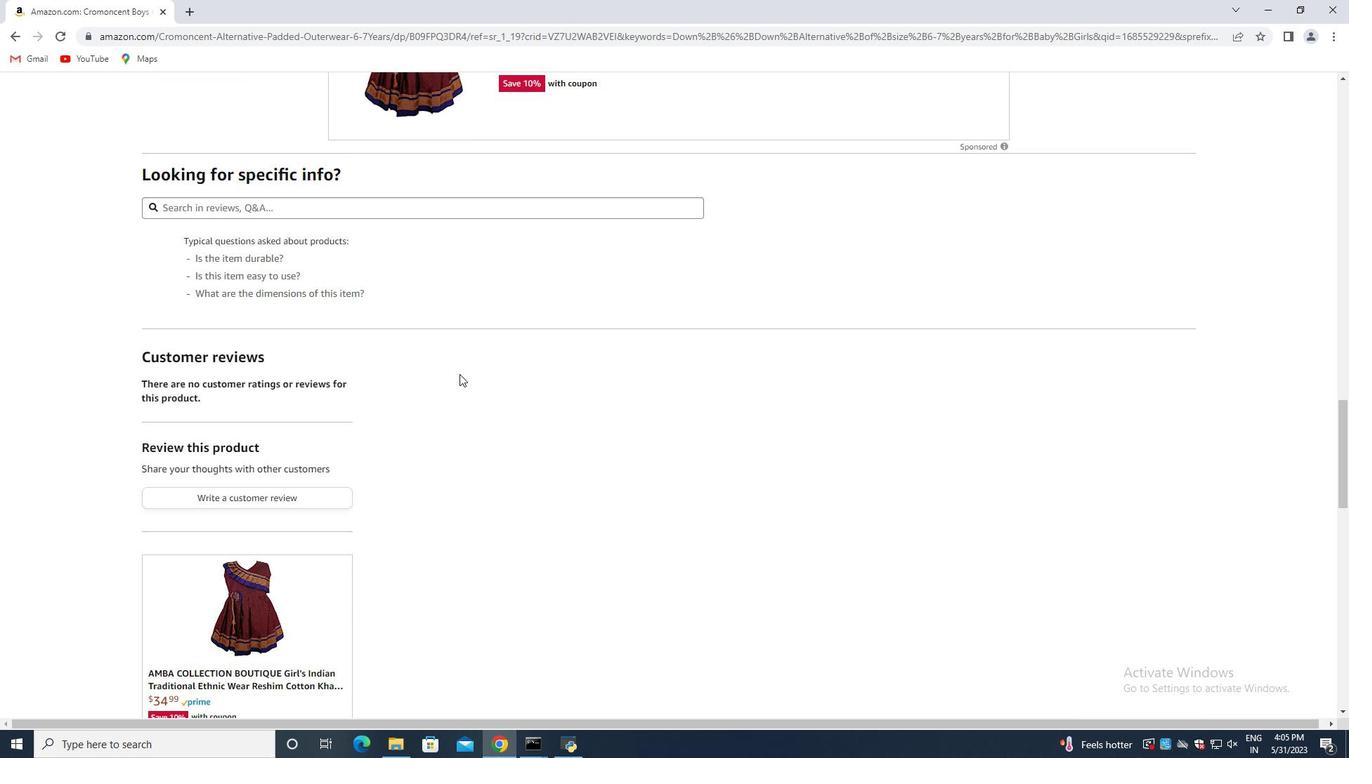 
Action: Mouse scrolled (460, 373) with delta (0, 0)
Screenshot: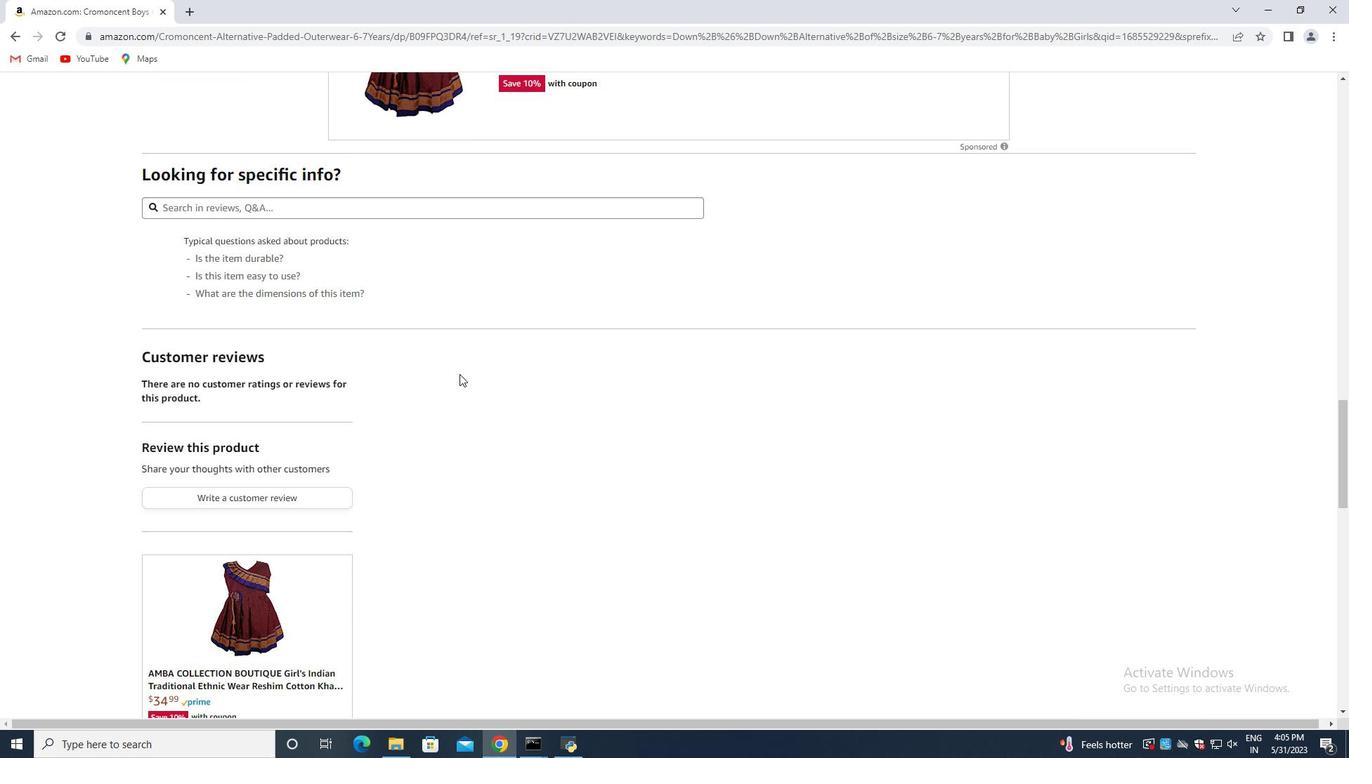 
Action: Mouse moved to (461, 376)
Screenshot: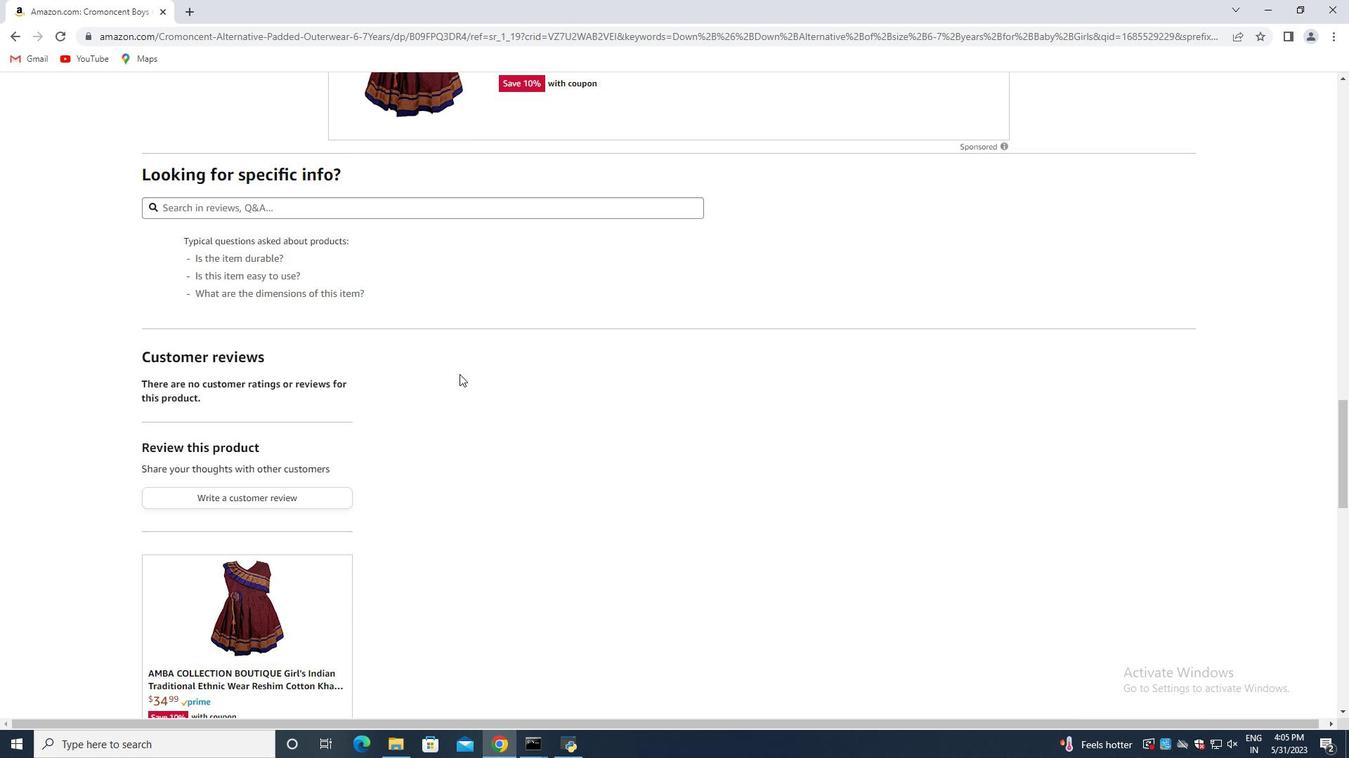 
Action: Mouse scrolled (461, 375) with delta (0, 0)
Screenshot: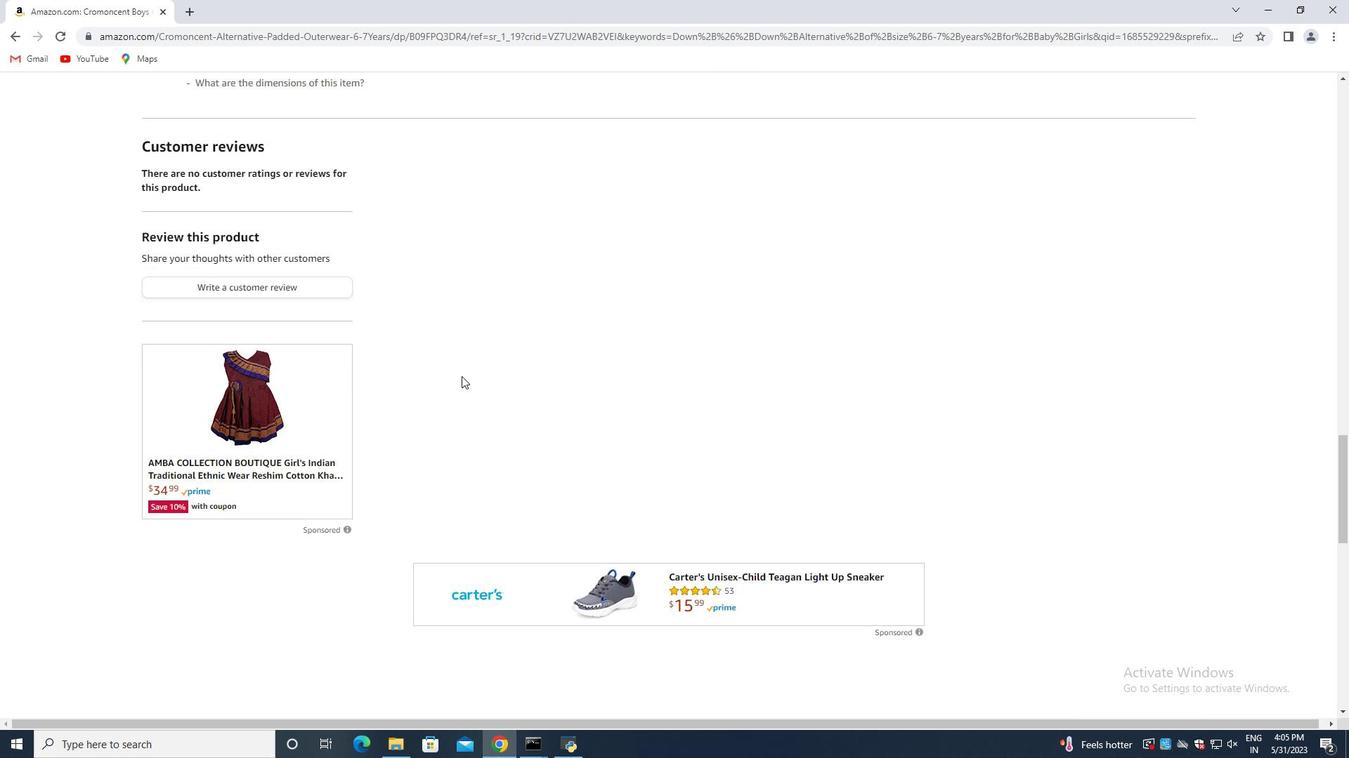 
Action: Mouse moved to (462, 377)
Screenshot: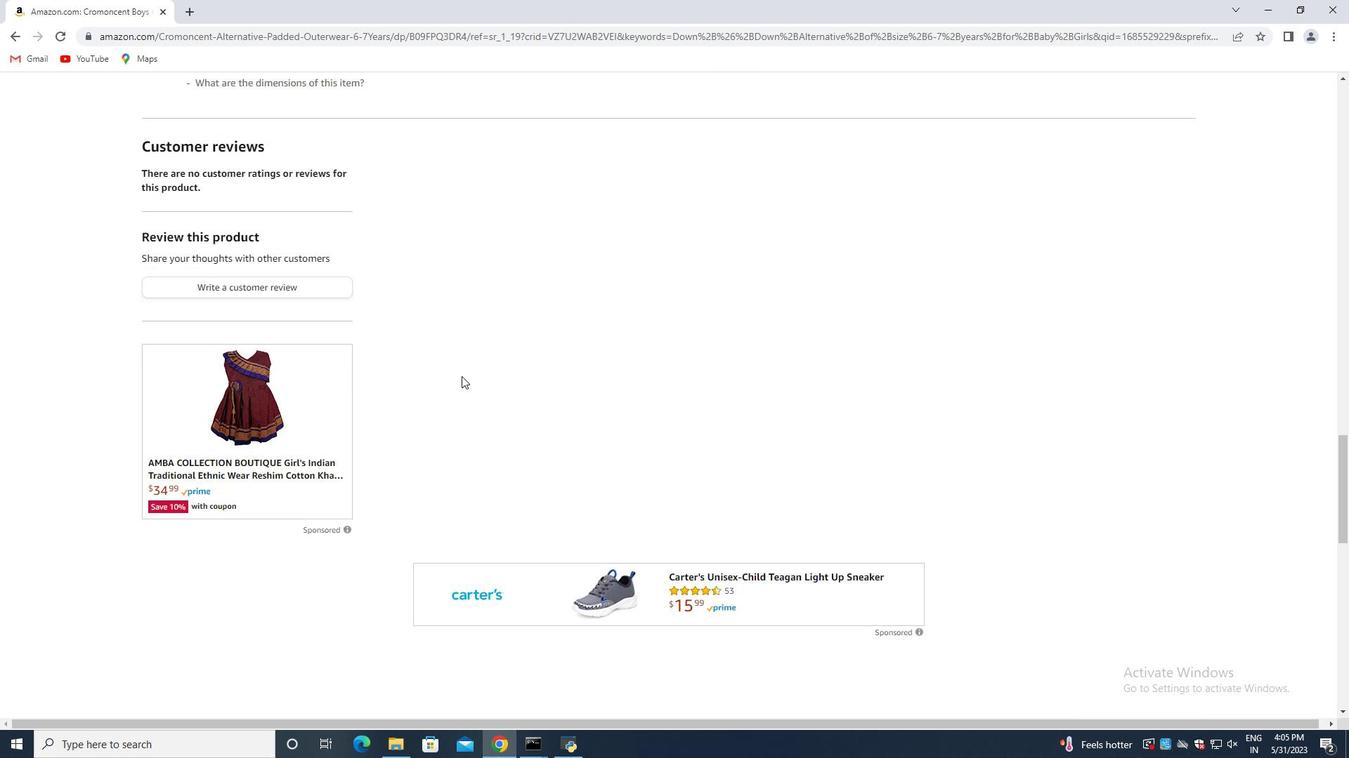 
Action: Mouse scrolled (462, 376) with delta (0, 0)
Screenshot: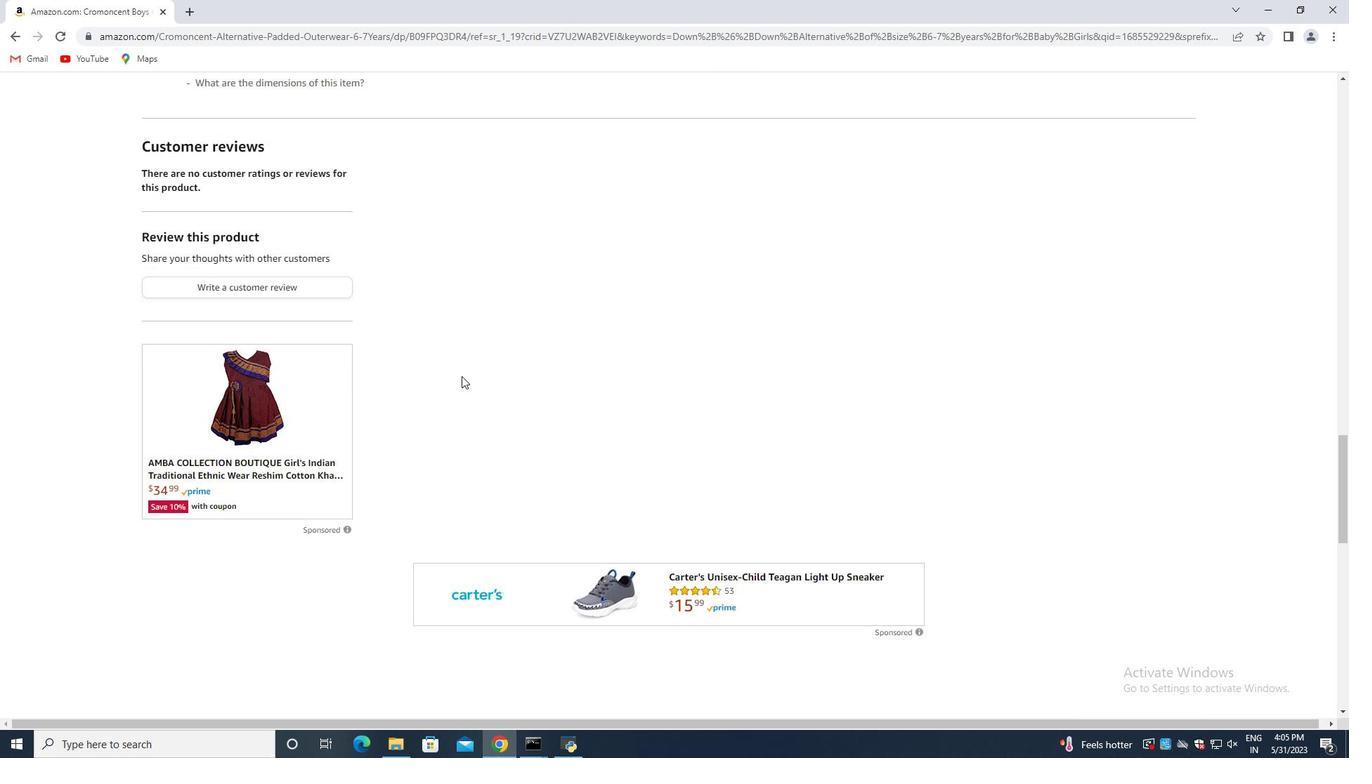 
Action: Mouse scrolled (462, 376) with delta (0, 0)
Screenshot: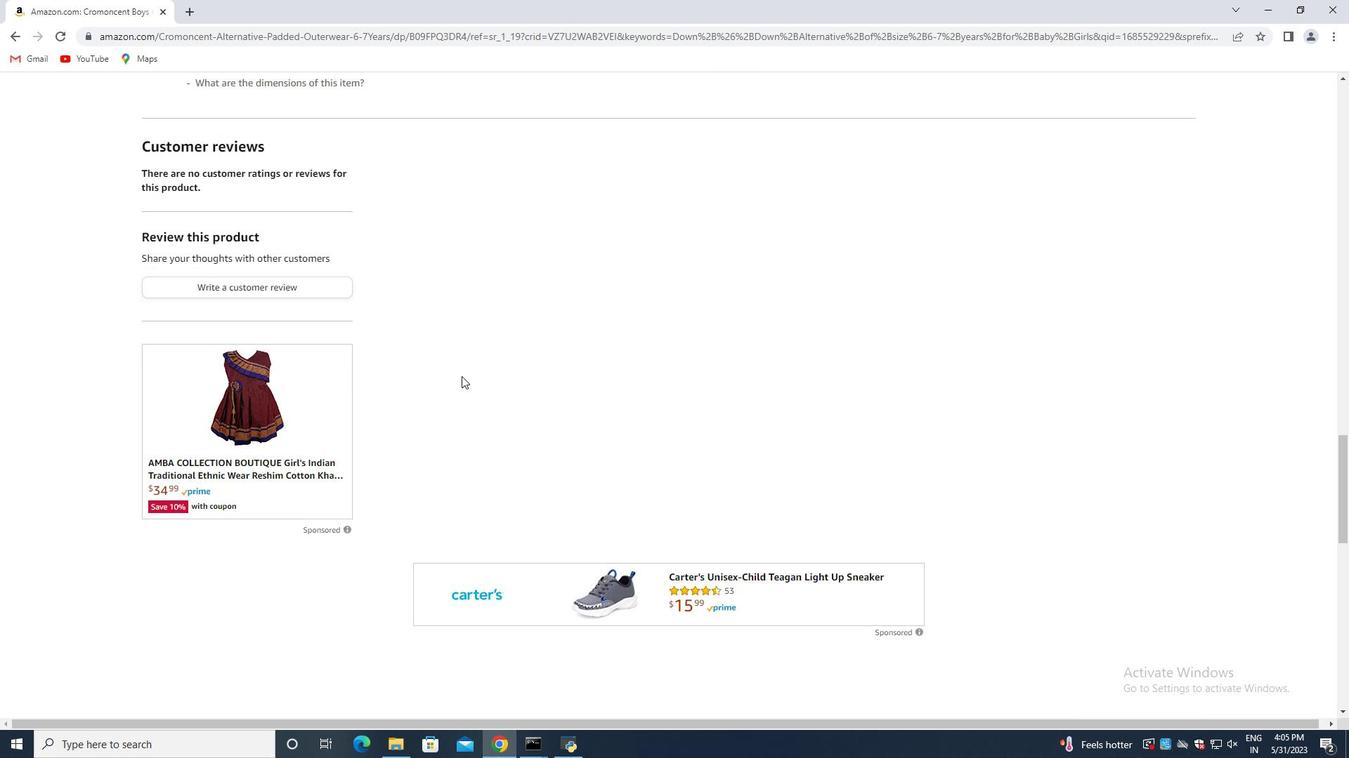 
Action: Mouse scrolled (462, 376) with delta (0, 0)
Screenshot: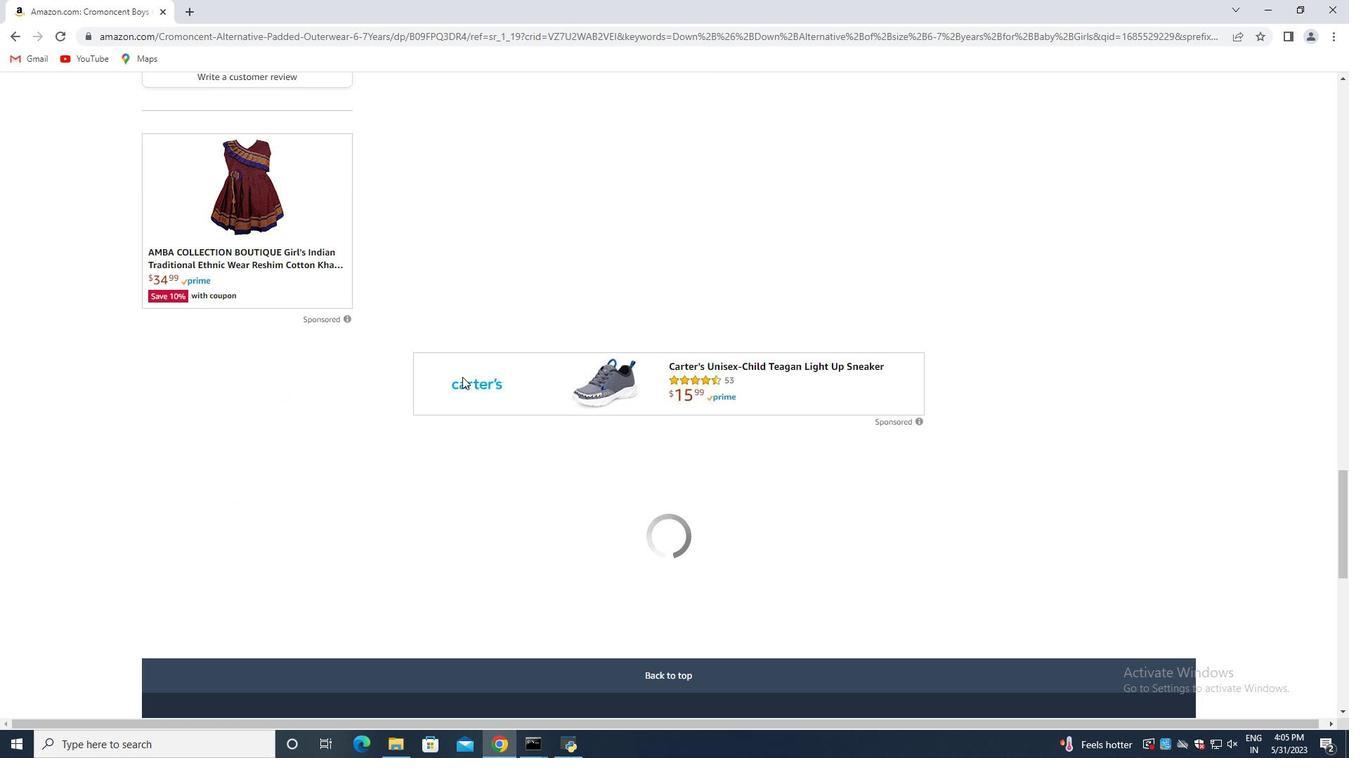 
Action: Mouse moved to (462, 377)
Screenshot: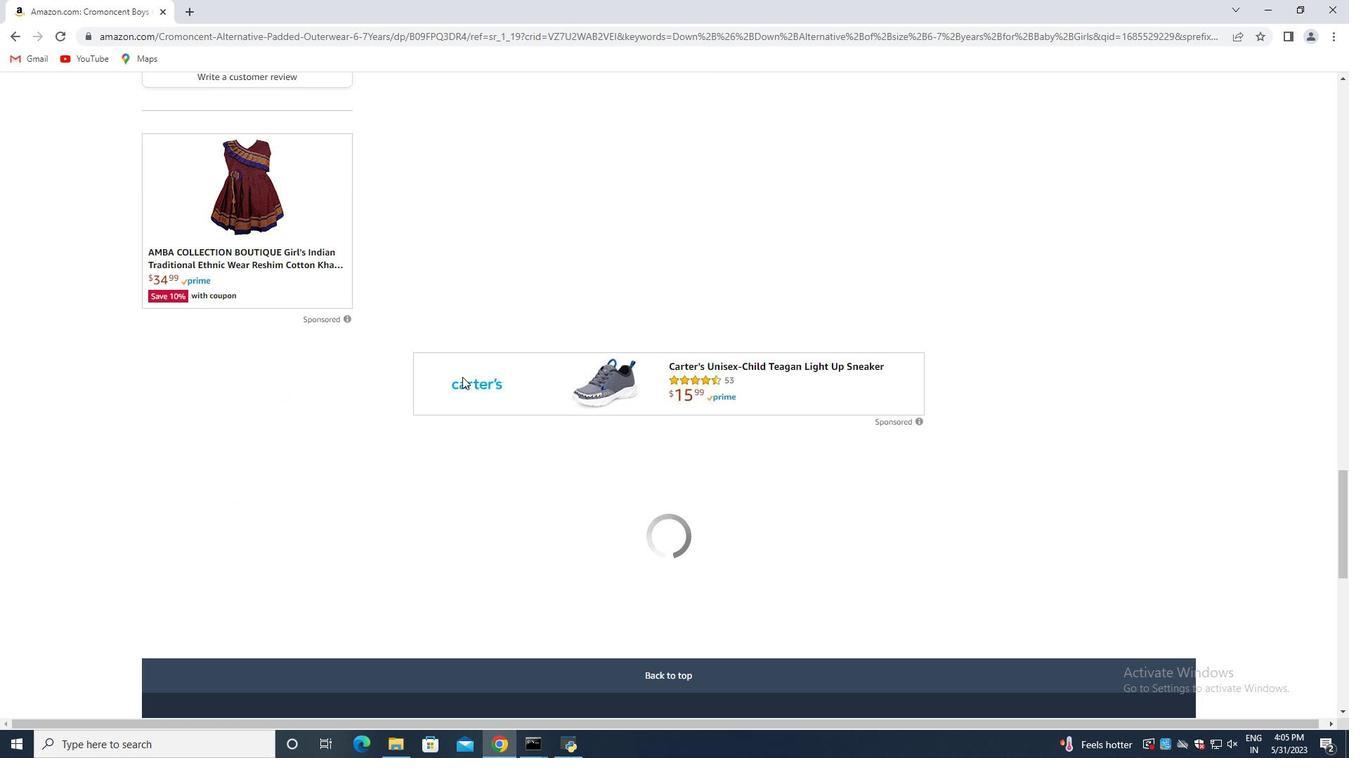 
Action: Mouse scrolled (462, 376) with delta (0, 0)
Screenshot: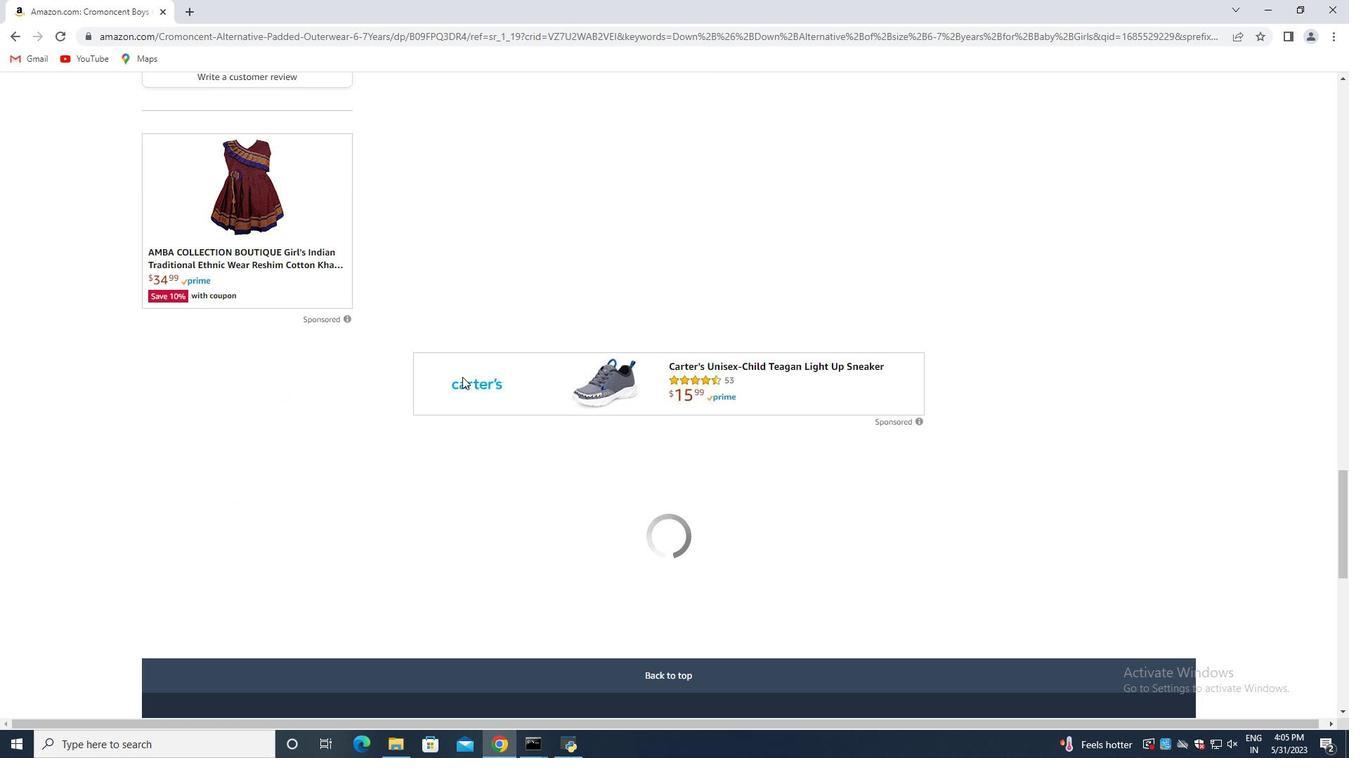 
Action: Mouse moved to (465, 380)
Screenshot: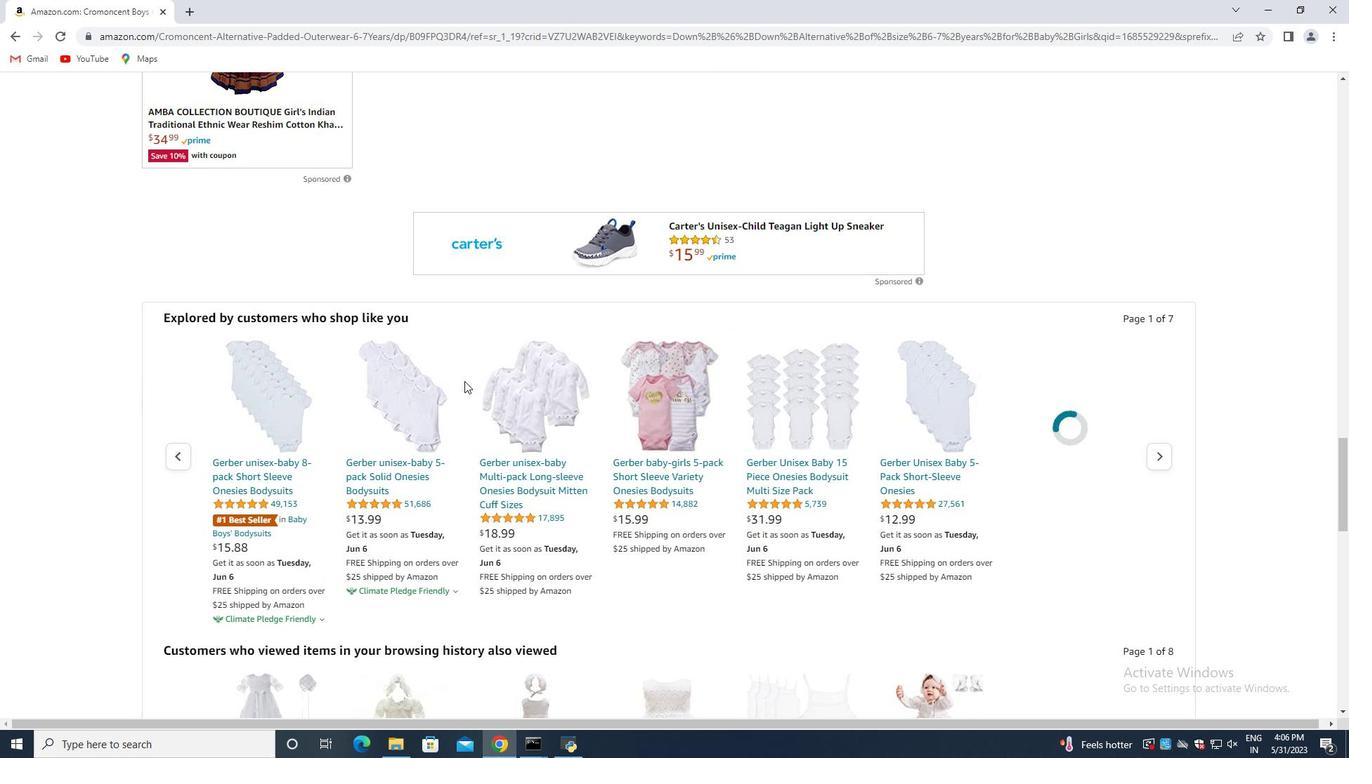 
Action: Mouse scrolled (465, 380) with delta (0, 0)
Screenshot: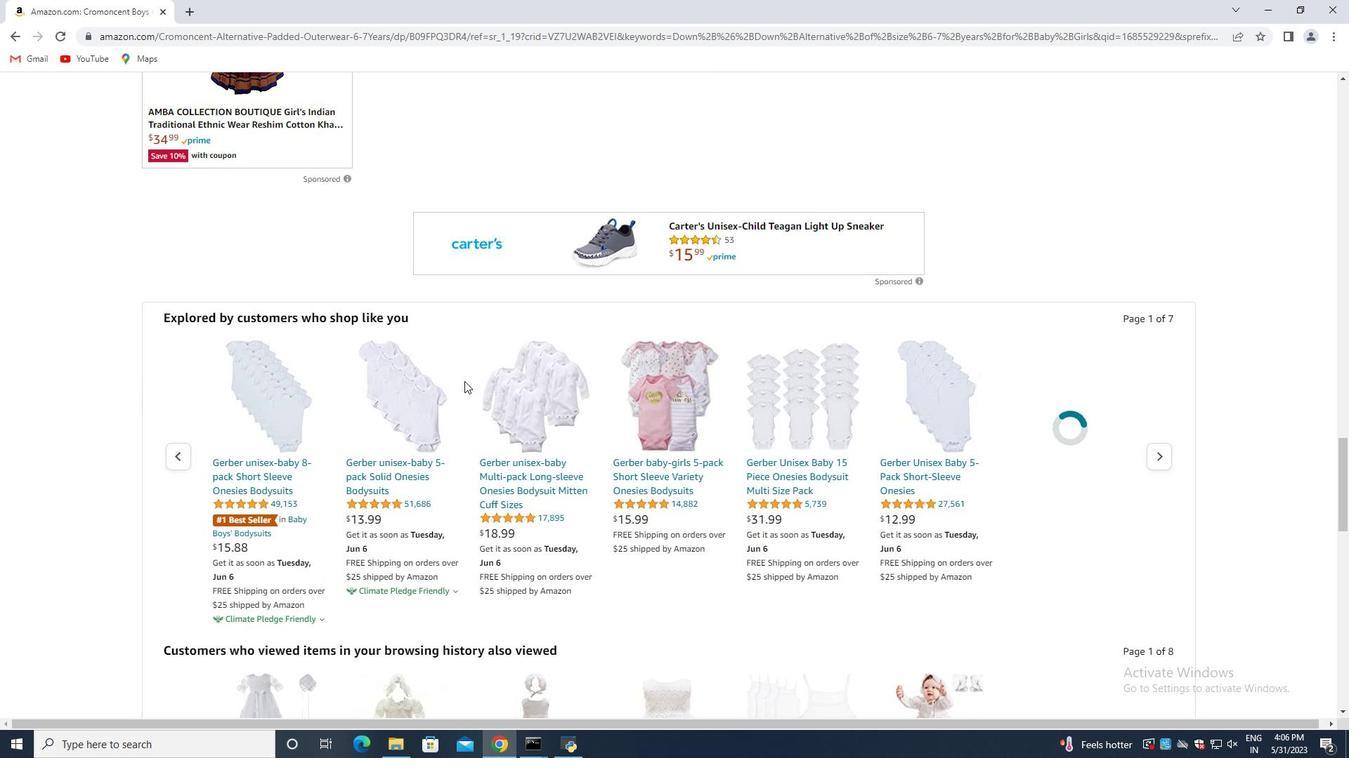 
Action: Mouse moved to (465, 382)
Screenshot: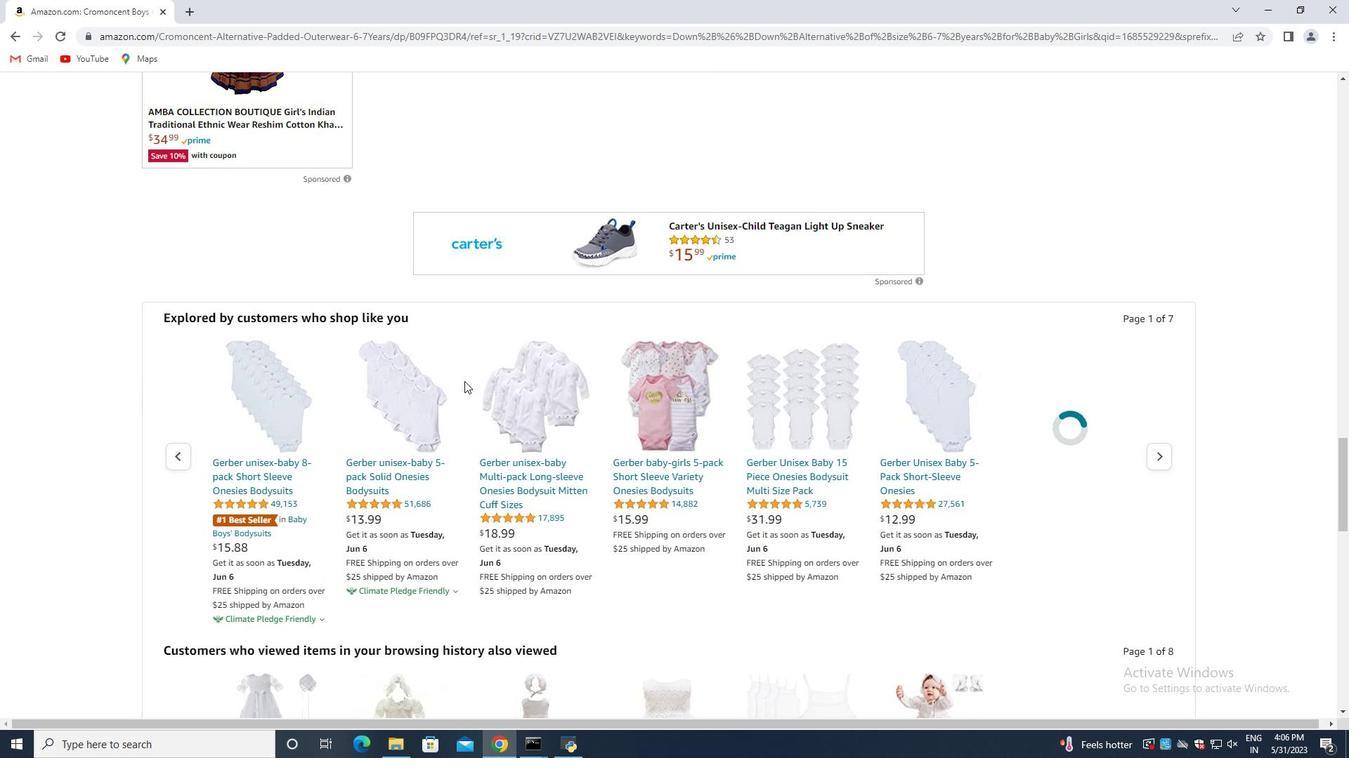 
Action: Mouse scrolled (465, 382) with delta (0, 0)
Screenshot: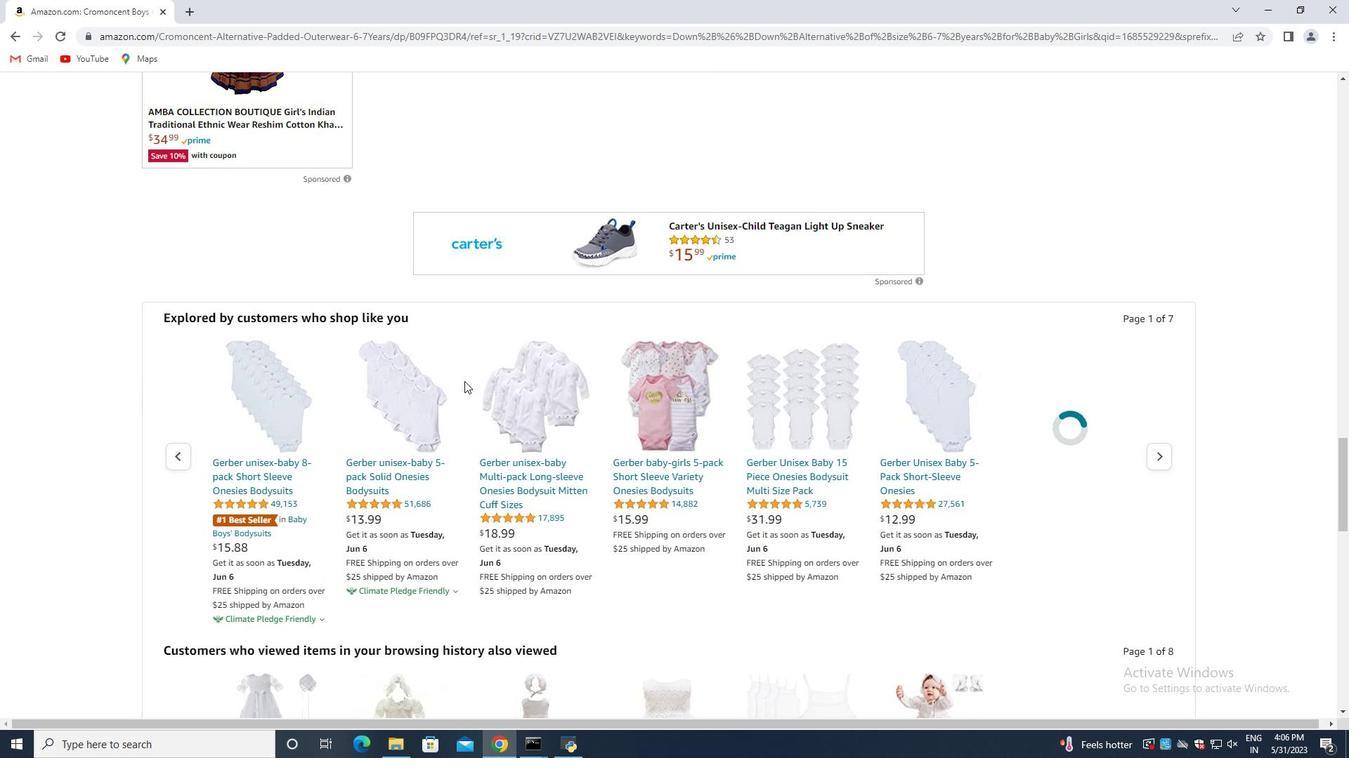 
Action: Mouse scrolled (465, 382) with delta (0, 0)
Screenshot: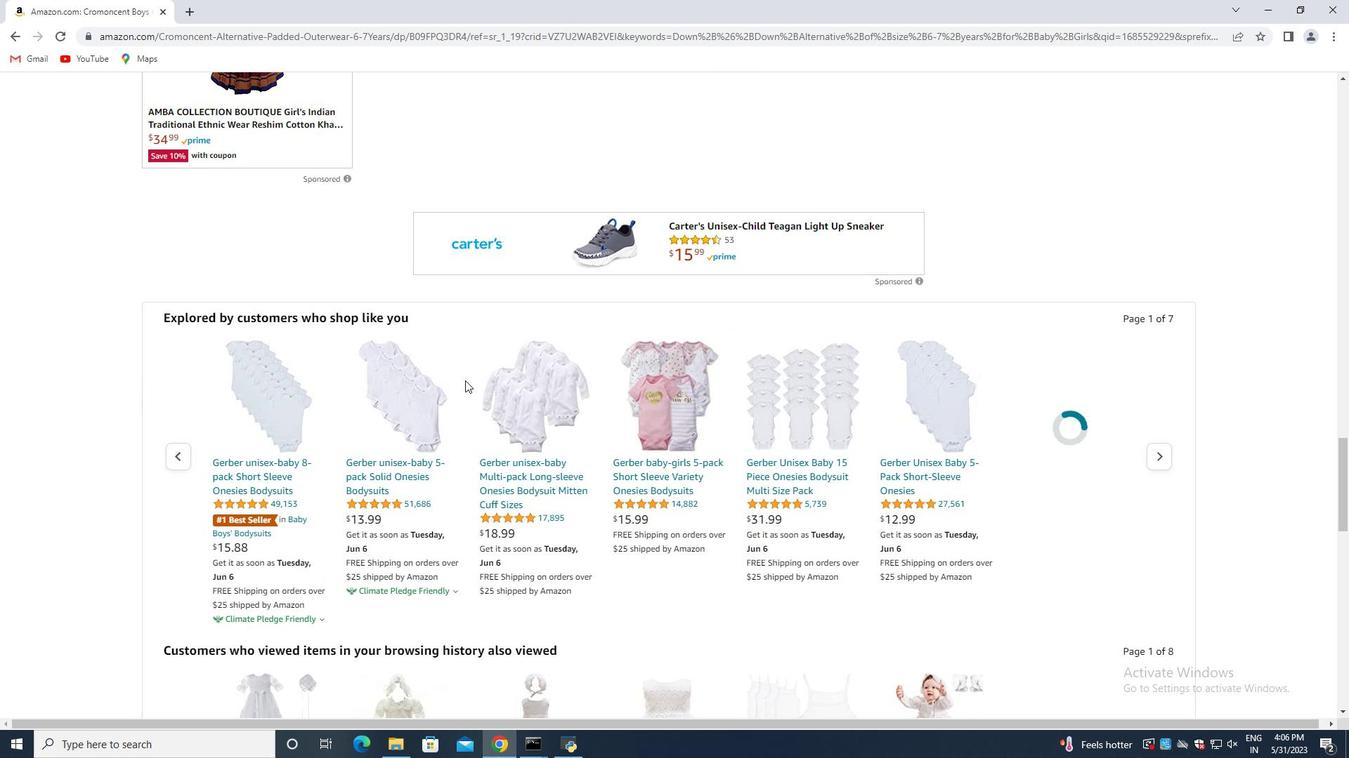 
Action: Mouse scrolled (465, 382) with delta (0, 0)
Screenshot: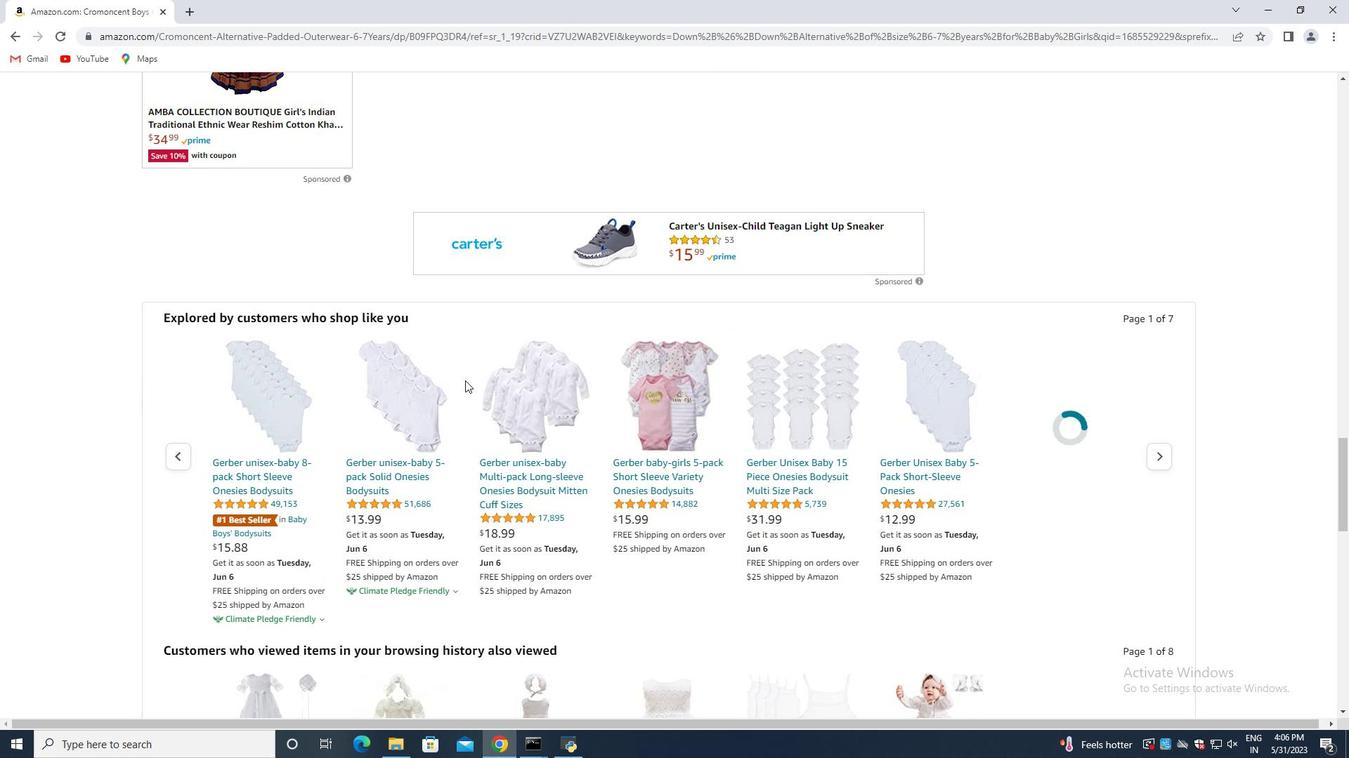 
Action: Mouse moved to (467, 383)
Screenshot: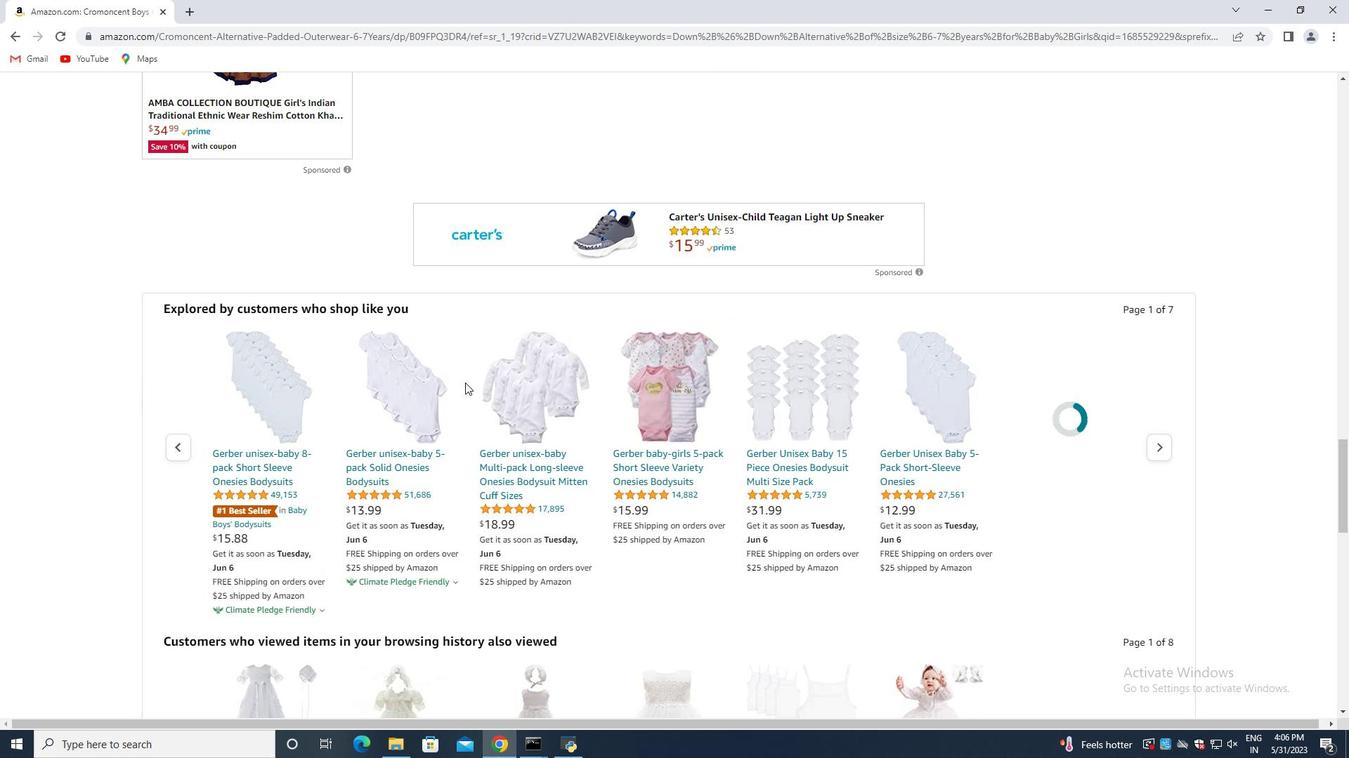 
Action: Mouse scrolled (467, 382) with delta (0, 0)
Screenshot: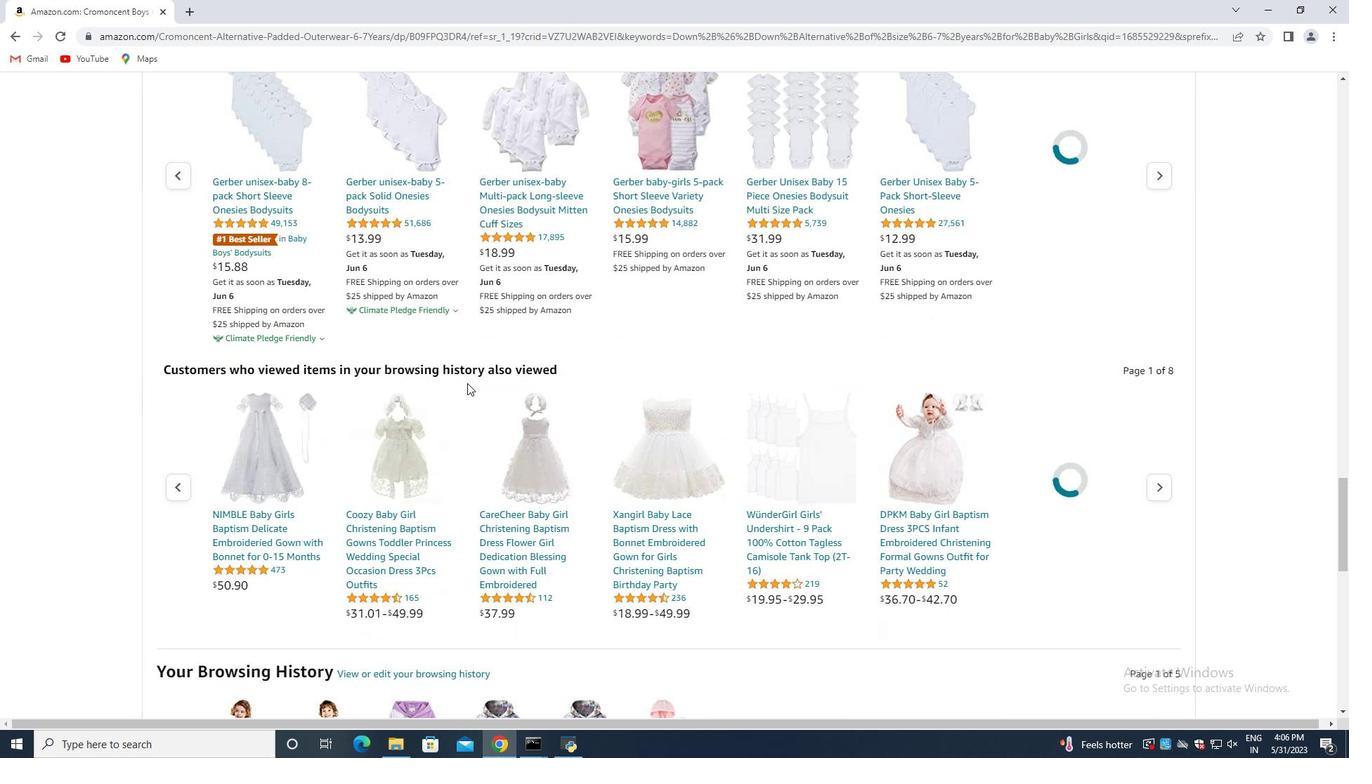 
Action: Mouse moved to (467, 384)
Screenshot: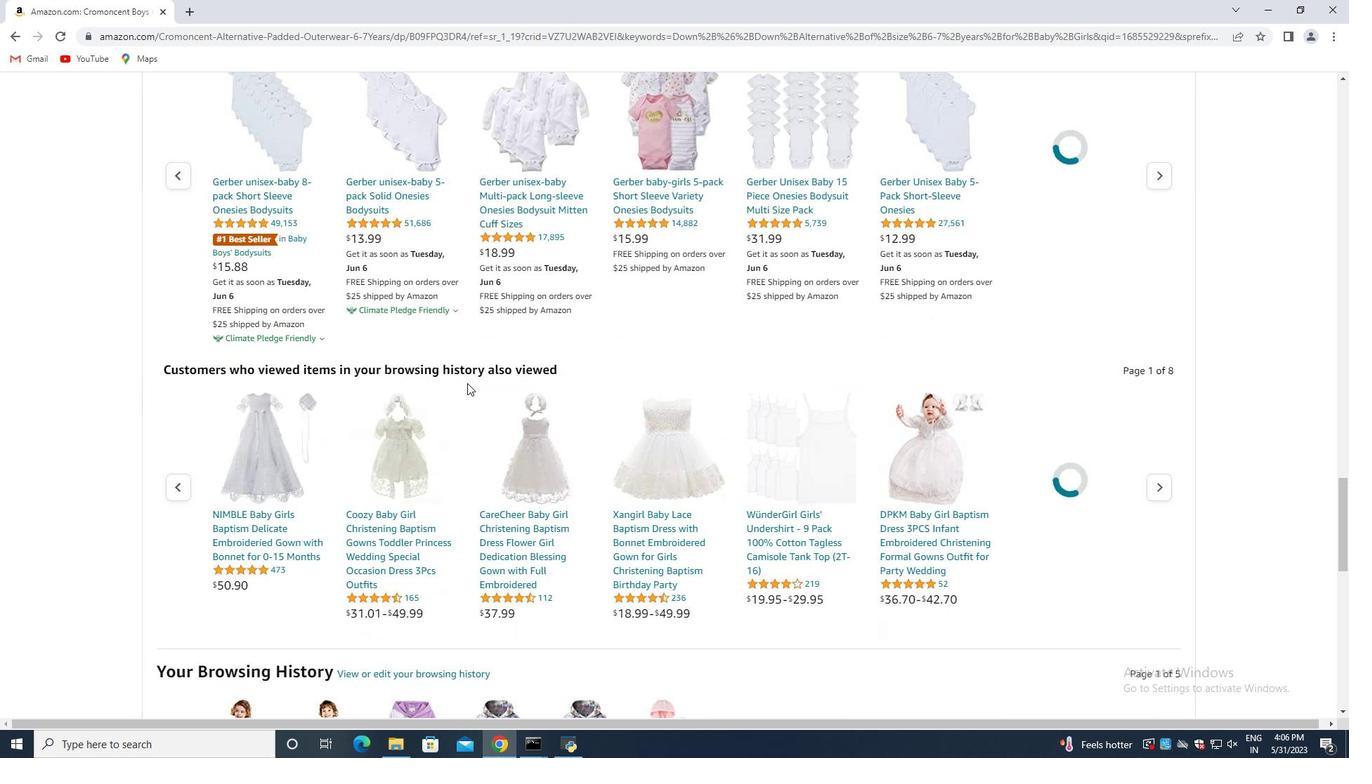 
Action: Mouse scrolled (467, 383) with delta (0, 0)
Screenshot: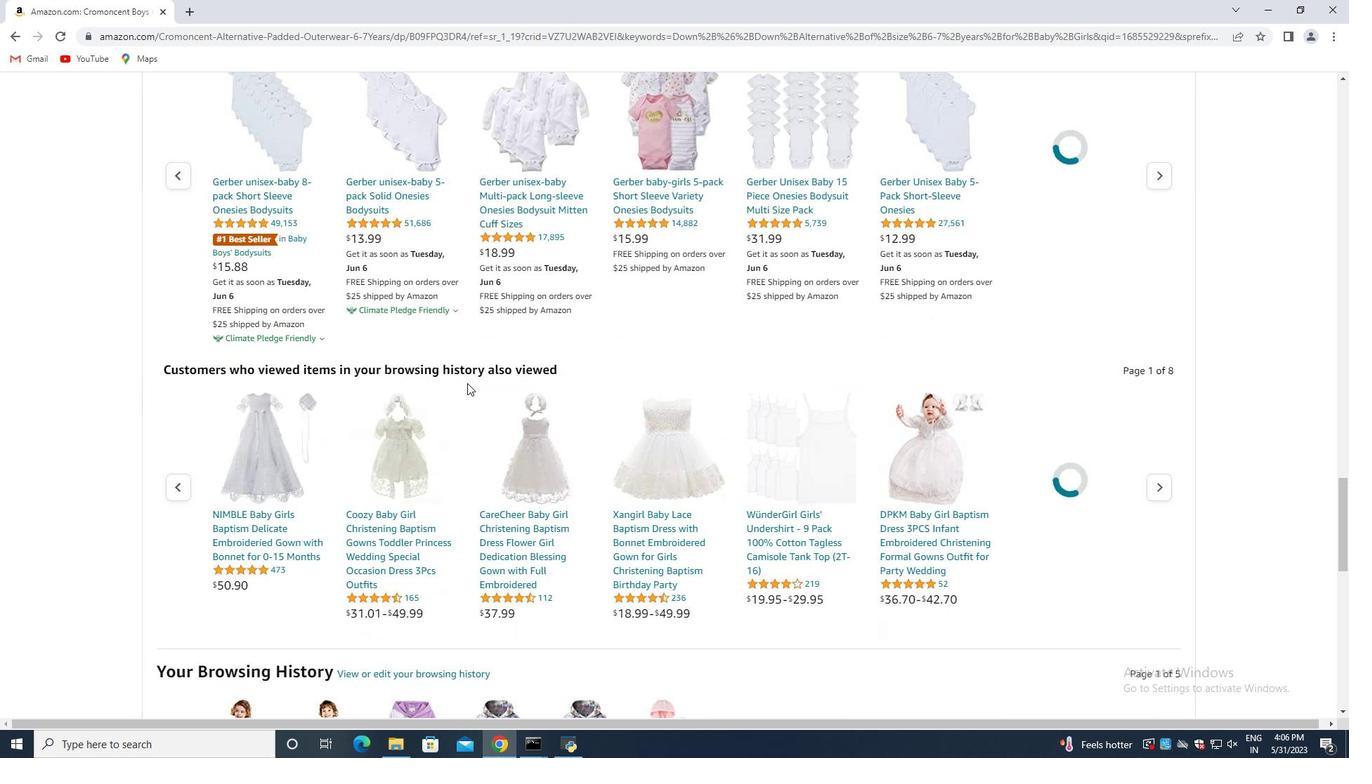 
Action: Mouse scrolled (467, 383) with delta (0, 0)
Screenshot: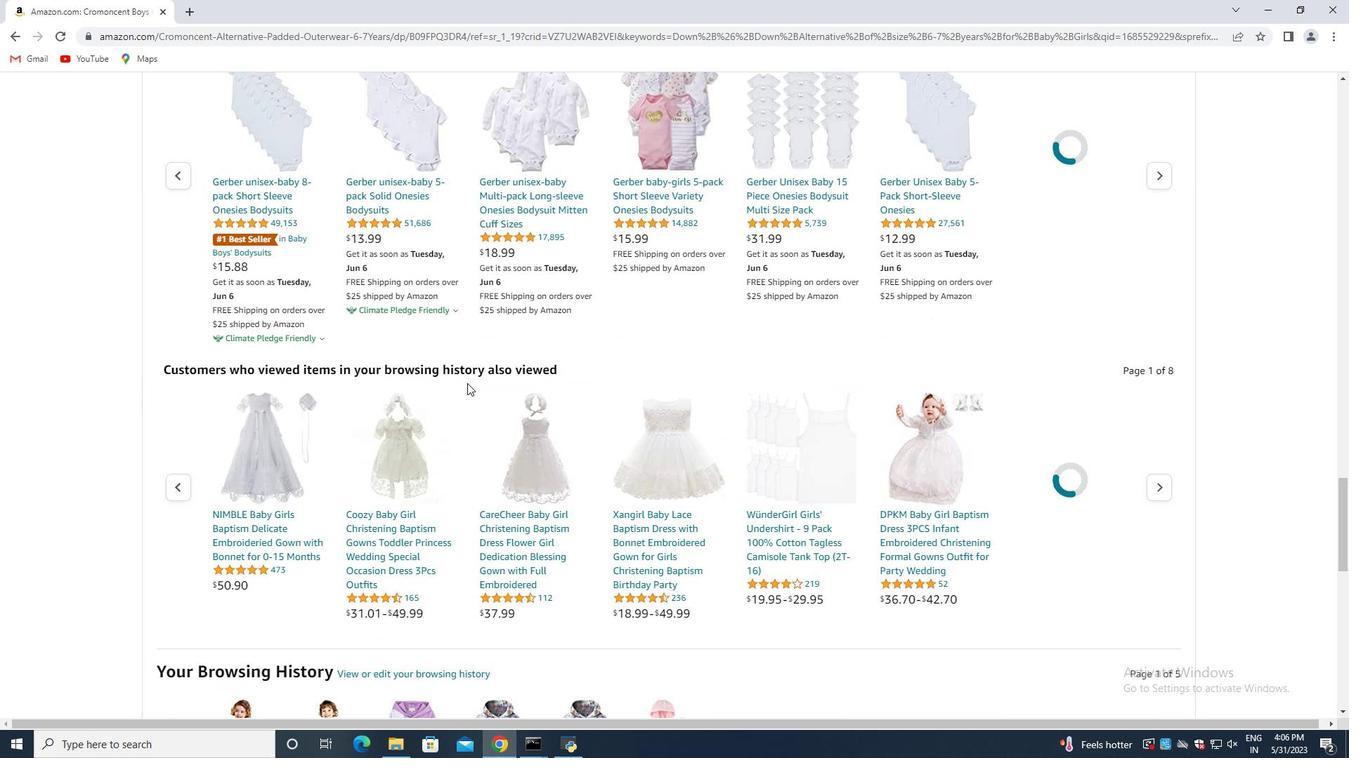 
Action: Mouse scrolled (467, 383) with delta (0, 0)
Screenshot: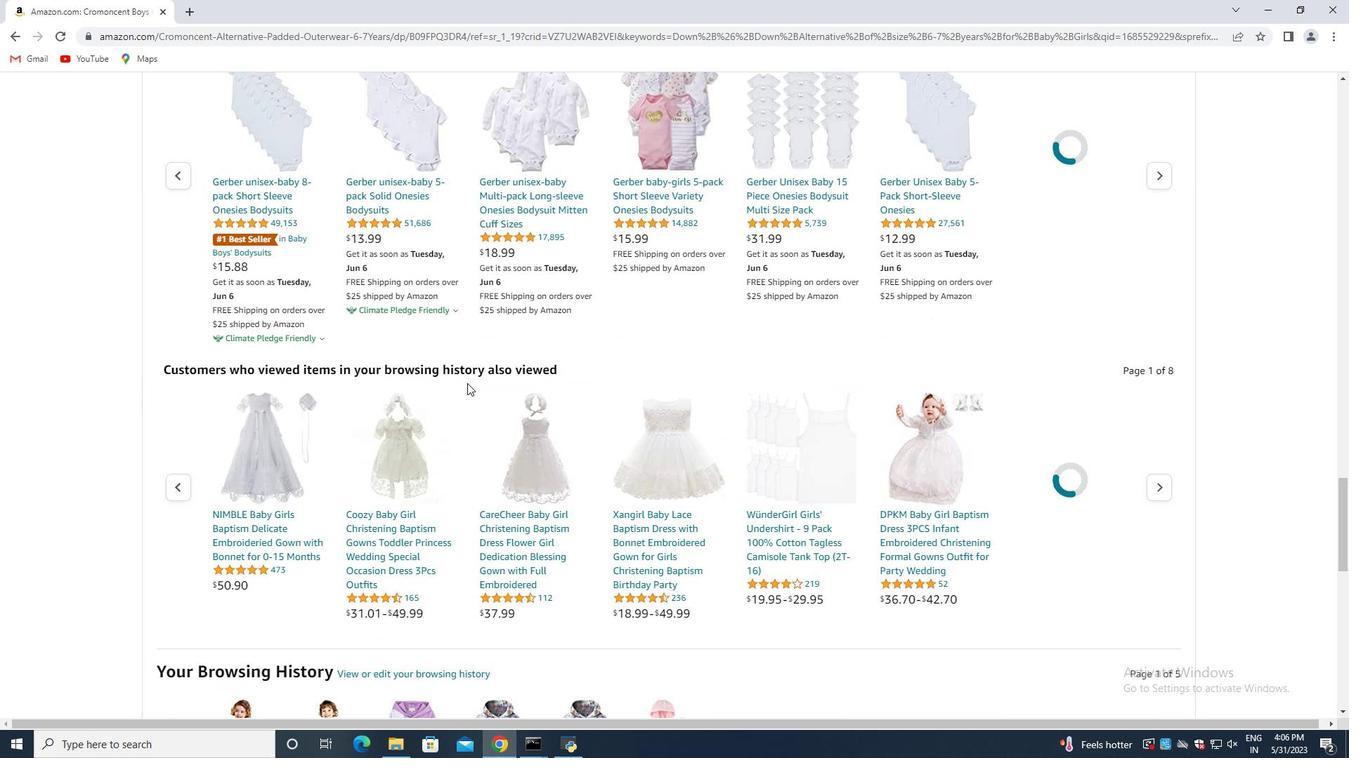 
Action: Mouse moved to (467, 384)
Screenshot: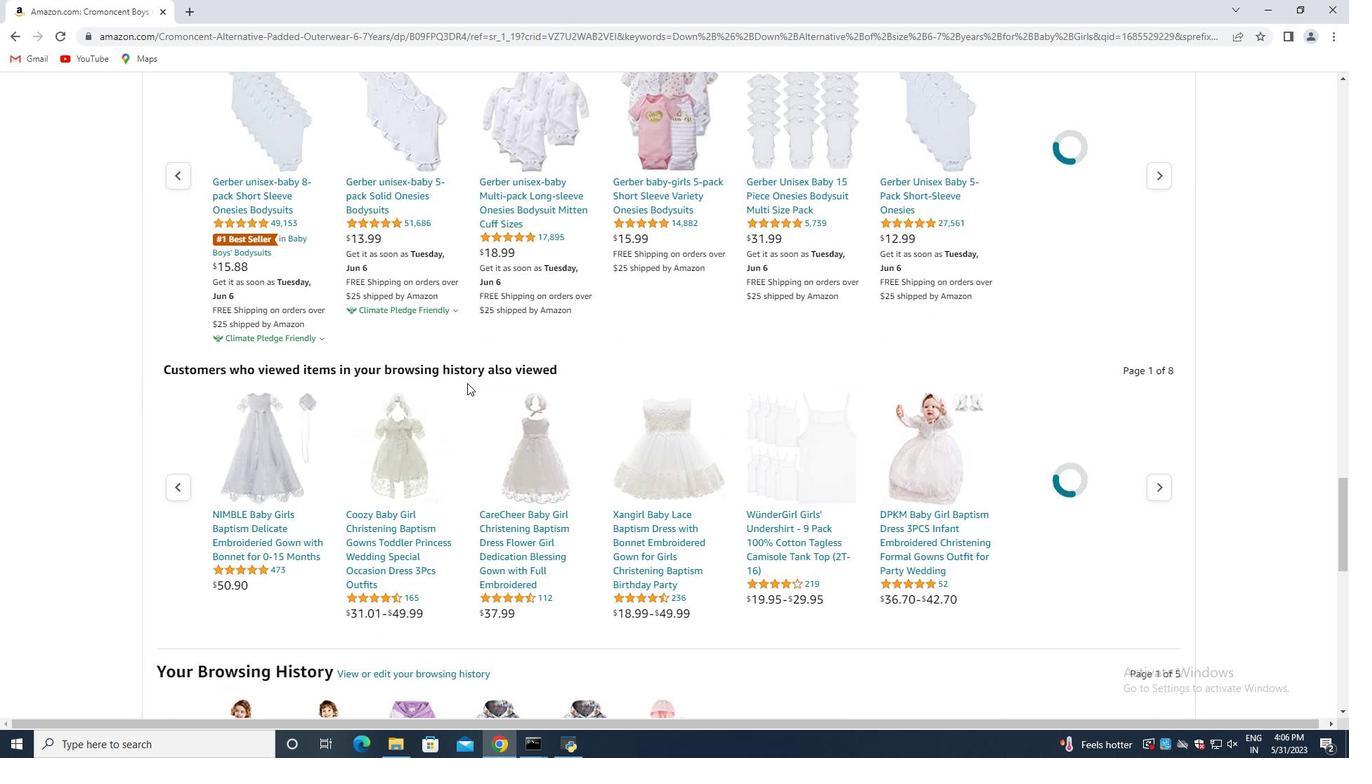 
Action: Mouse scrolled (467, 383) with delta (0, 0)
Screenshot: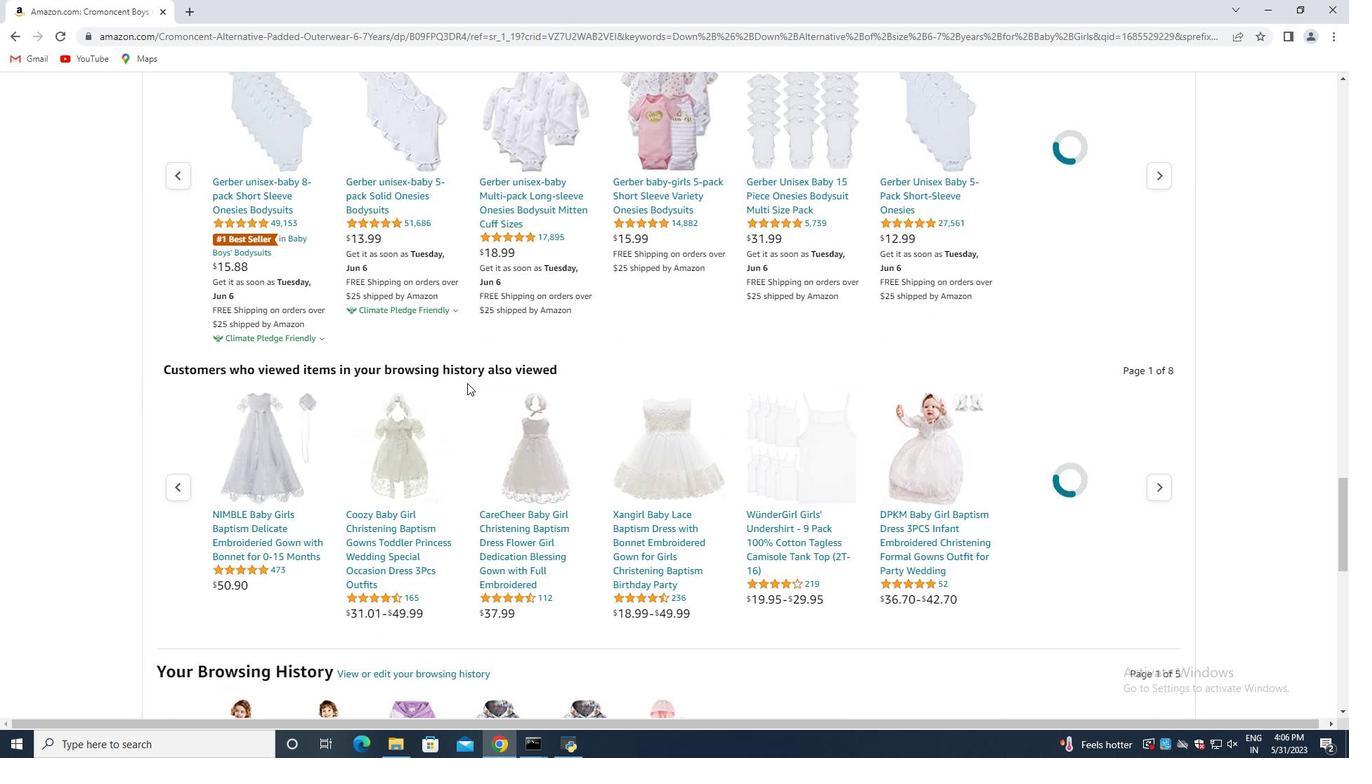 
Action: Mouse scrolled (467, 383) with delta (0, 0)
Screenshot: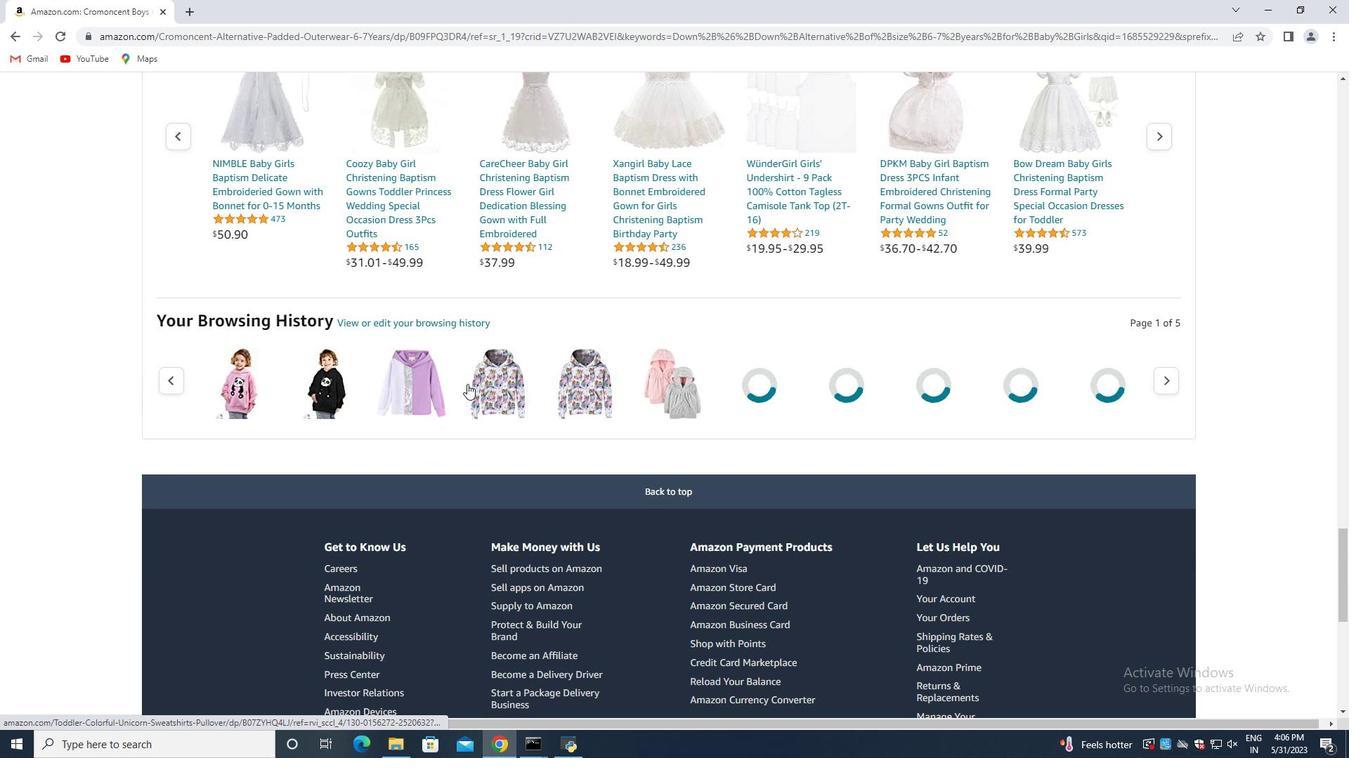 
Action: Mouse scrolled (467, 383) with delta (0, 0)
Screenshot: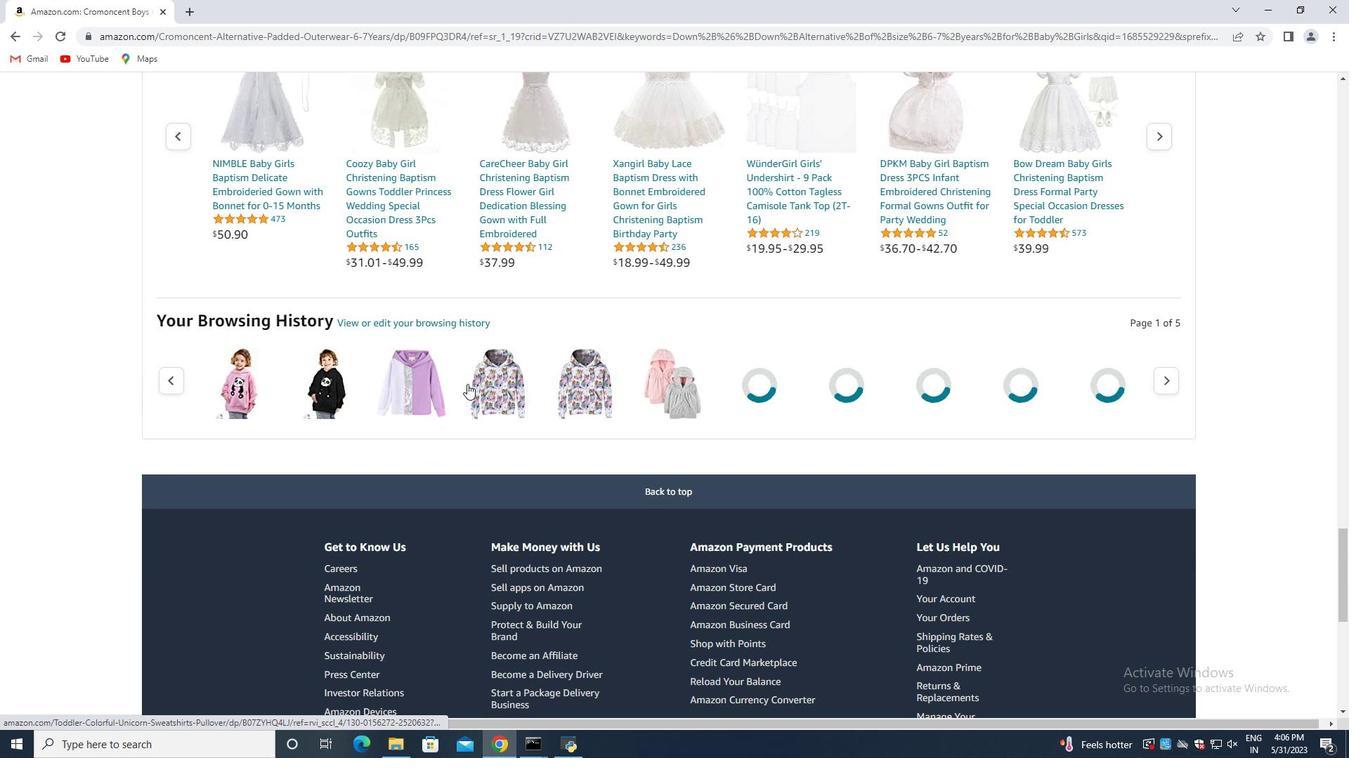 
Action: Mouse moved to (467, 385)
Screenshot: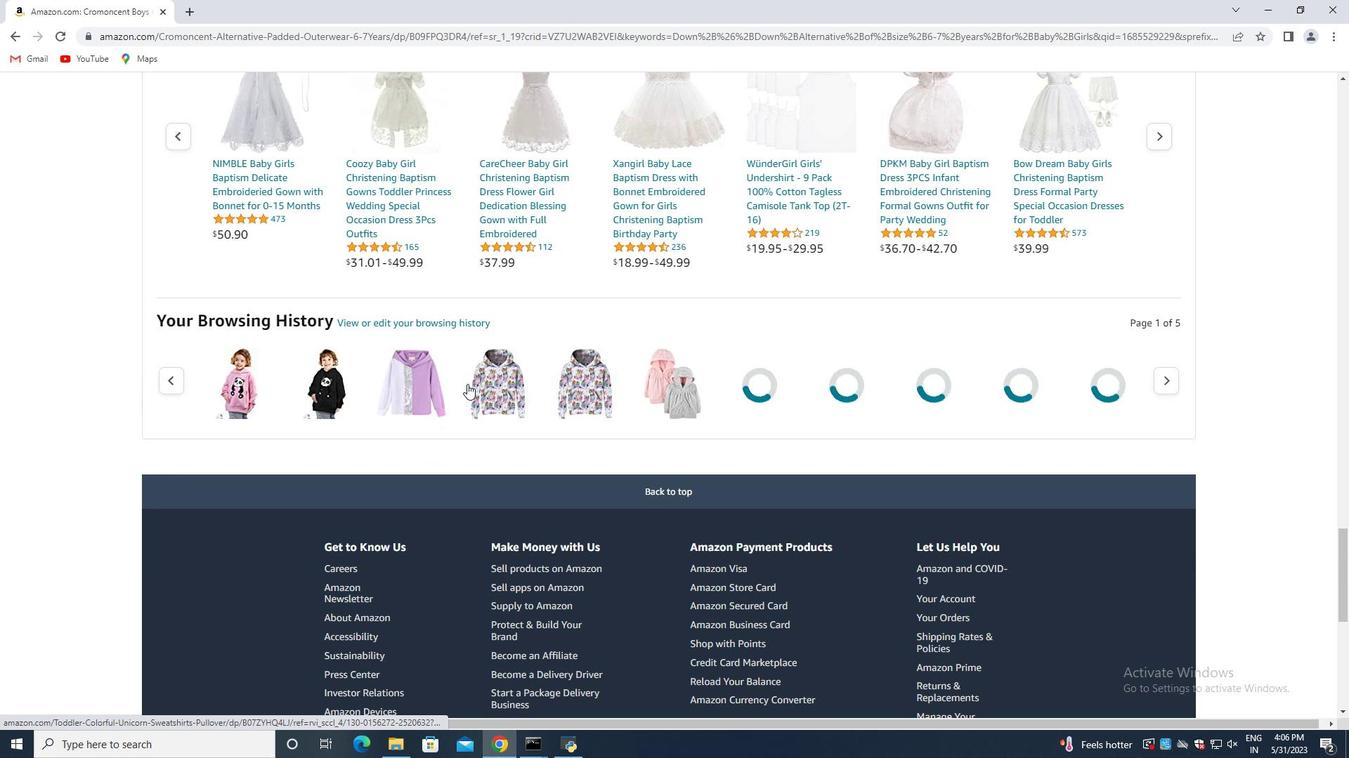 
Action: Mouse scrolled (467, 384) with delta (0, 0)
Screenshot: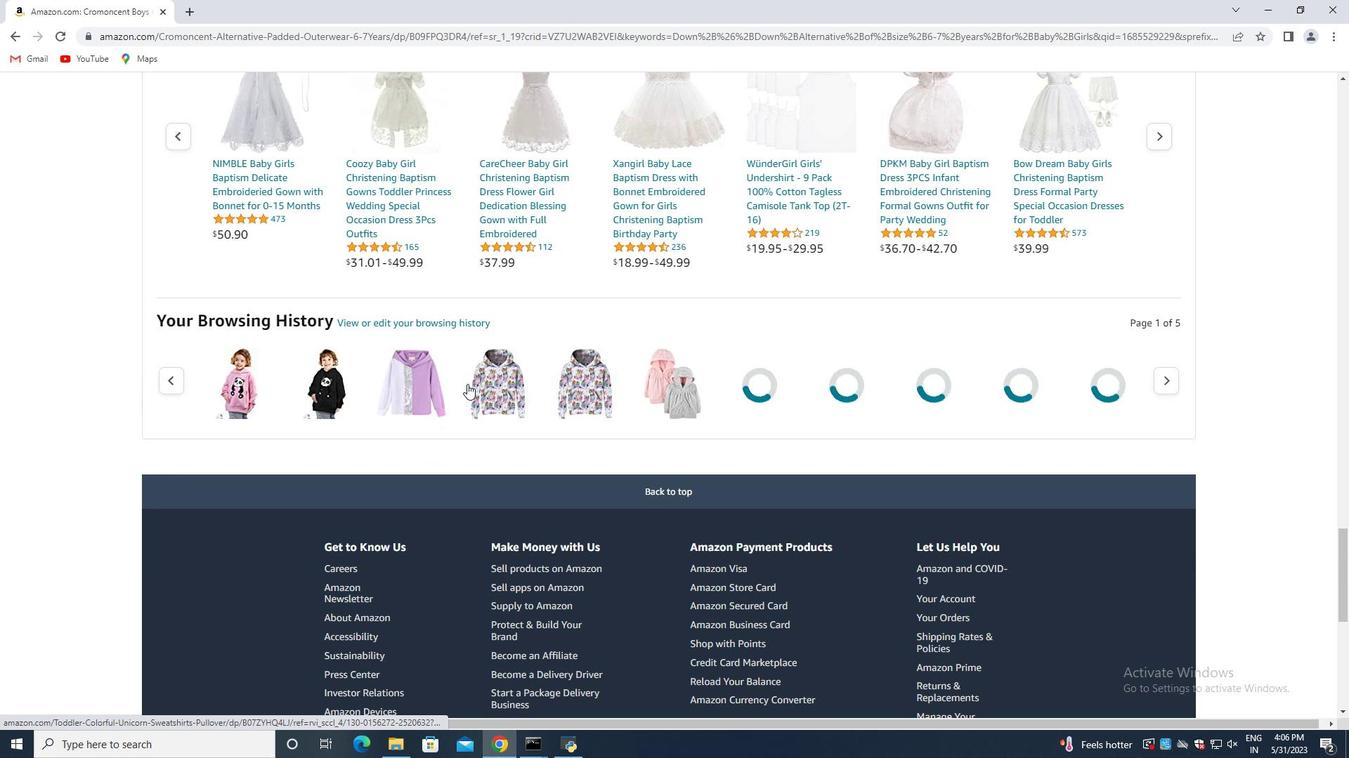 
Action: Mouse scrolled (467, 384) with delta (0, 0)
Screenshot: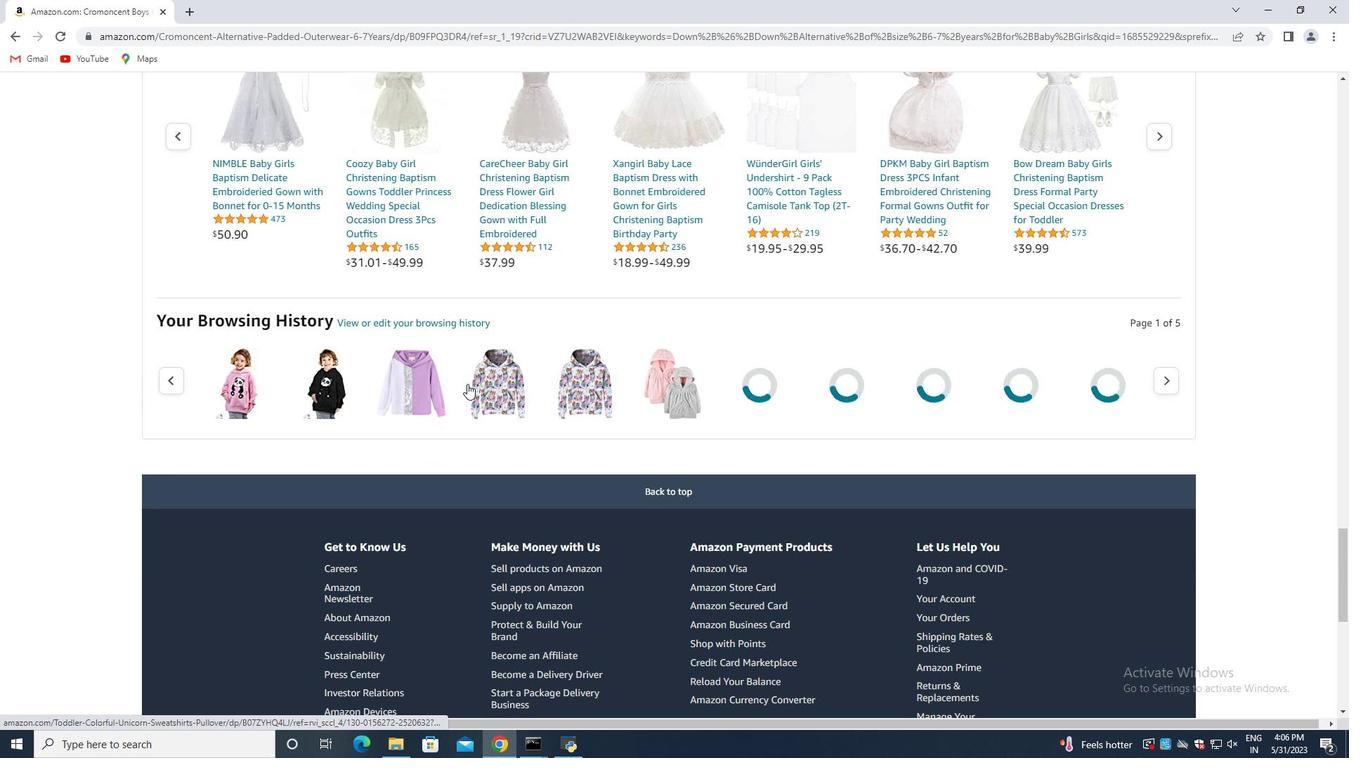 
Action: Mouse moved to (468, 385)
Screenshot: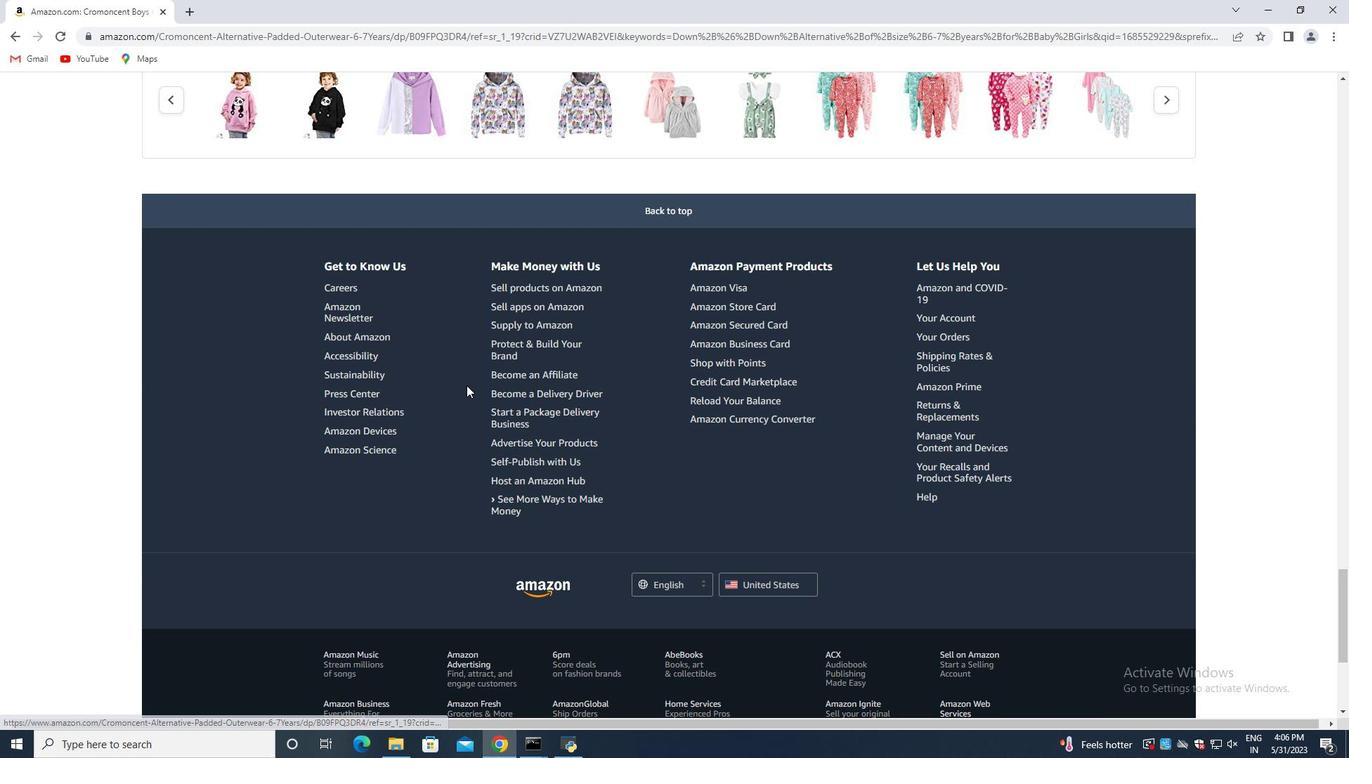 
Action: Mouse scrolled (468, 385) with delta (0, 0)
Screenshot: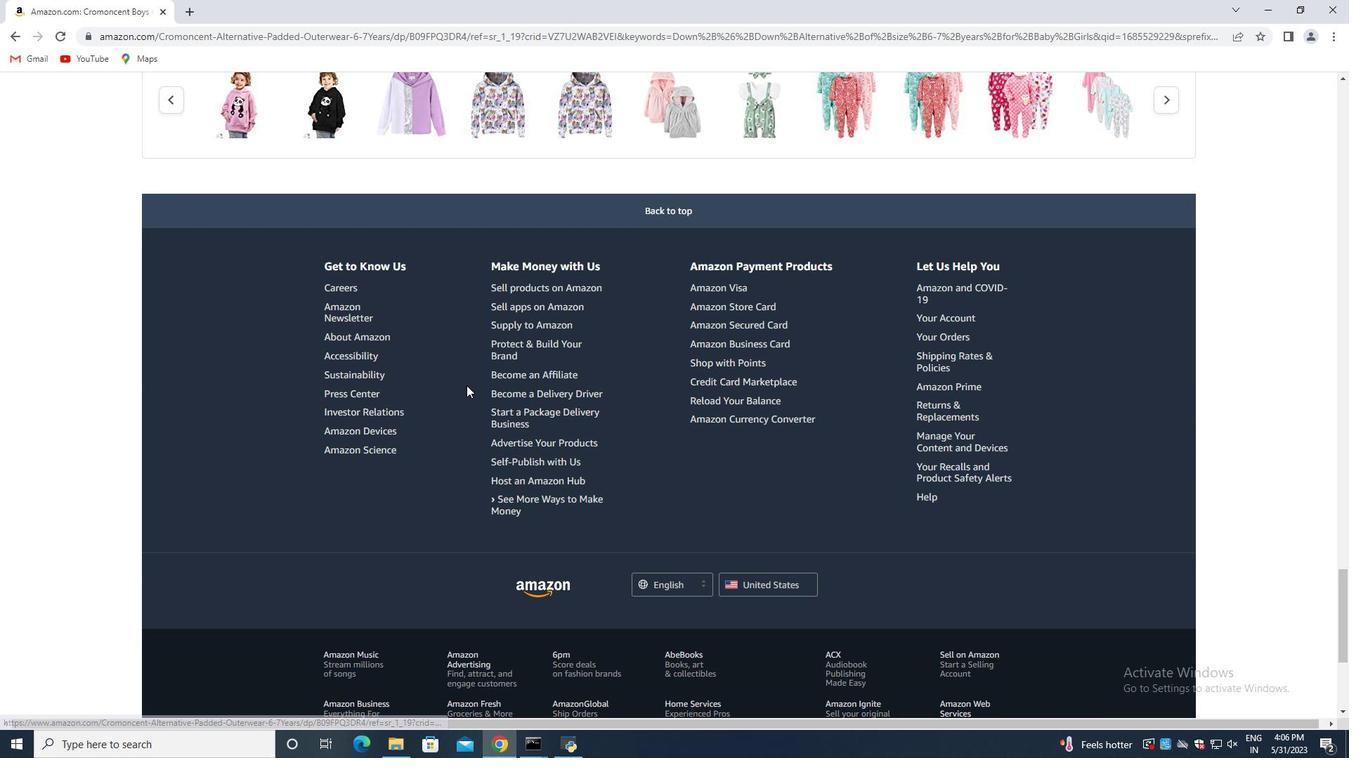 
Action: Mouse scrolled (468, 385) with delta (0, 0)
Screenshot: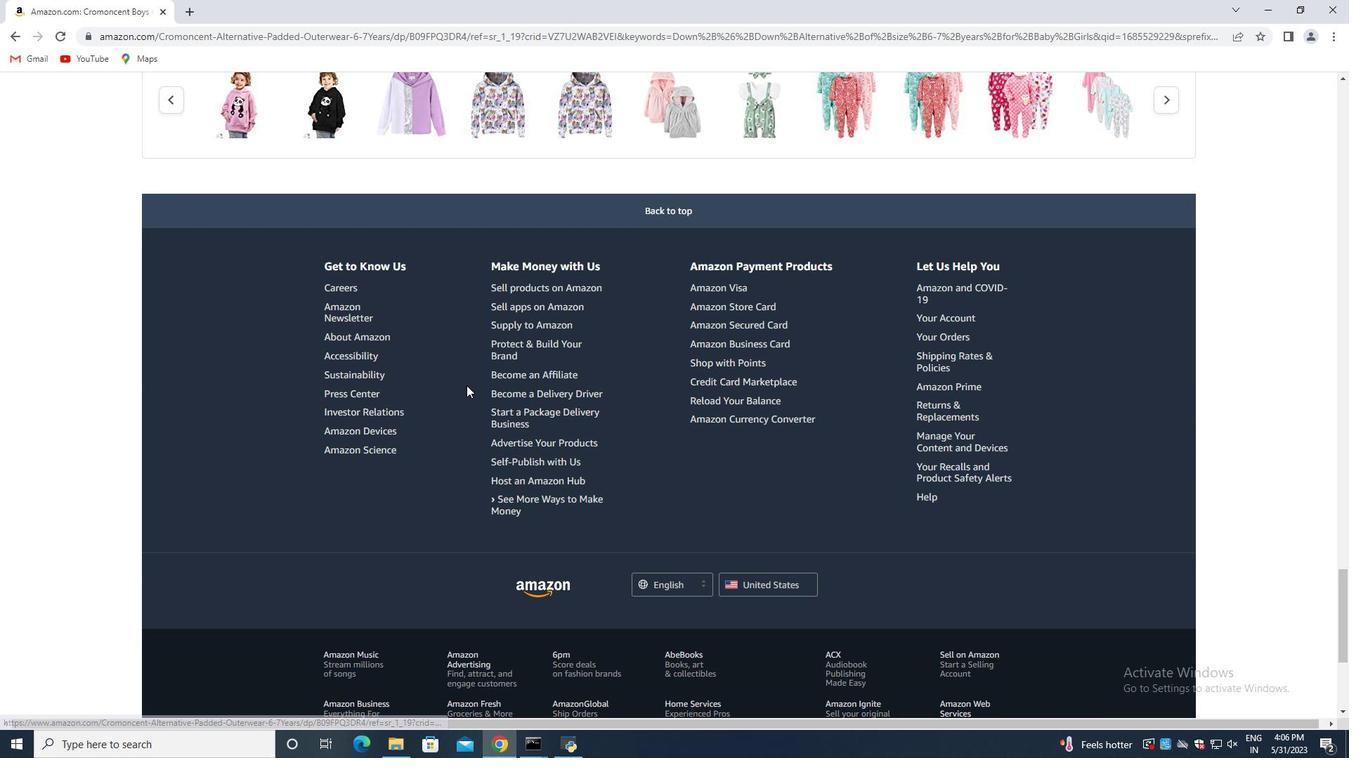 
Action: Mouse scrolled (468, 385) with delta (0, 0)
Screenshot: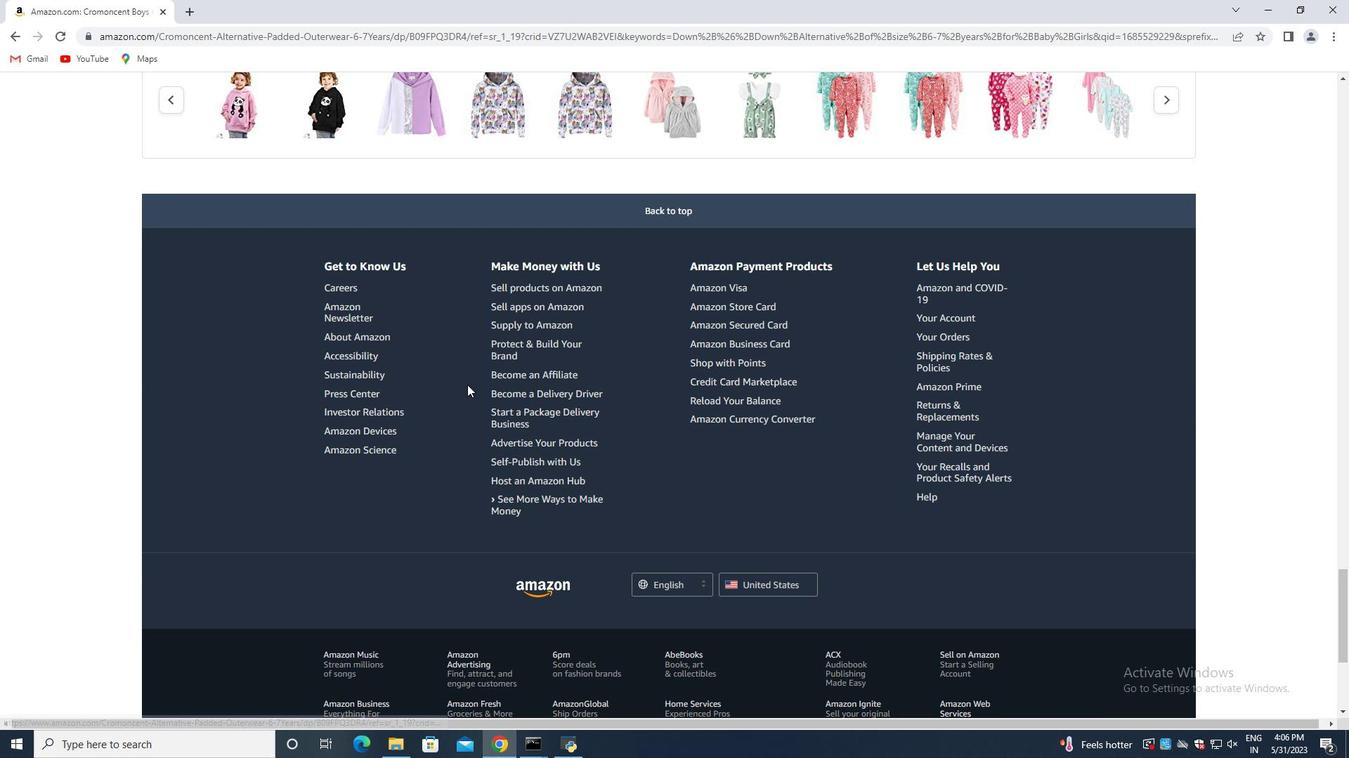 
Action: Mouse scrolled (468, 385) with delta (0, 0)
Screenshot: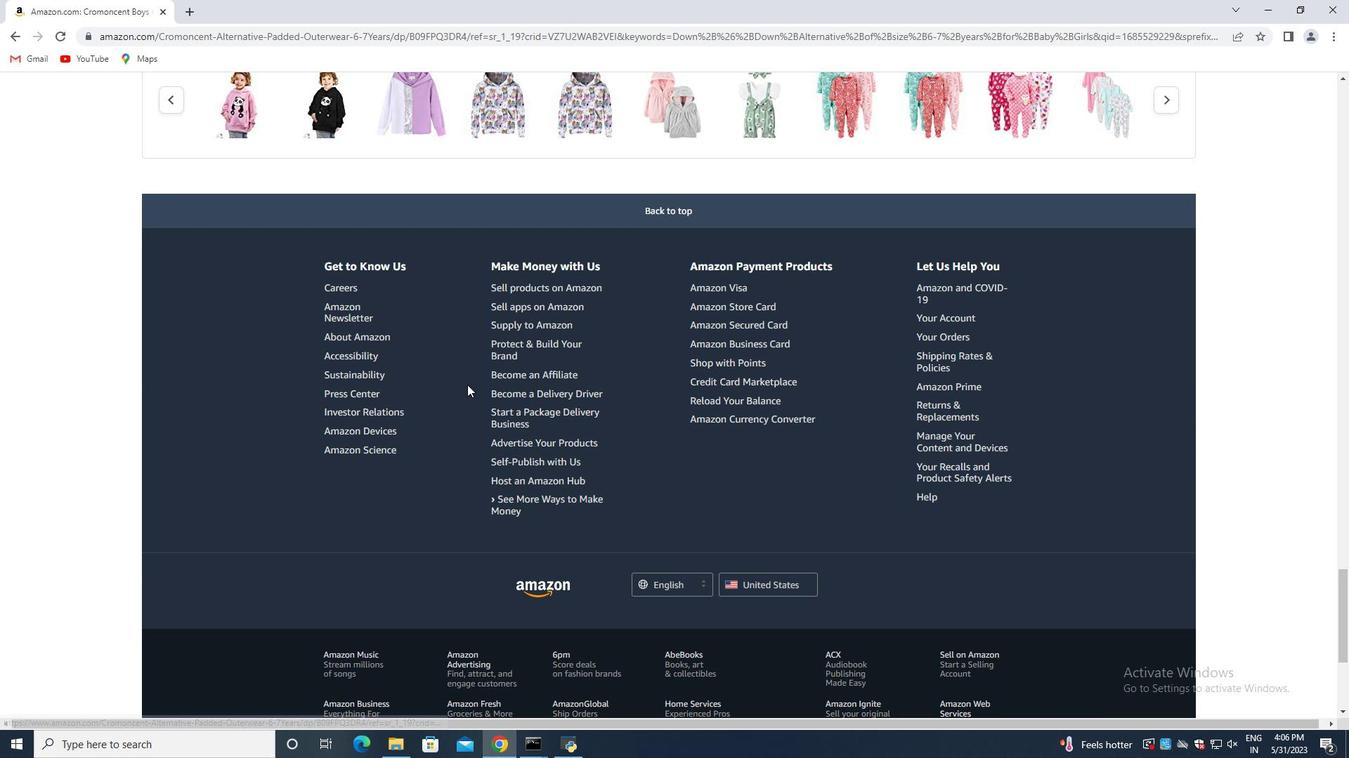 
Action: Mouse moved to (468, 385)
Screenshot: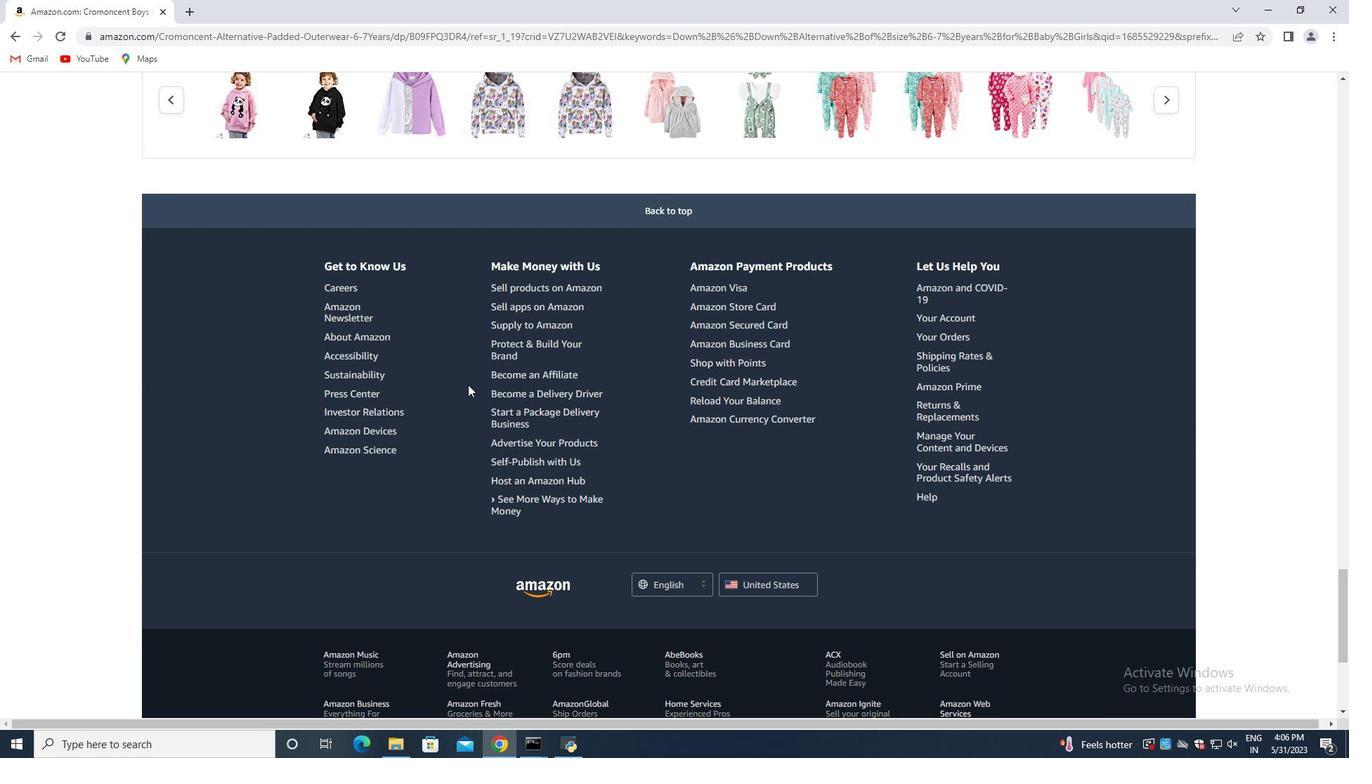 
Action: Mouse scrolled (468, 385) with delta (0, 0)
Screenshot: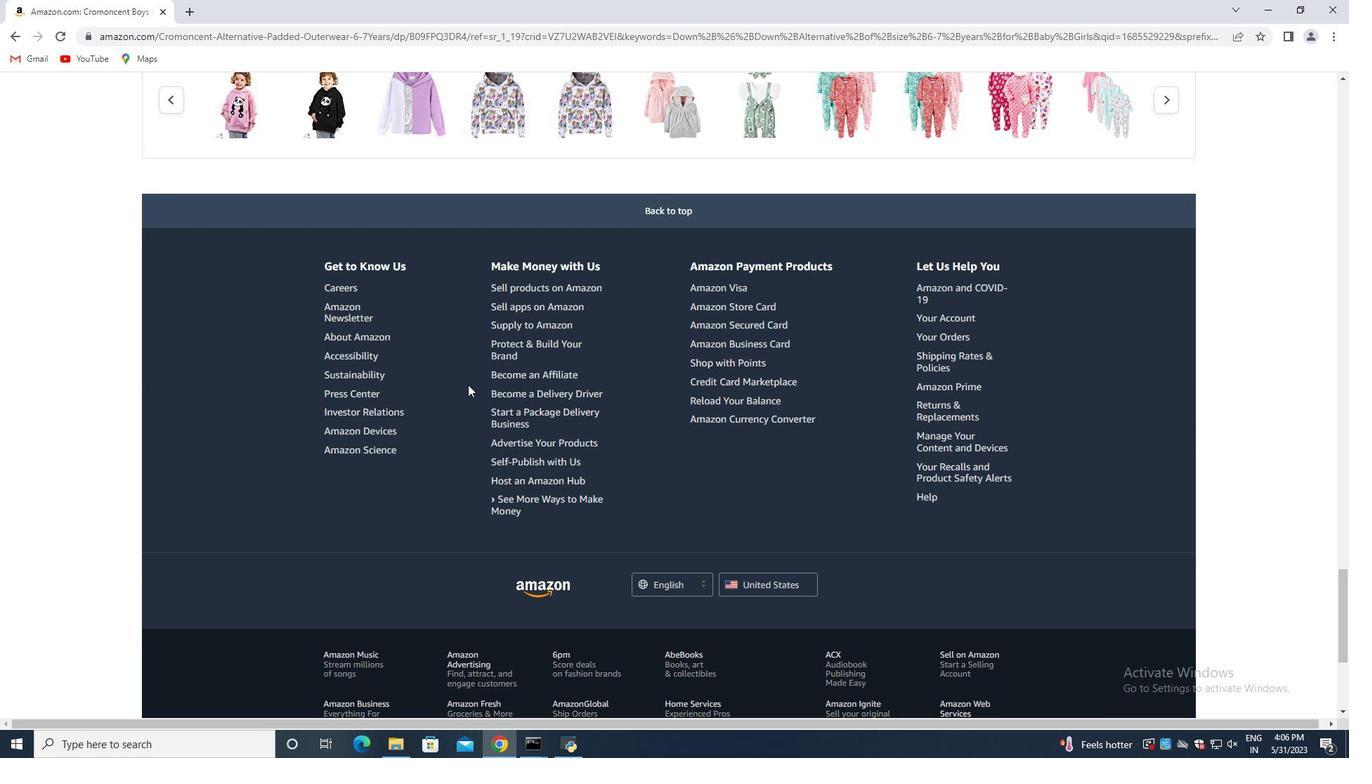 
Action: Mouse scrolled (468, 385) with delta (0, 0)
Screenshot: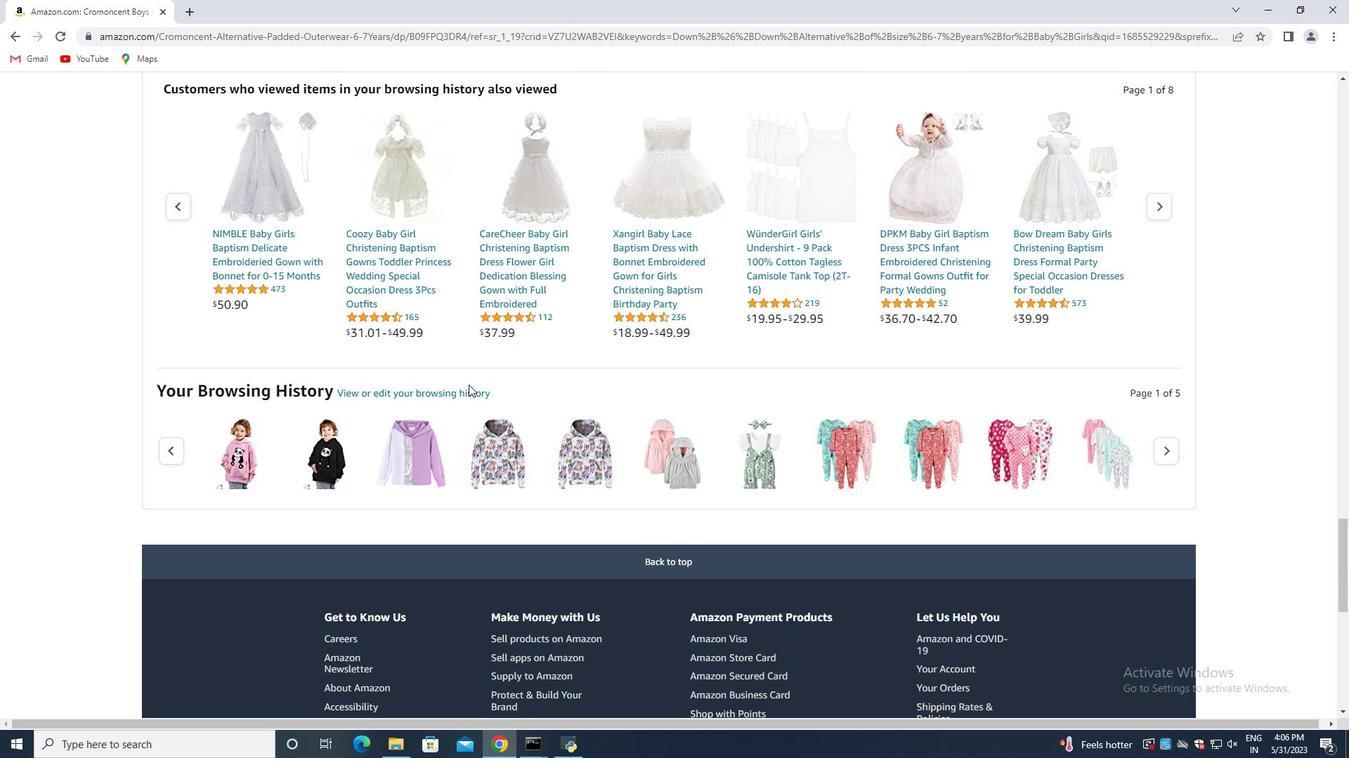 
Action: Mouse scrolled (468, 385) with delta (0, 0)
Screenshot: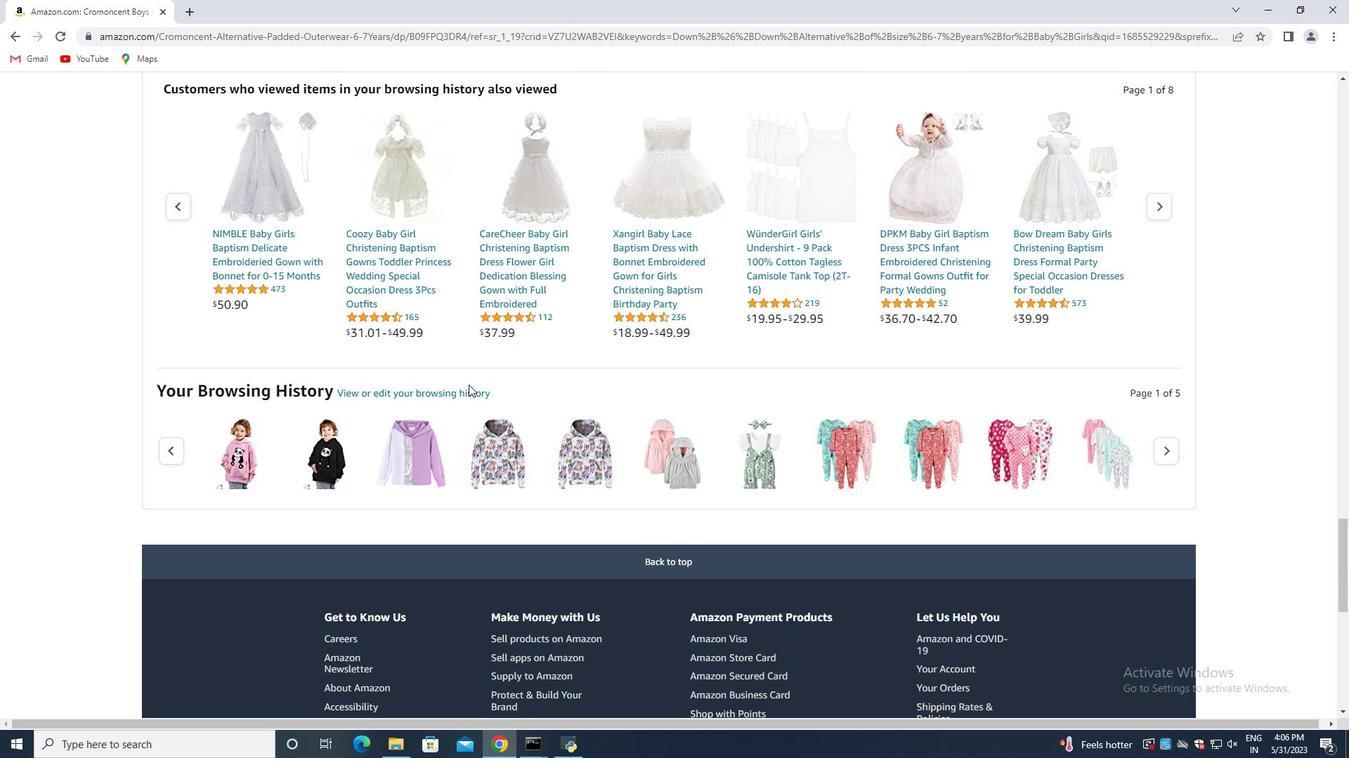 
Action: Mouse scrolled (468, 385) with delta (0, 0)
Screenshot: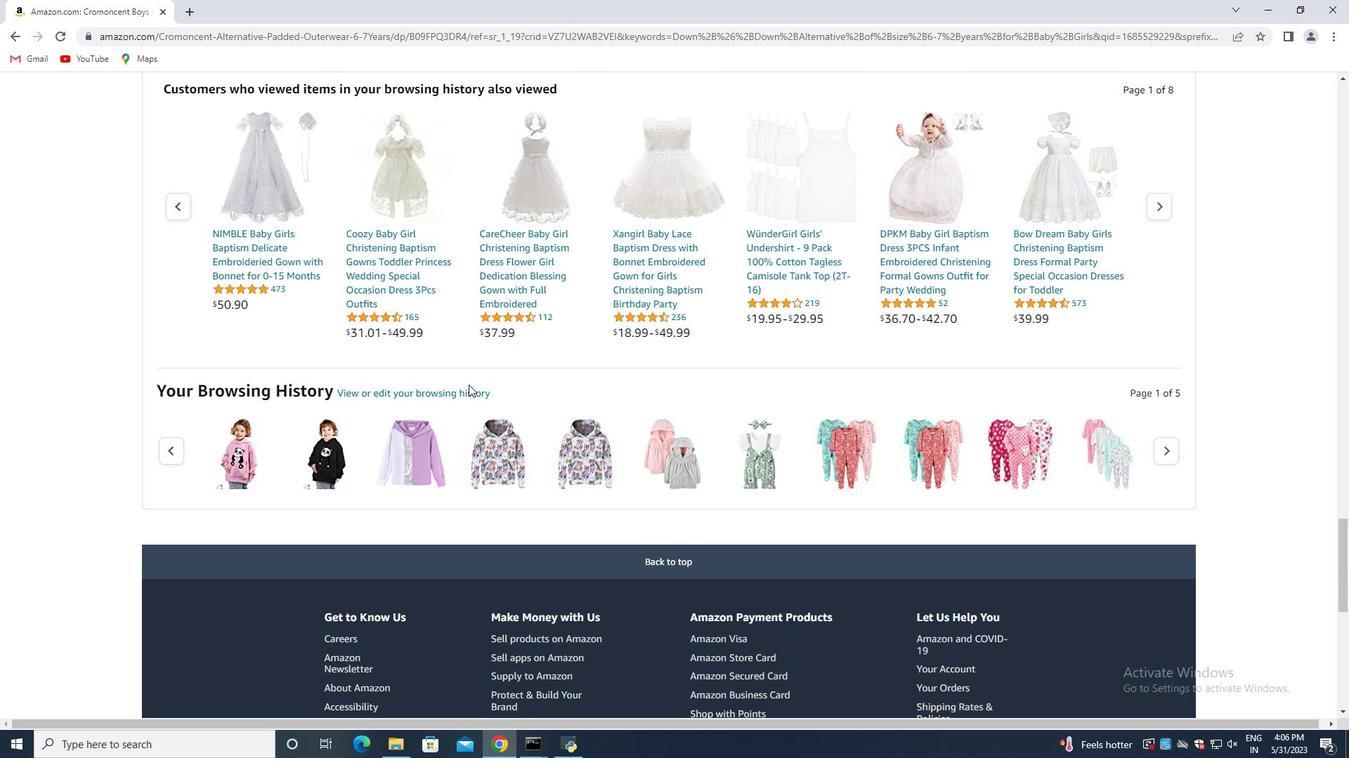 
Action: Mouse scrolled (468, 385) with delta (0, 0)
Screenshot: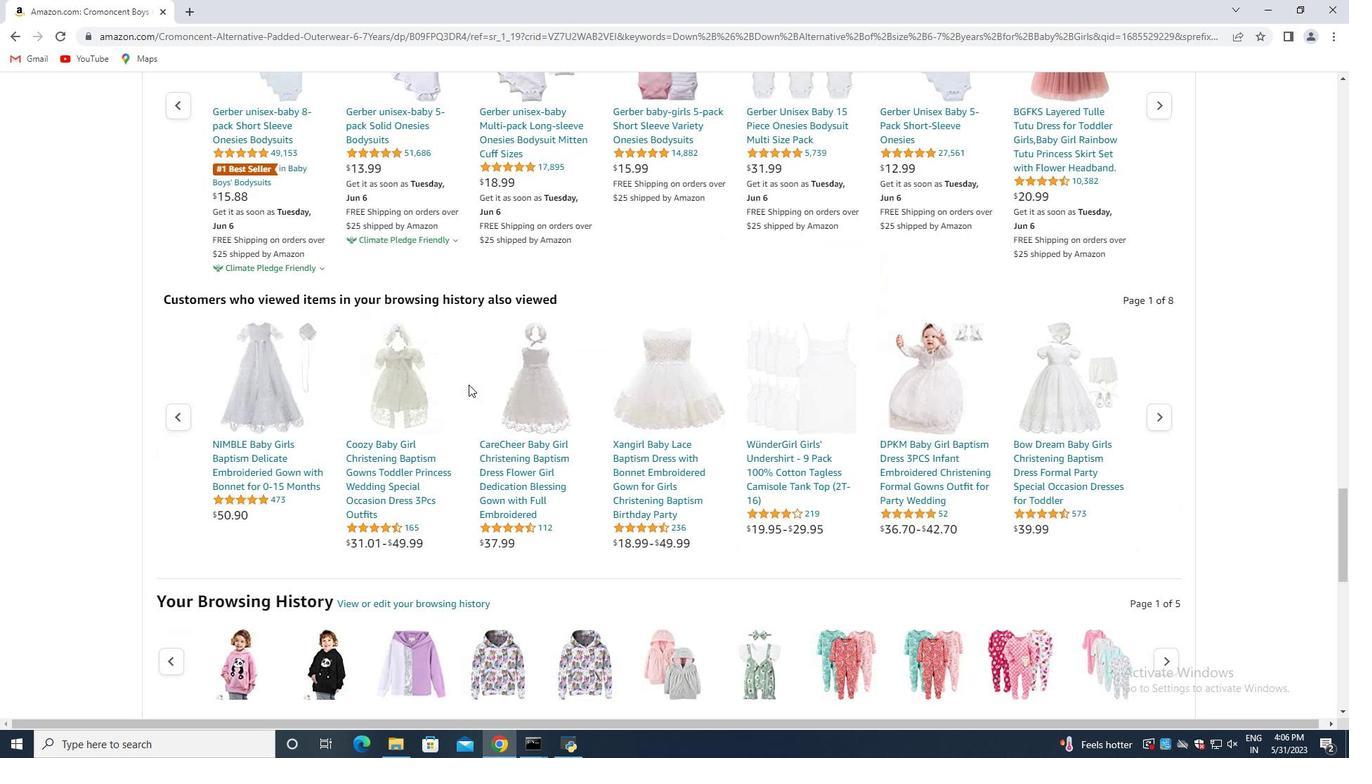 
Action: Mouse scrolled (468, 385) with delta (0, 0)
Screenshot: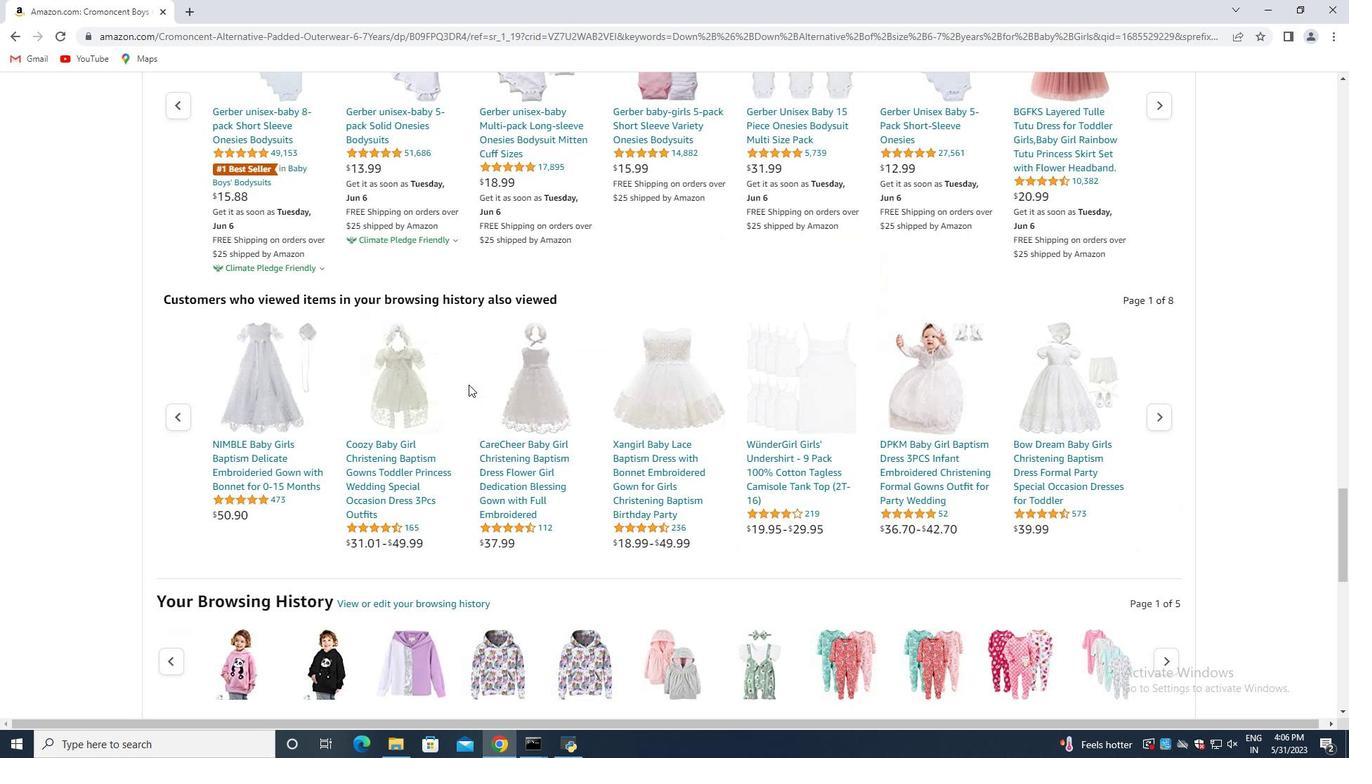 
Action: Mouse scrolled (468, 385) with delta (0, 0)
Screenshot: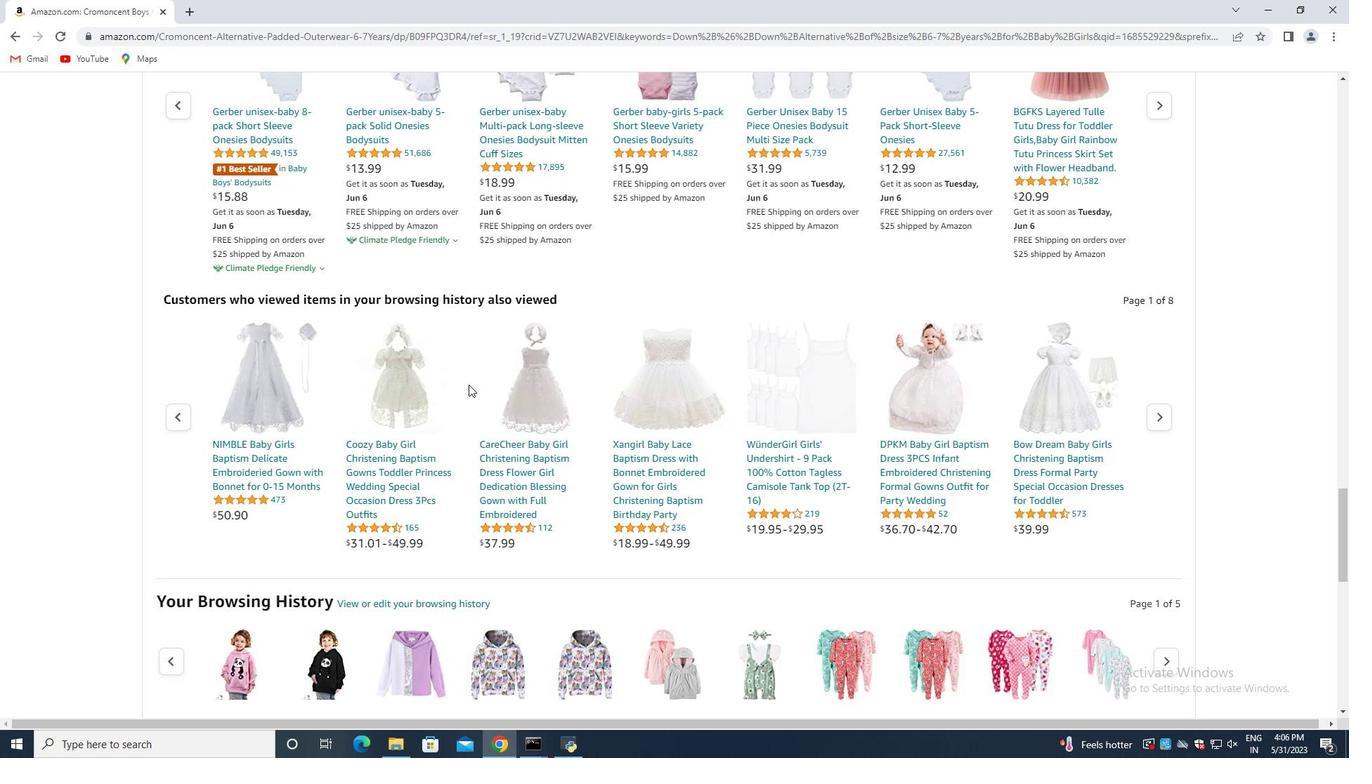 
Action: Mouse scrolled (468, 385) with delta (0, 0)
Screenshot: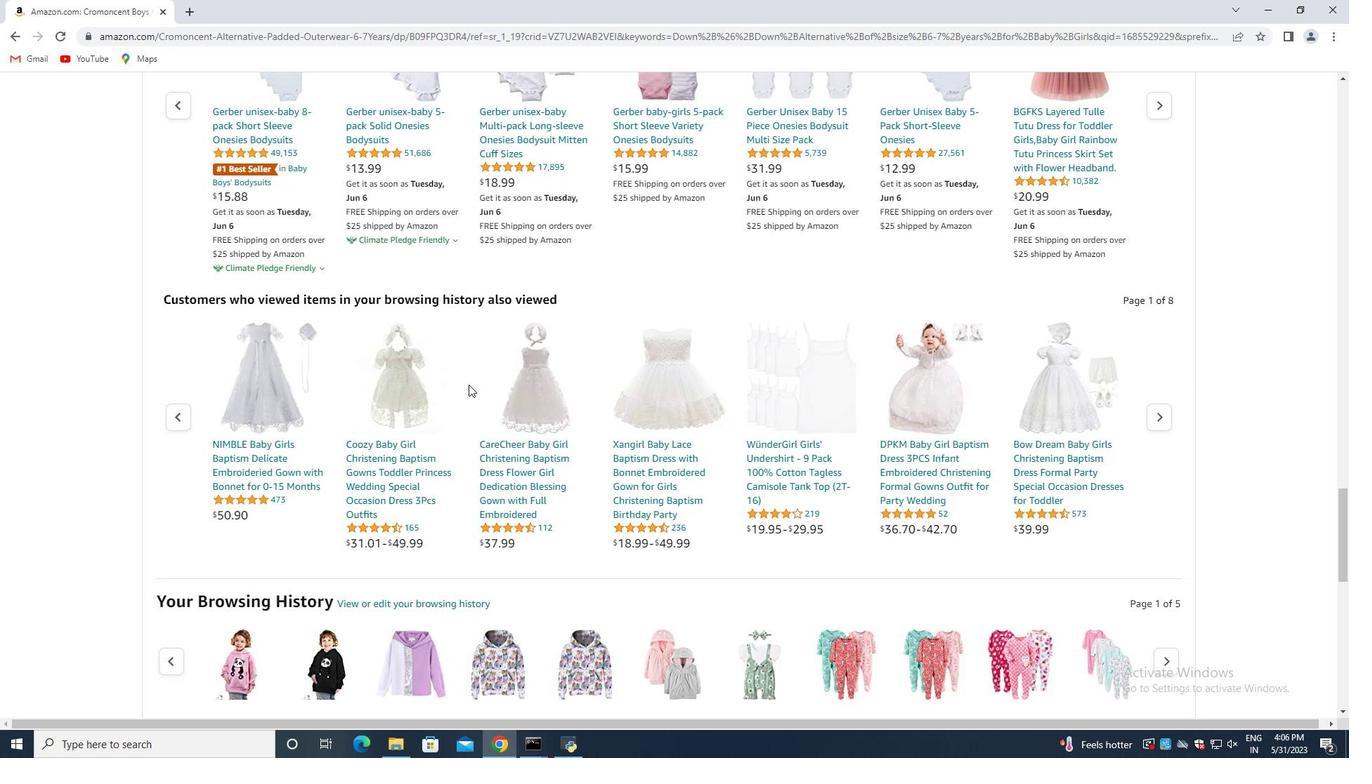 
Action: Mouse scrolled (468, 385) with delta (0, 0)
Screenshot: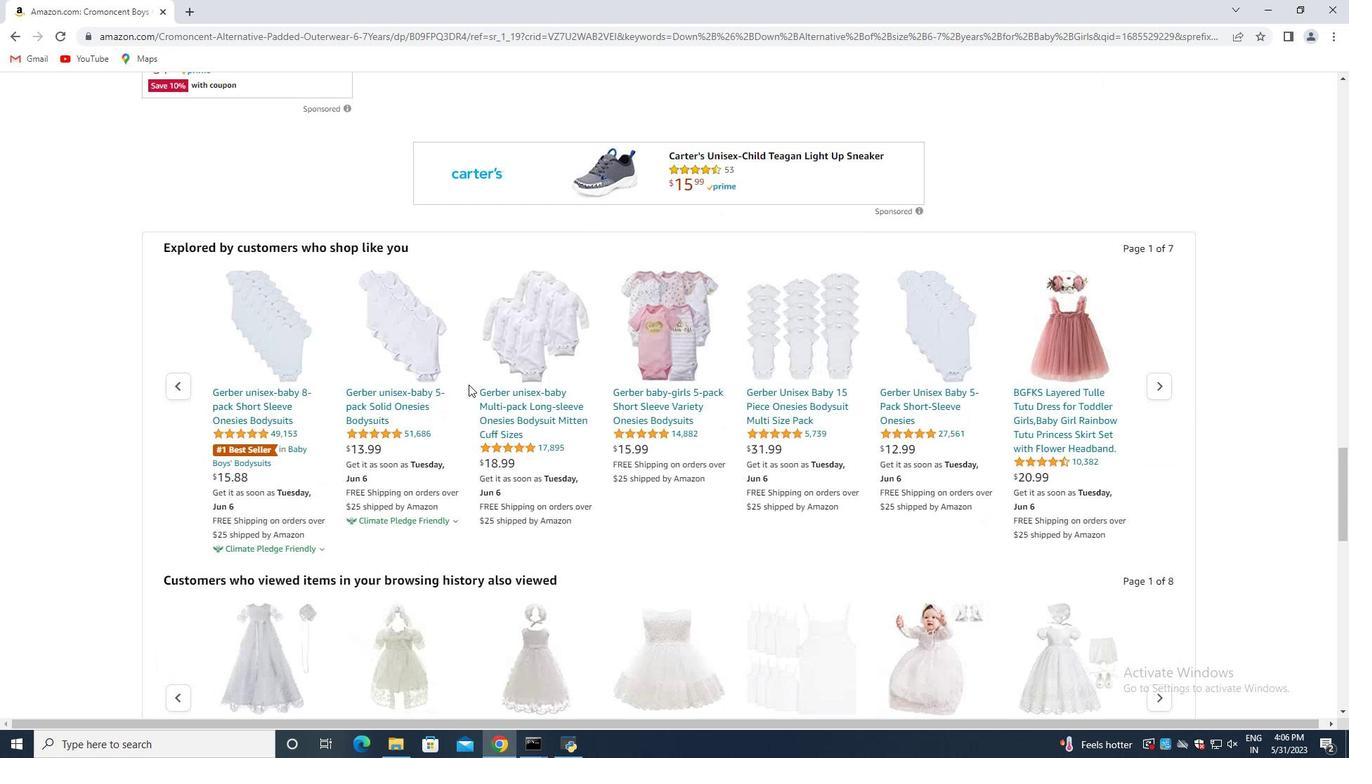 
Action: Mouse scrolled (468, 385) with delta (0, 0)
Screenshot: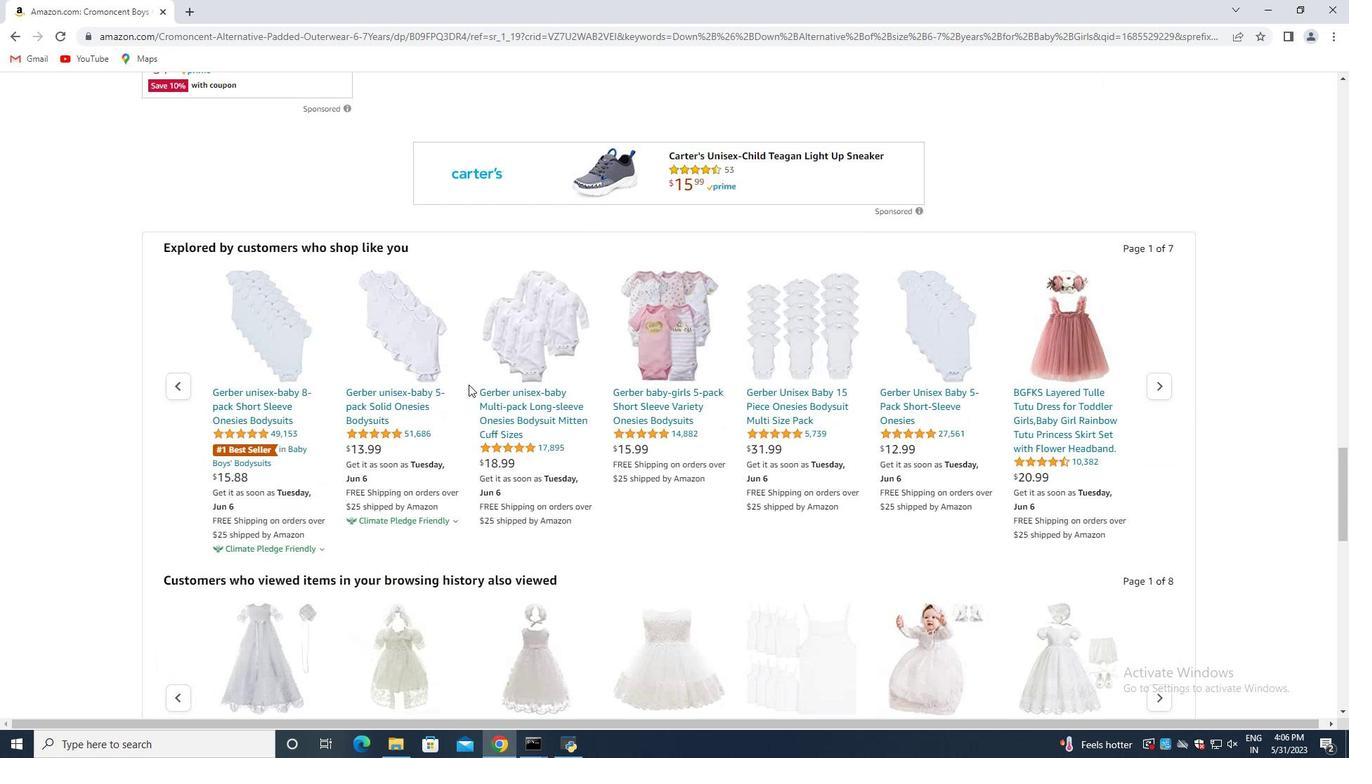 
Action: Mouse scrolled (468, 385) with delta (0, 0)
Screenshot: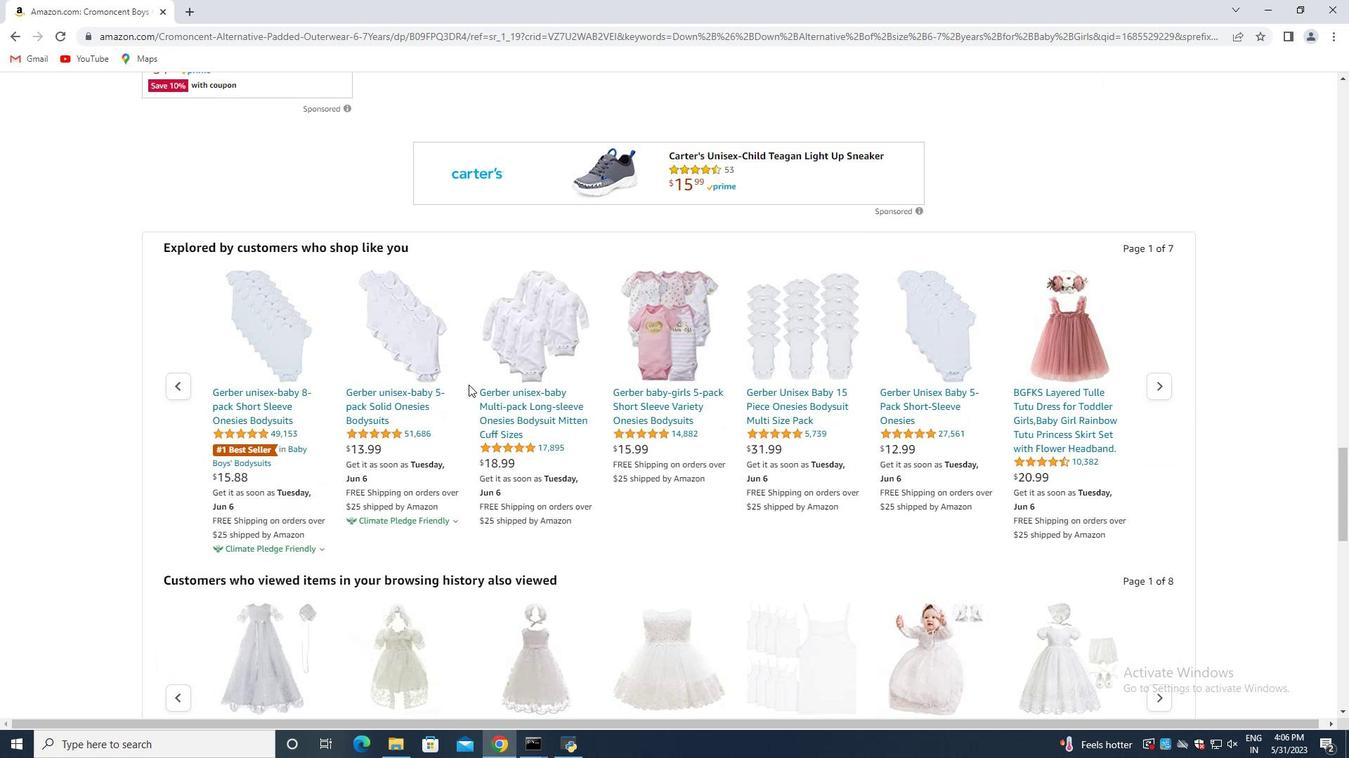 
Action: Mouse scrolled (468, 385) with delta (0, 0)
Screenshot: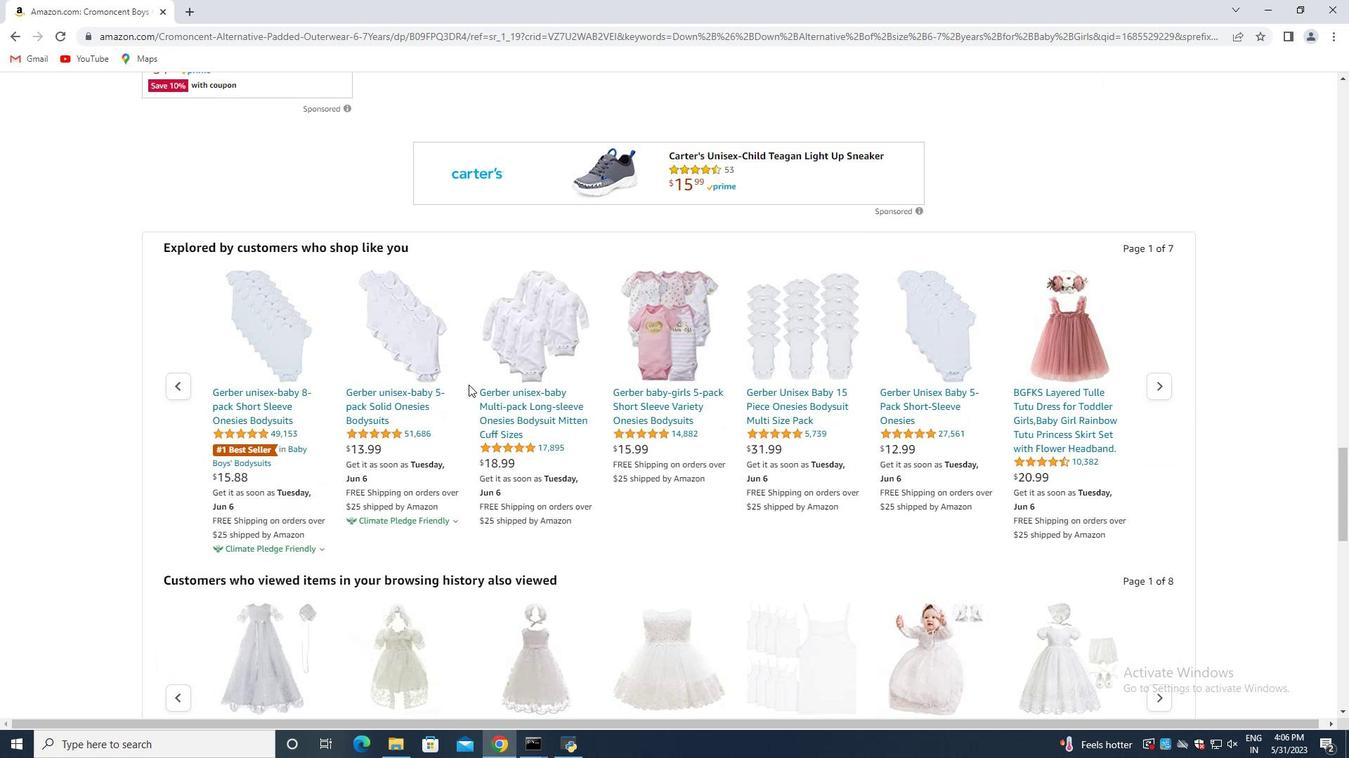 
Action: Mouse scrolled (468, 385) with delta (0, 0)
Screenshot: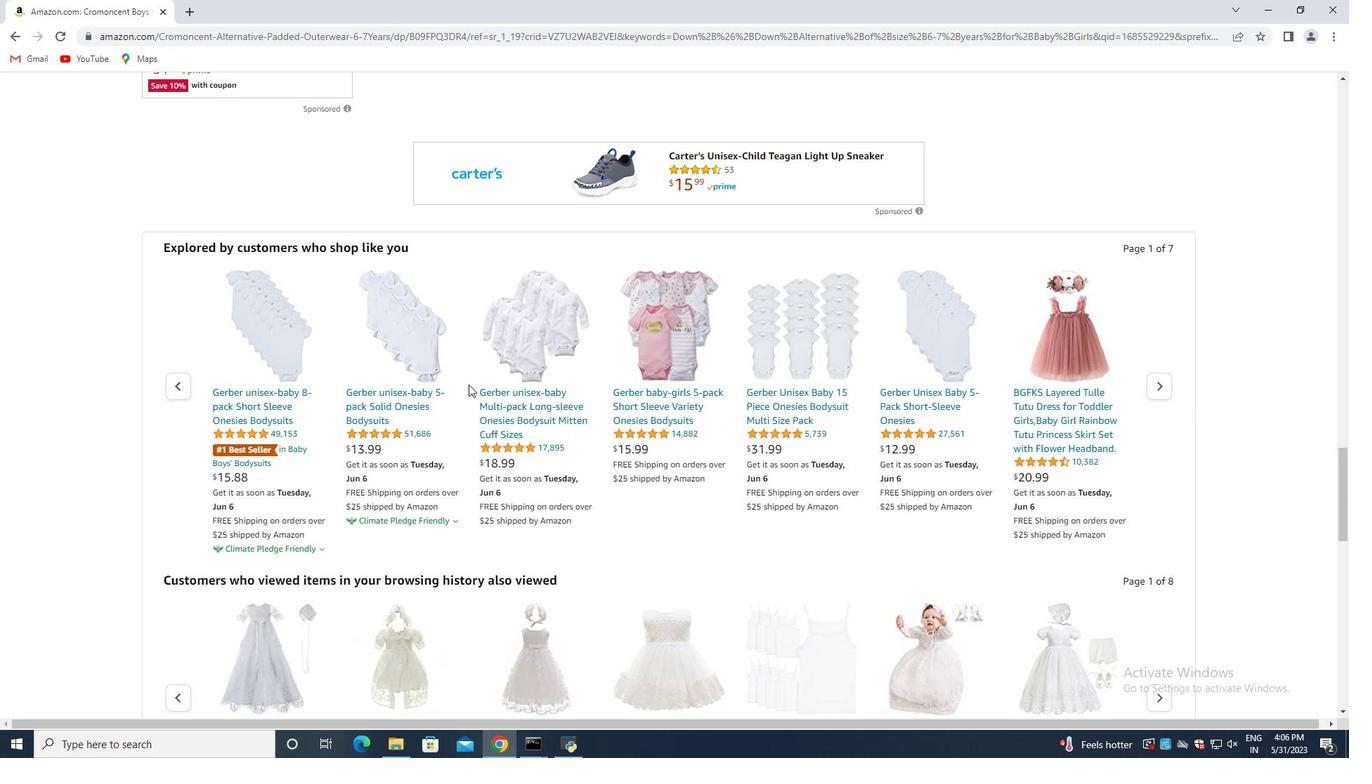 
Action: Mouse scrolled (468, 385) with delta (0, 0)
Screenshot: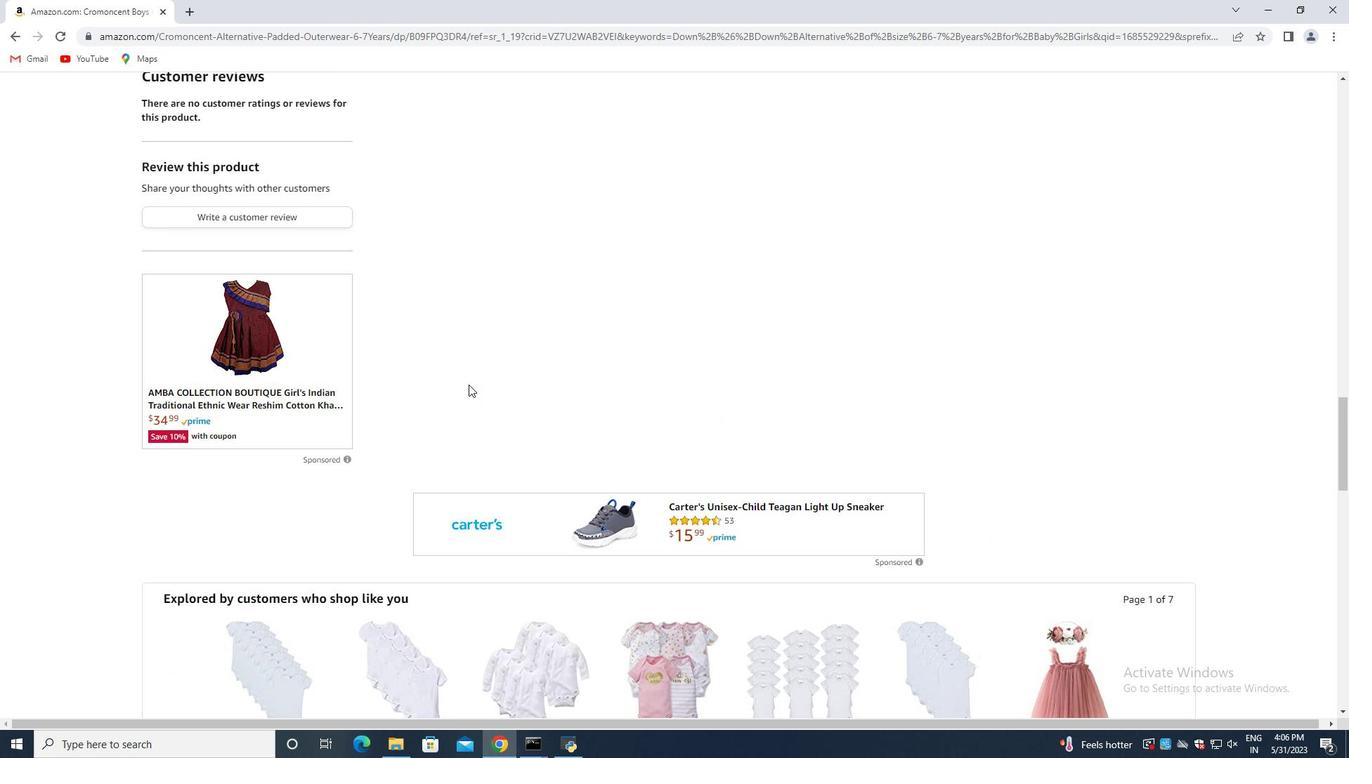 
Action: Mouse scrolled (468, 385) with delta (0, 0)
Screenshot: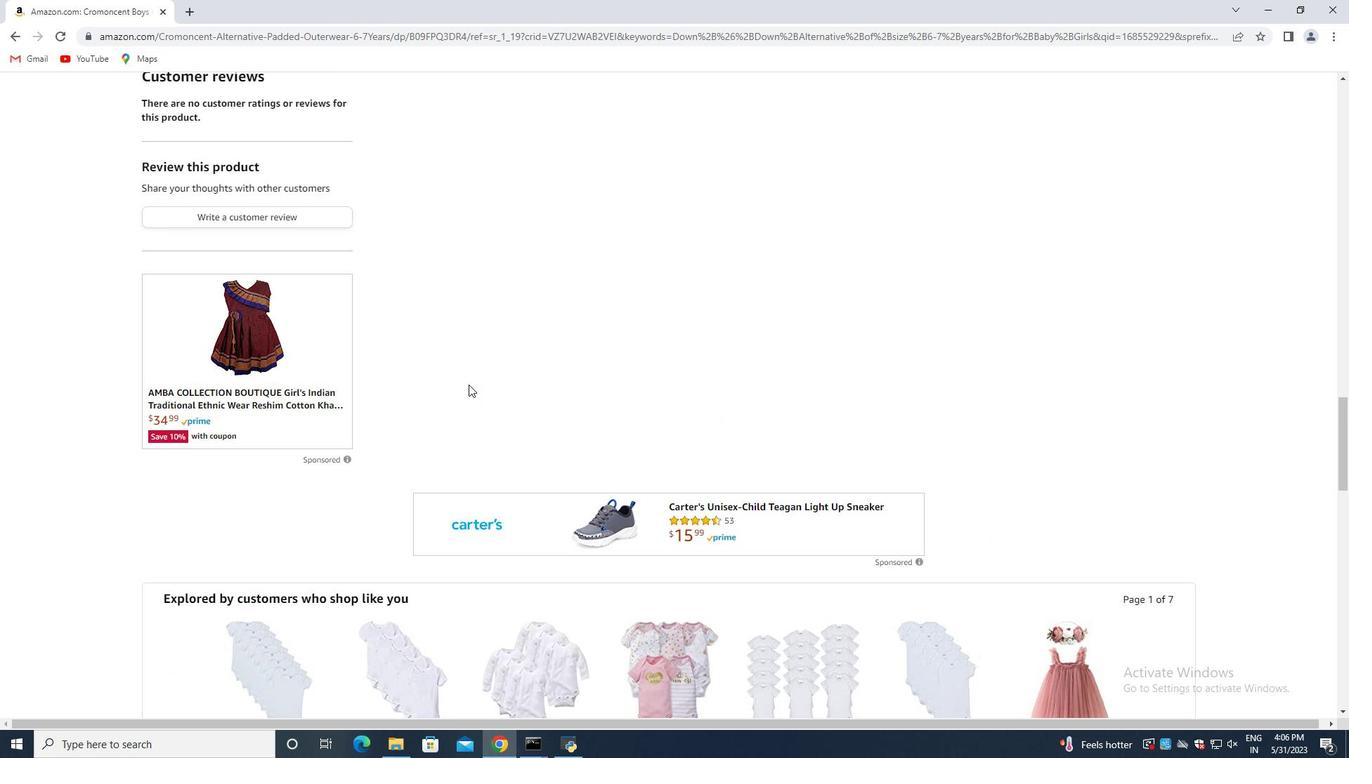 
Action: Mouse scrolled (468, 385) with delta (0, 0)
Screenshot: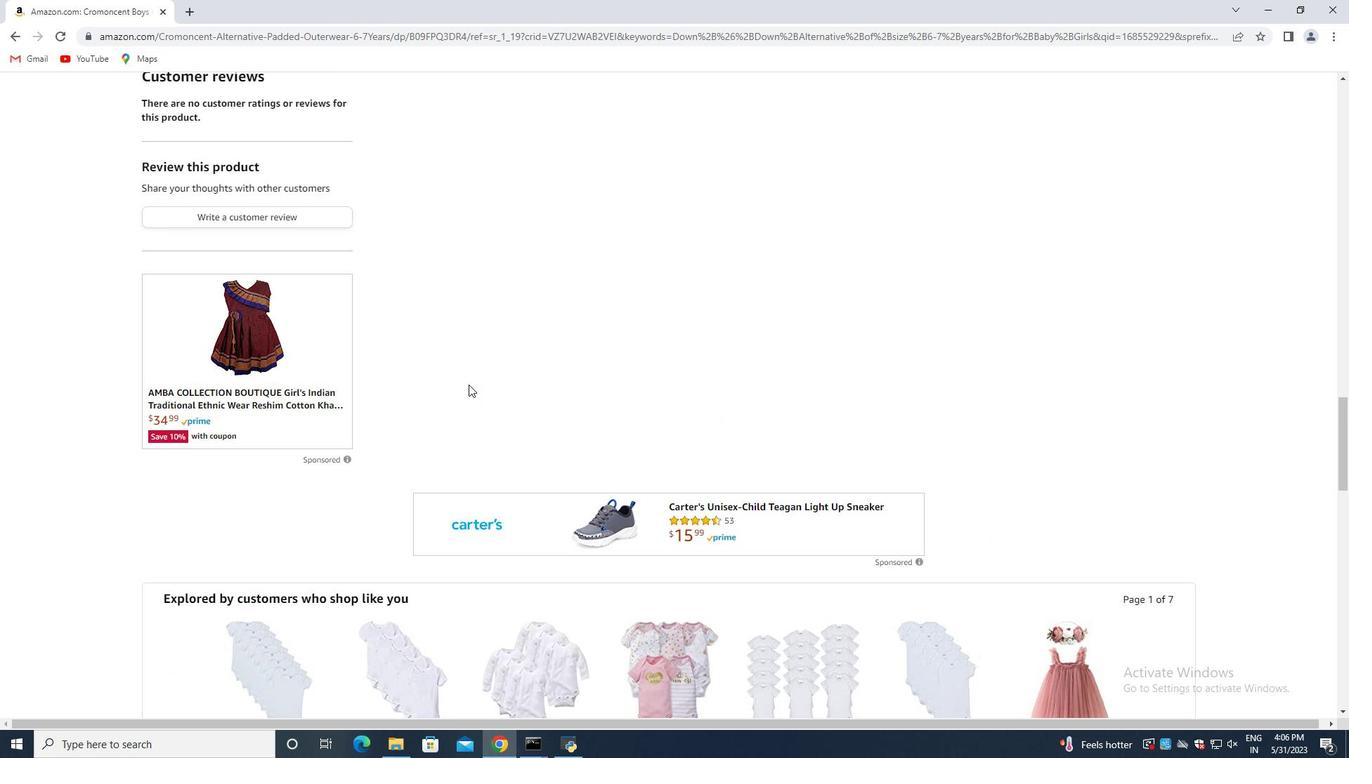 
Action: Mouse scrolled (468, 385) with delta (0, 0)
Screenshot: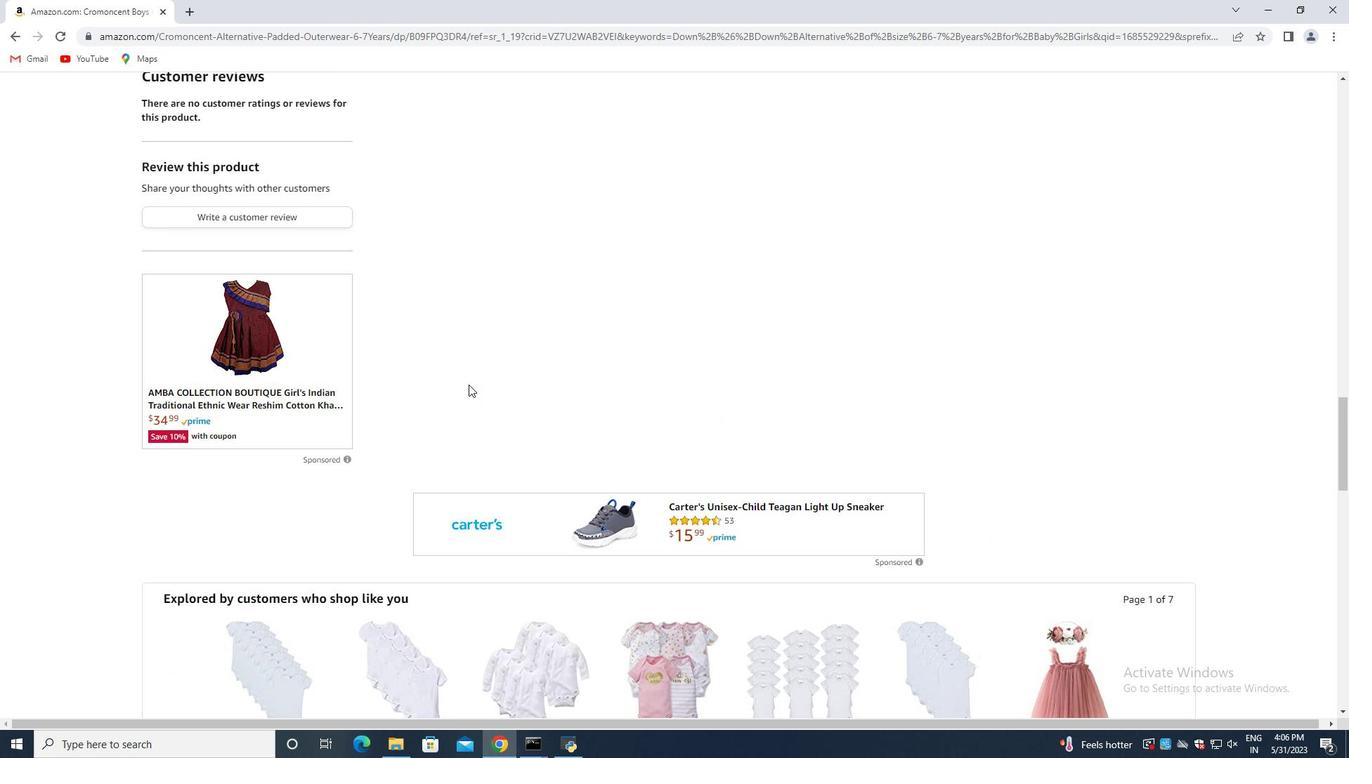 
Action: Mouse scrolled (468, 385) with delta (0, 0)
Screenshot: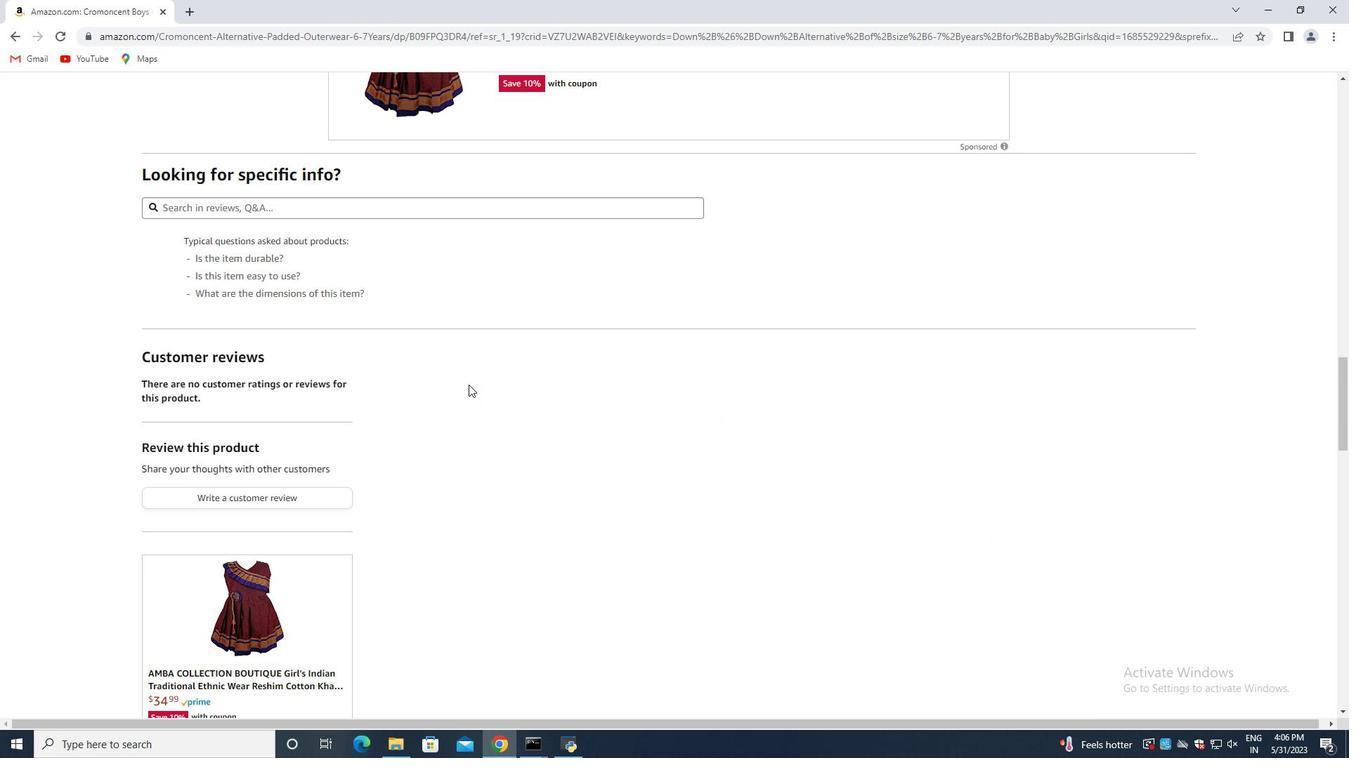 
Action: Mouse scrolled (468, 385) with delta (0, 0)
Screenshot: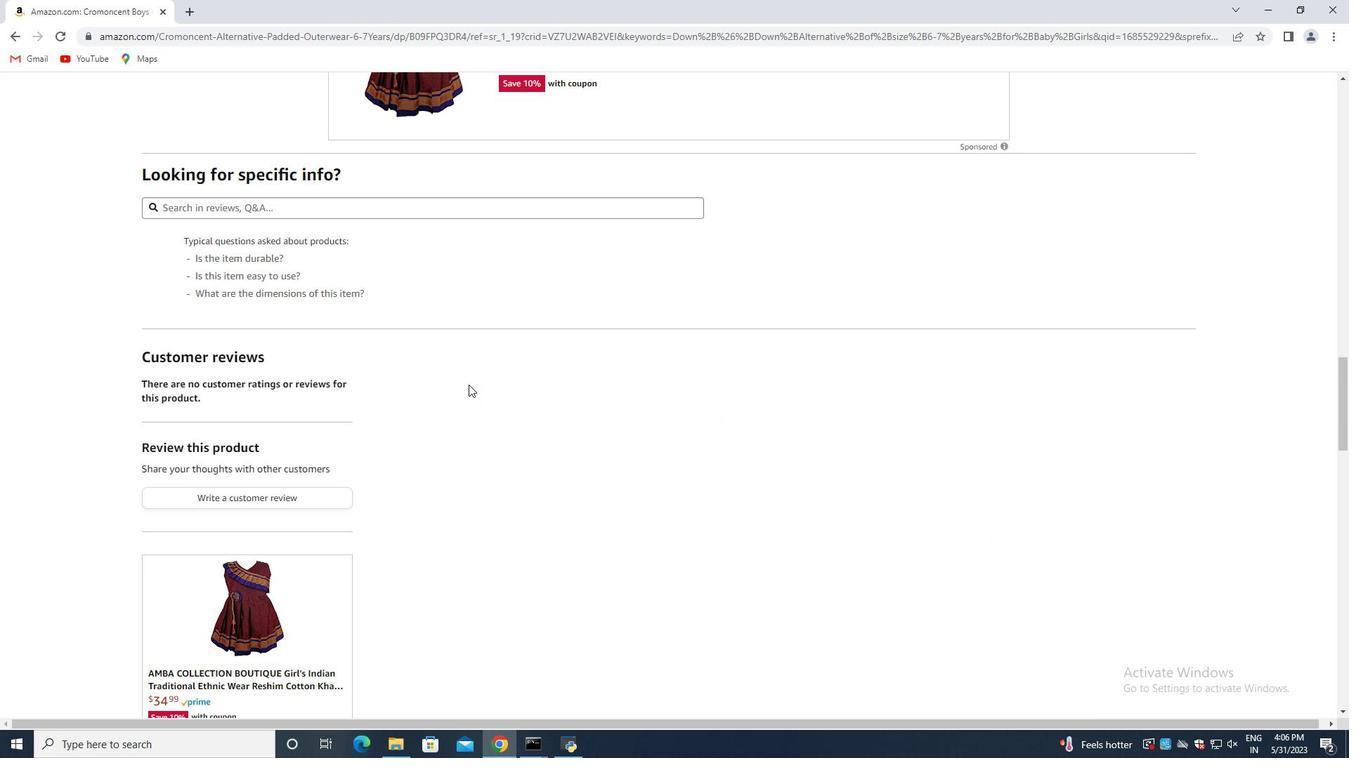 
Action: Mouse scrolled (468, 385) with delta (0, 0)
Screenshot: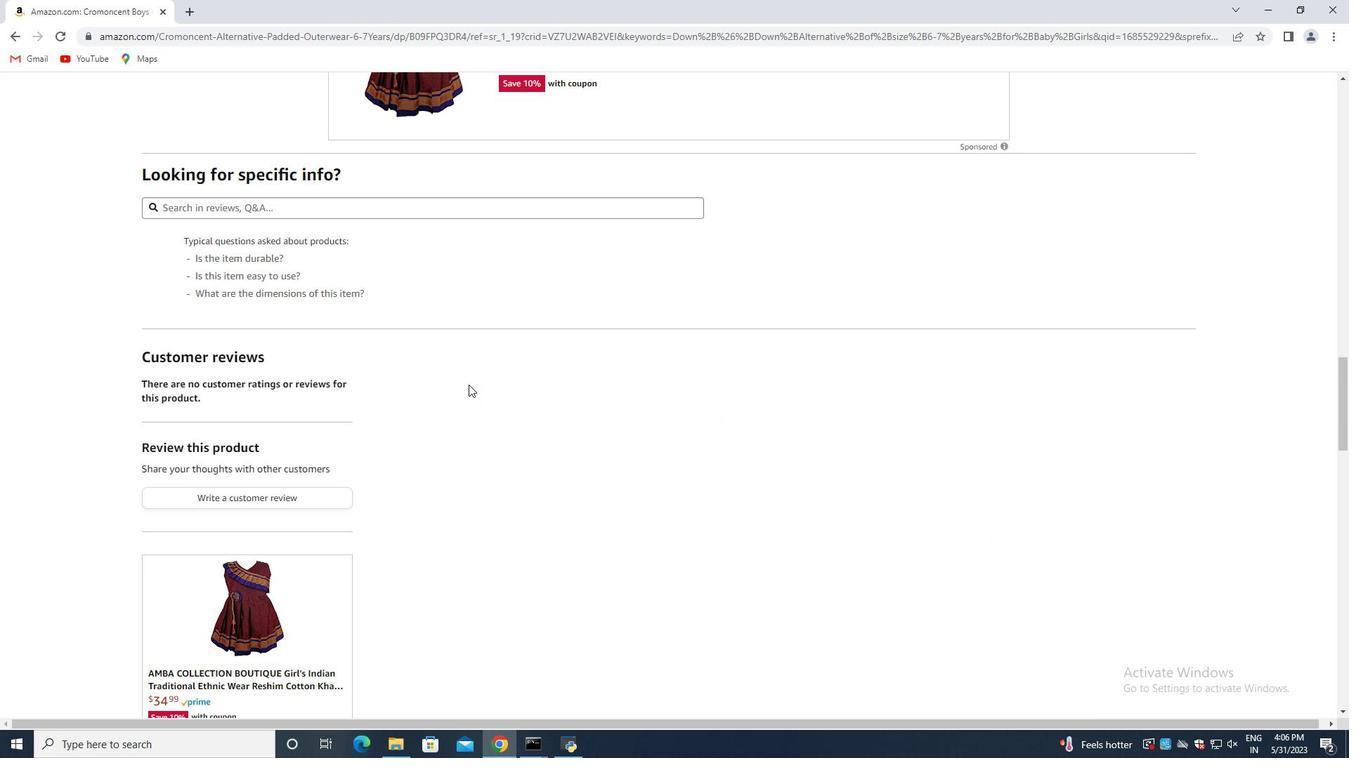 
Action: Mouse scrolled (468, 385) with delta (0, 0)
Screenshot: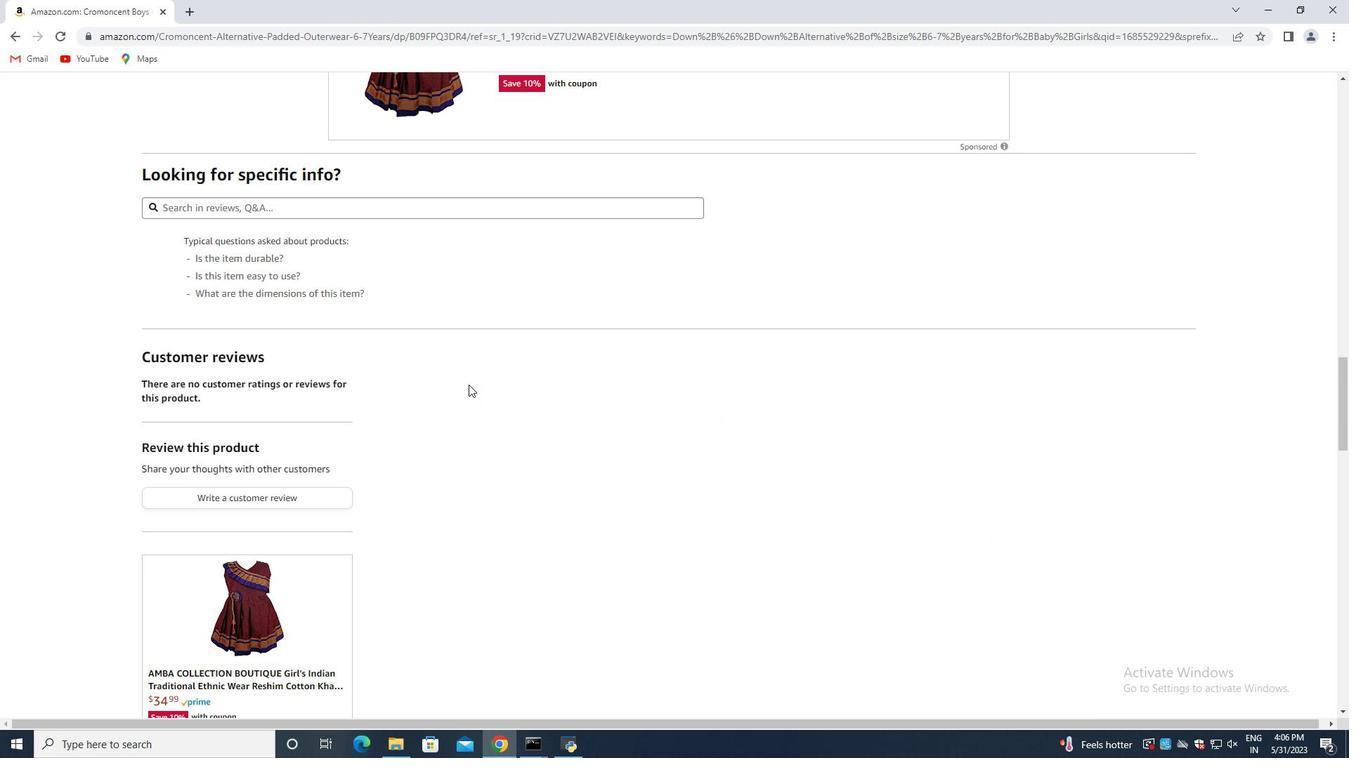 
Action: Mouse scrolled (468, 385) with delta (0, 0)
Screenshot: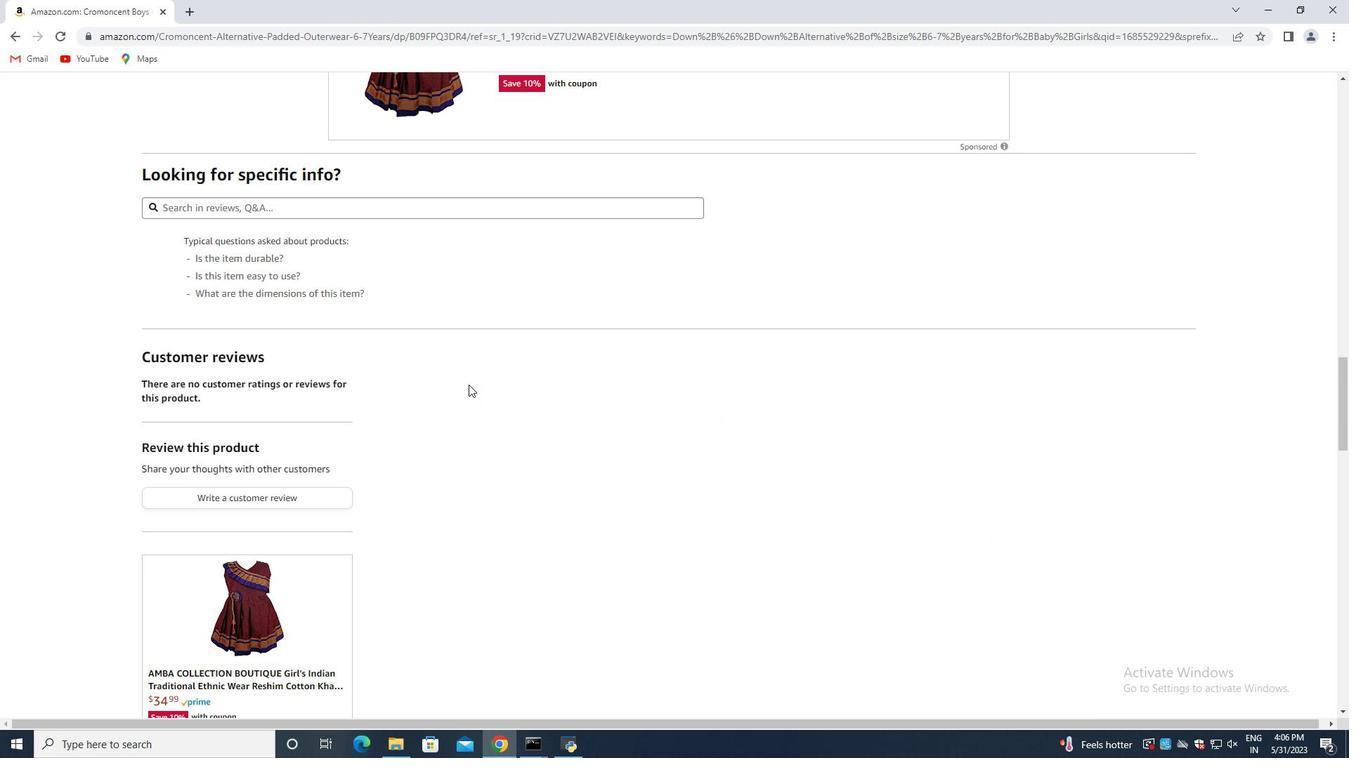 
Action: Mouse scrolled (468, 385) with delta (0, 0)
Screenshot: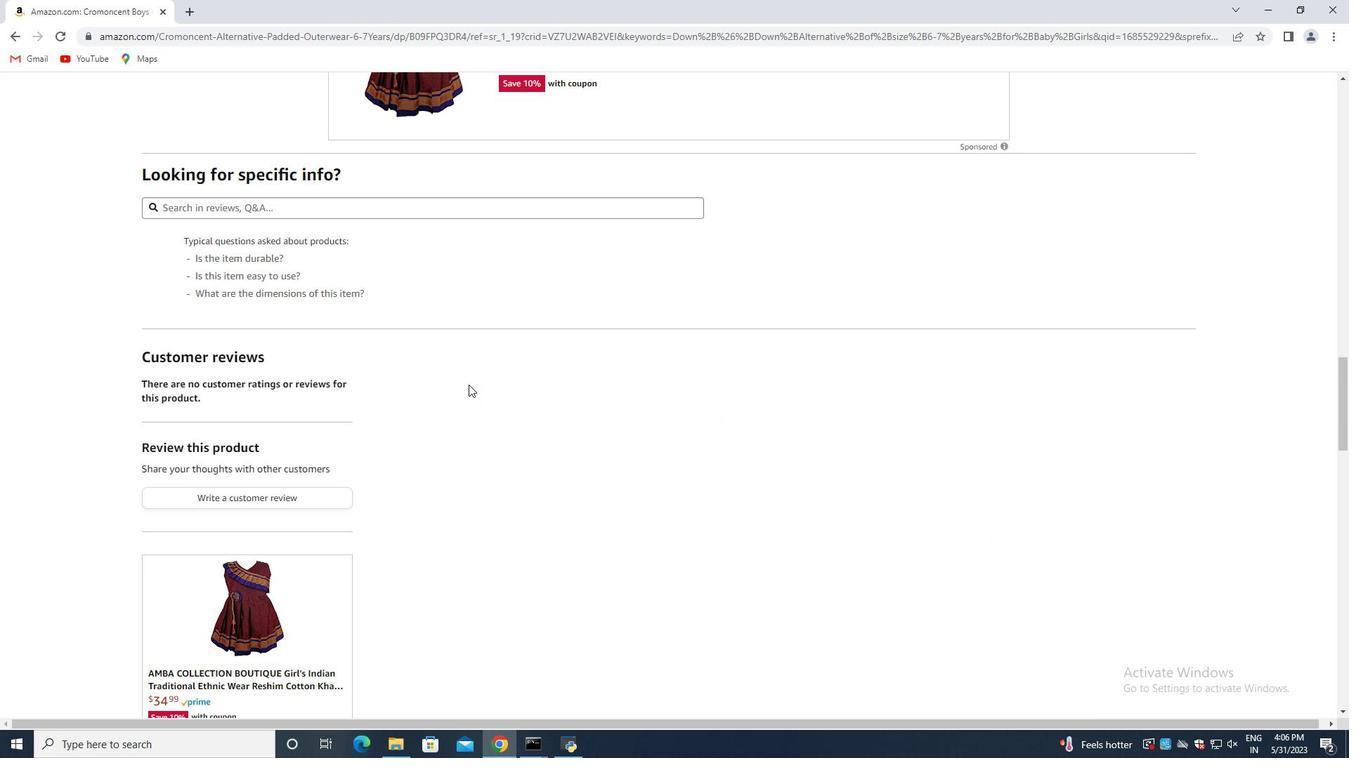 
Action: Mouse scrolled (468, 385) with delta (0, 0)
Screenshot: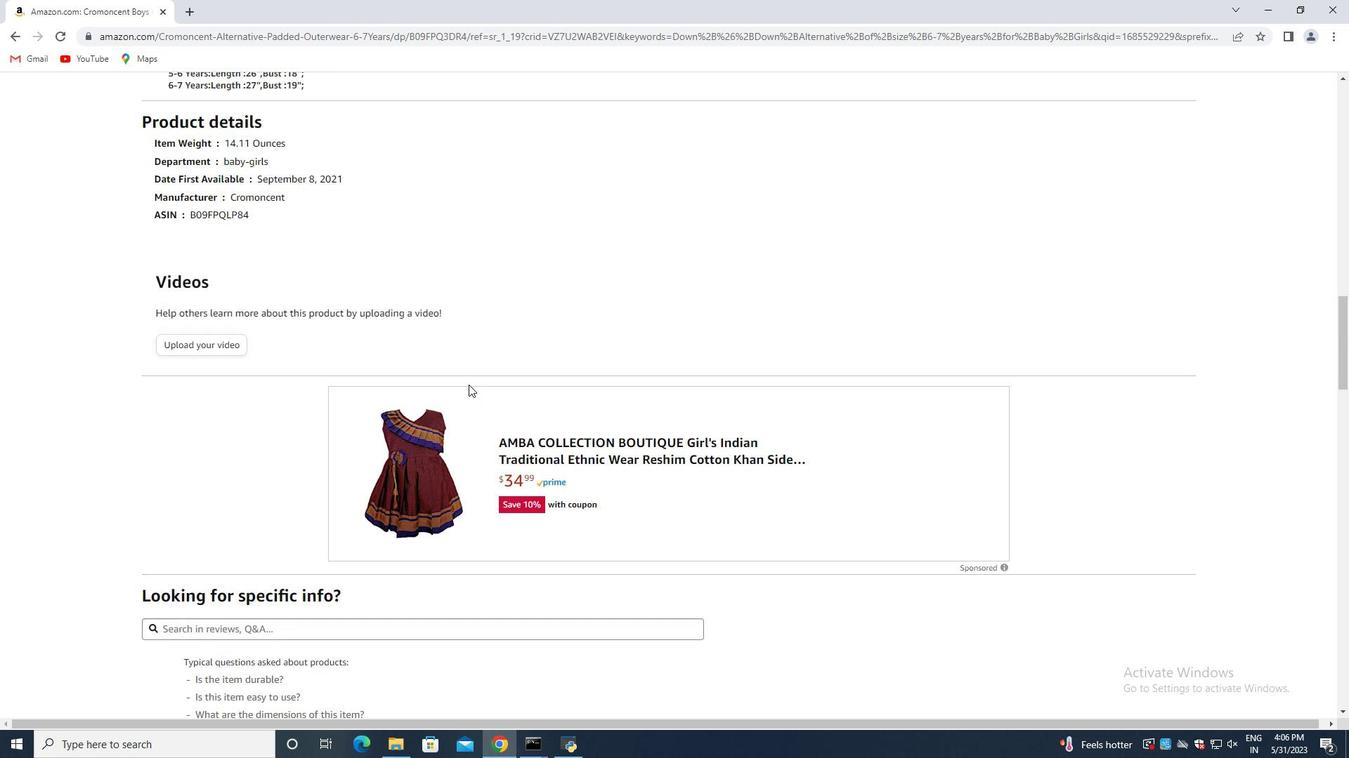 
Action: Mouse scrolled (468, 385) with delta (0, 0)
Screenshot: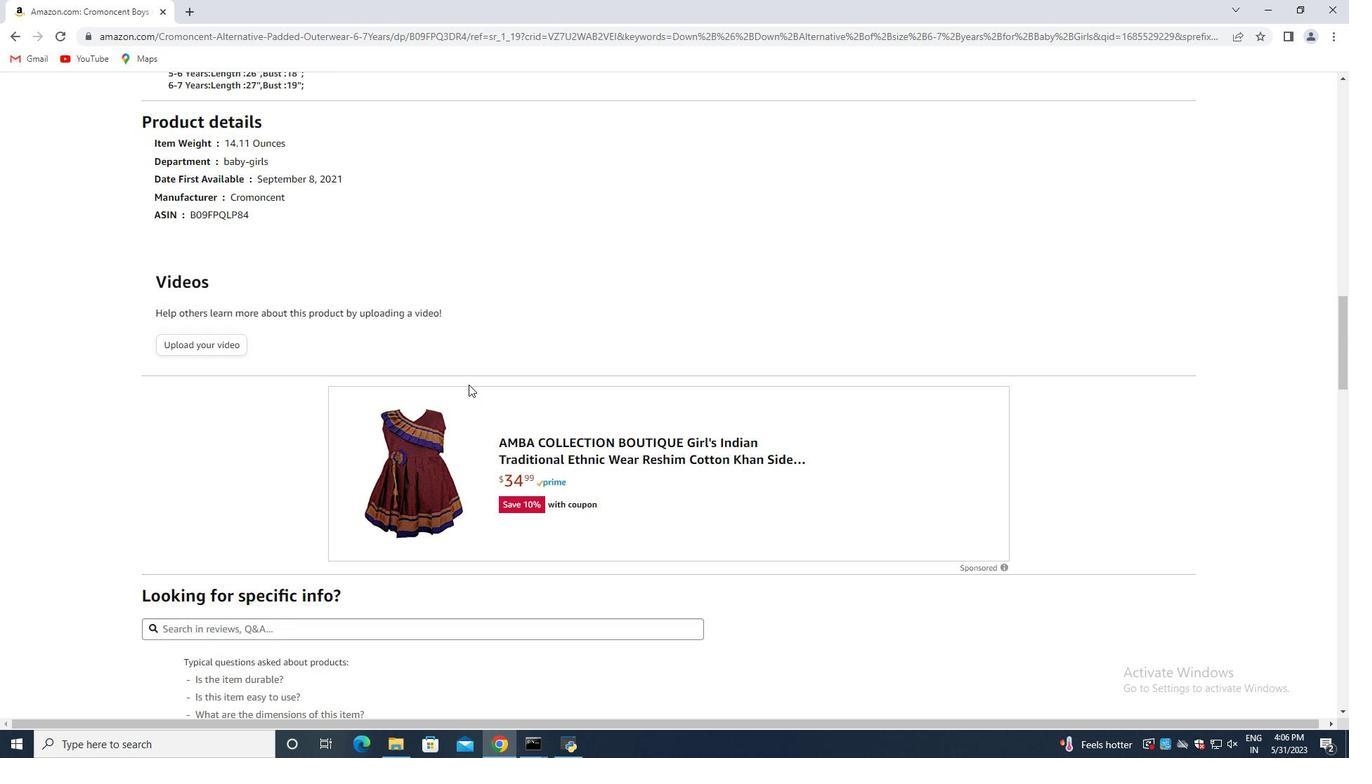 
Action: Mouse moved to (469, 385)
Screenshot: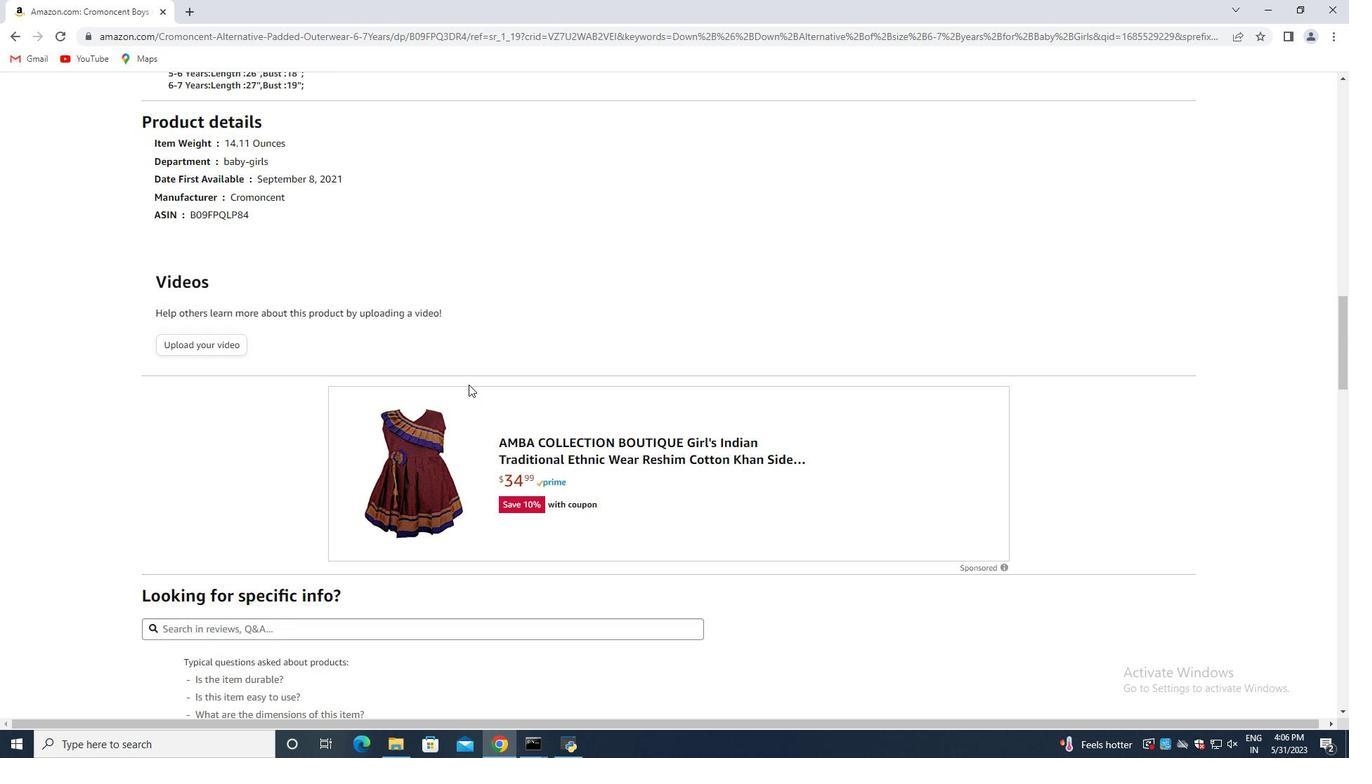 
Action: Mouse scrolled (469, 385) with delta (0, 0)
Screenshot: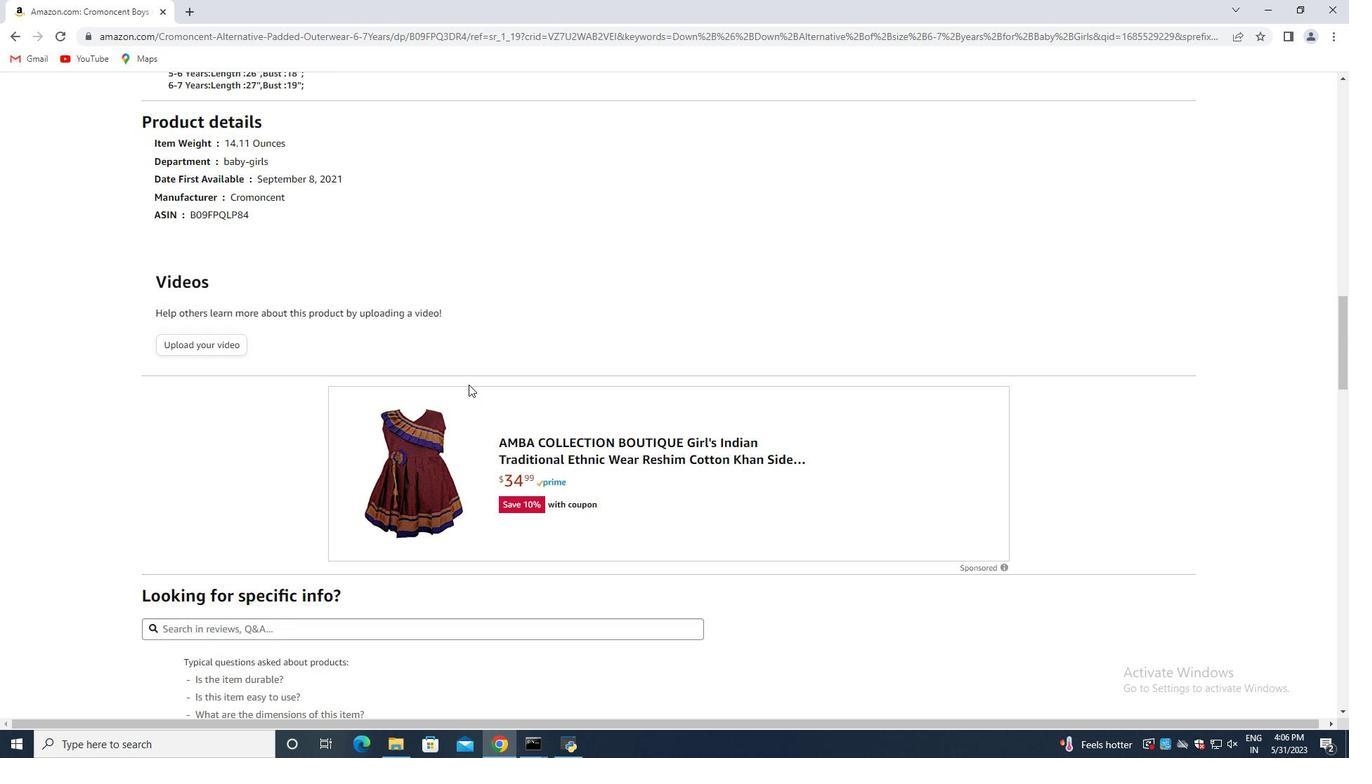 
Action: Mouse moved to (470, 386)
Screenshot: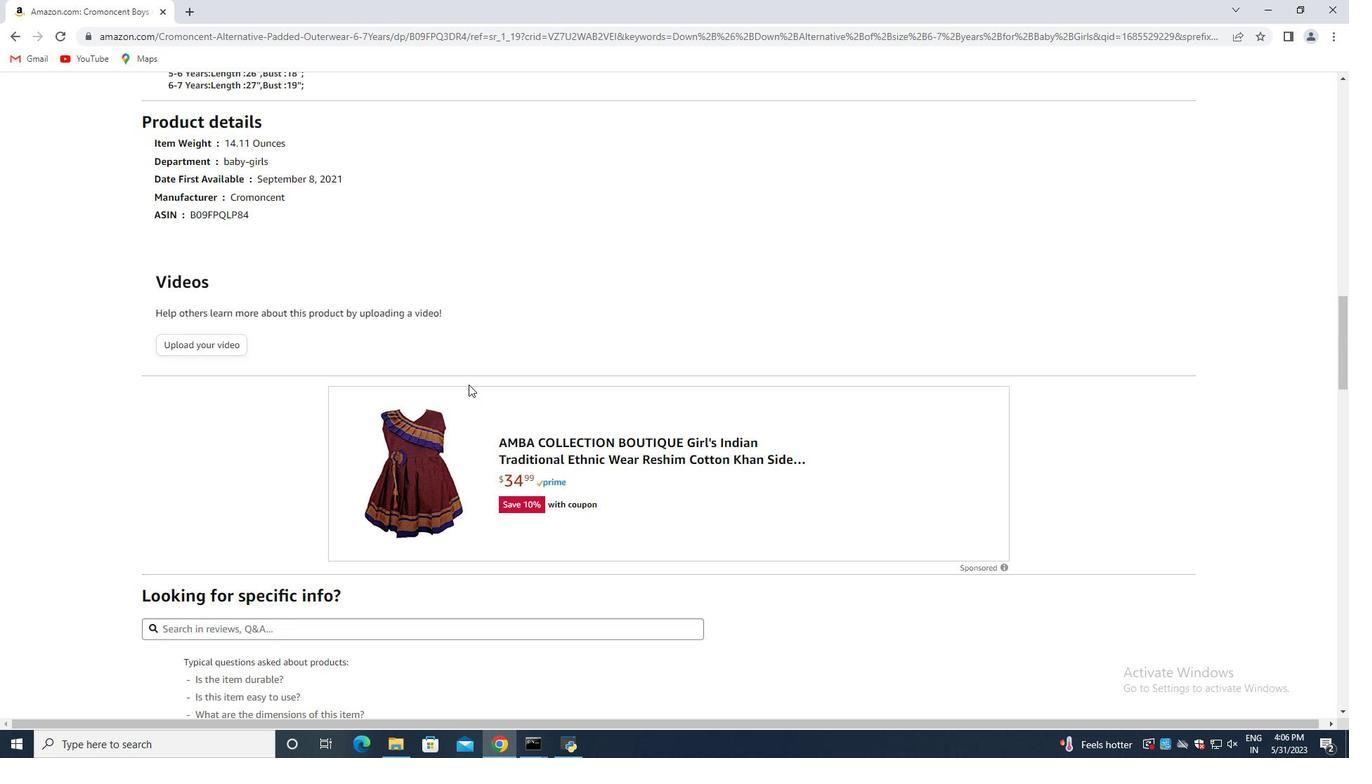 
Action: Mouse scrolled (470, 387) with delta (0, 0)
Screenshot: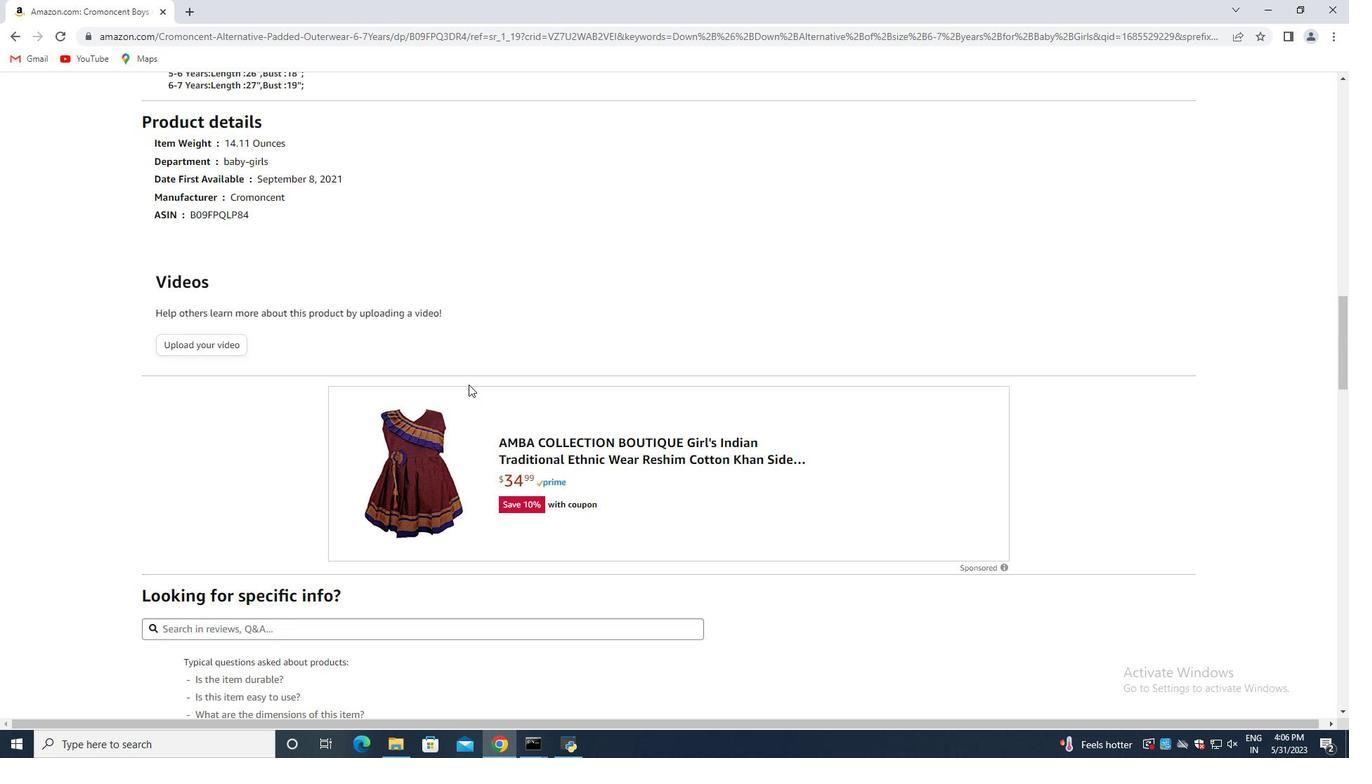 
Action: Mouse moved to (470, 387)
Screenshot: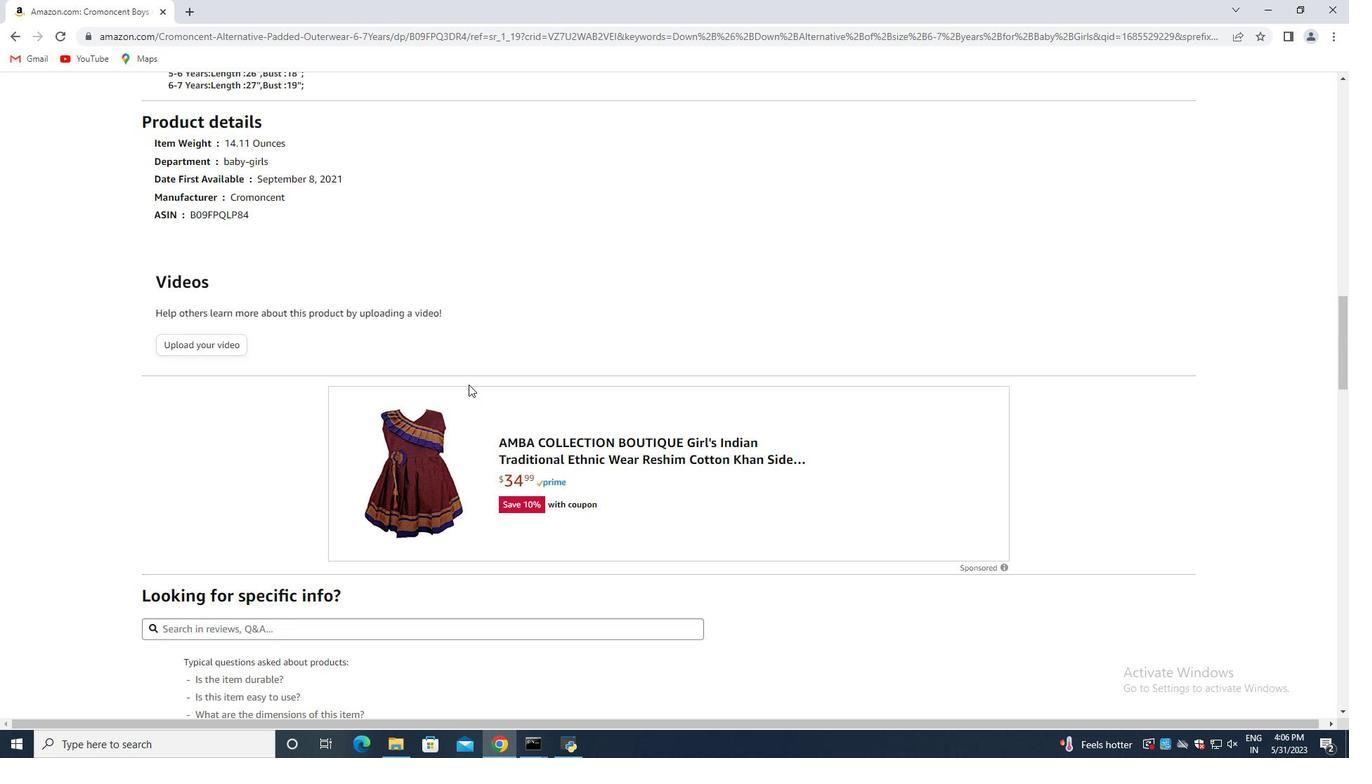 
Action: Mouse scrolled (470, 387) with delta (0, 0)
Screenshot: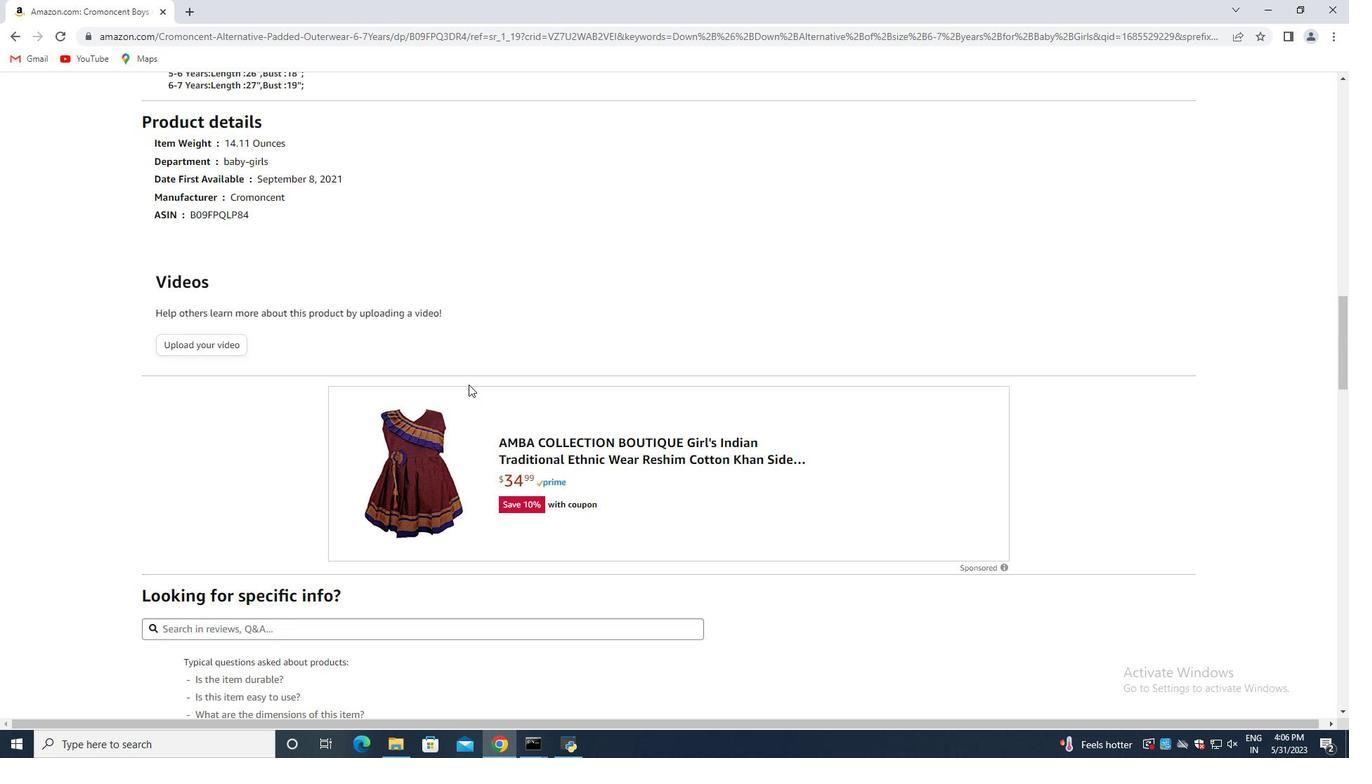 
Action: Mouse scrolled (470, 387) with delta (0, 0)
Screenshot: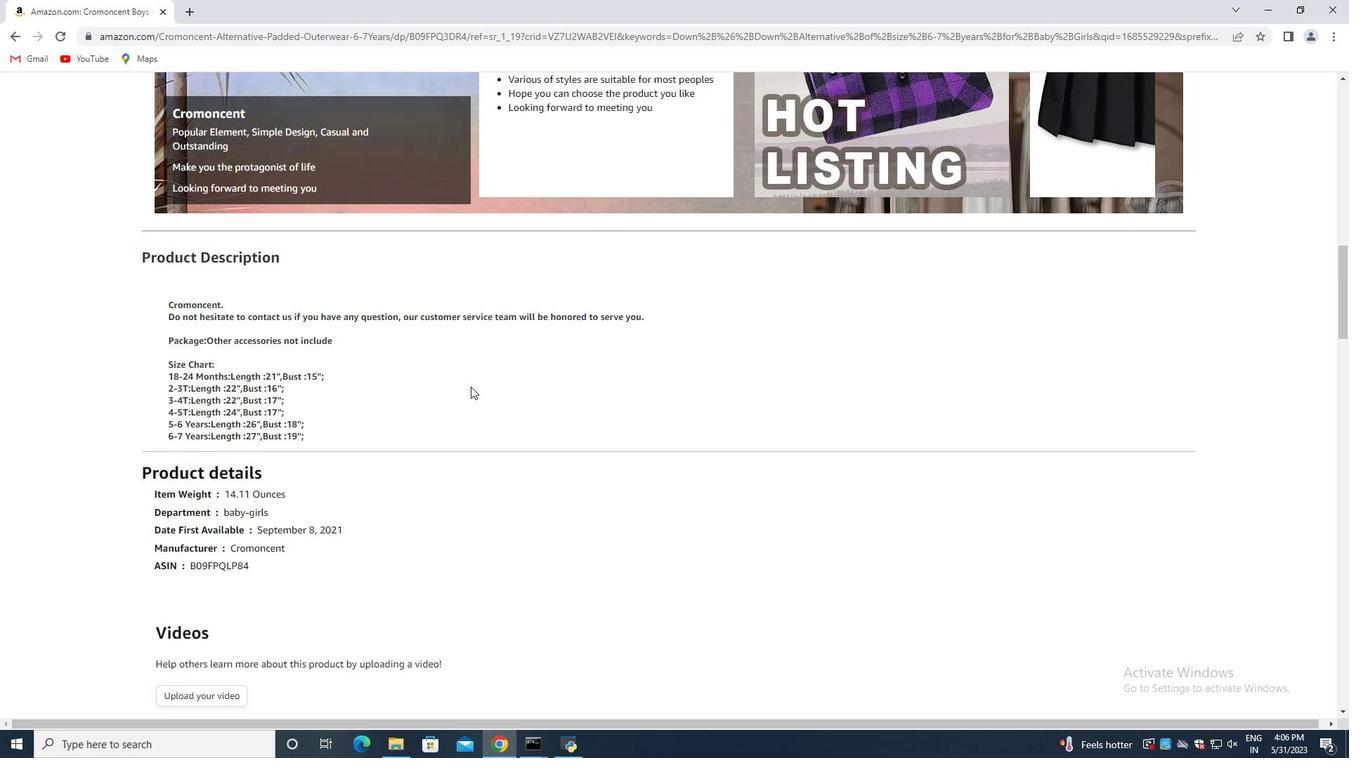 
Action: Mouse scrolled (470, 387) with delta (0, 0)
Screenshot: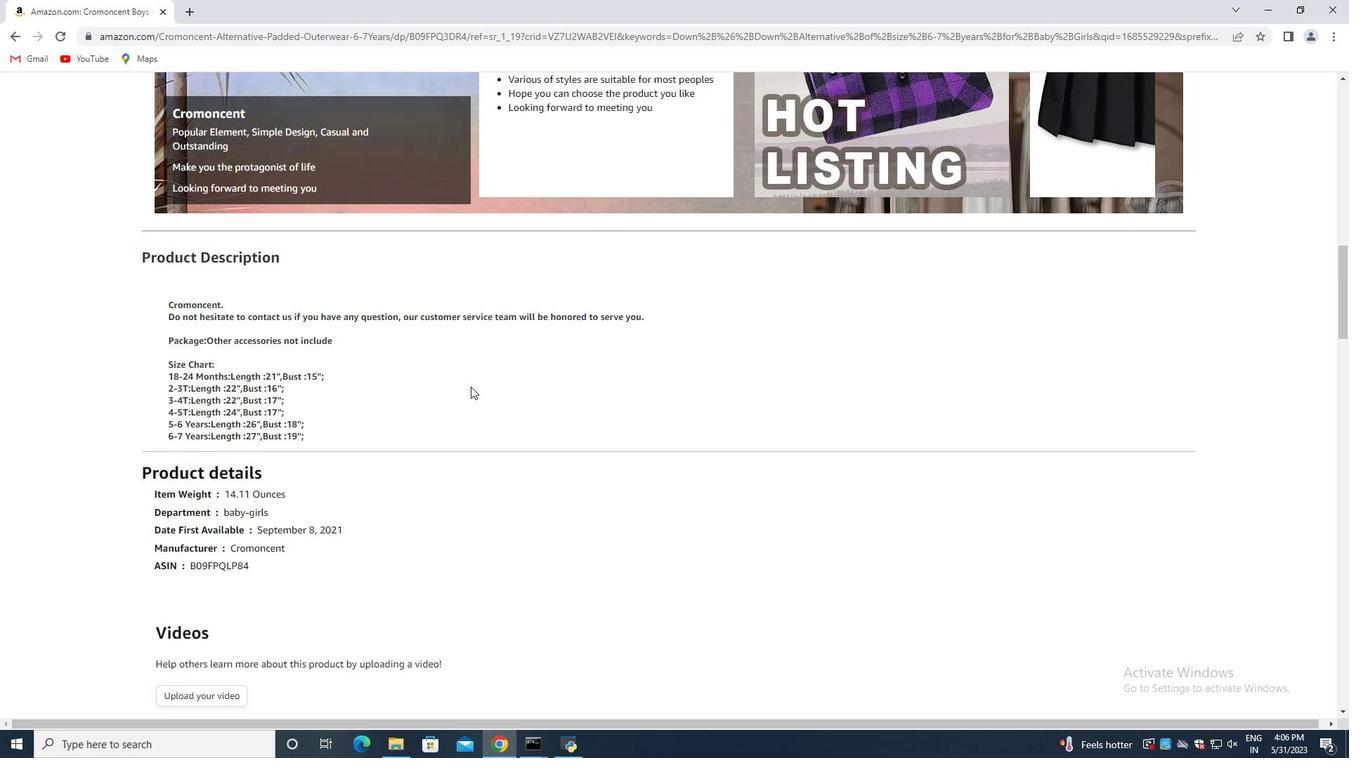 
Action: Mouse moved to (473, 387)
Screenshot: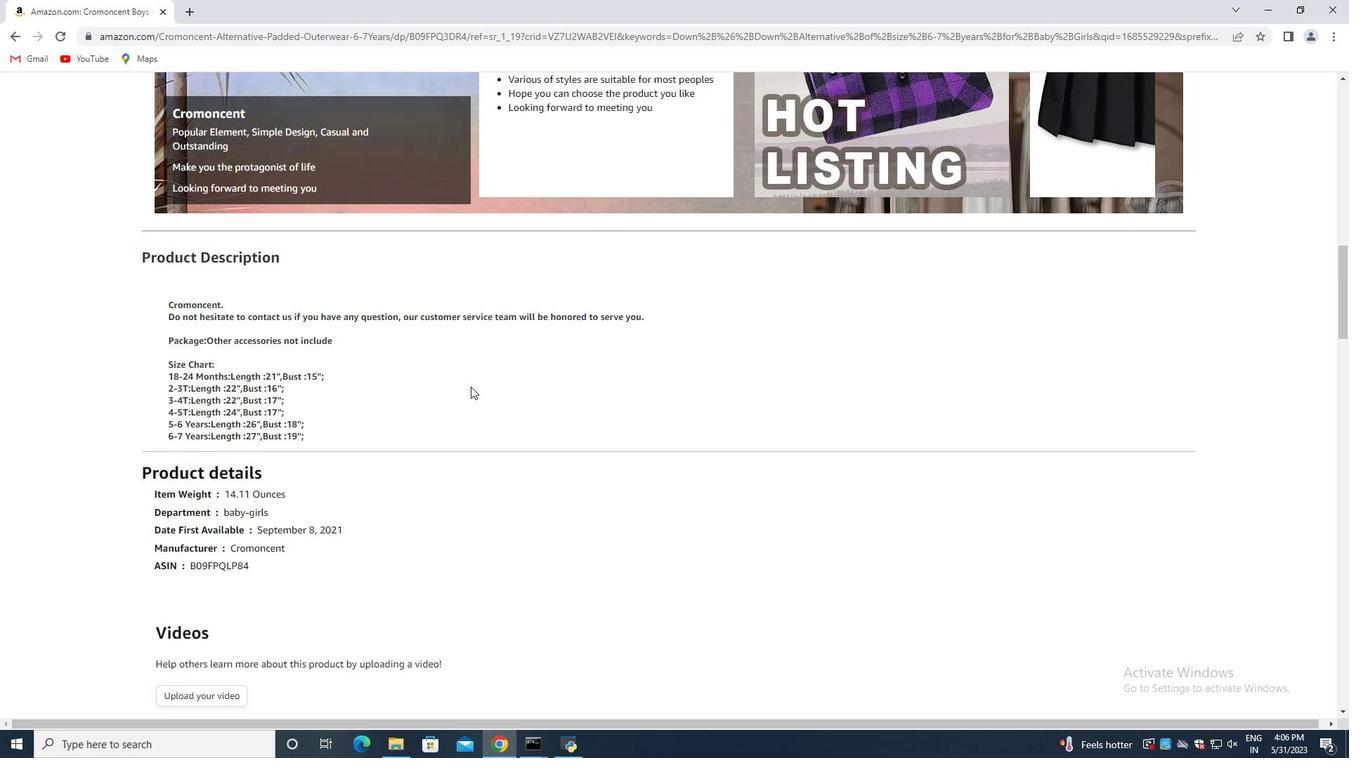 
Action: Mouse scrolled (473, 388) with delta (0, 0)
Screenshot: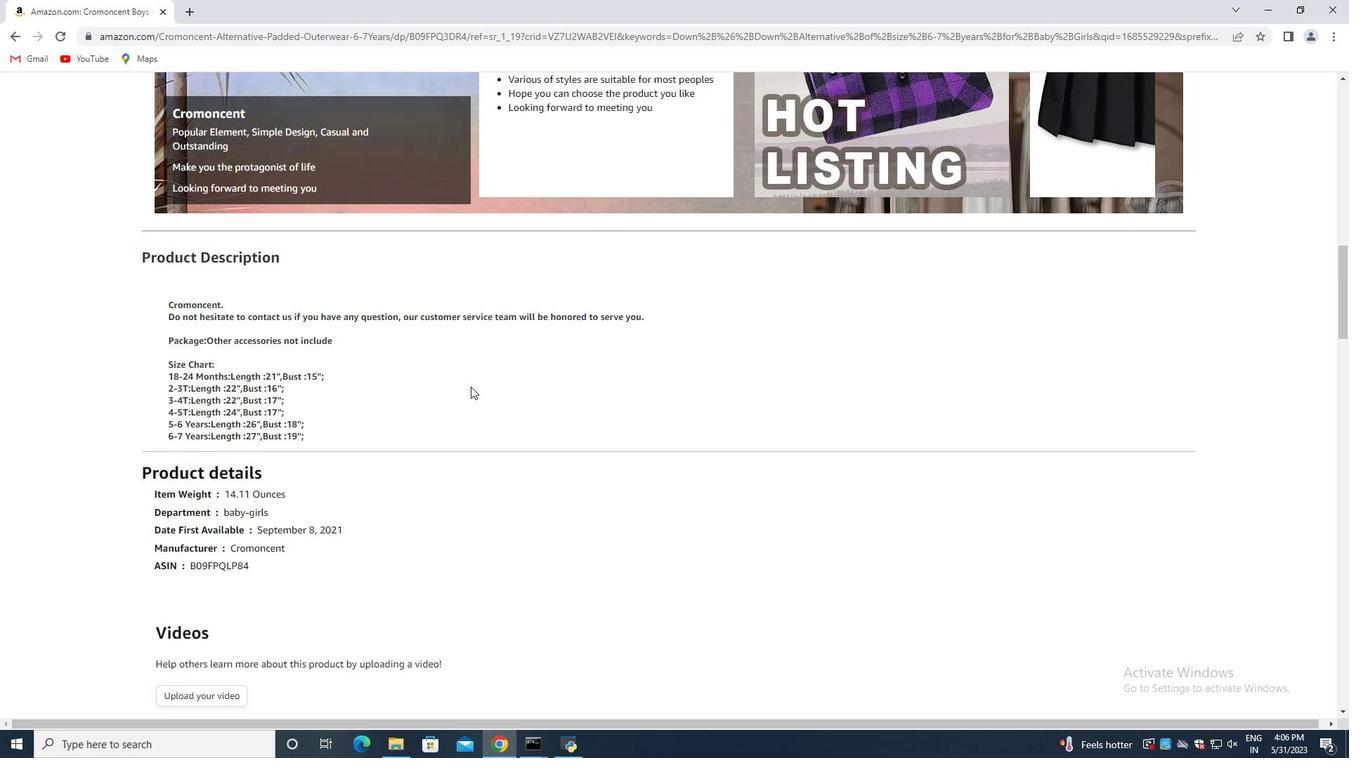 
Action: Mouse moved to (475, 388)
Screenshot: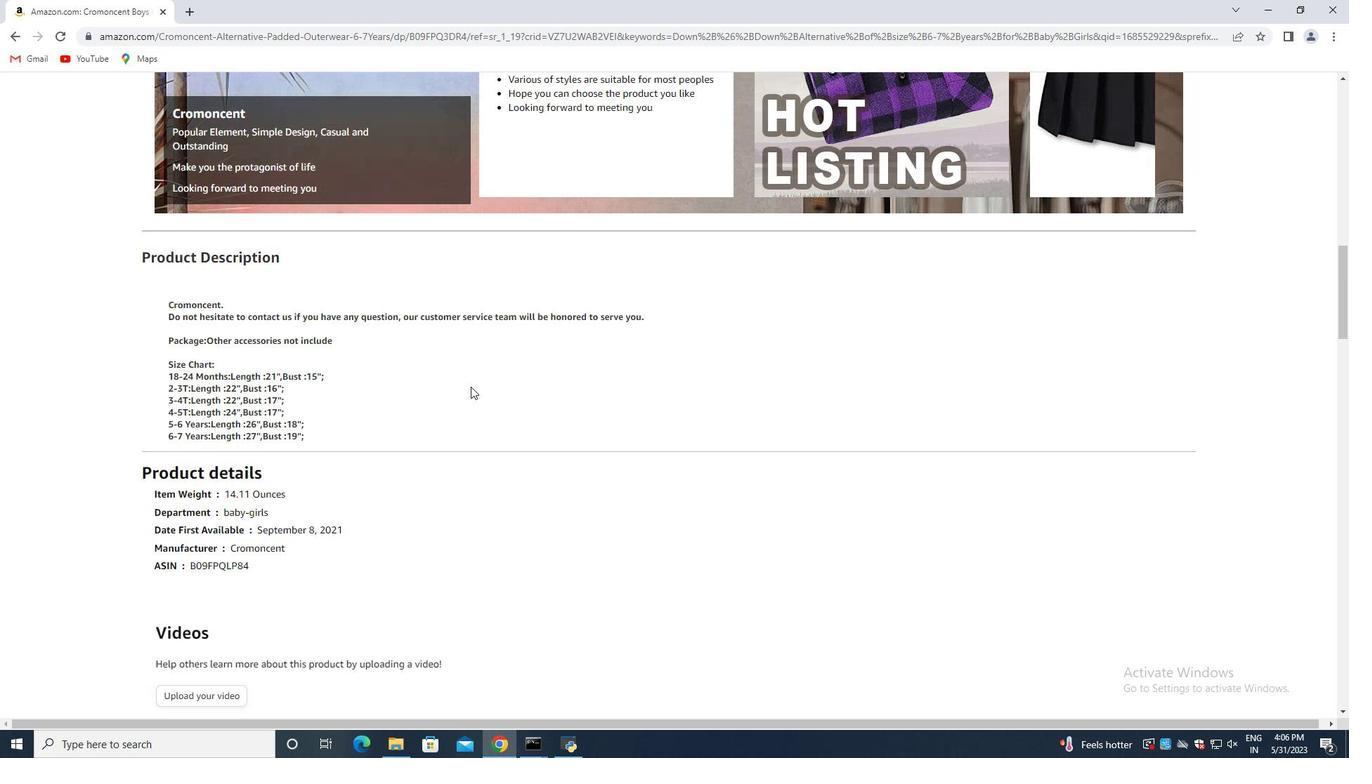 
Action: Mouse scrolled (475, 389) with delta (0, 0)
Screenshot: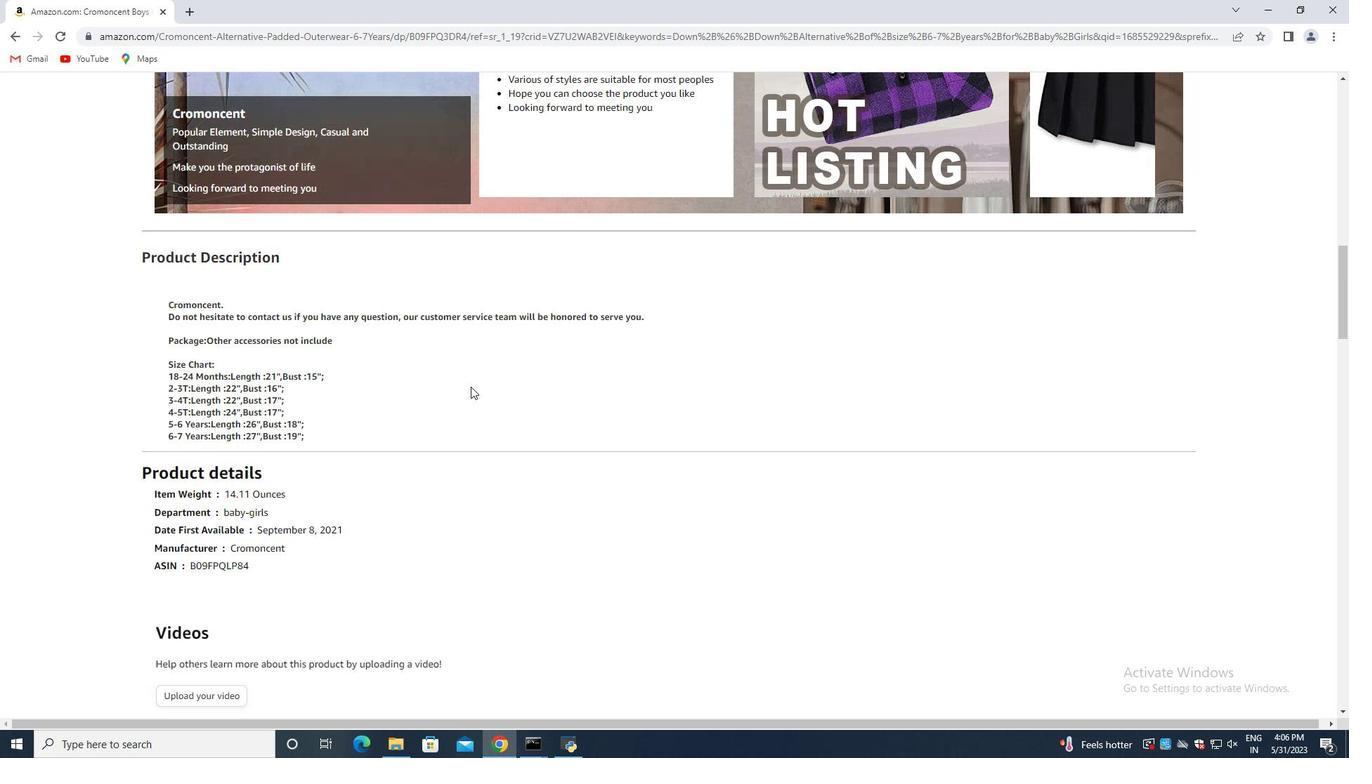
Action: Mouse moved to (477, 390)
Screenshot: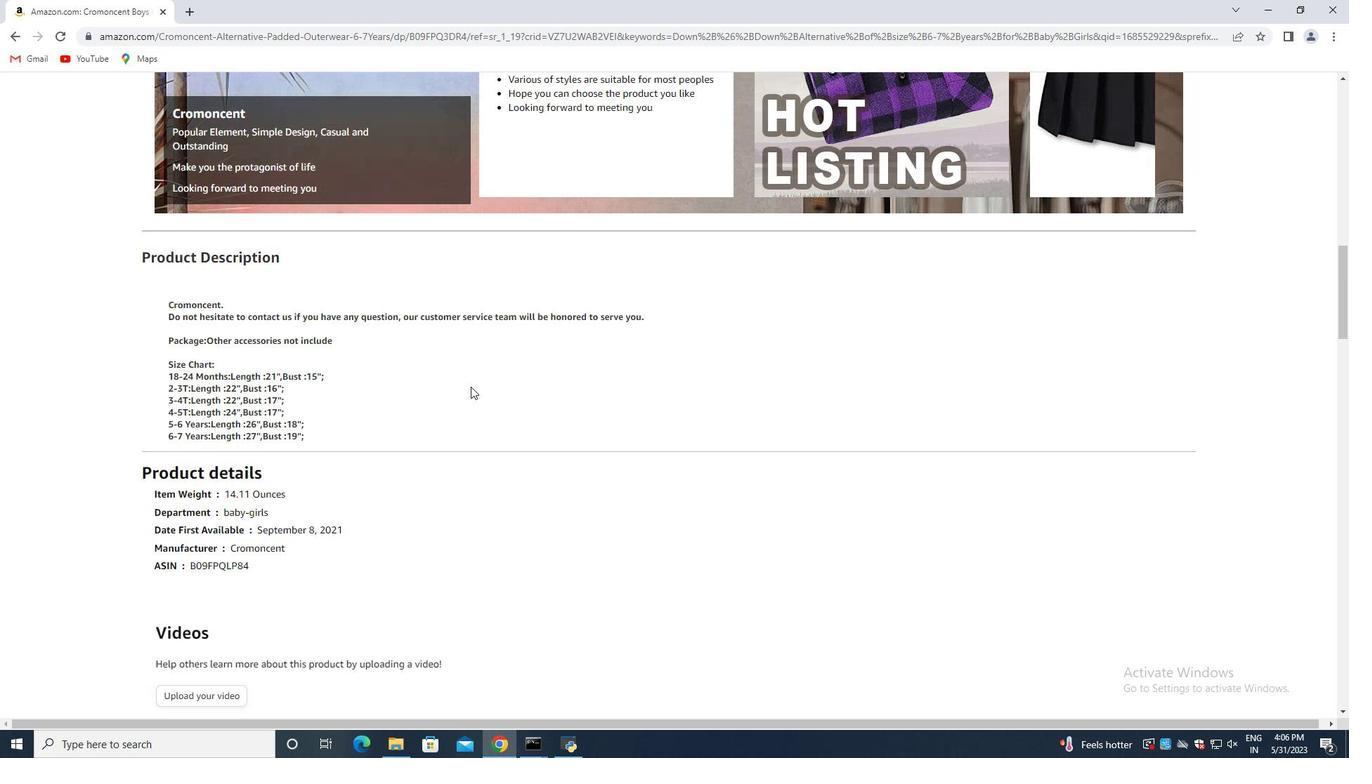 
Action: Mouse scrolled (477, 390) with delta (0, 0)
Screenshot: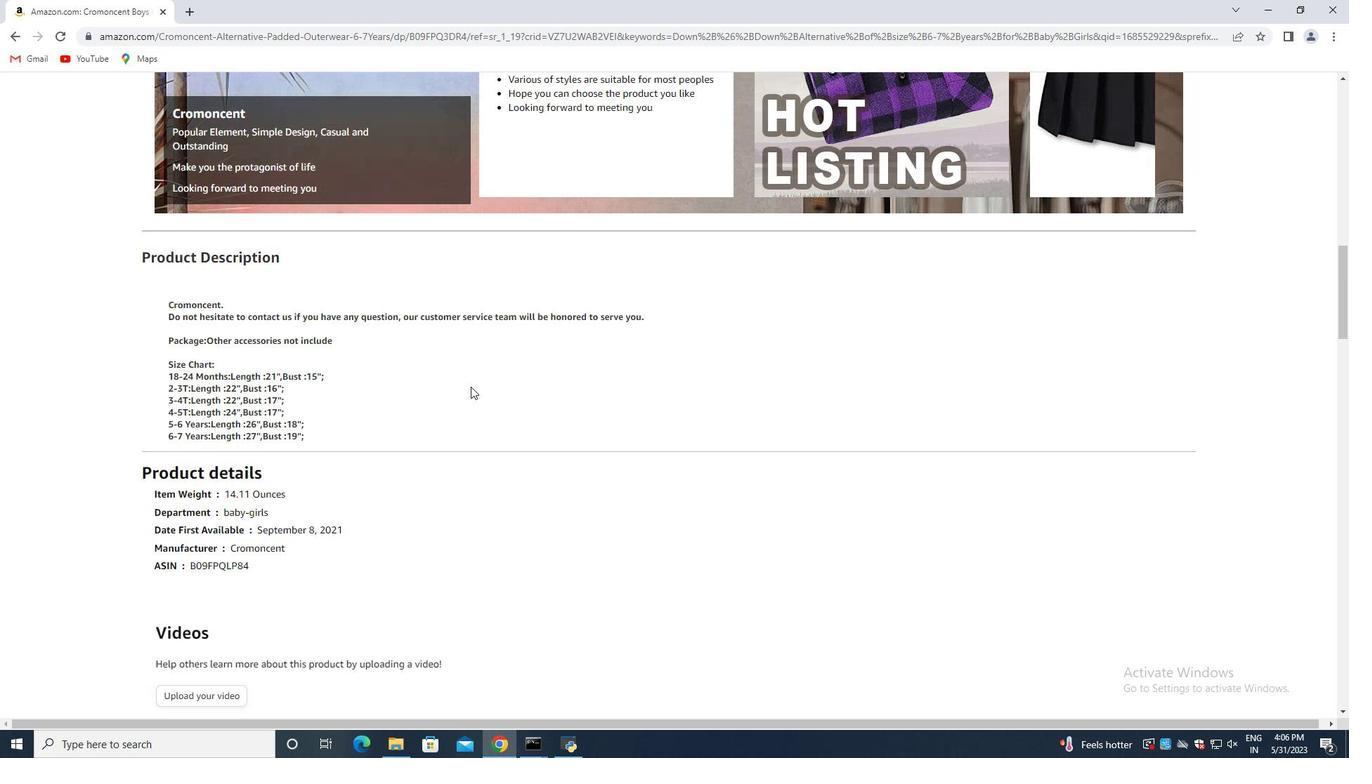 
Action: Mouse moved to (478, 391)
Screenshot: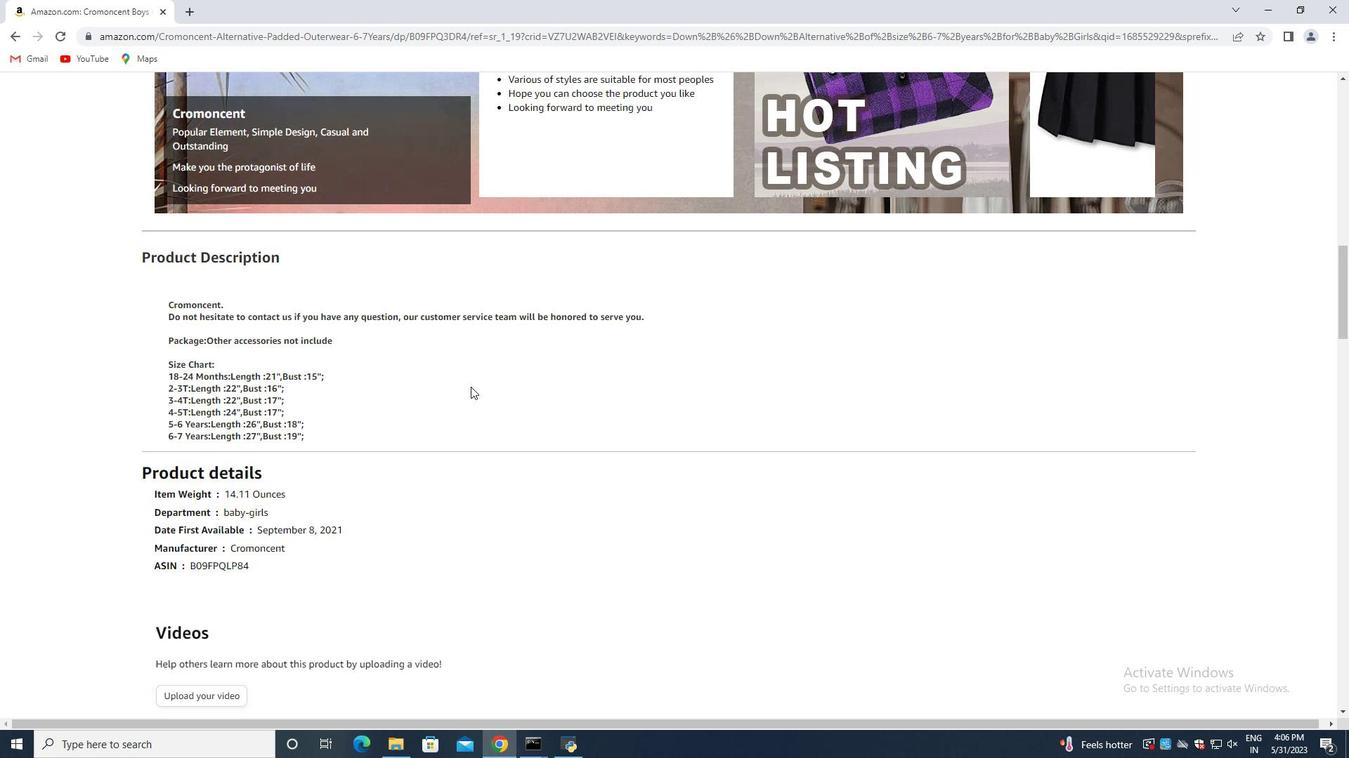 
Action: Mouse scrolled (478, 392) with delta (0, 0)
Screenshot: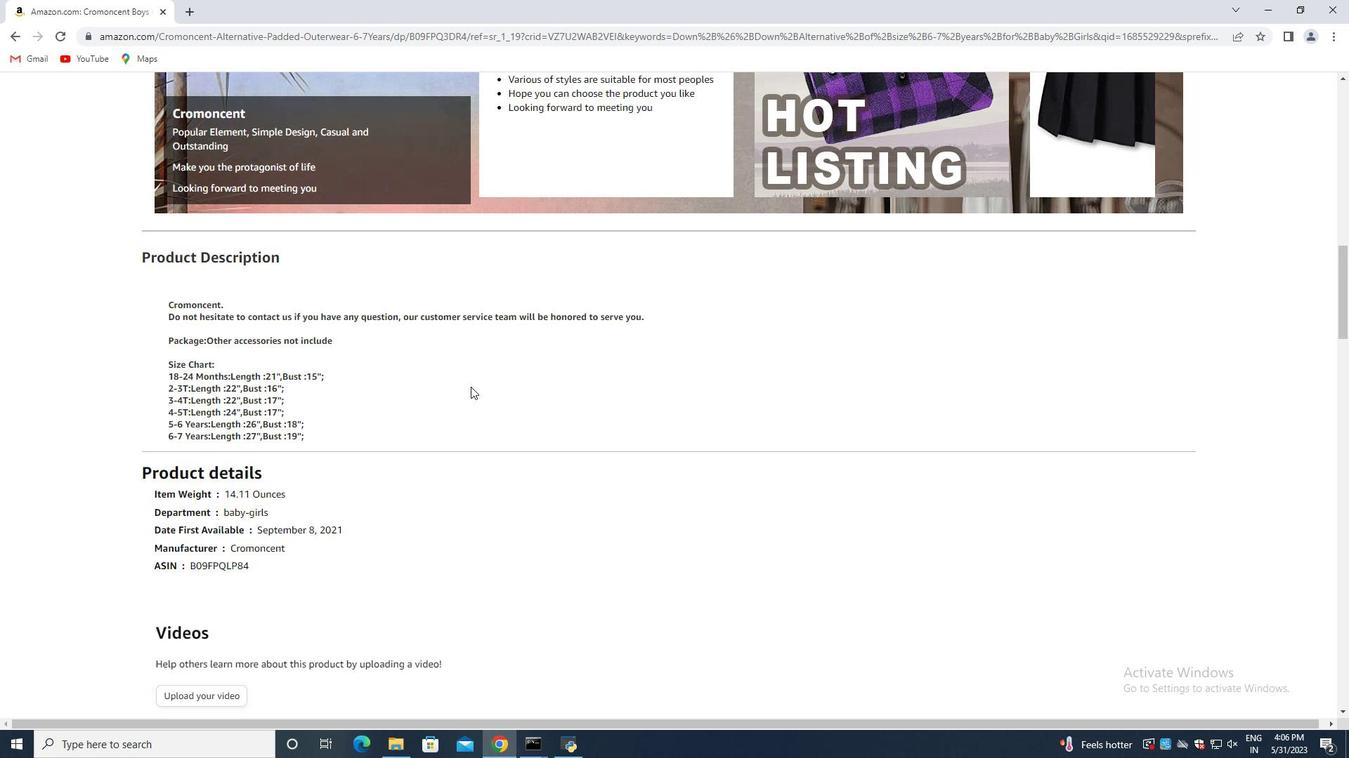 
Action: Mouse scrolled (478, 392) with delta (0, 0)
Screenshot: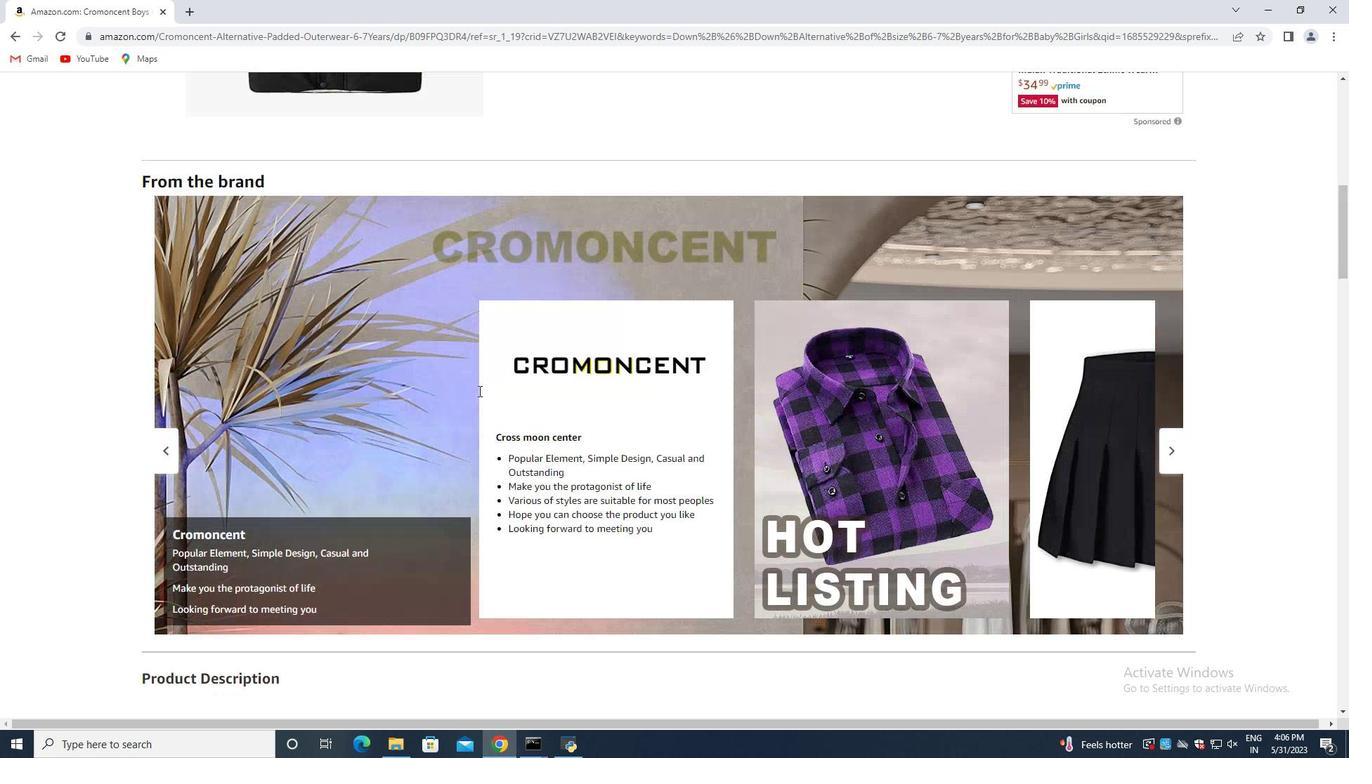 
Action: Mouse scrolled (478, 392) with delta (0, 0)
Screenshot: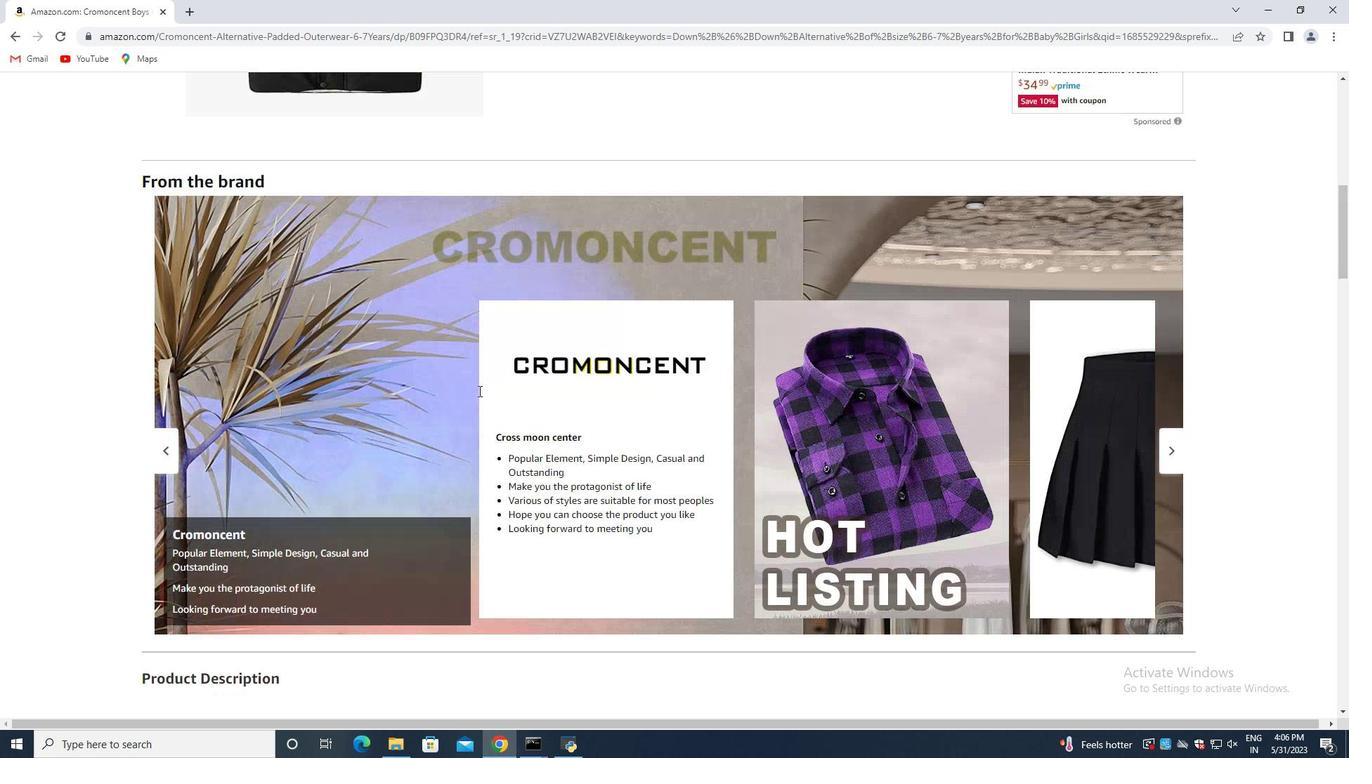 
Action: Mouse moved to (478, 391)
Screenshot: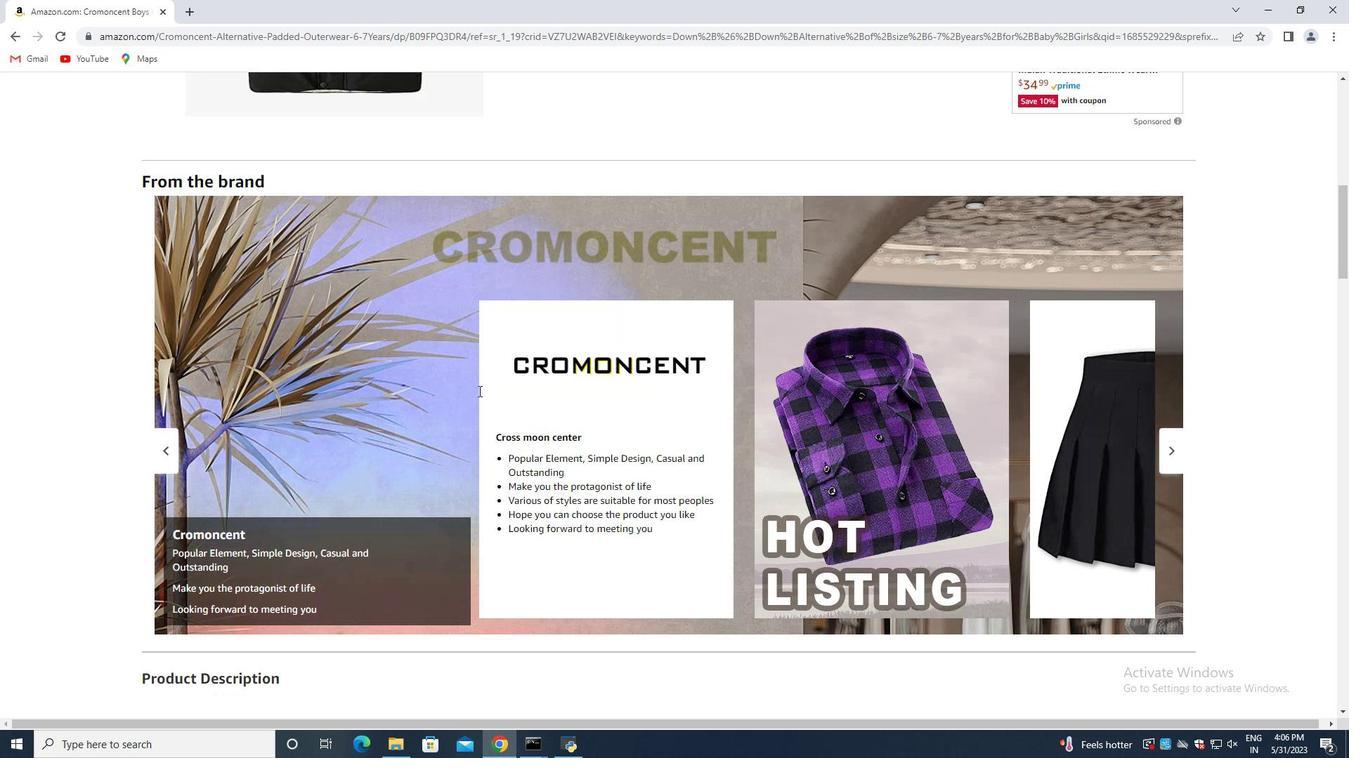 
Action: Mouse scrolled (478, 392) with delta (0, 0)
Screenshot: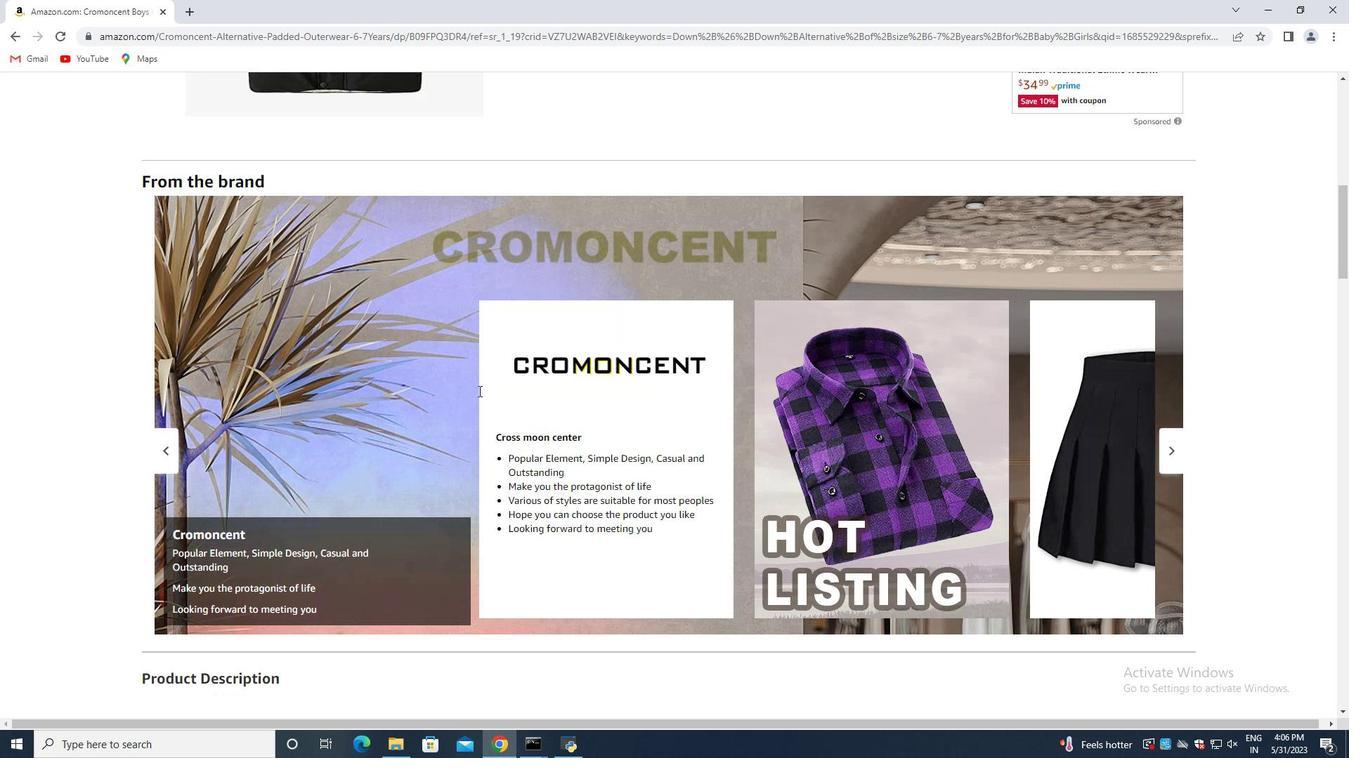 
Action: Mouse moved to (479, 391)
Screenshot: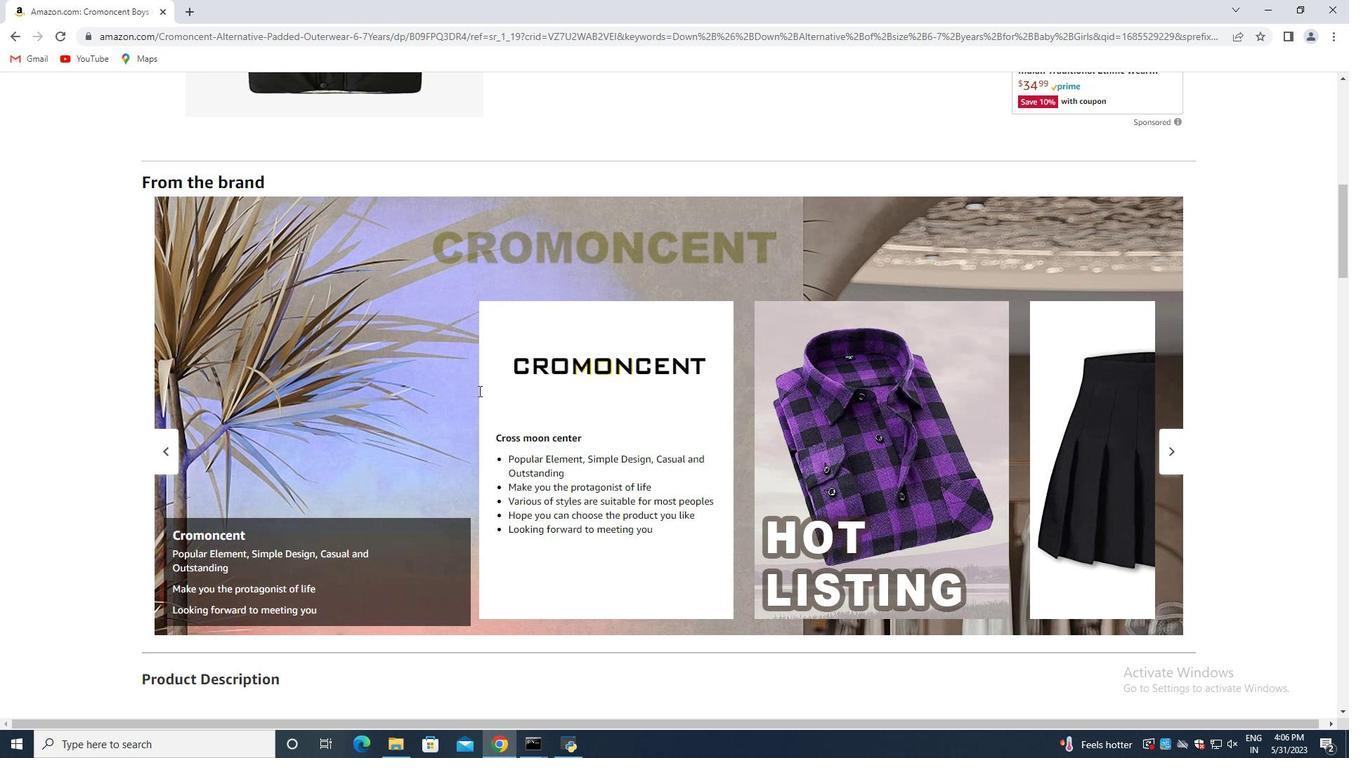 
Action: Mouse scrolled (478, 392) with delta (0, 0)
Screenshot: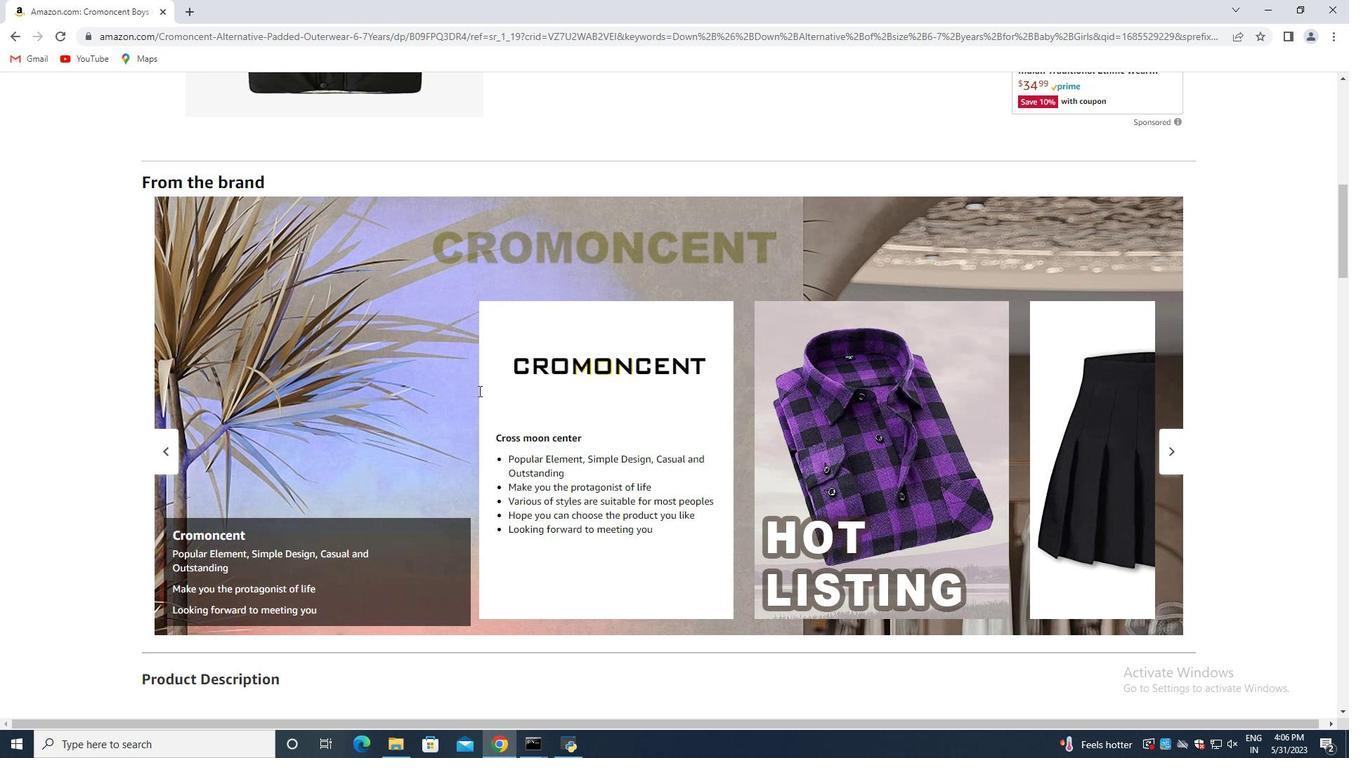 
Action: Mouse moved to (479, 392)
Screenshot: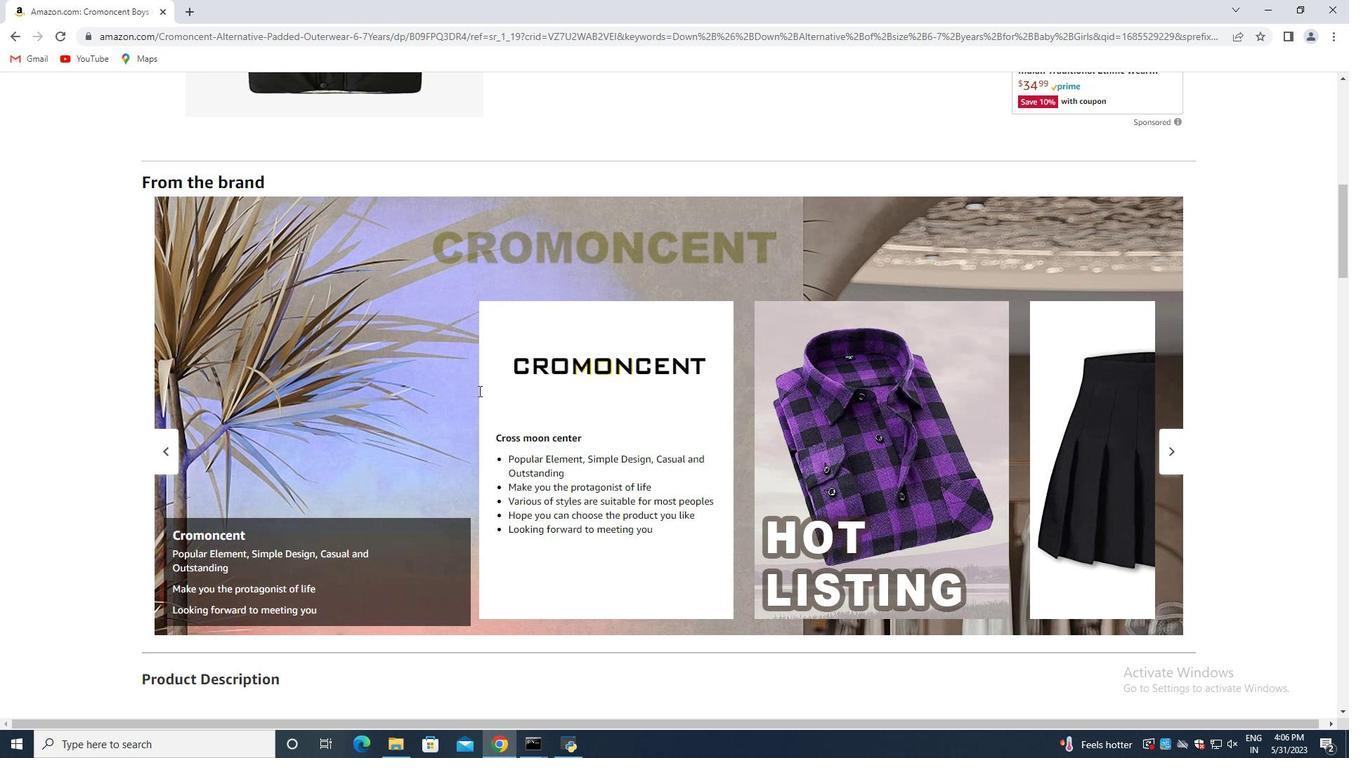 
Action: Mouse scrolled (479, 392) with delta (0, 0)
Screenshot: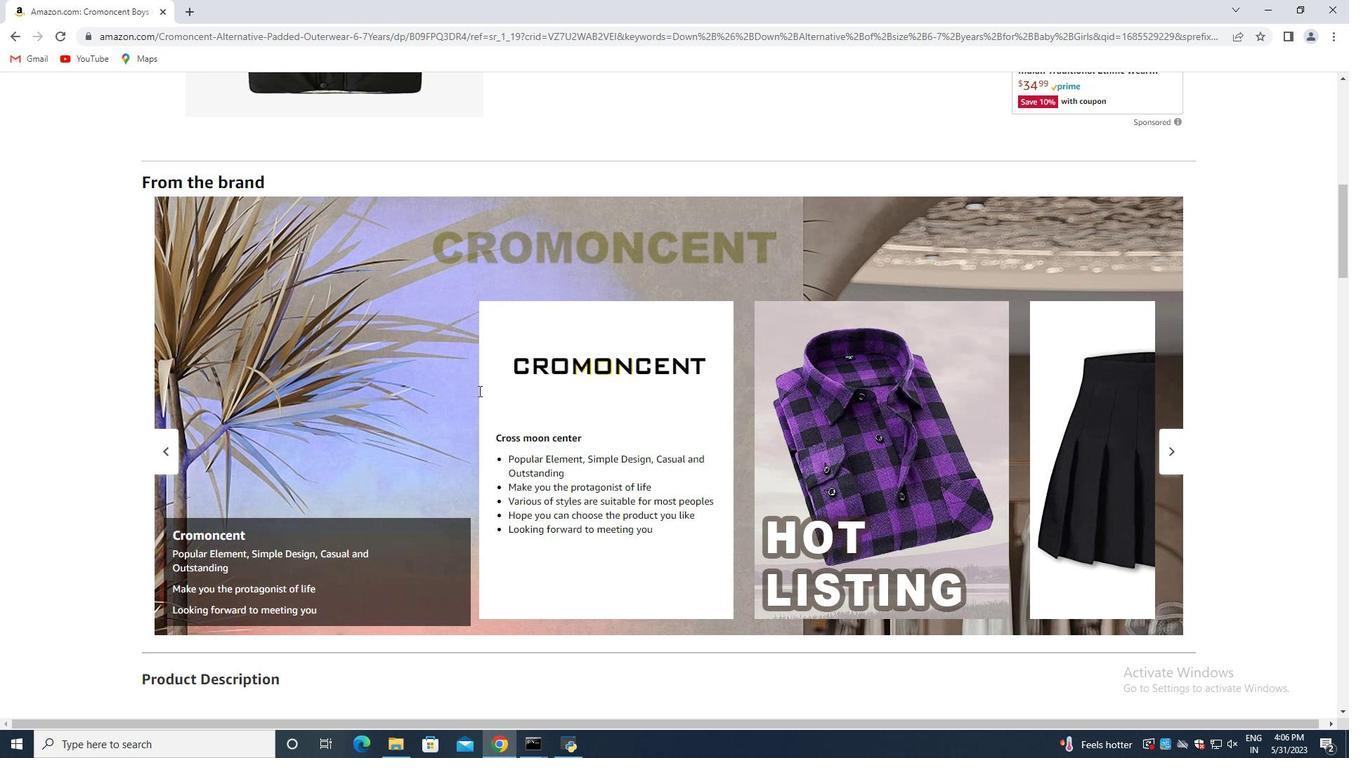 
Action: Mouse scrolled (479, 392) with delta (0, 0)
Screenshot: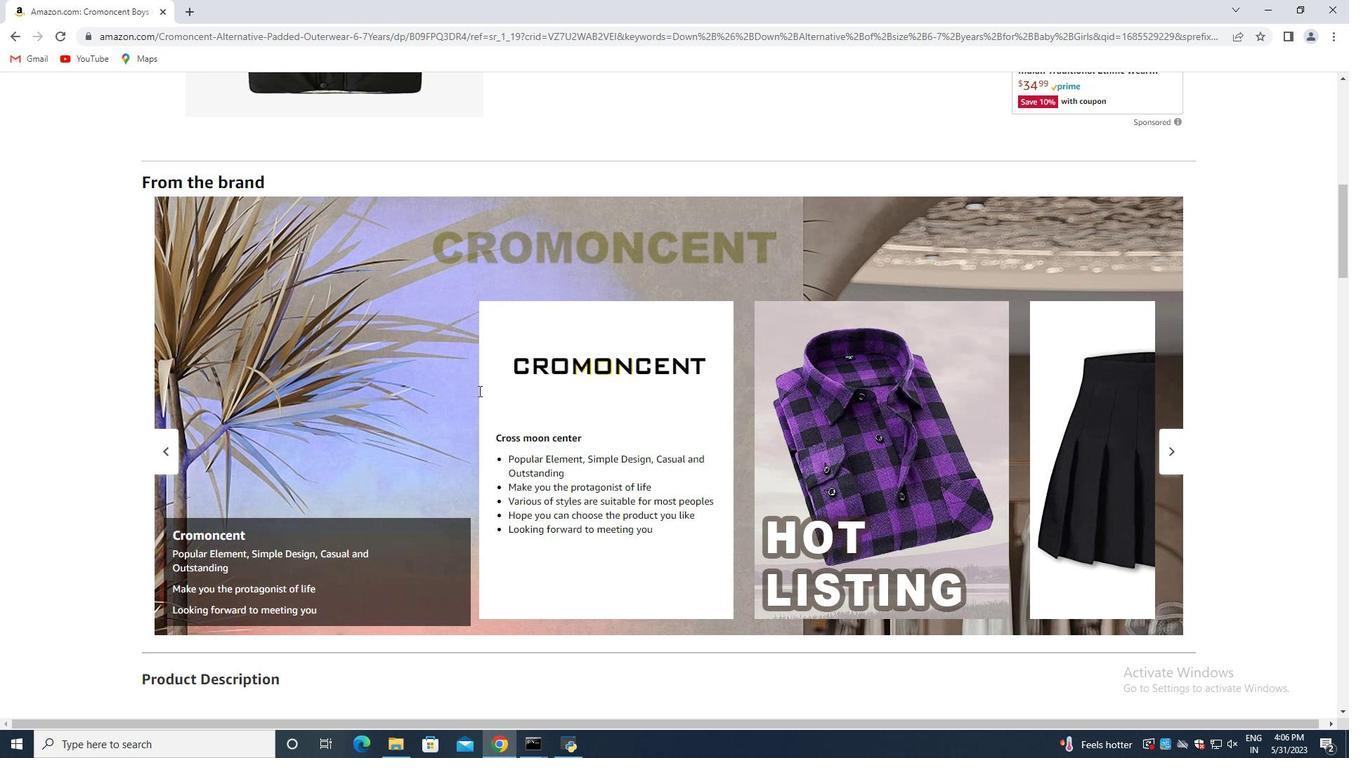 
Action: Mouse scrolled (479, 392) with delta (0, 0)
Screenshot: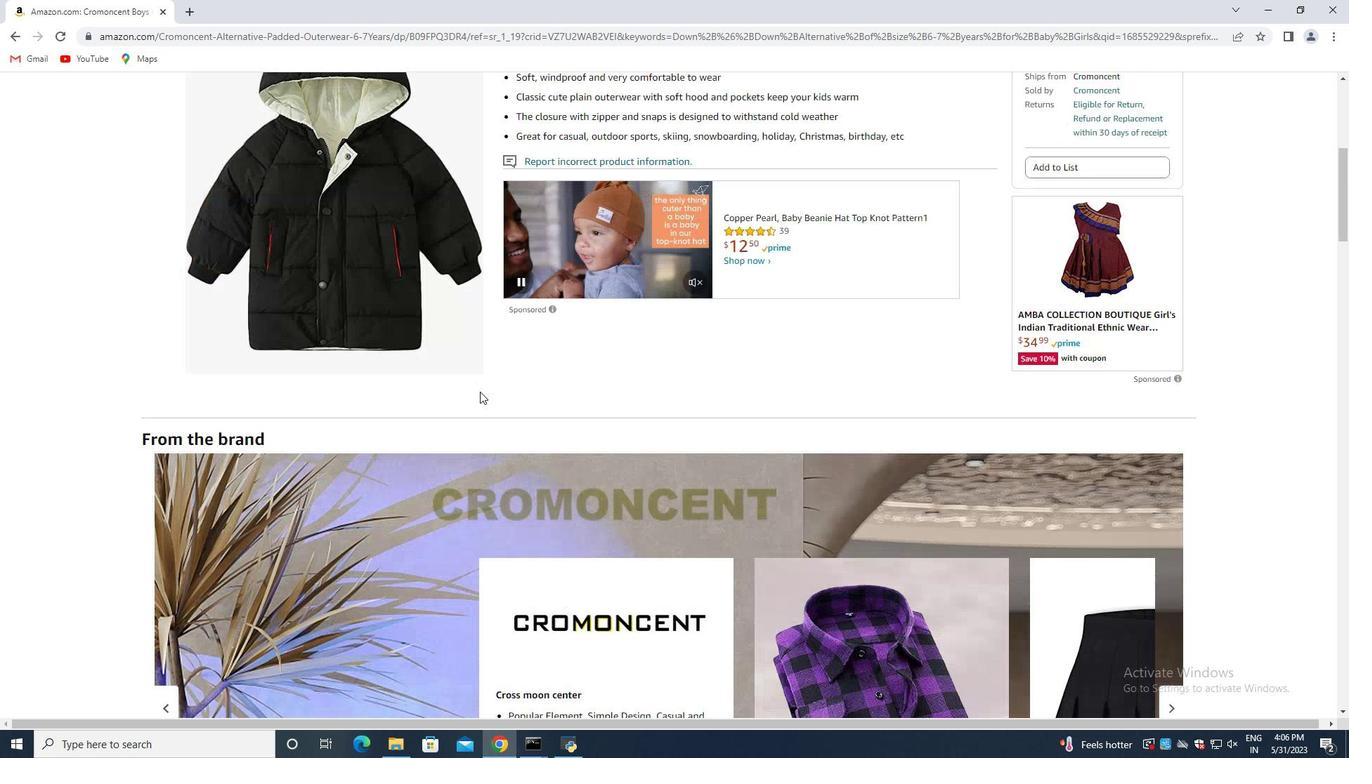 
Action: Mouse scrolled (479, 392) with delta (0, 0)
Screenshot: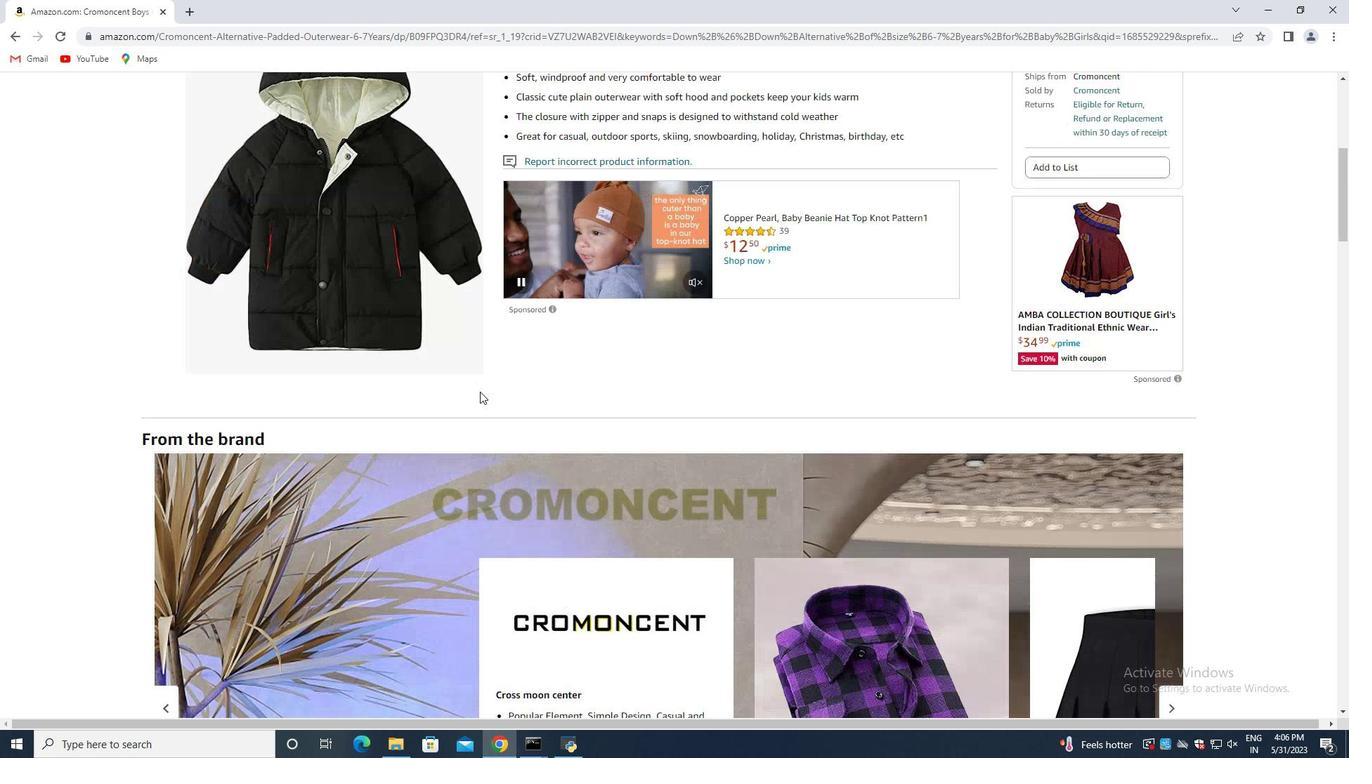 
Action: Mouse scrolled (479, 392) with delta (0, 0)
Screenshot: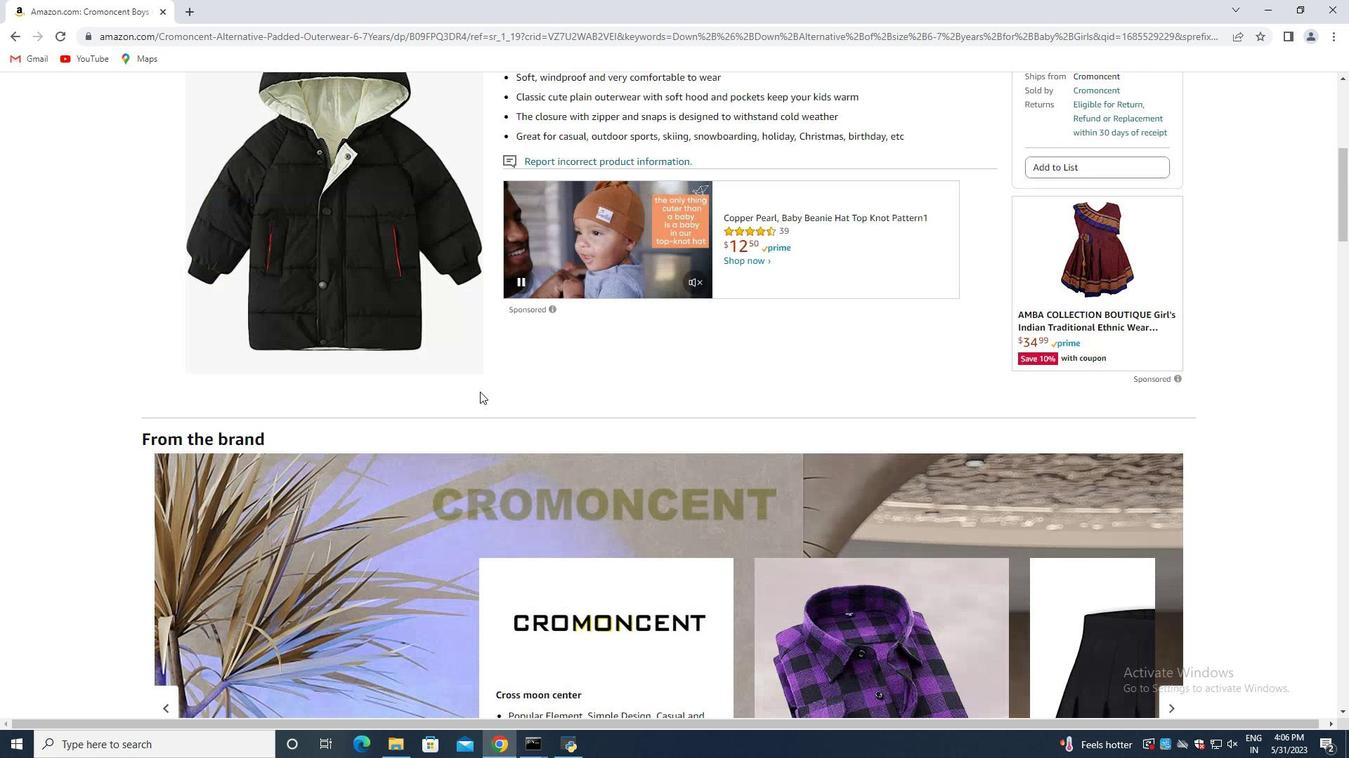 
Action: Mouse moved to (481, 392)
Screenshot: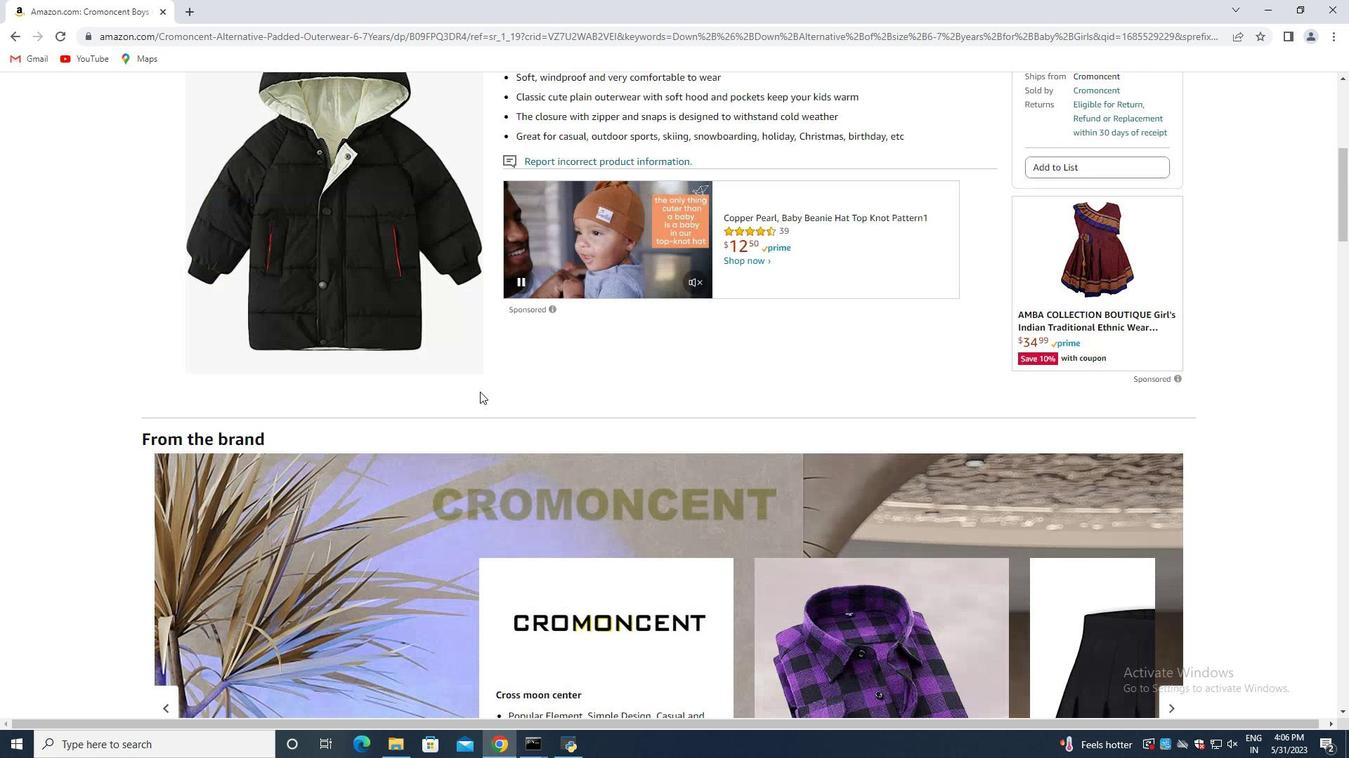 
Action: Mouse scrolled (481, 393) with delta (0, 0)
Screenshot: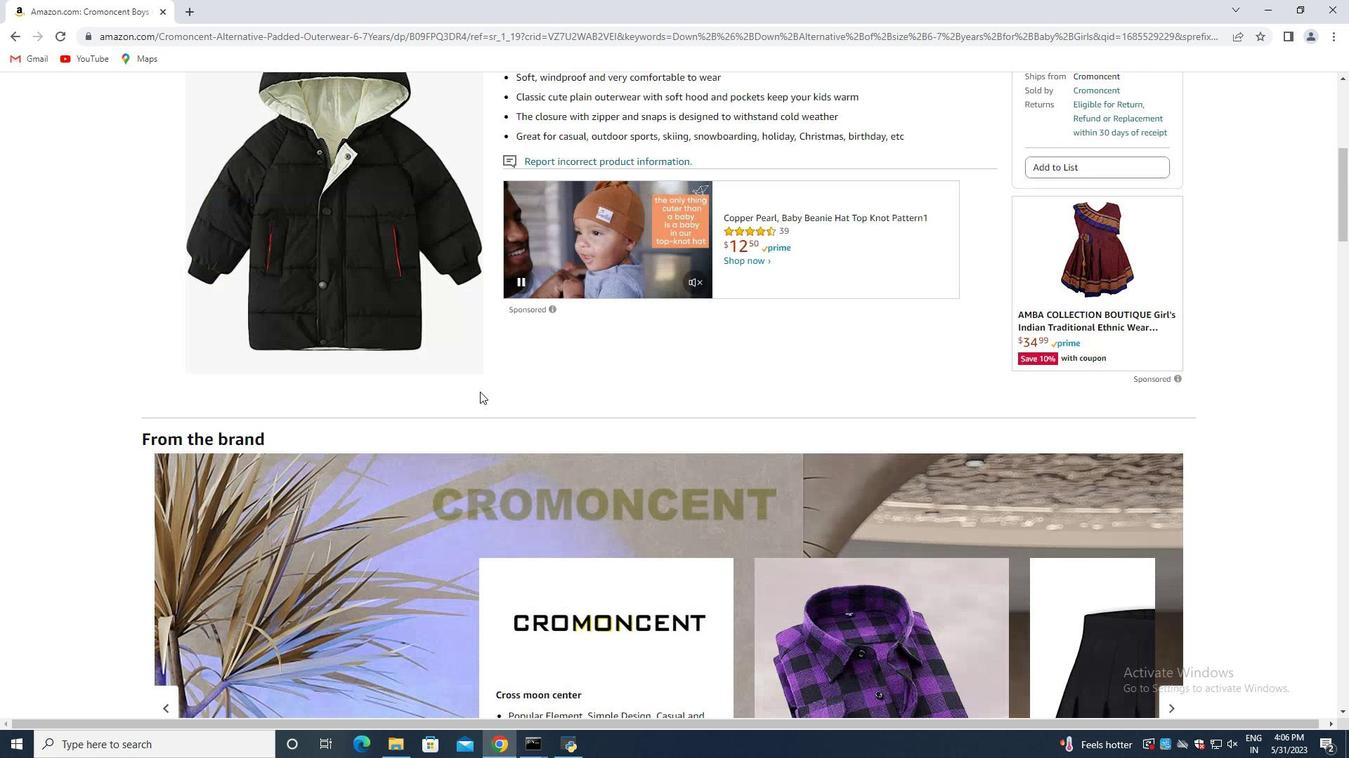 
Action: Mouse moved to (482, 393)
Screenshot: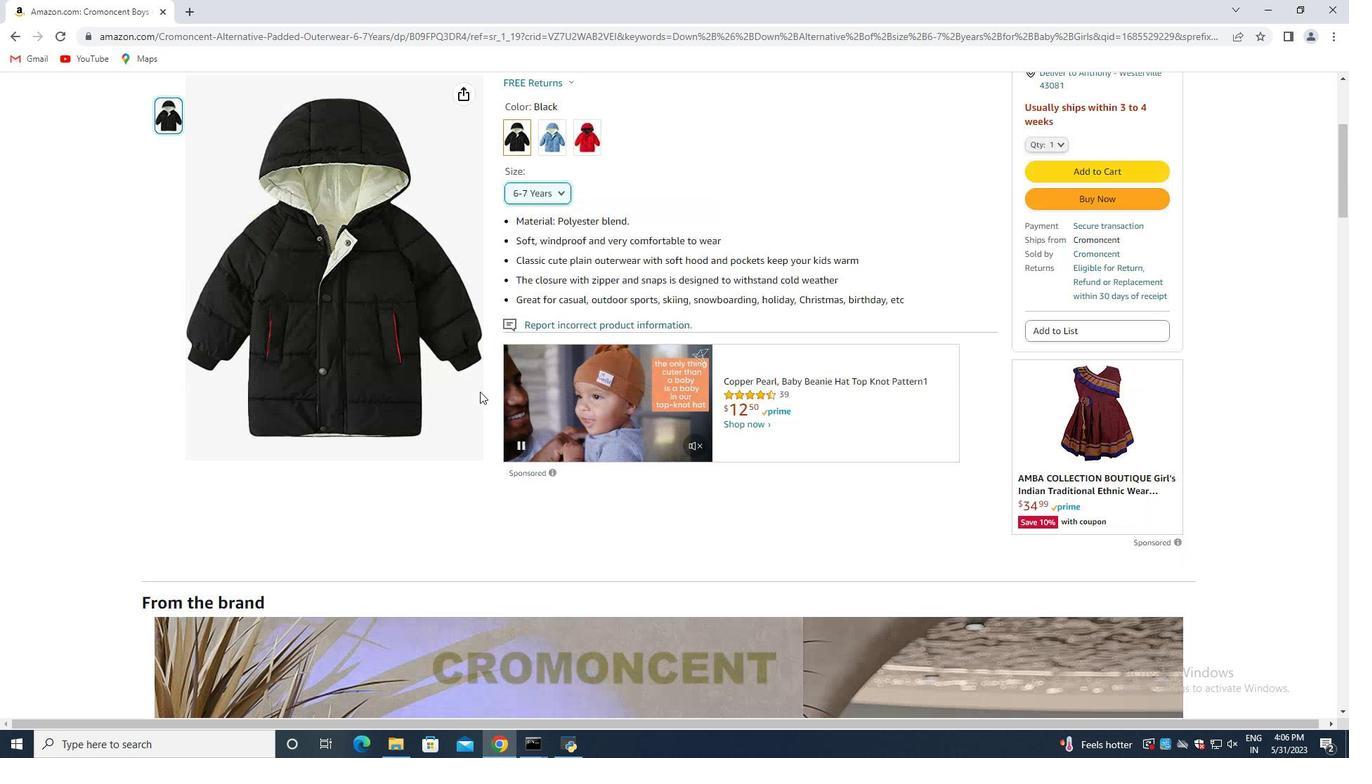 
Action: Mouse scrolled (482, 394) with delta (0, 0)
Screenshot: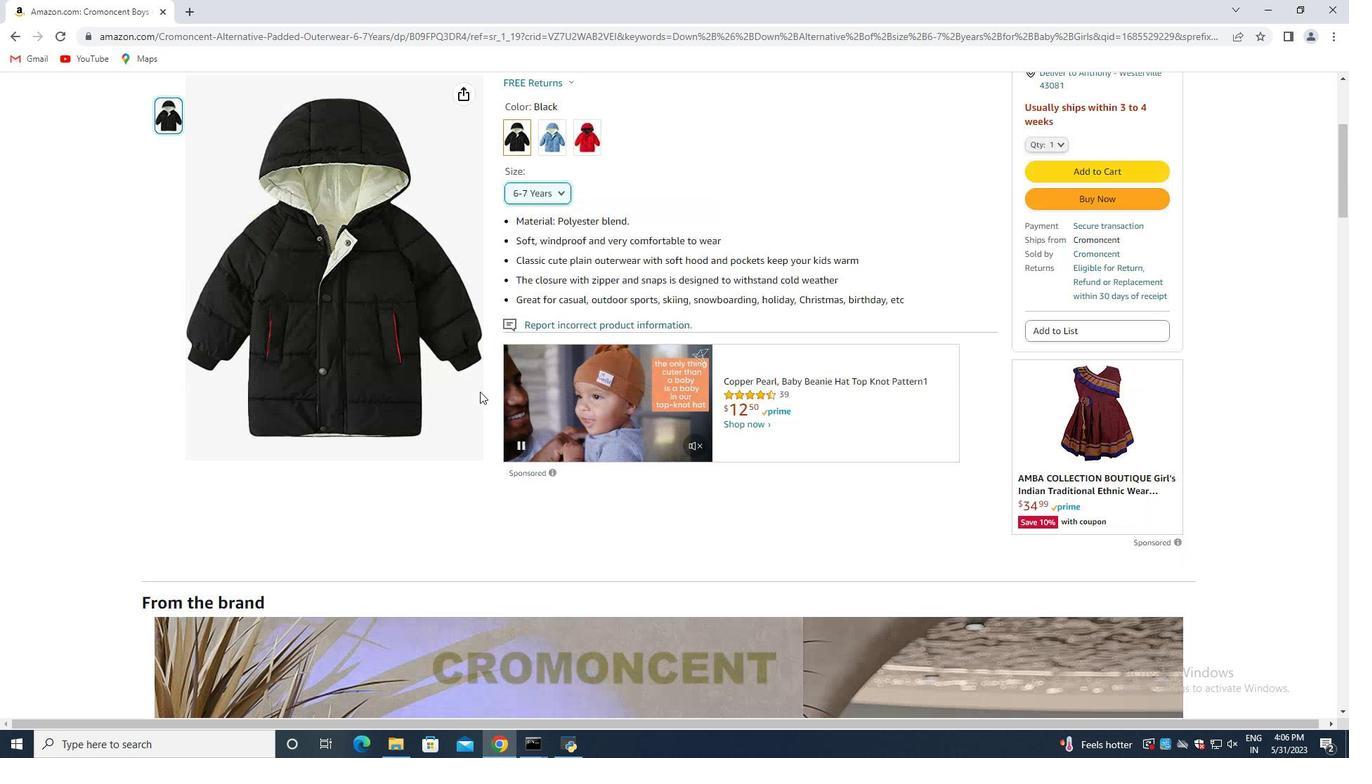 
Action: Mouse scrolled (482, 394) with delta (0, 0)
Screenshot: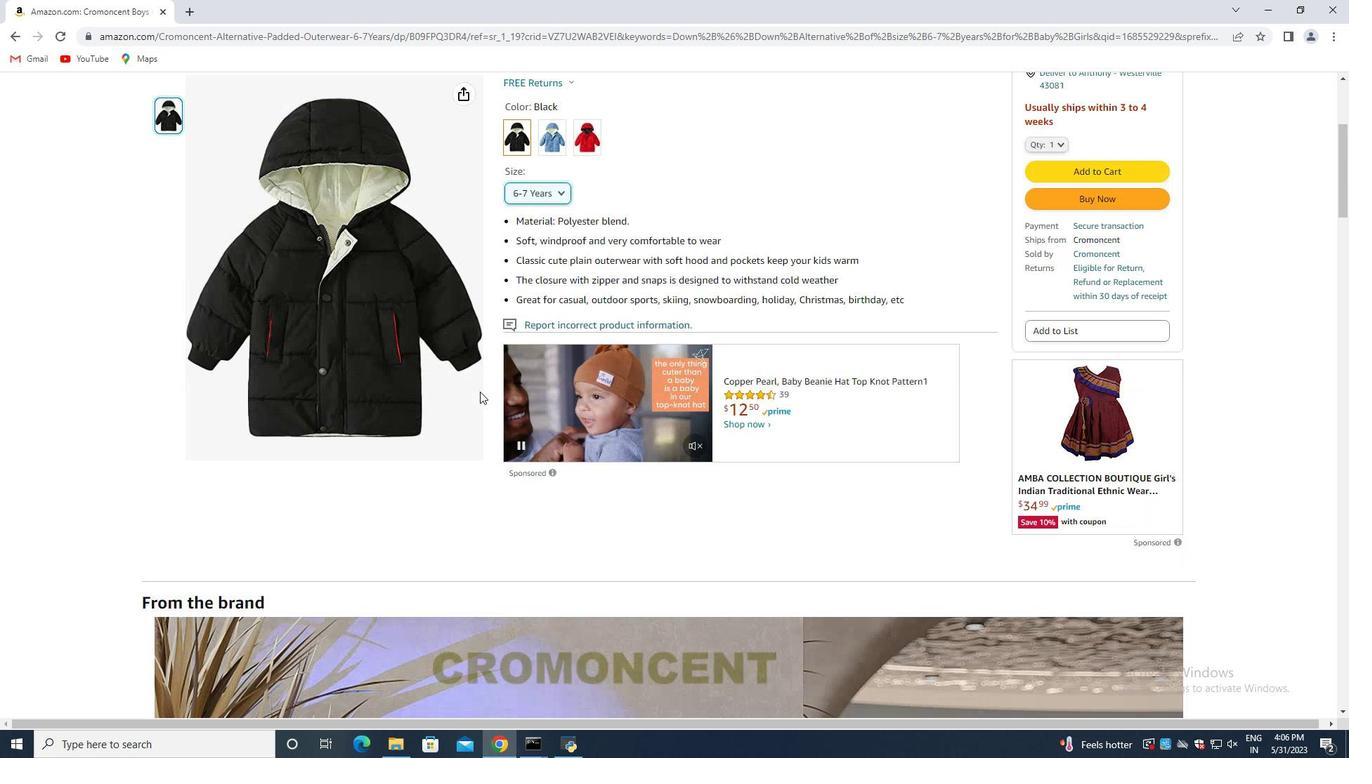 
Action: Mouse scrolled (482, 394) with delta (0, 0)
Screenshot: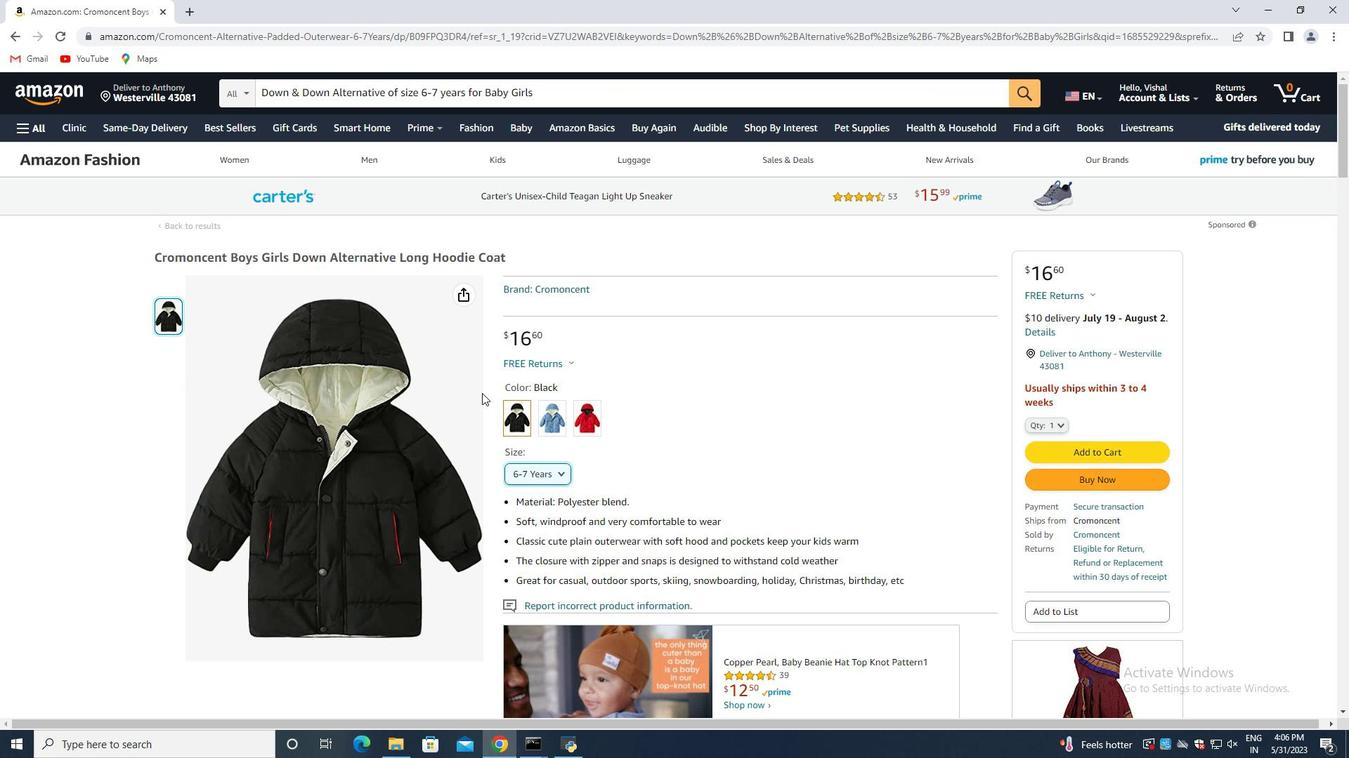 
Action: Mouse scrolled (482, 394) with delta (0, 0)
Screenshot: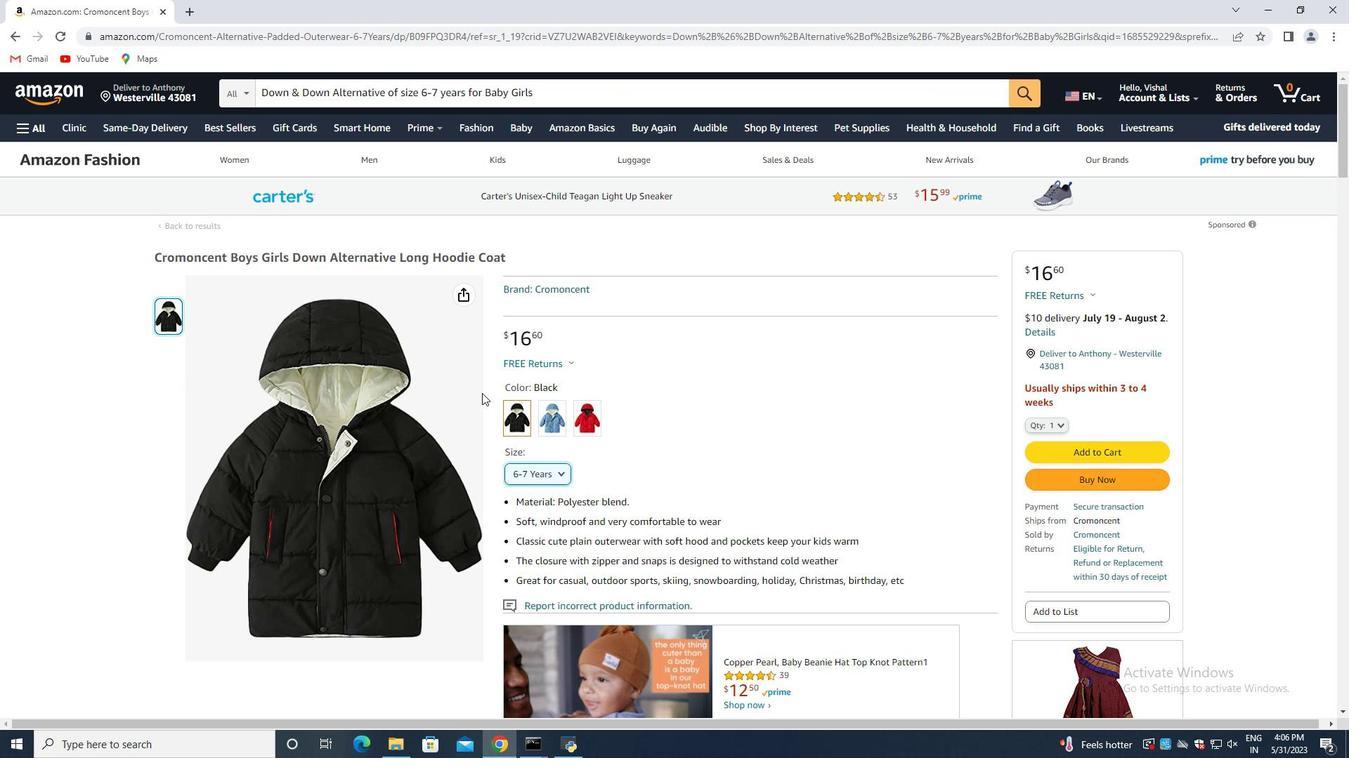 
Action: Mouse scrolled (482, 394) with delta (0, 0)
Screenshot: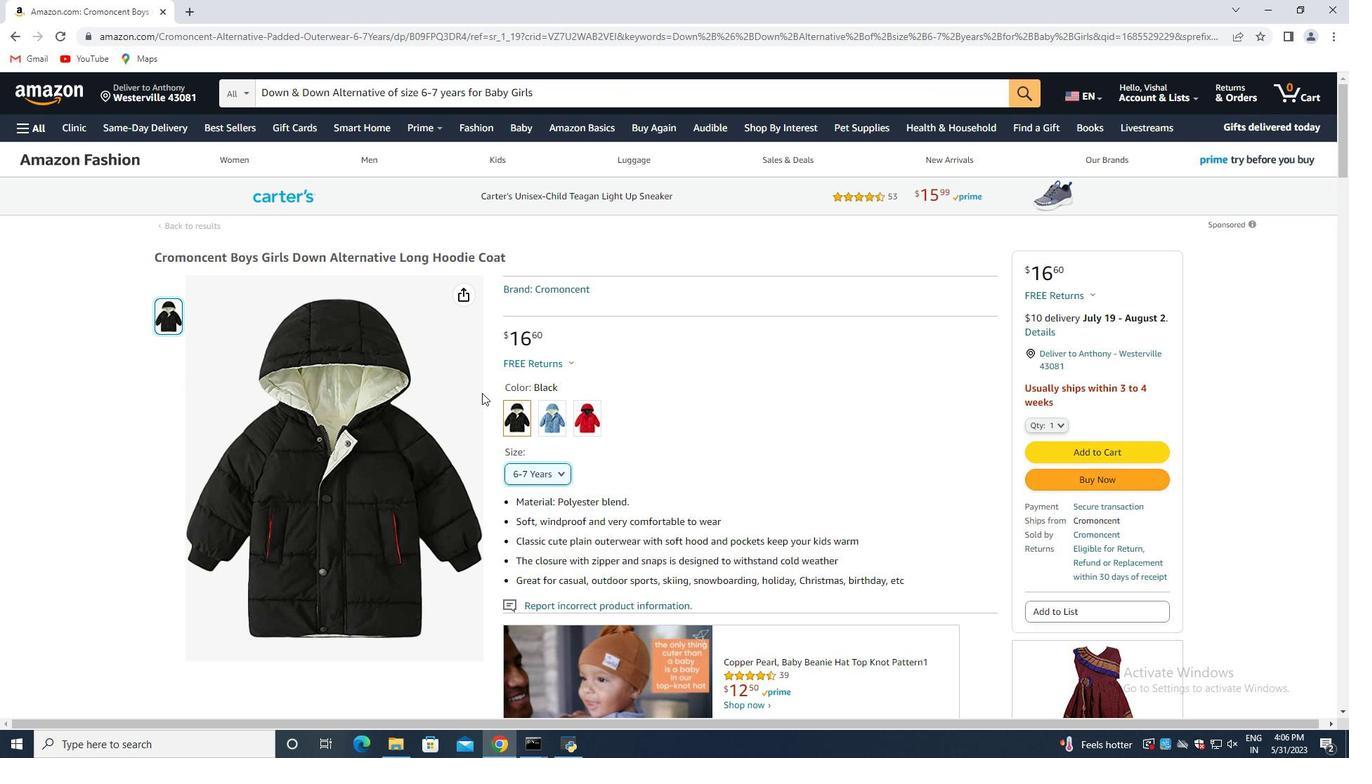 
Action: Mouse scrolled (482, 394) with delta (0, 0)
Screenshot: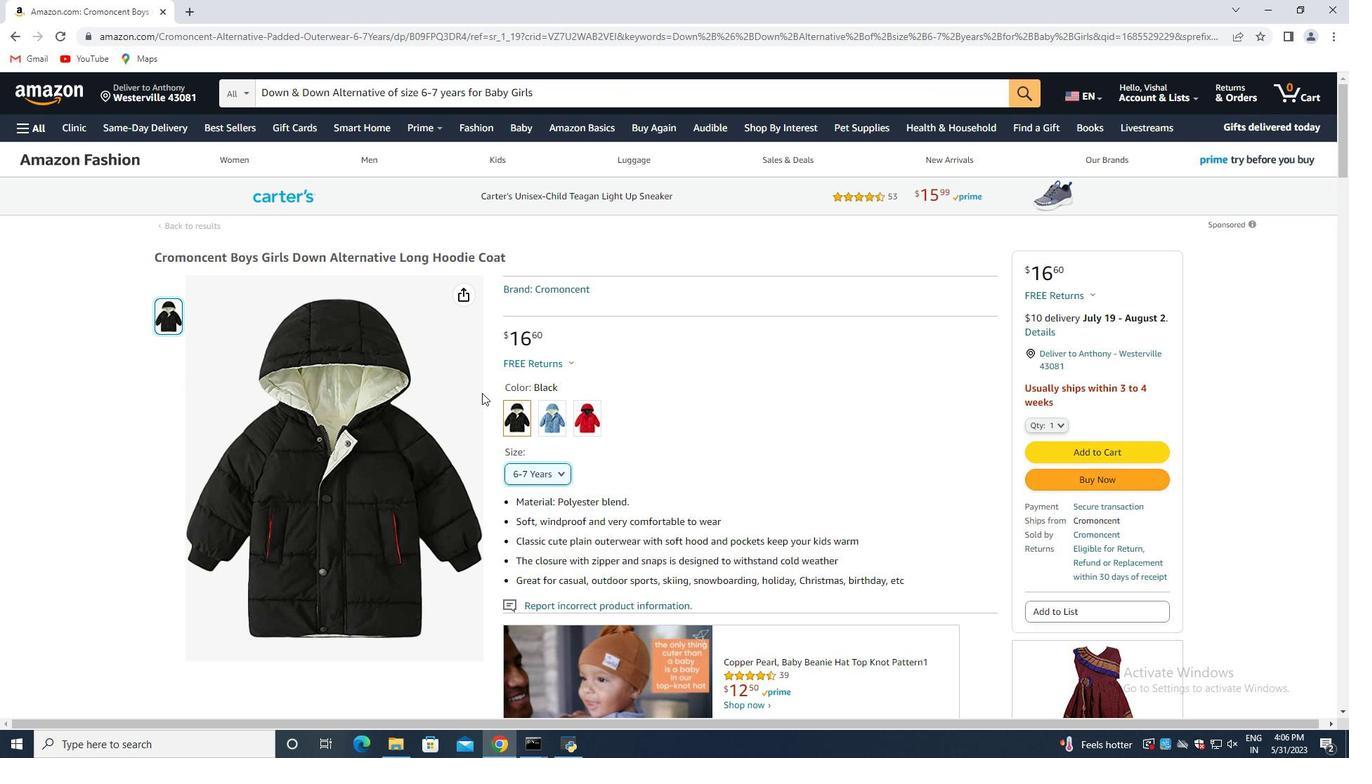 
Action: Mouse scrolled (482, 394) with delta (0, 0)
Screenshot: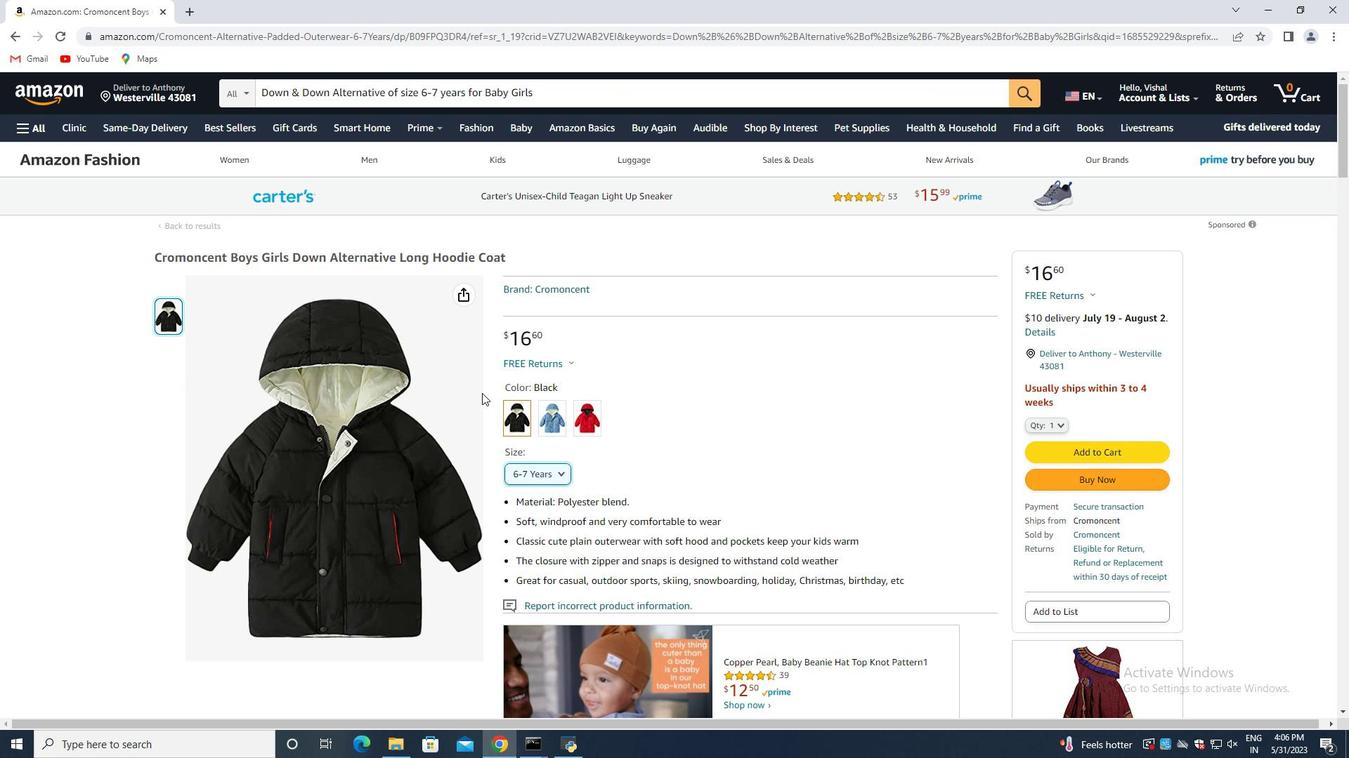 
Action: Mouse scrolled (482, 394) with delta (0, 0)
Screenshot: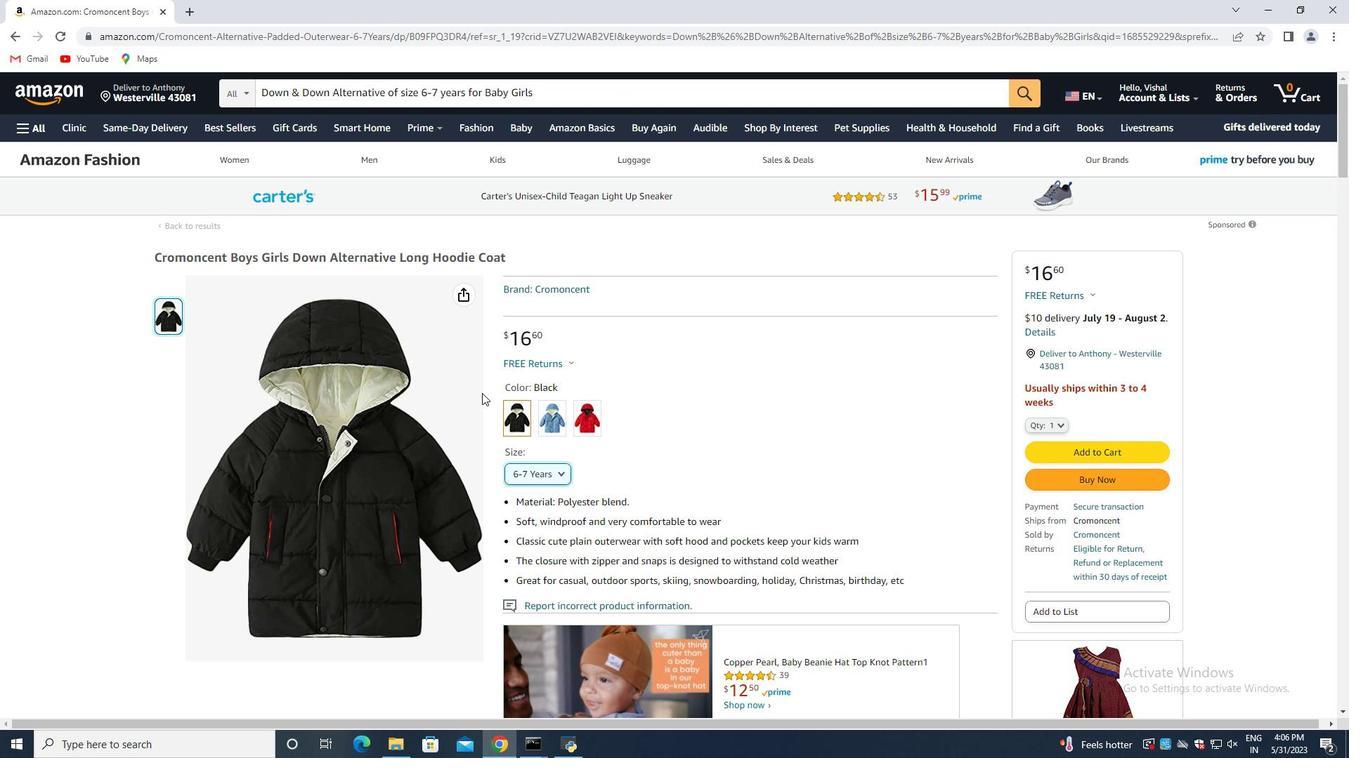 
Action: Mouse moved to (14, 33)
Screenshot: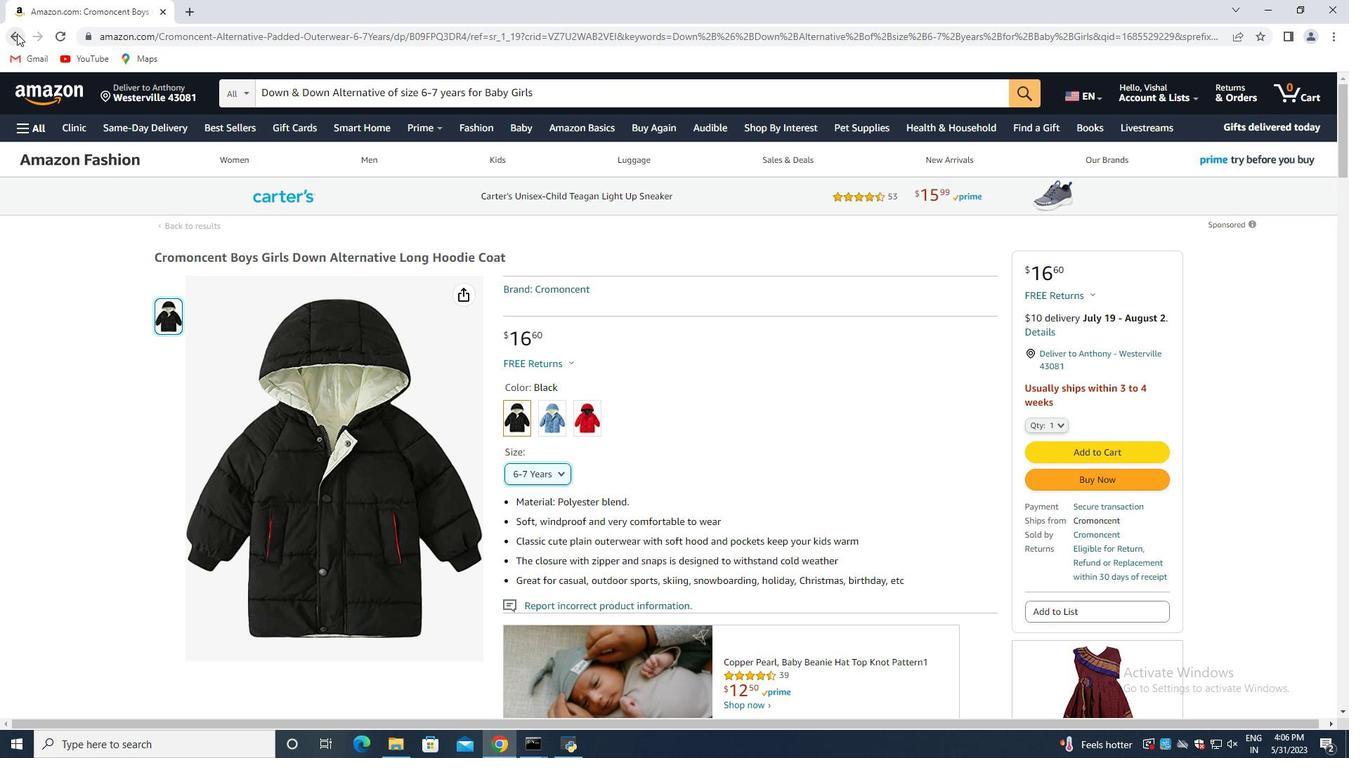 
Action: Mouse pressed left at (14, 33)
Screenshot: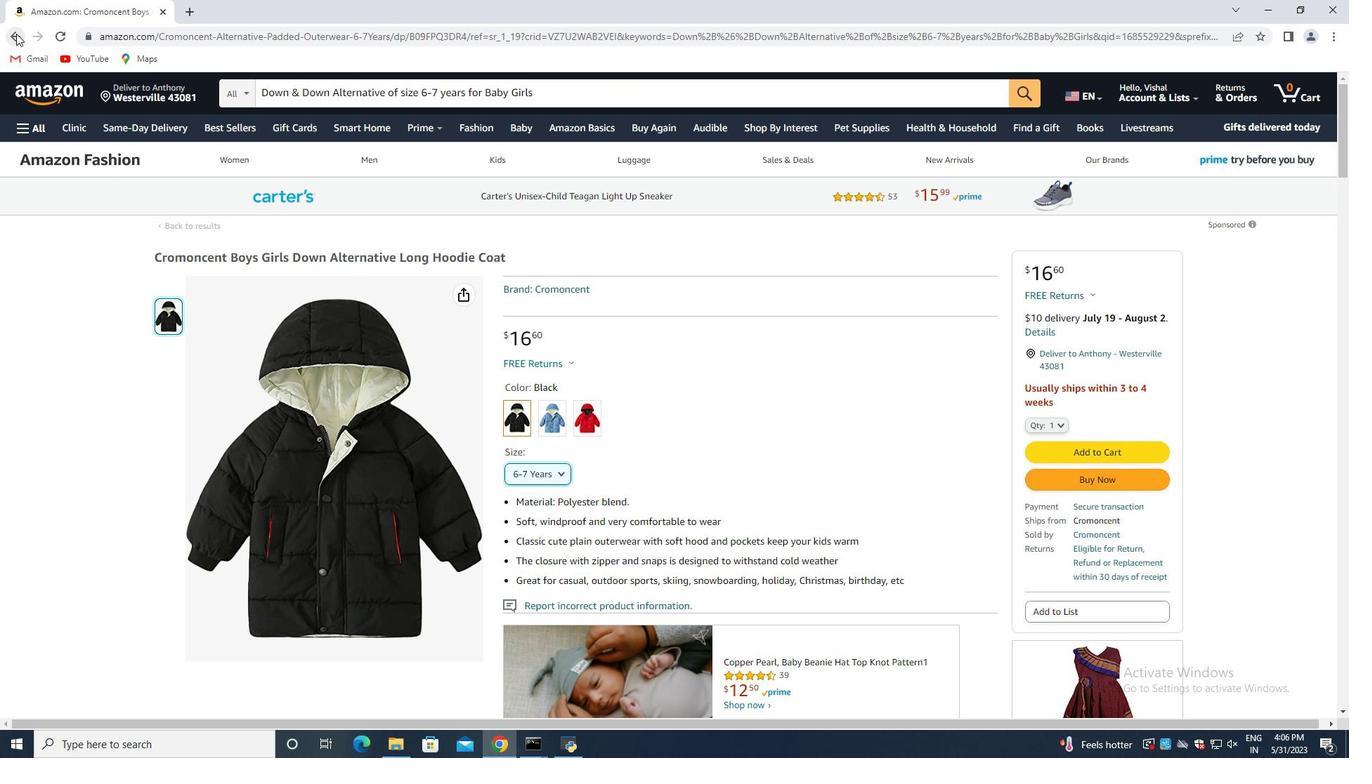 
Action: Mouse moved to (1038, 479)
Screenshot: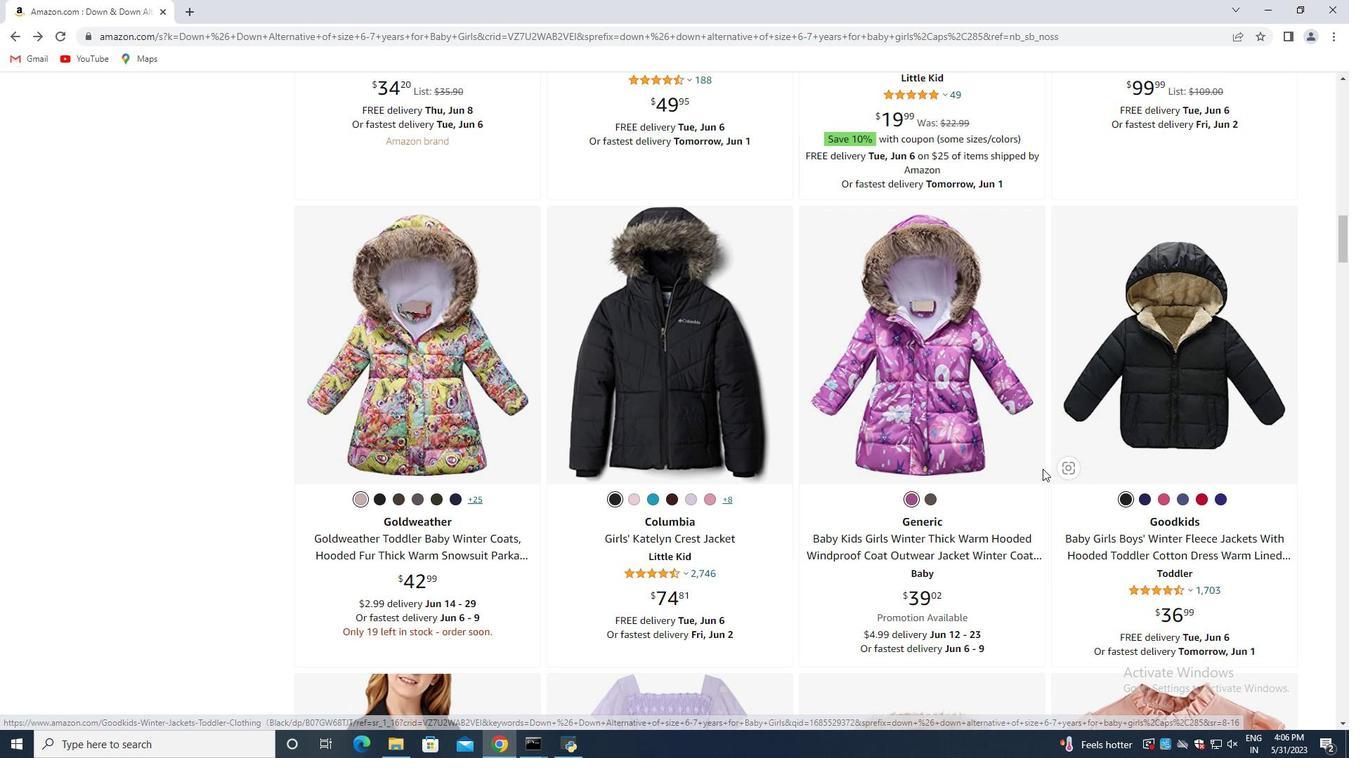 
Action: Mouse scrolled (1038, 478) with delta (0, 0)
Screenshot: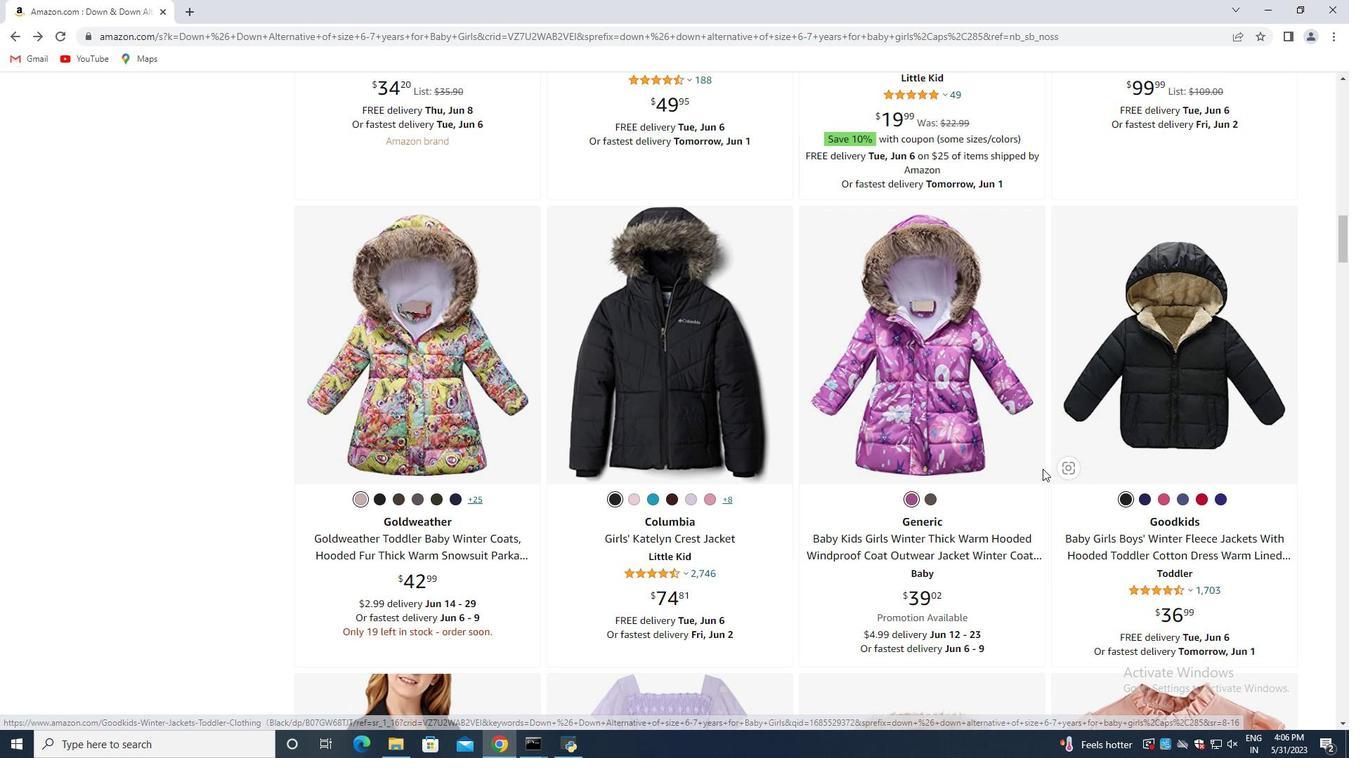 
Action: Mouse moved to (1037, 479)
Screenshot: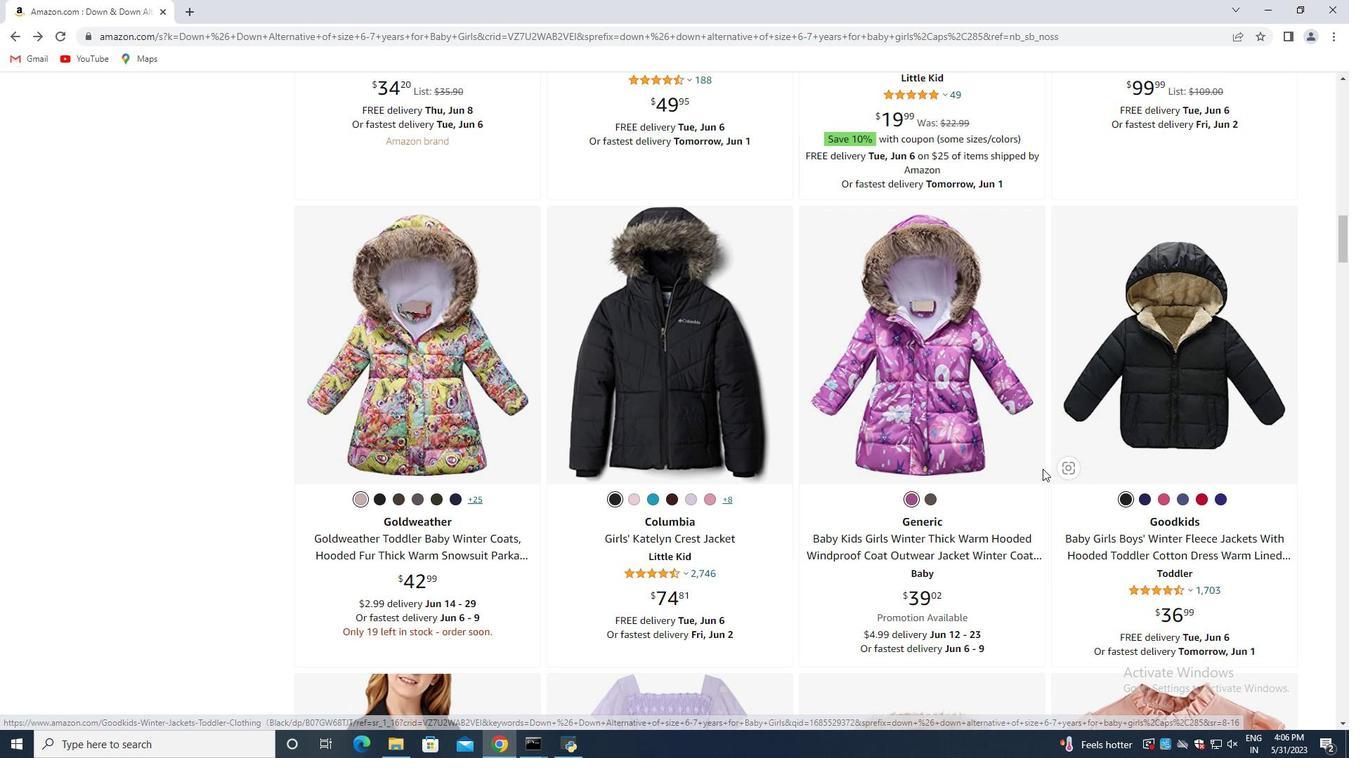 
Action: Mouse scrolled (1037, 479) with delta (0, 0)
Screenshot: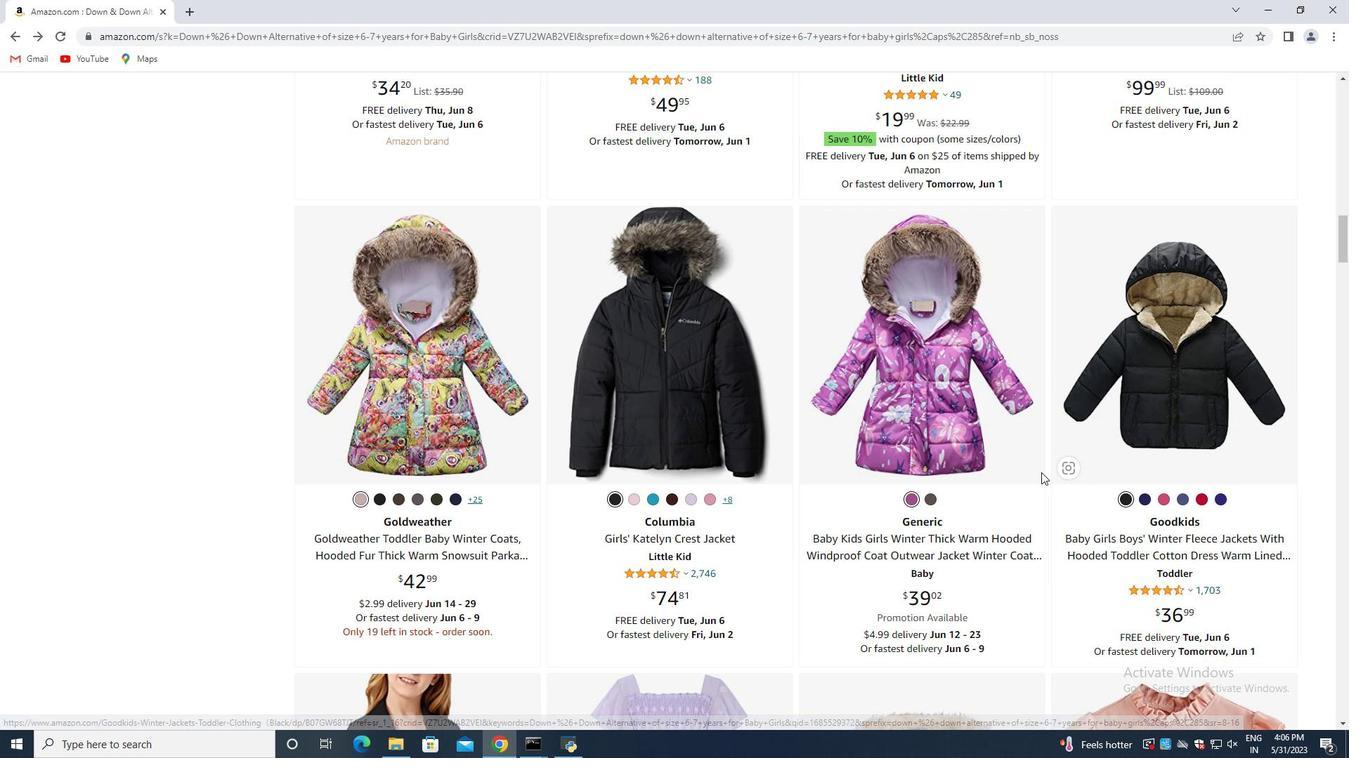 
Action: Mouse moved to (820, 506)
Screenshot: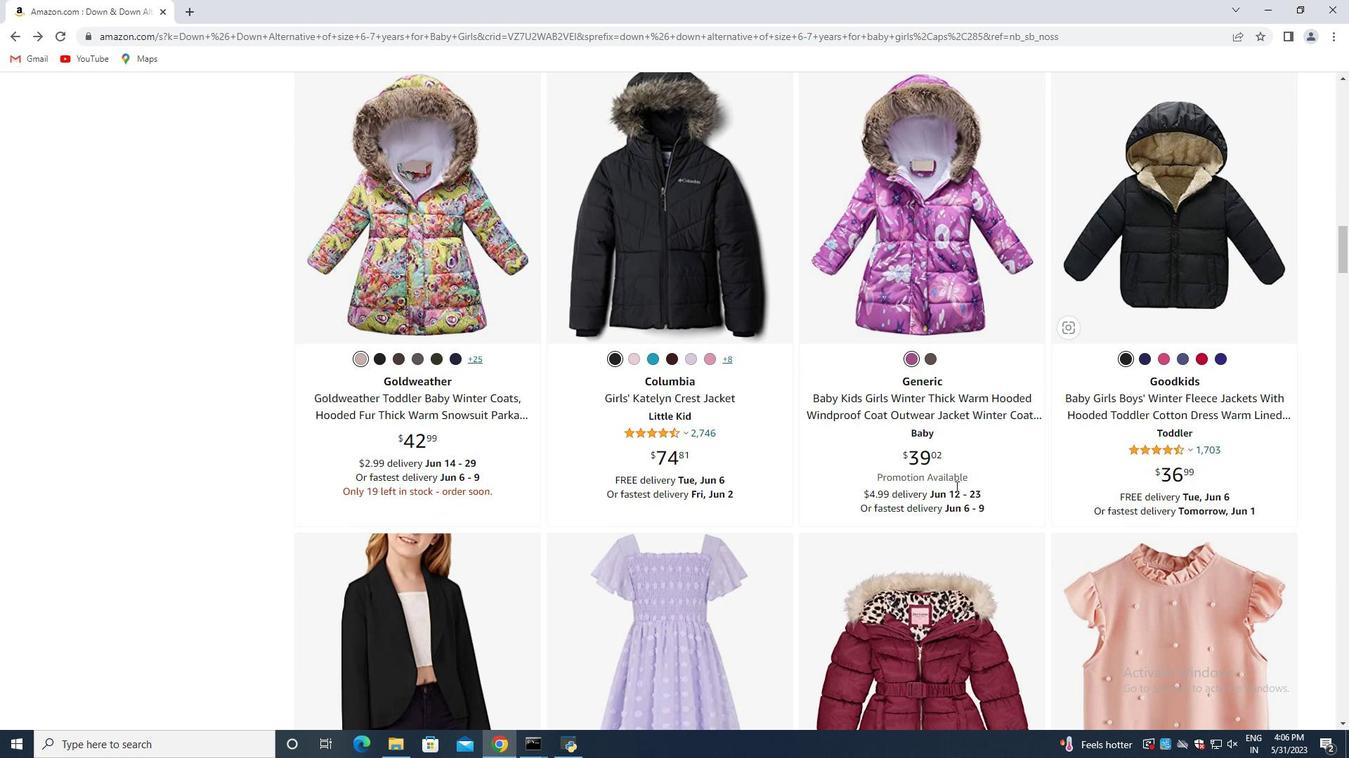 
Action: Mouse scrolled (825, 503) with delta (0, 0)
Screenshot: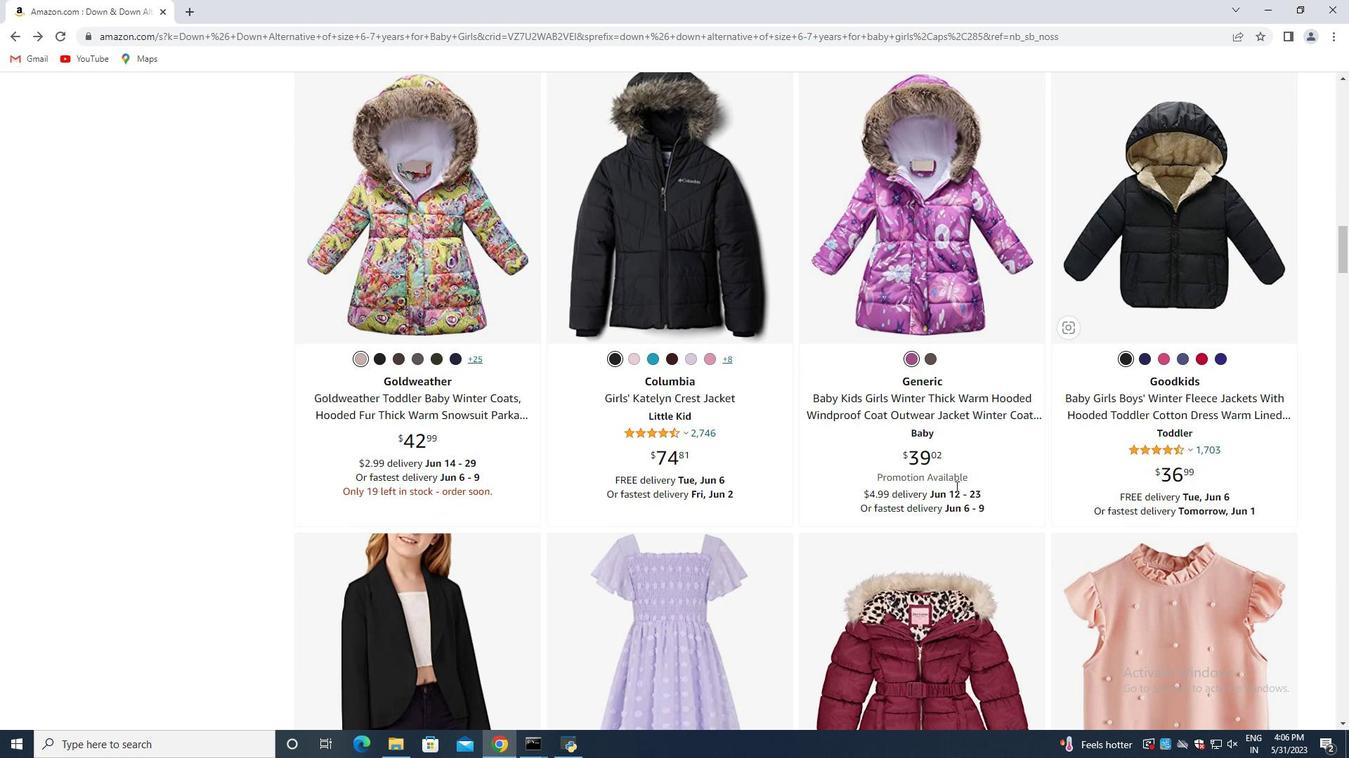 
Action: Mouse moved to (790, 512)
Screenshot: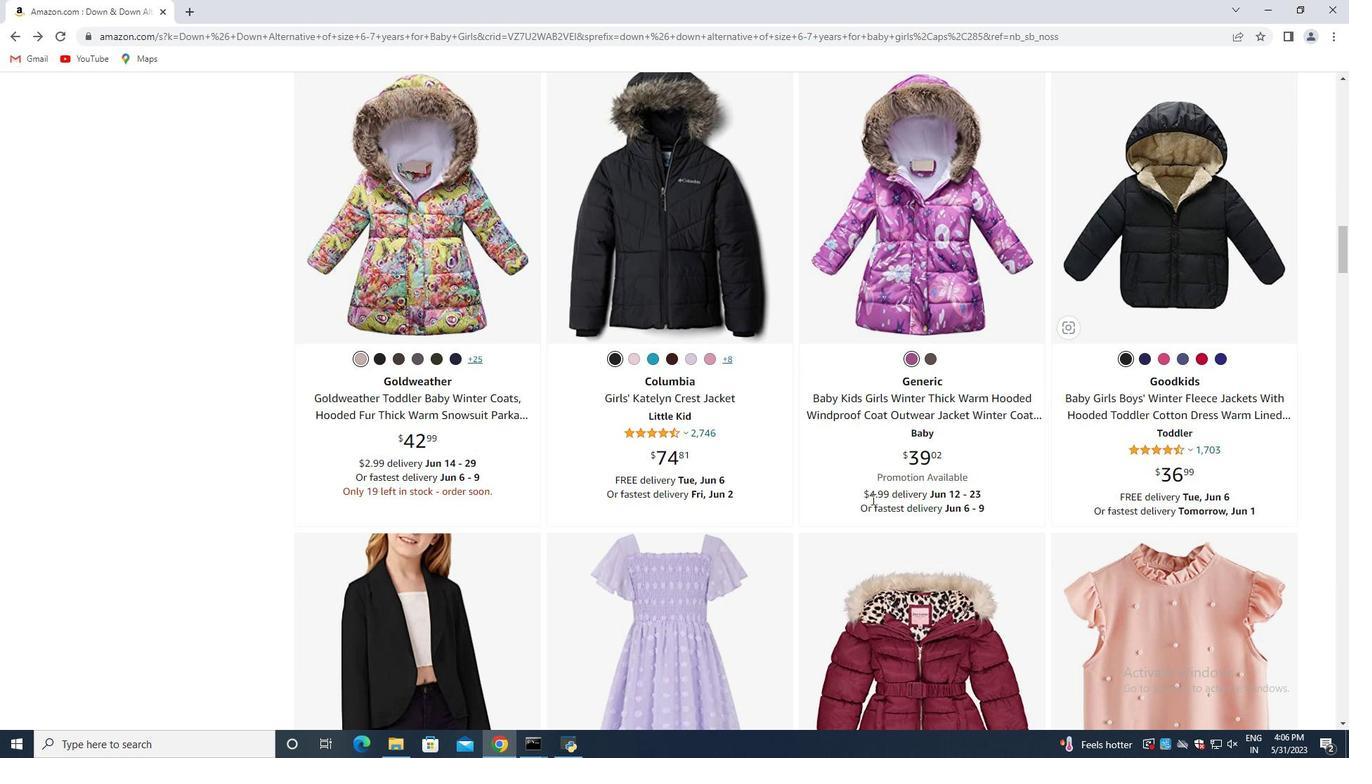 
Action: Mouse scrolled (790, 511) with delta (0, 0)
Screenshot: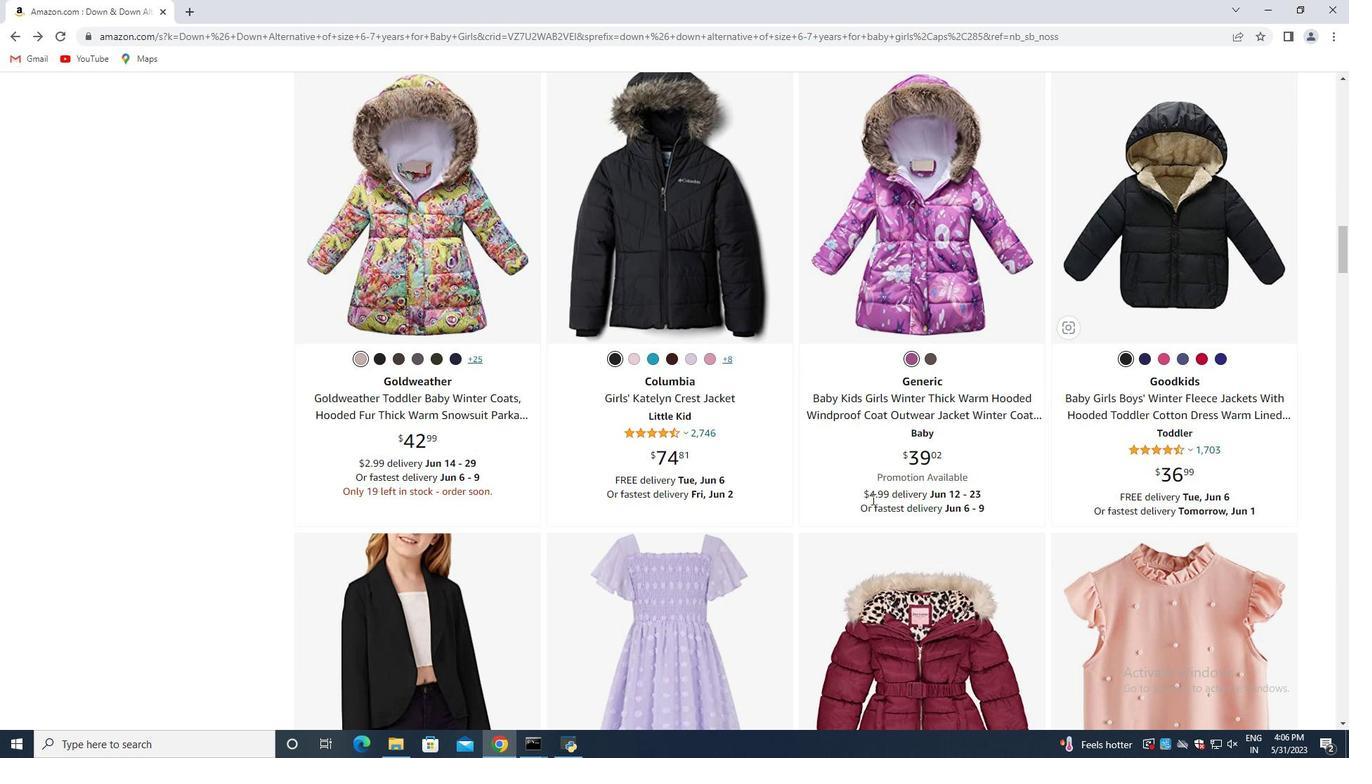 
Action: Mouse moved to (760, 513)
Screenshot: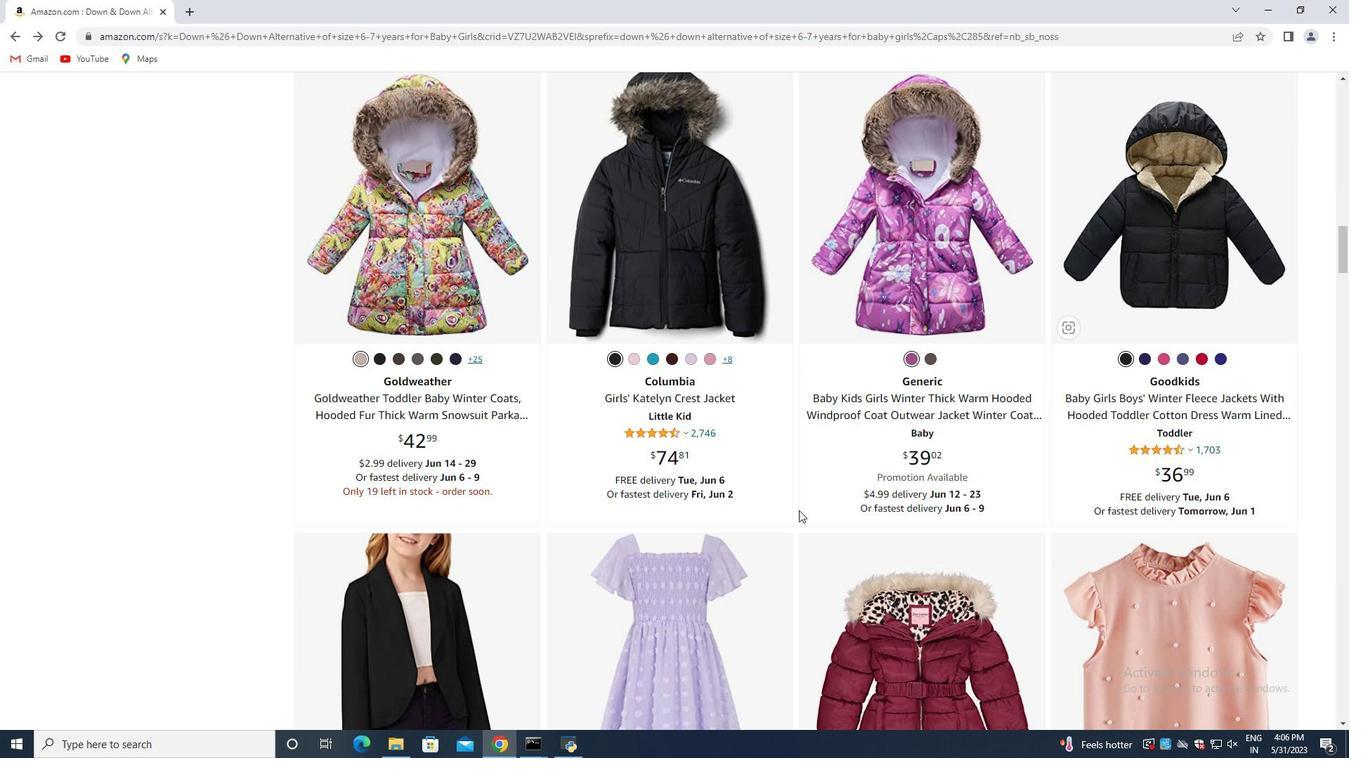 
Action: Mouse scrolled (760, 513) with delta (0, 0)
Screenshot: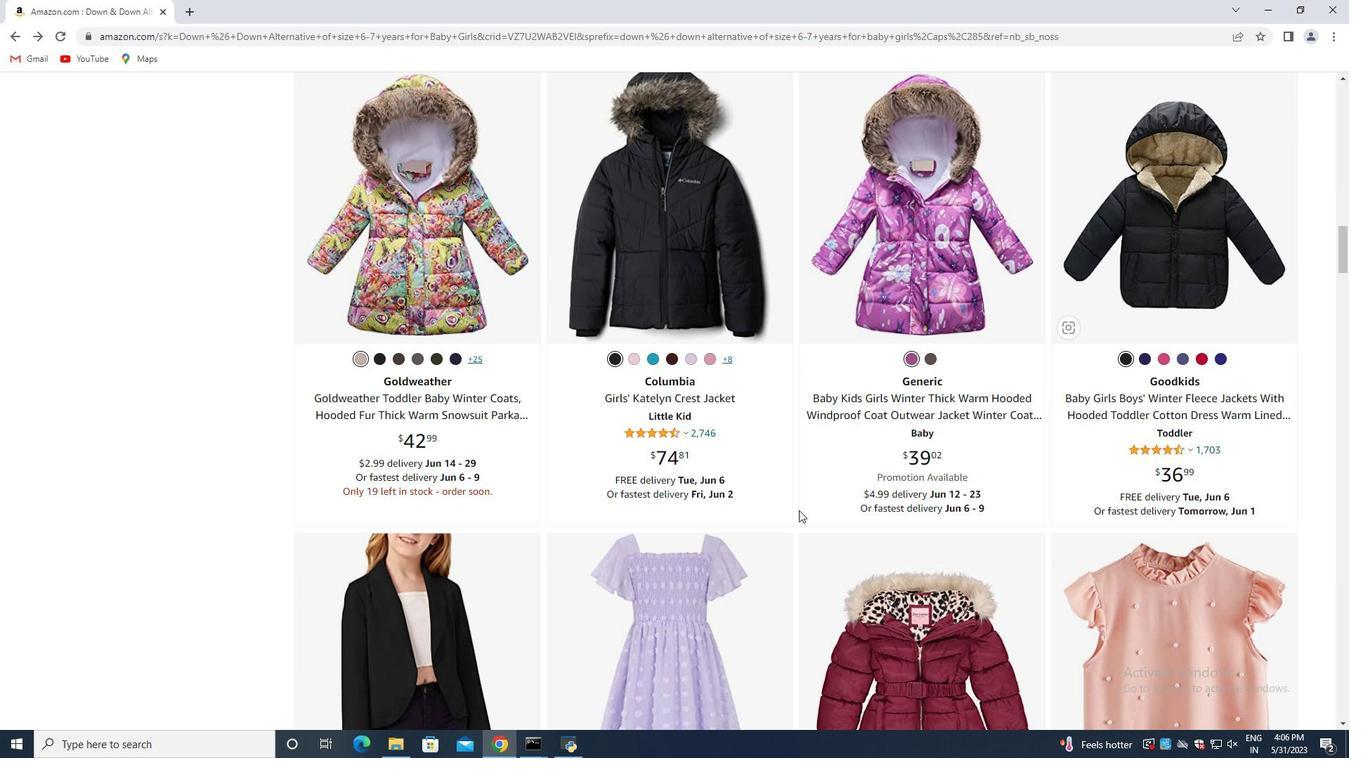 
Action: Mouse moved to (690, 513)
Screenshot: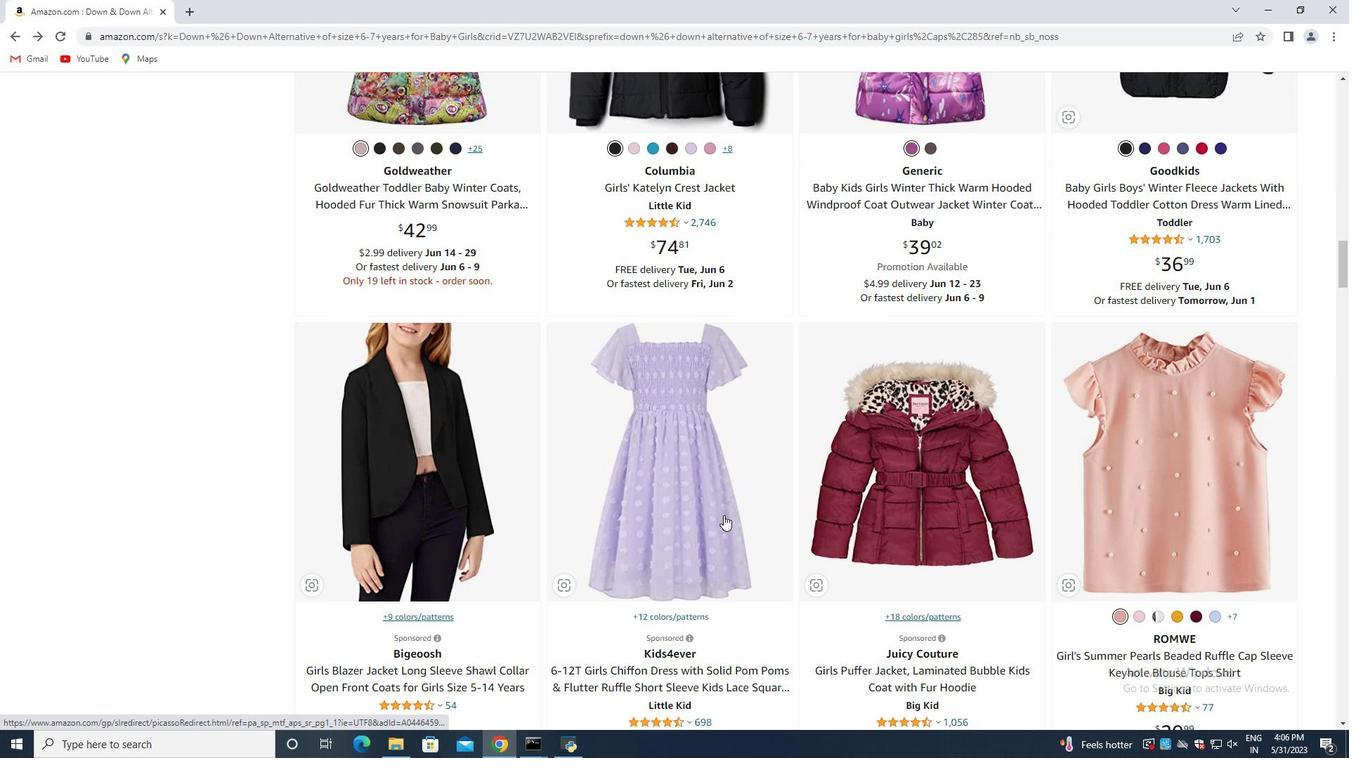 
Action: Mouse scrolled (692, 513) with delta (0, 0)
Screenshot: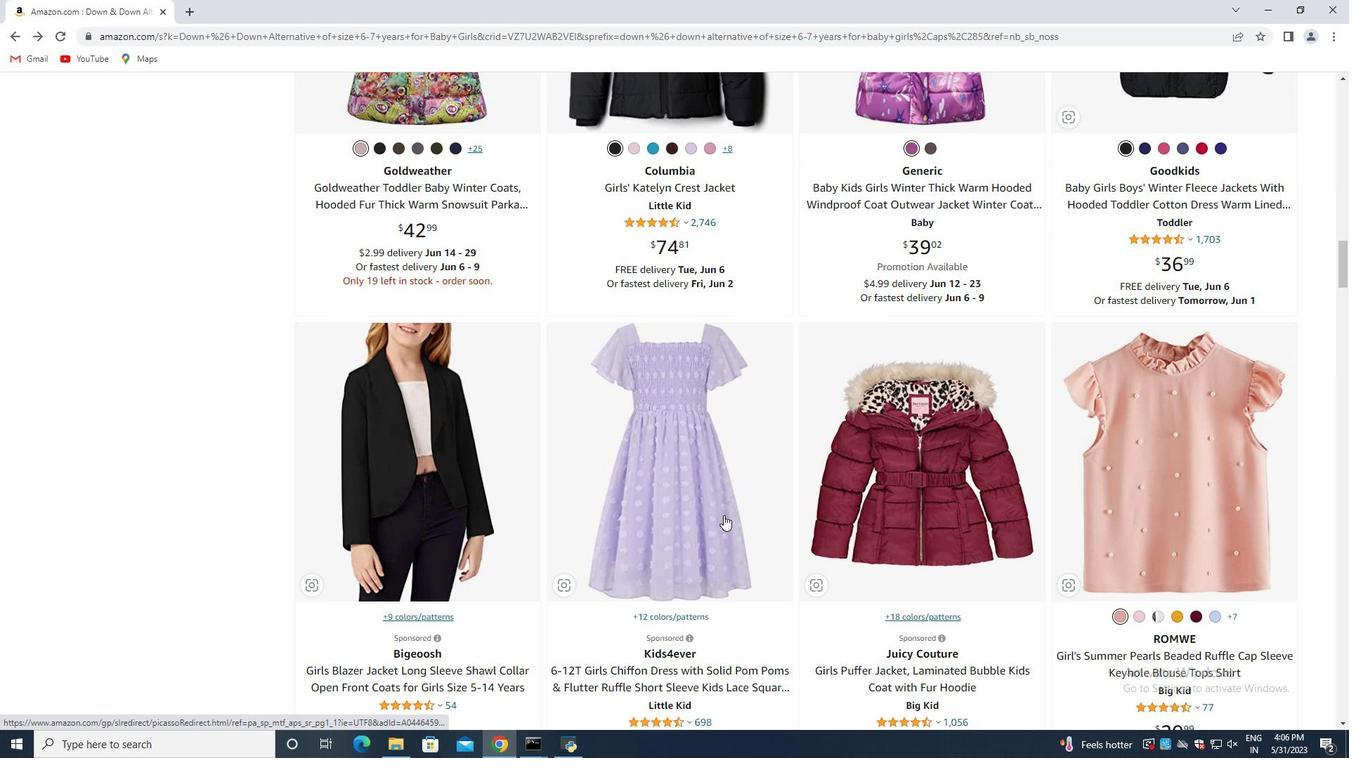 
Action: Mouse moved to (696, 508)
Screenshot: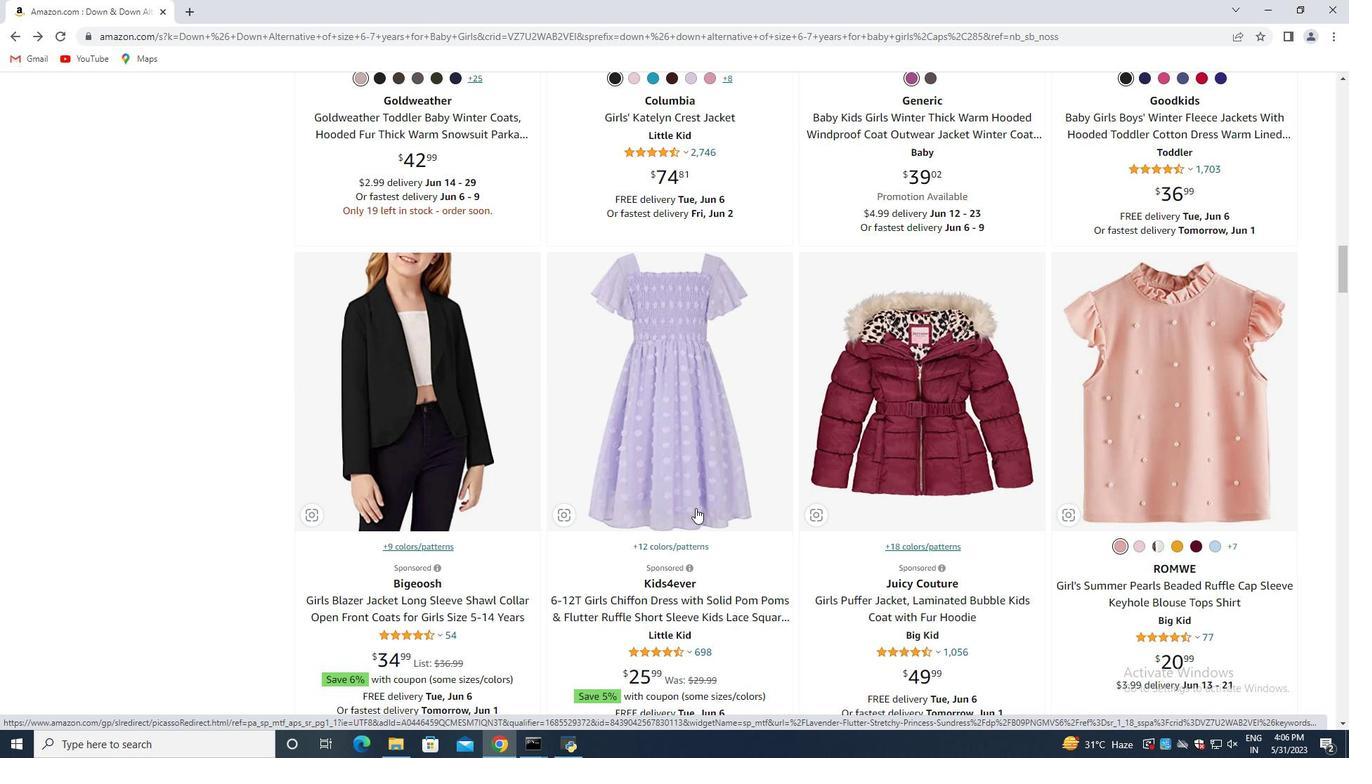 
Action: Mouse scrolled (696, 508) with delta (0, 0)
Screenshot: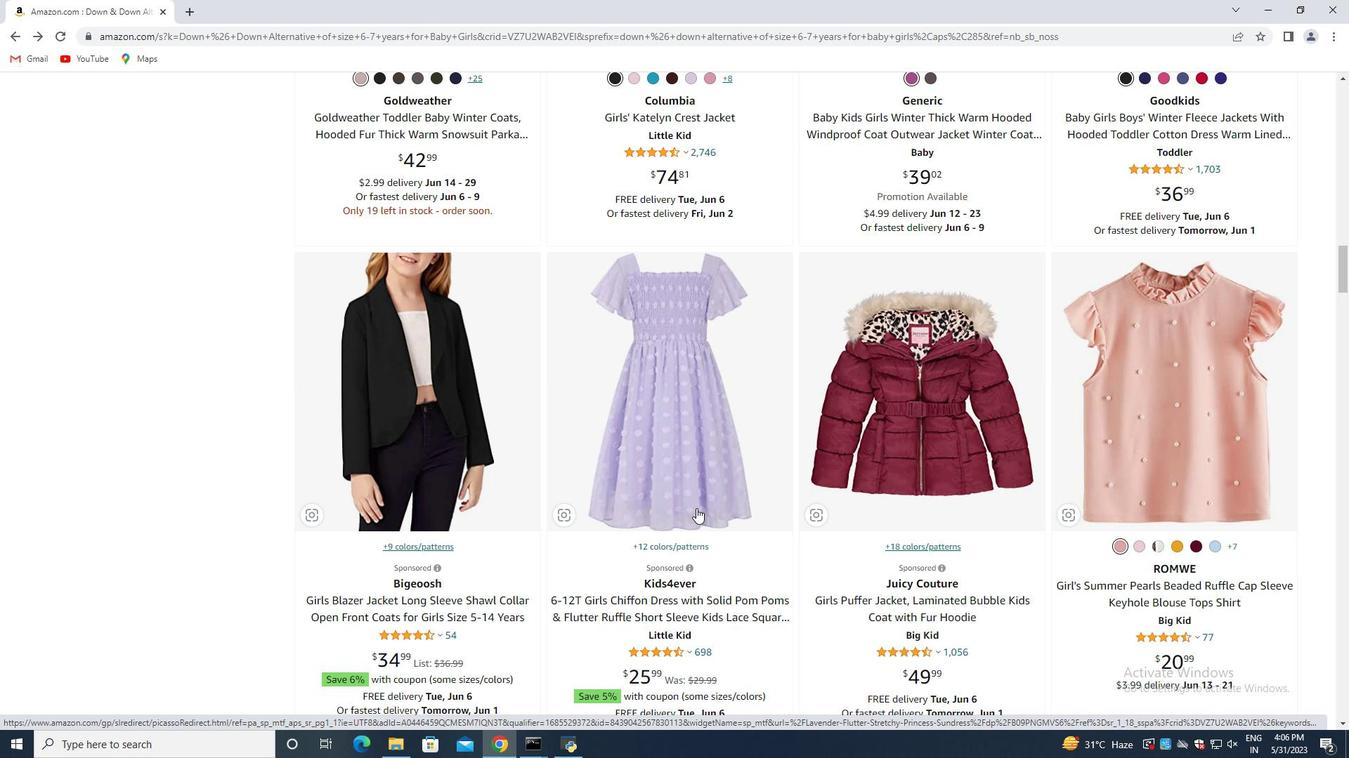 
Action: Mouse scrolled (696, 508) with delta (0, 0)
Screenshot: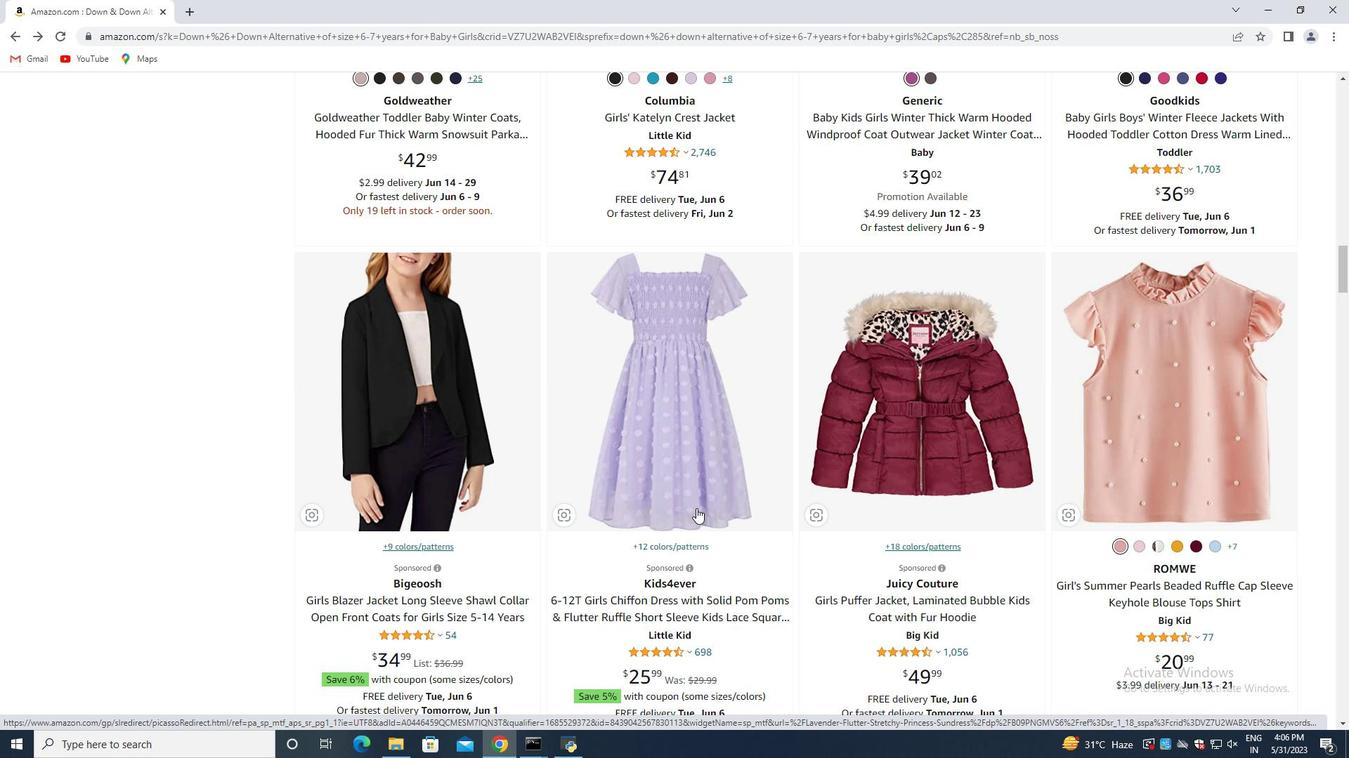 
Action: Mouse moved to (697, 509)
